 Task: Create a PowerPoint presentation on the principles of sustainable urban planning and design, including relevant images and text.
Action: Mouse moved to (21, 94)
Screenshot: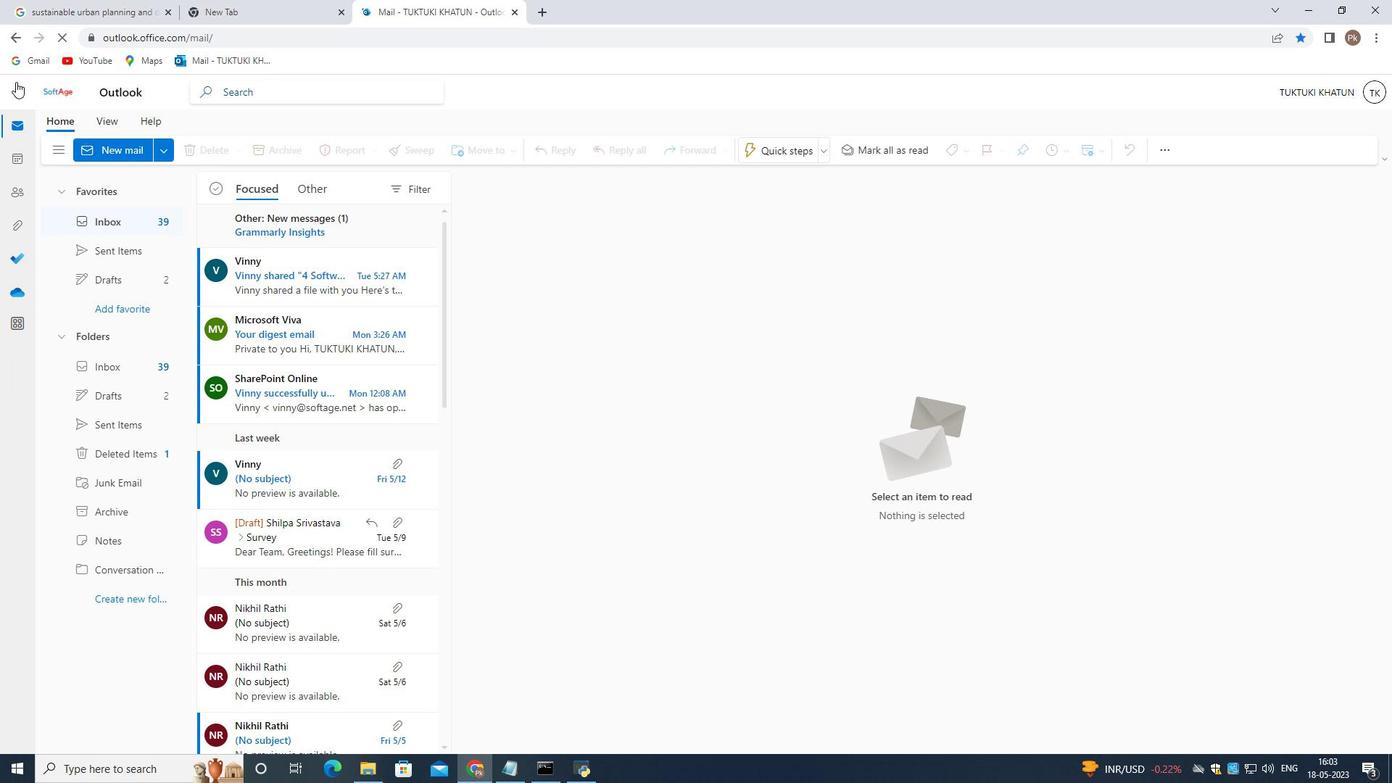 
Action: Mouse pressed left at (21, 94)
Screenshot: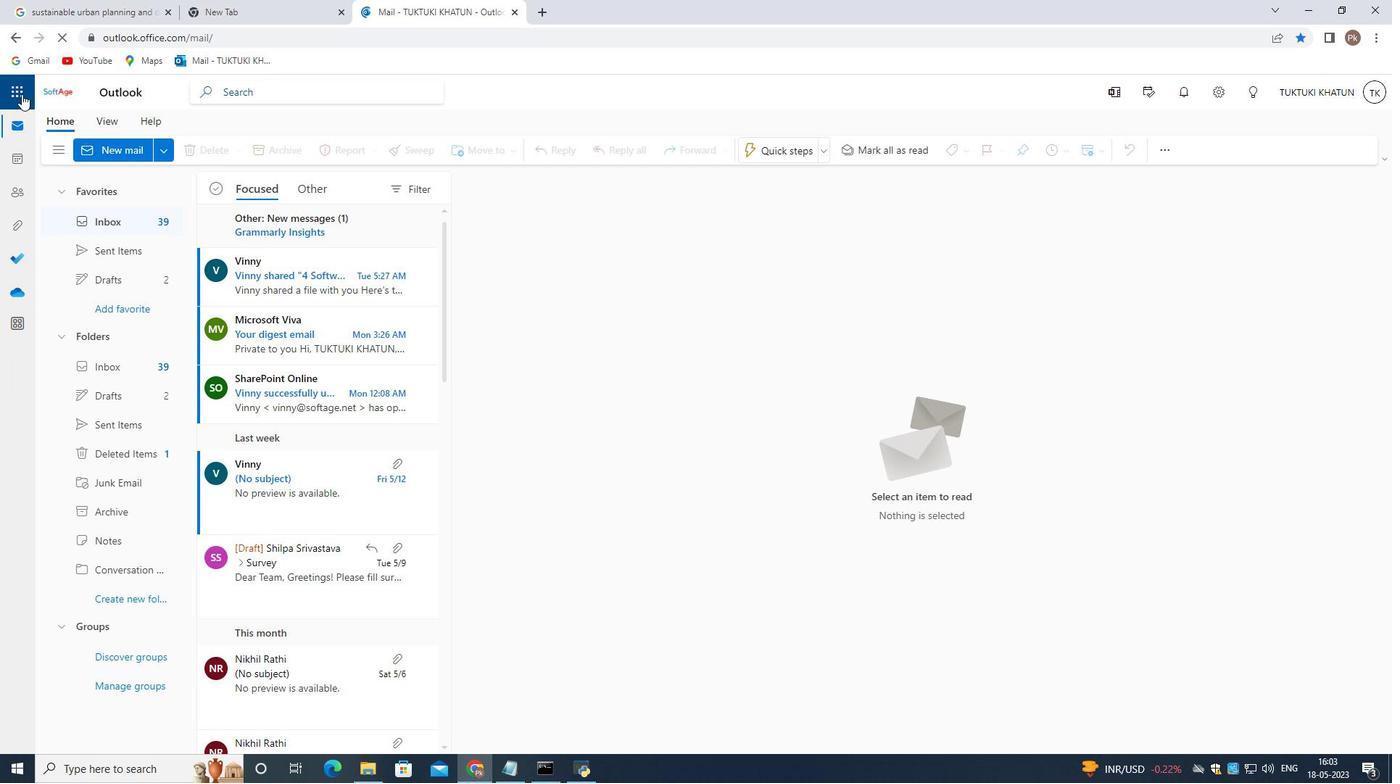 
Action: Mouse moved to (84, 255)
Screenshot: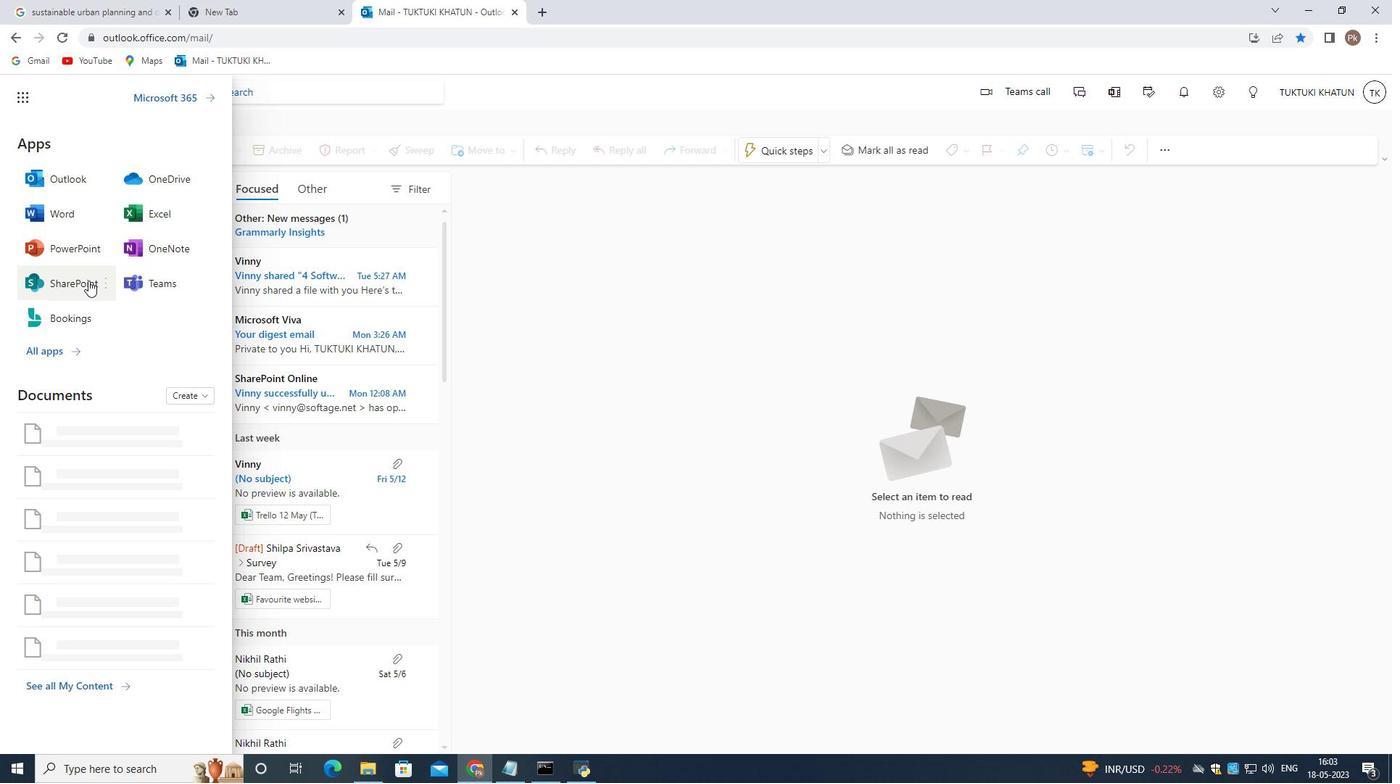 
Action: Mouse pressed left at (84, 255)
Screenshot: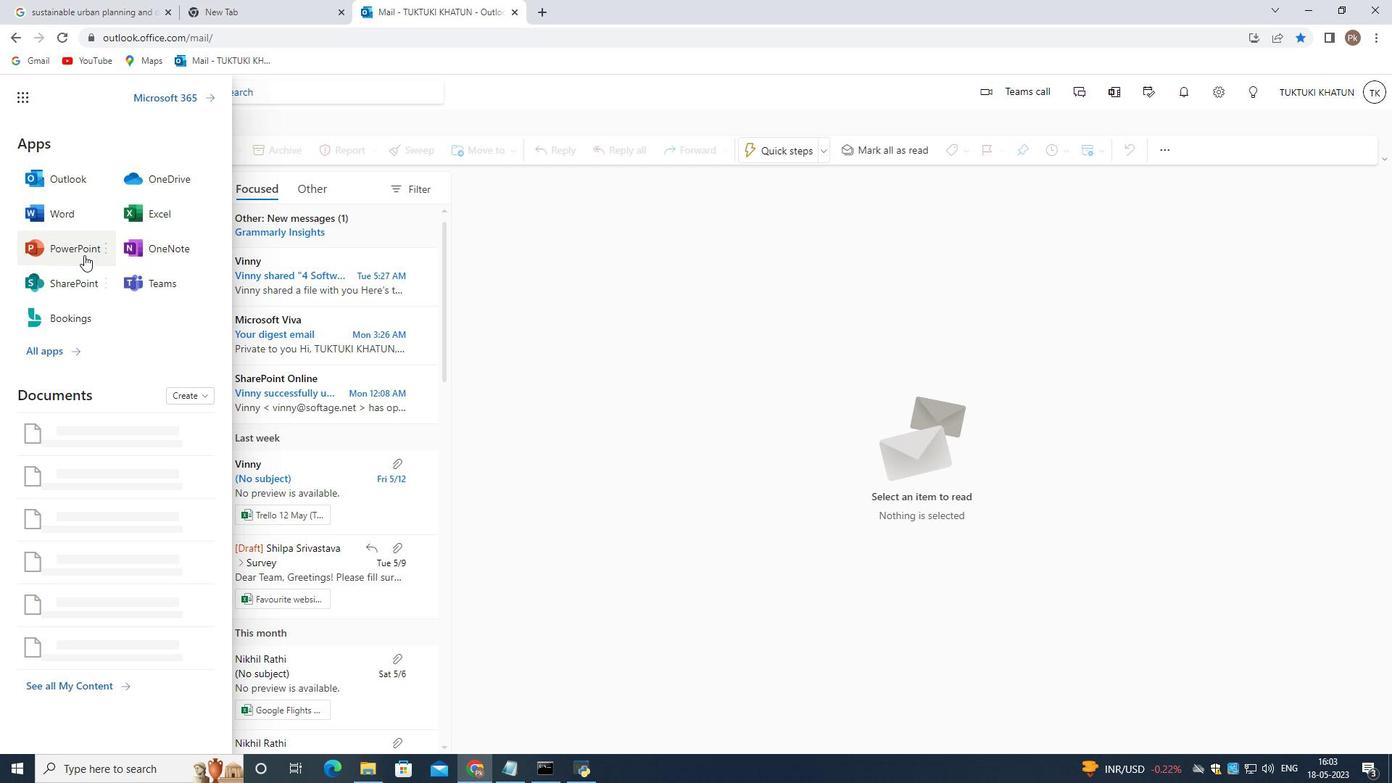 
Action: Mouse moved to (154, 259)
Screenshot: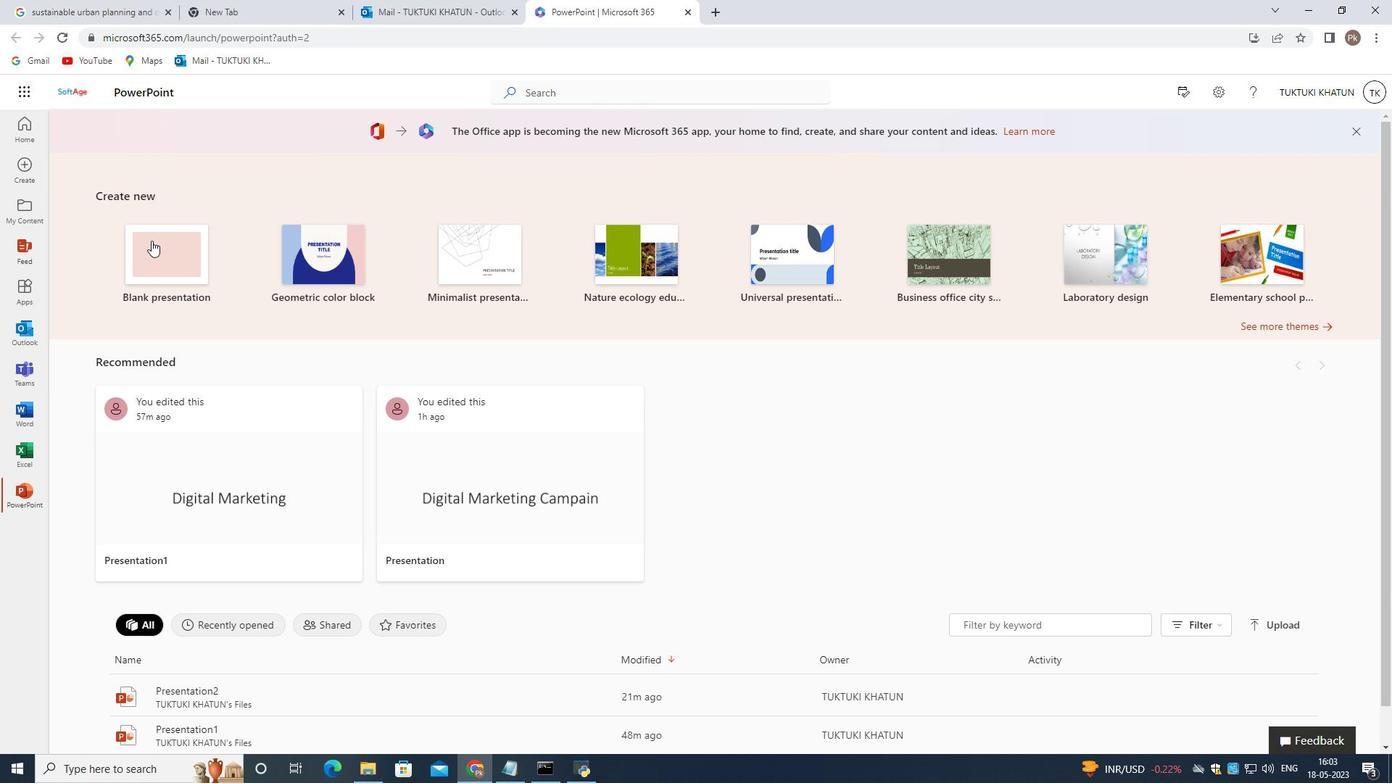 
Action: Mouse pressed left at (154, 259)
Screenshot: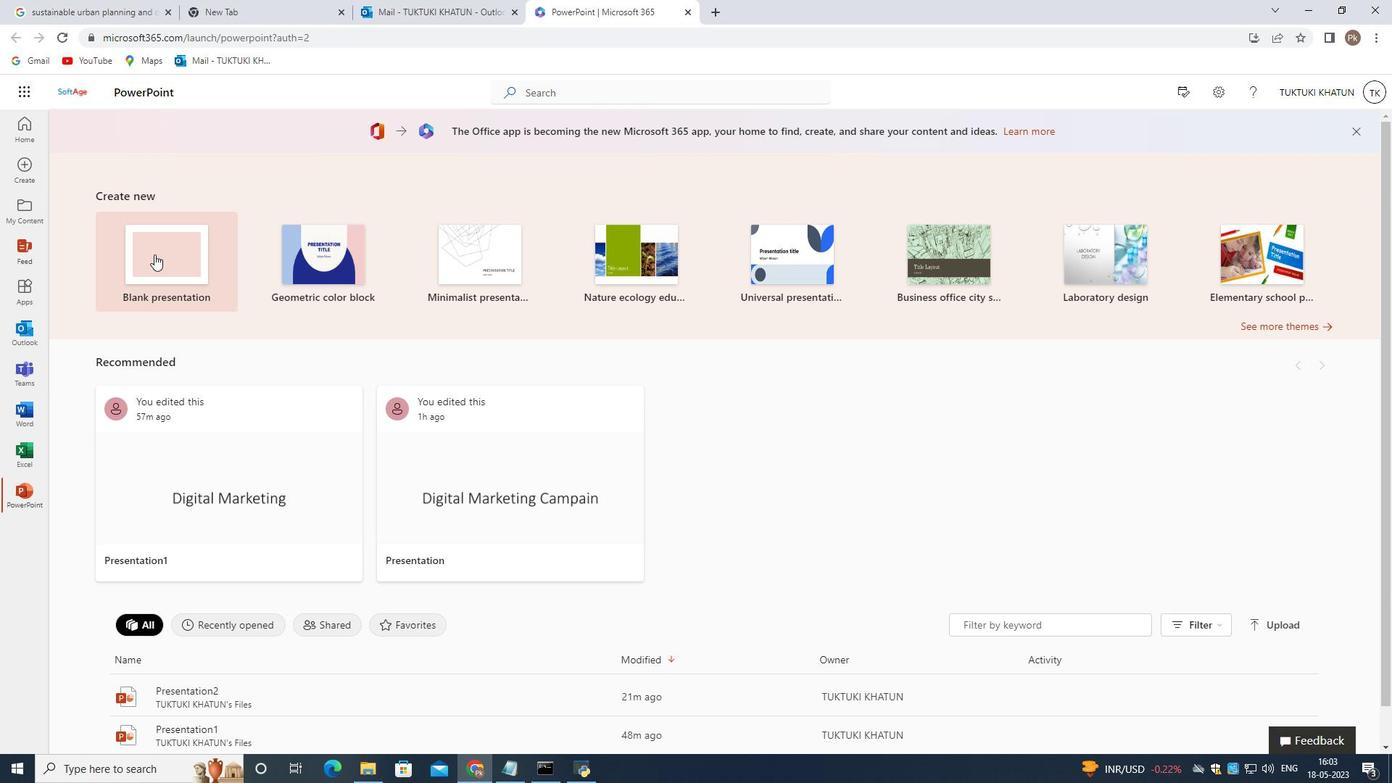 
Action: Mouse moved to (556, 332)
Screenshot: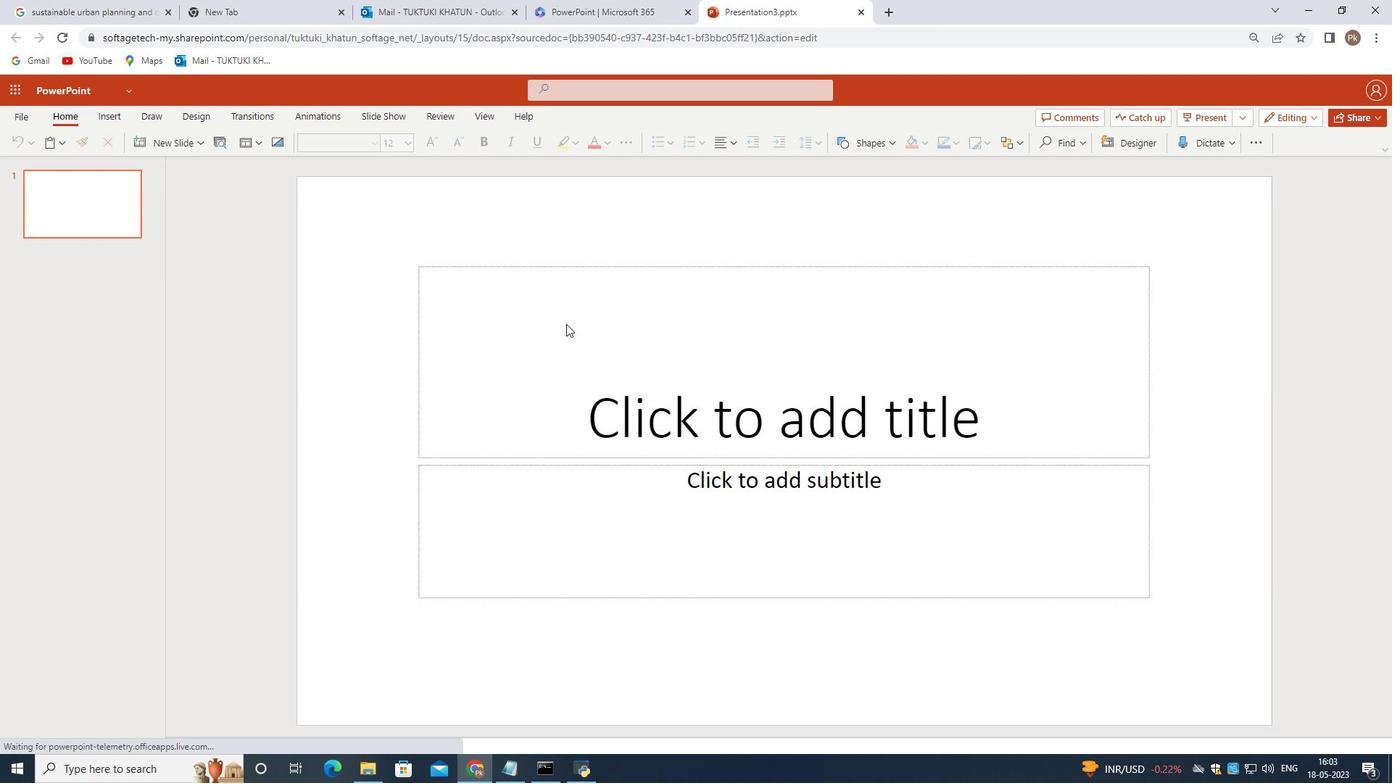 
Action: Mouse pressed left at (556, 332)
Screenshot: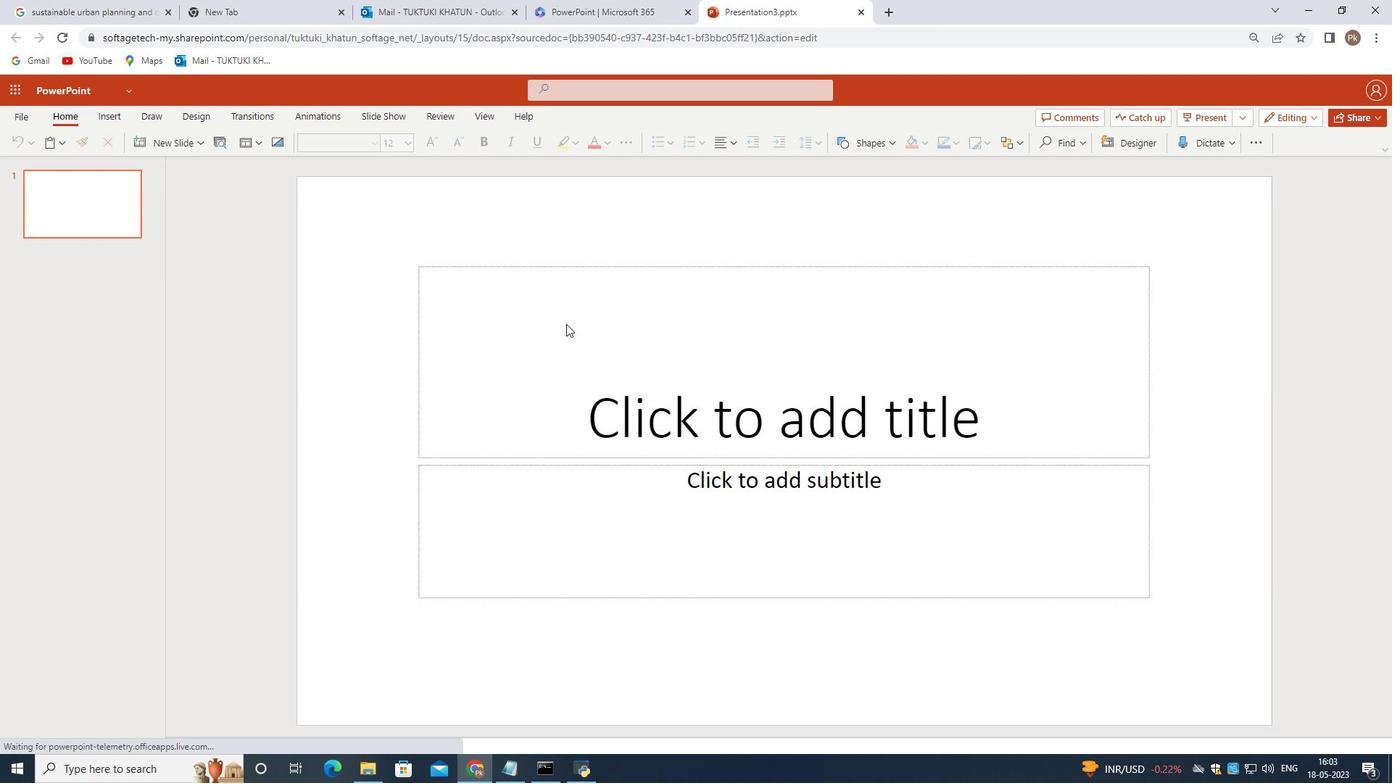 
Action: Mouse moved to (525, 342)
Screenshot: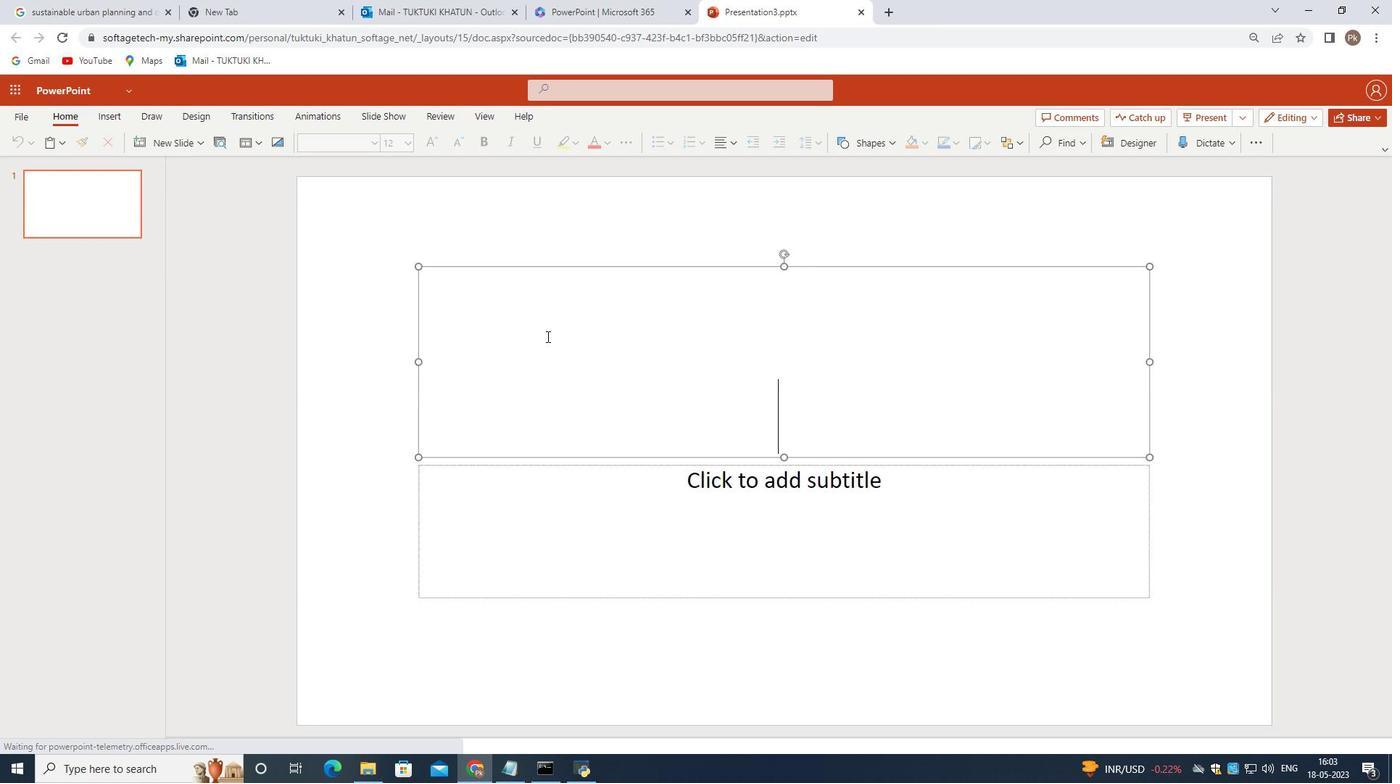
Action: Key pressed <Key.shift><Key.shift><Key.shift><Key.shift><Key.shift><Key.shift><Key.shift><Key.shift><Key.shift><Key.shift>Principl
Screenshot: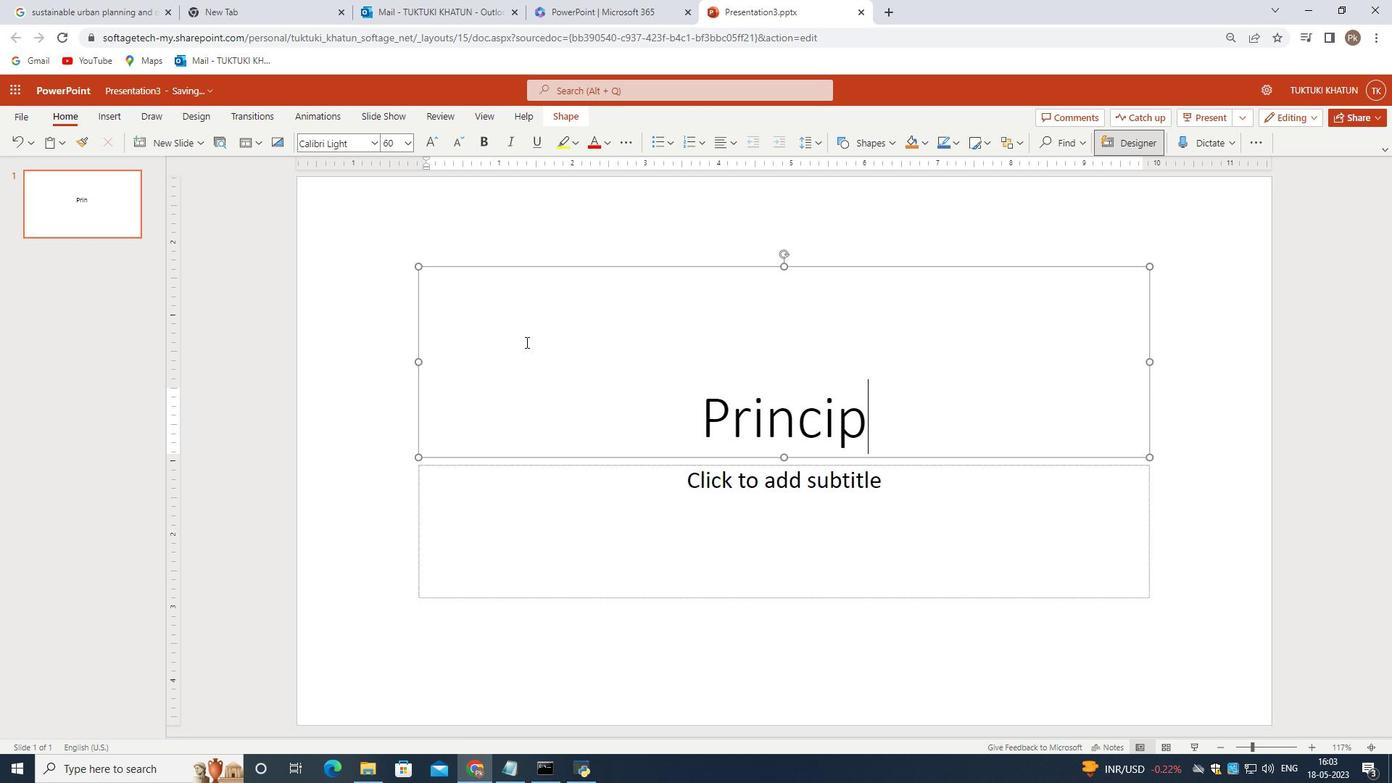 
Action: Mouse moved to (524, 342)
Screenshot: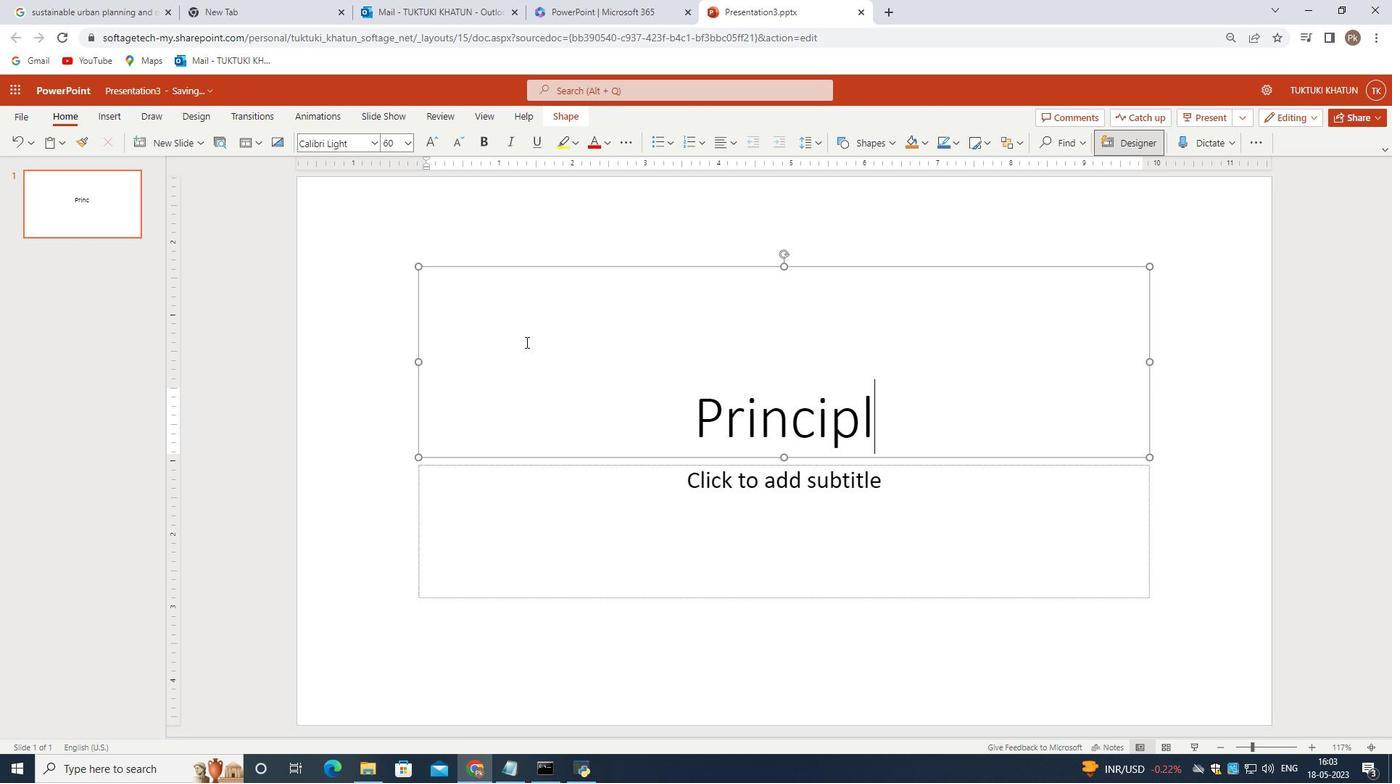 
Action: Key pressed es<Key.space><Key.space>of<Key.space>sustainable<Key.space>planning<Key.space>and<Key.space>design
Screenshot: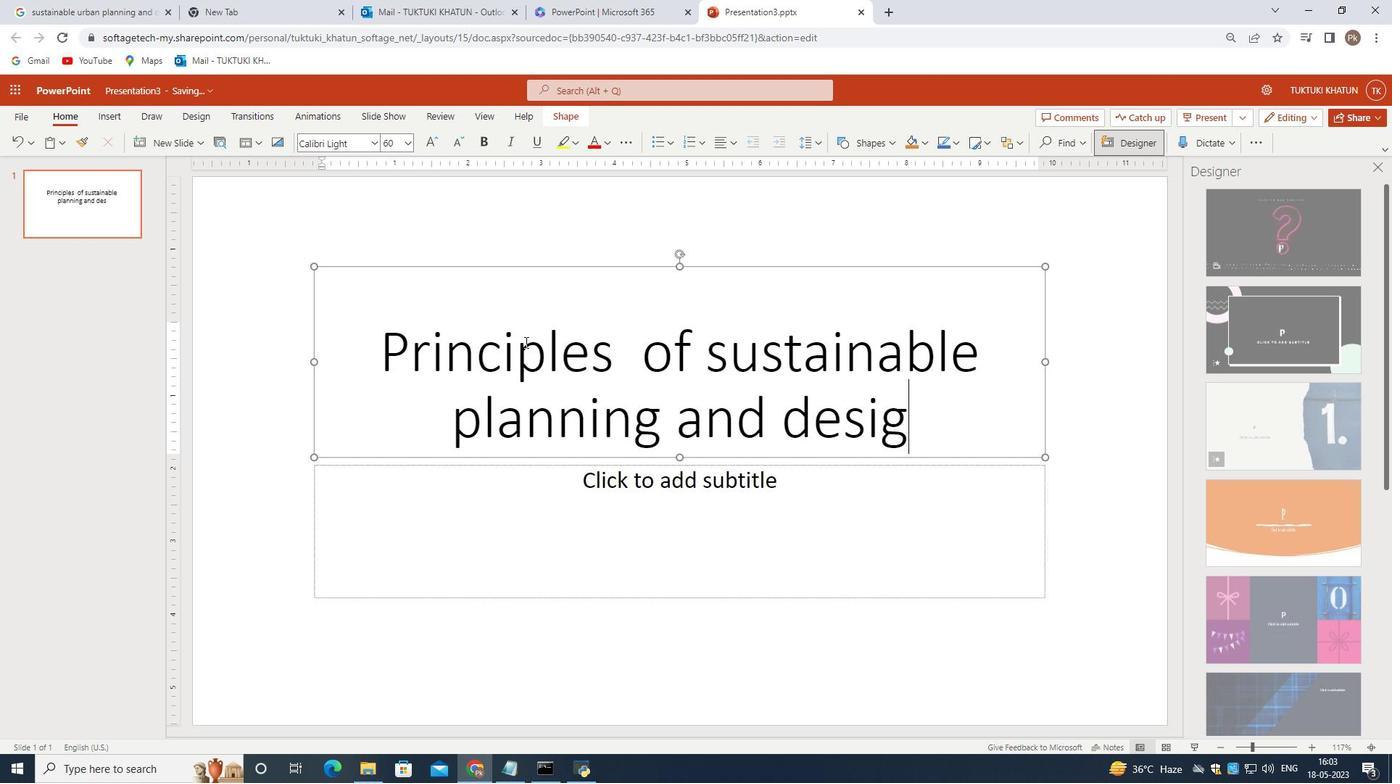 
Action: Mouse moved to (163, 144)
Screenshot: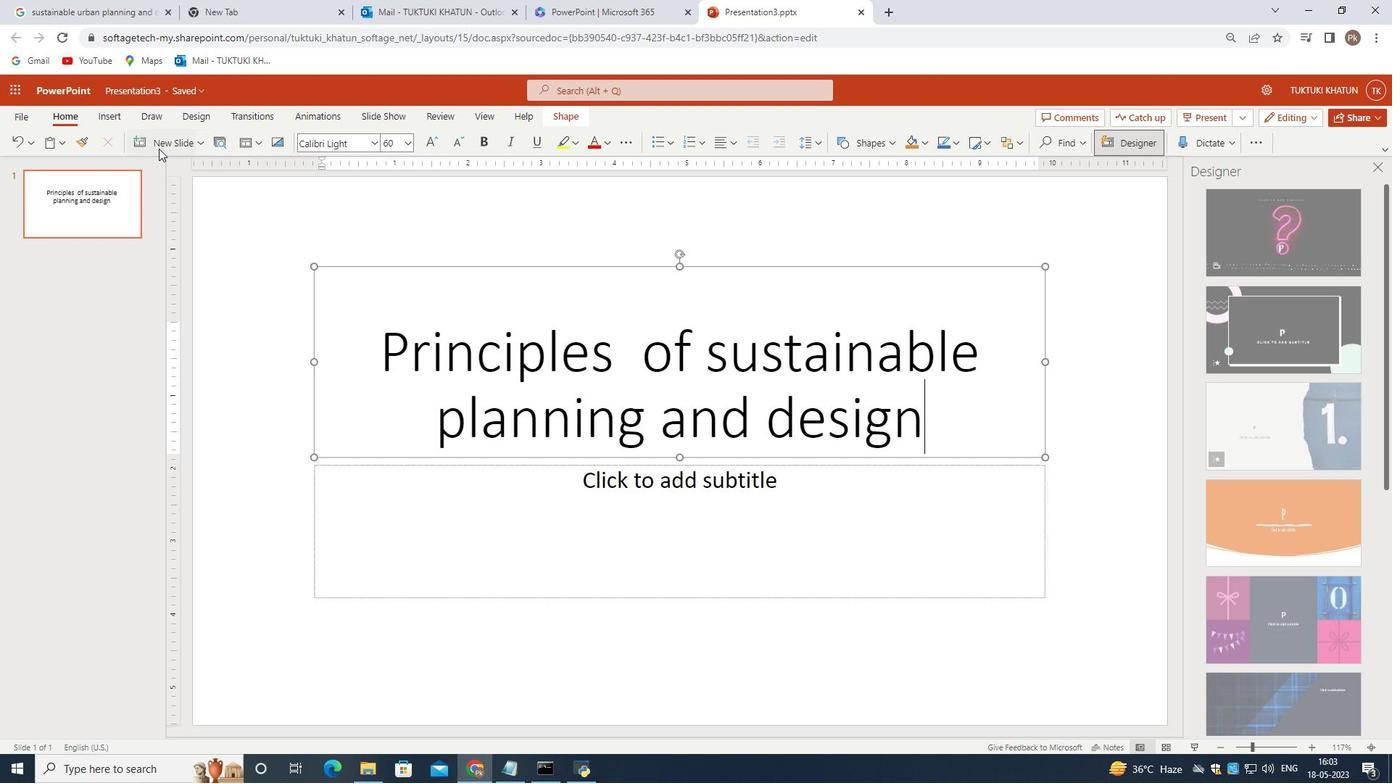 
Action: Mouse pressed left at (163, 144)
Screenshot: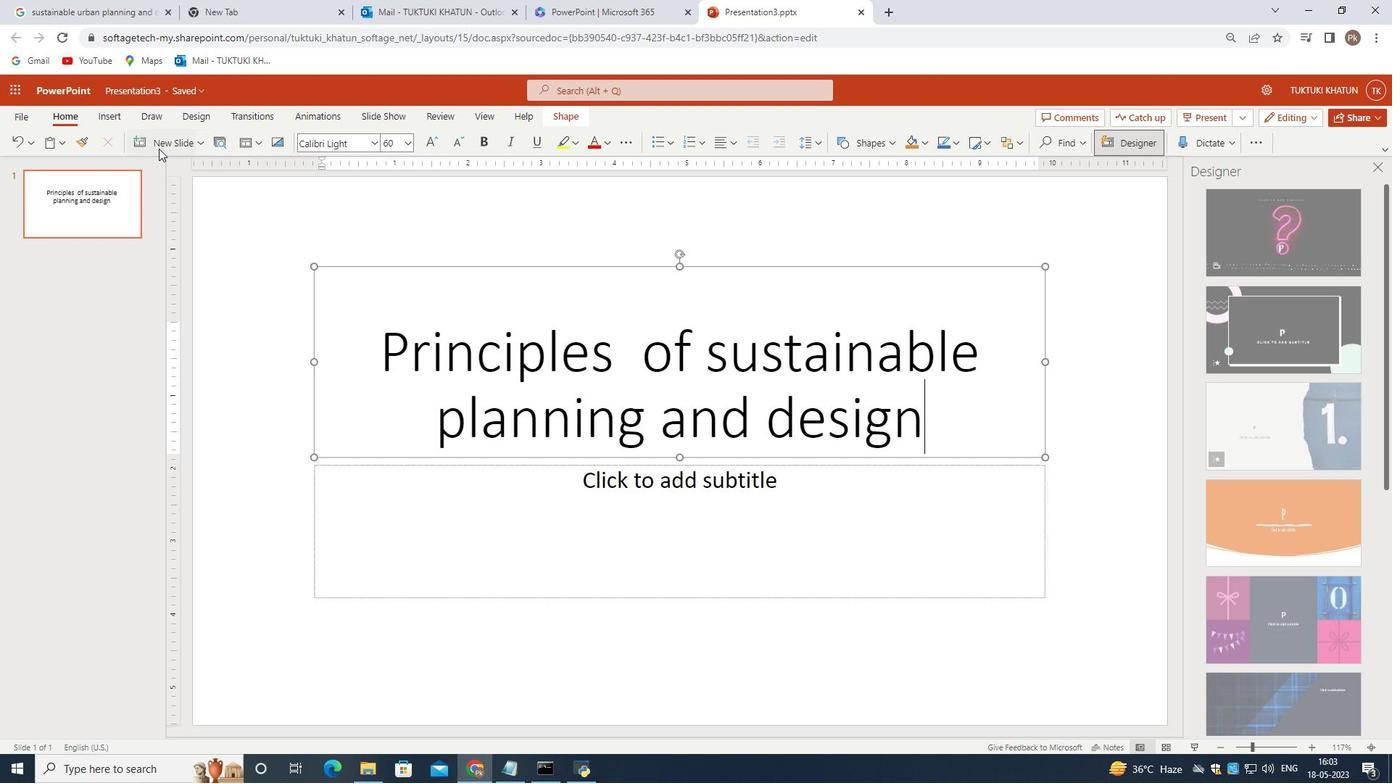 
Action: Mouse moved to (387, 447)
Screenshot: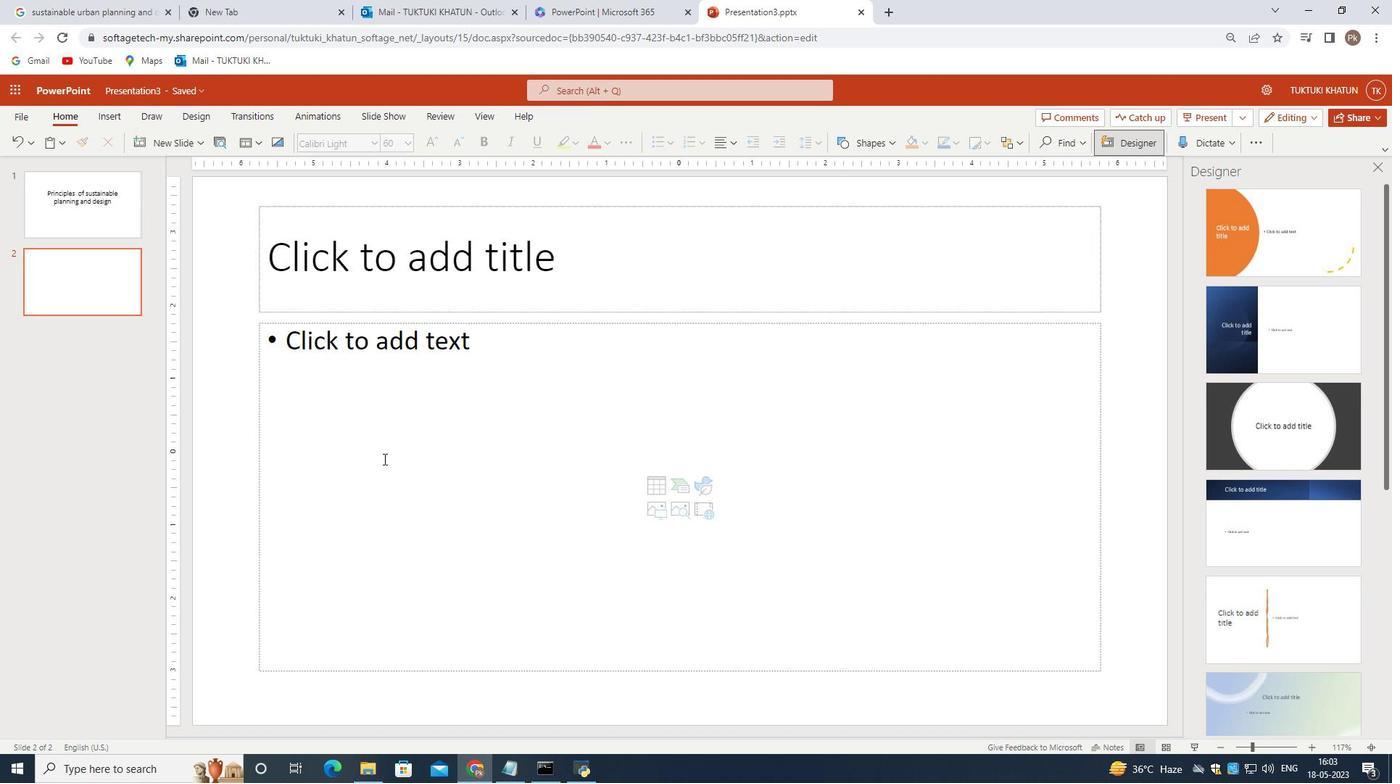 
Action: Mouse pressed left at (387, 447)
Screenshot: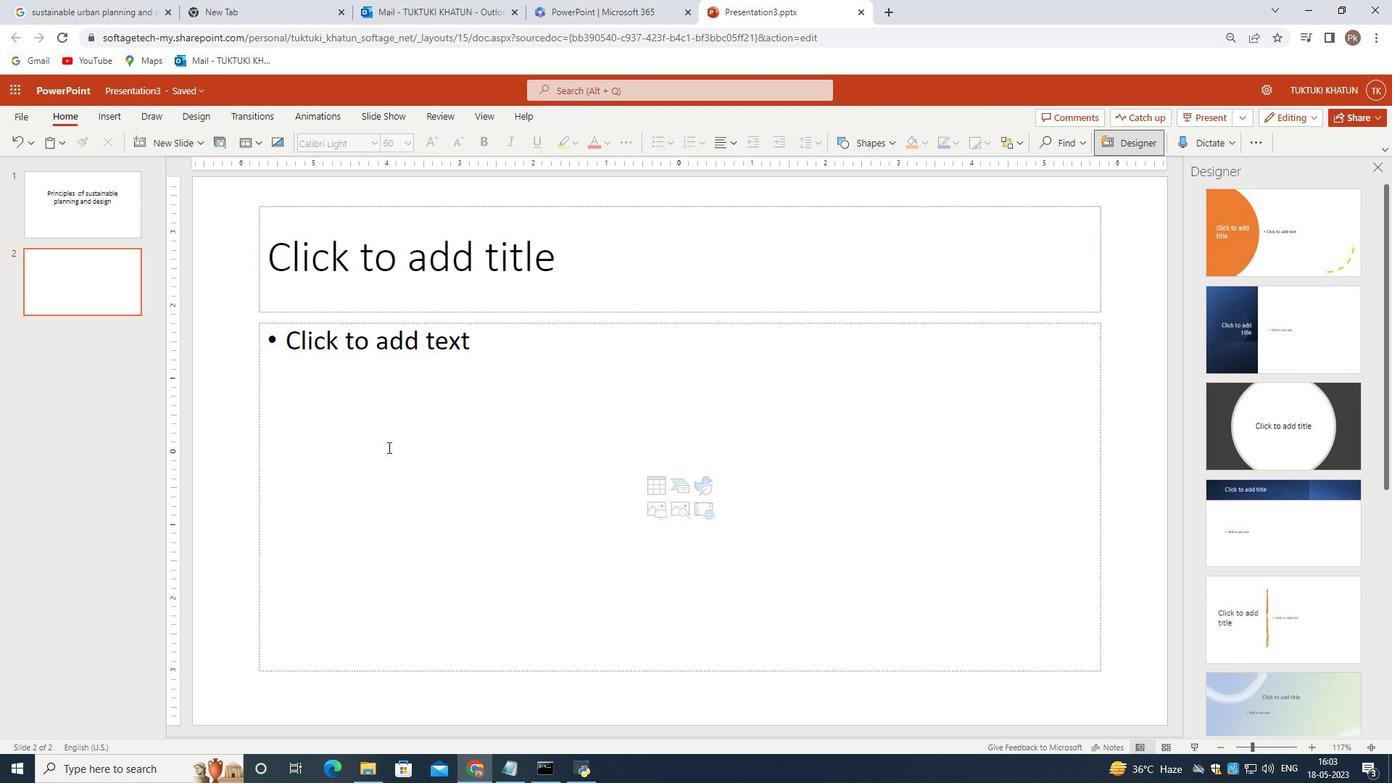 
Action: Mouse moved to (114, 119)
Screenshot: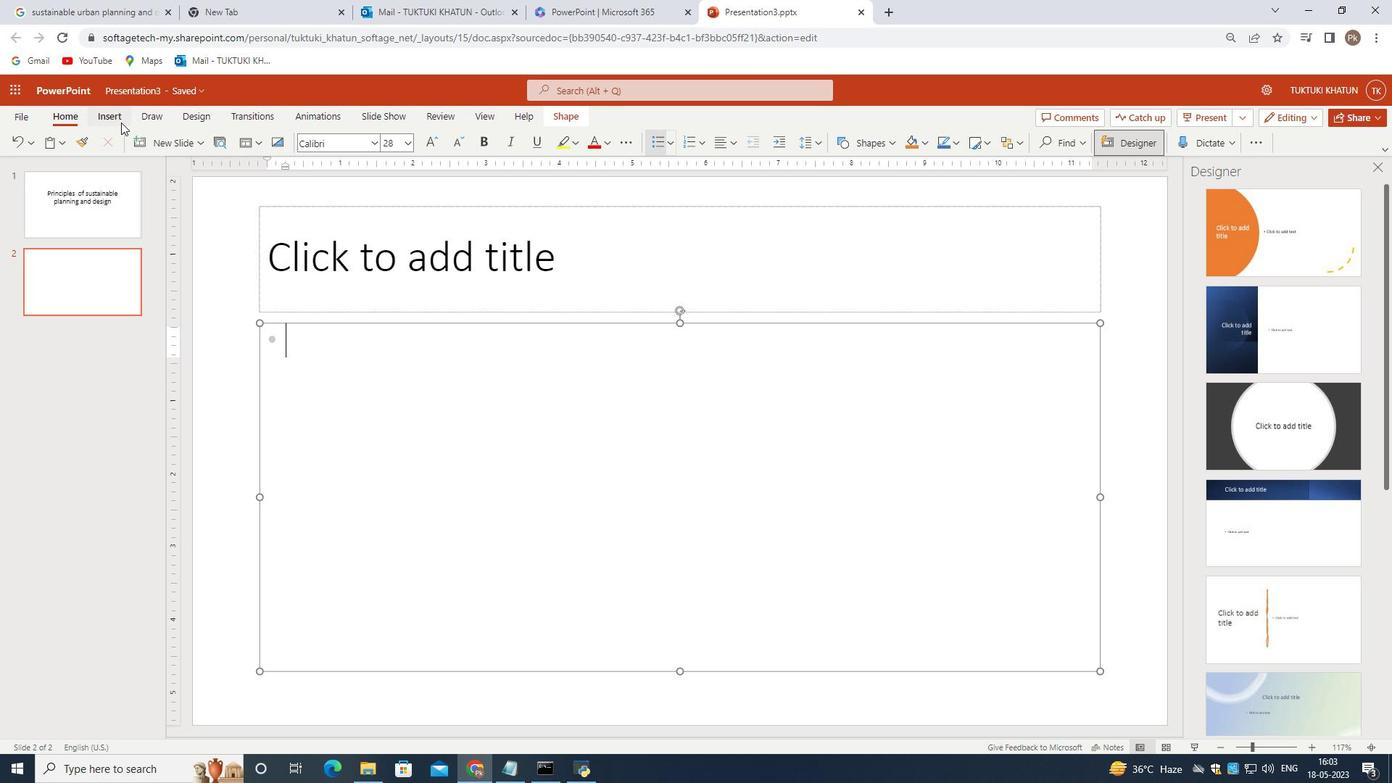 
Action: Mouse pressed left at (114, 119)
Screenshot: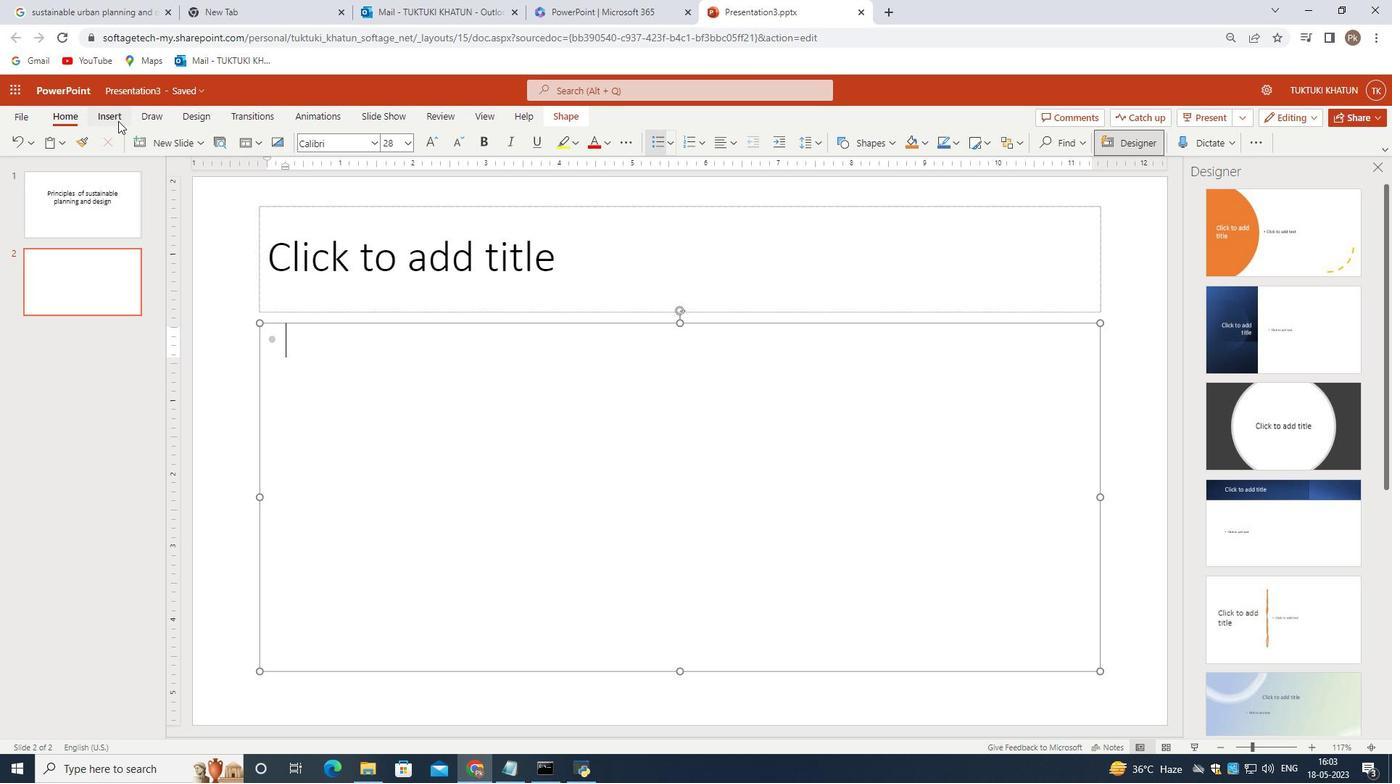 
Action: Mouse moved to (284, 144)
Screenshot: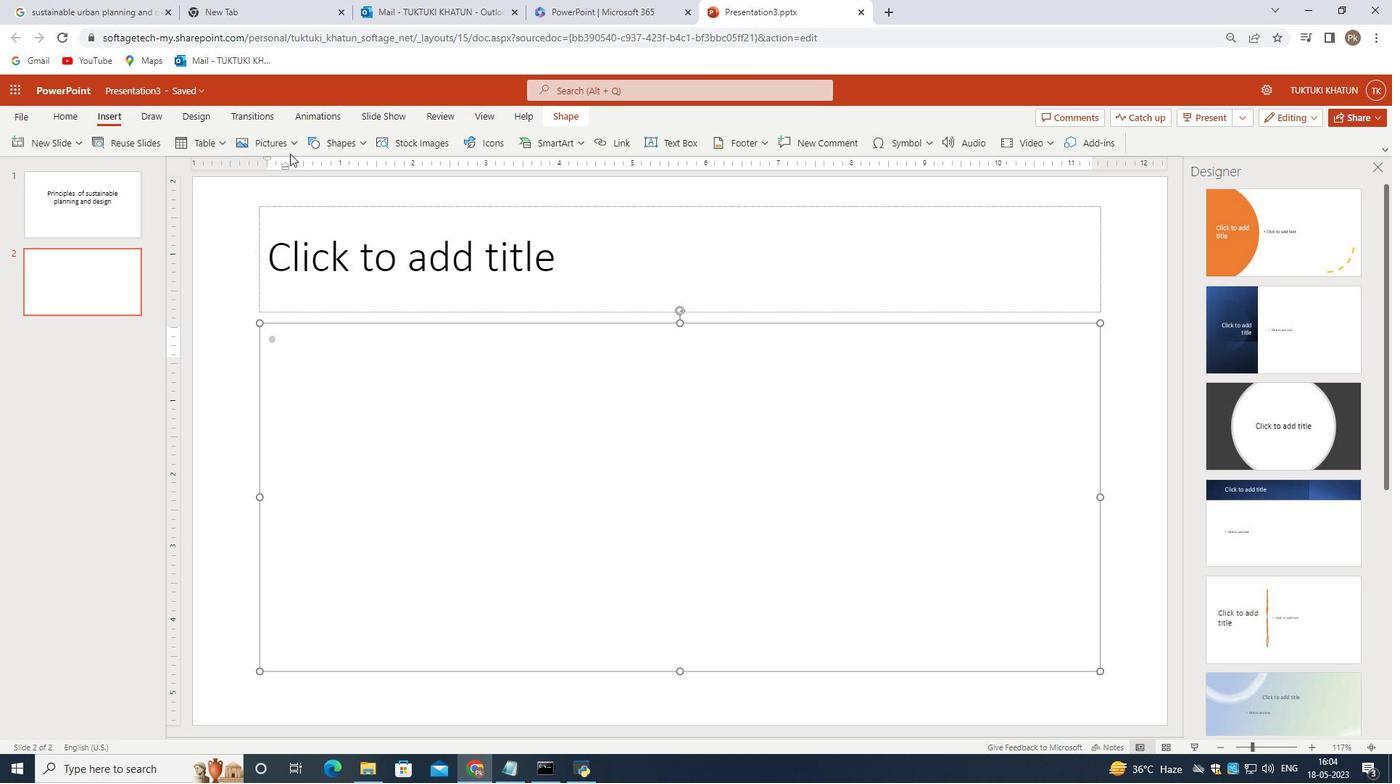 
Action: Mouse pressed left at (284, 144)
Screenshot: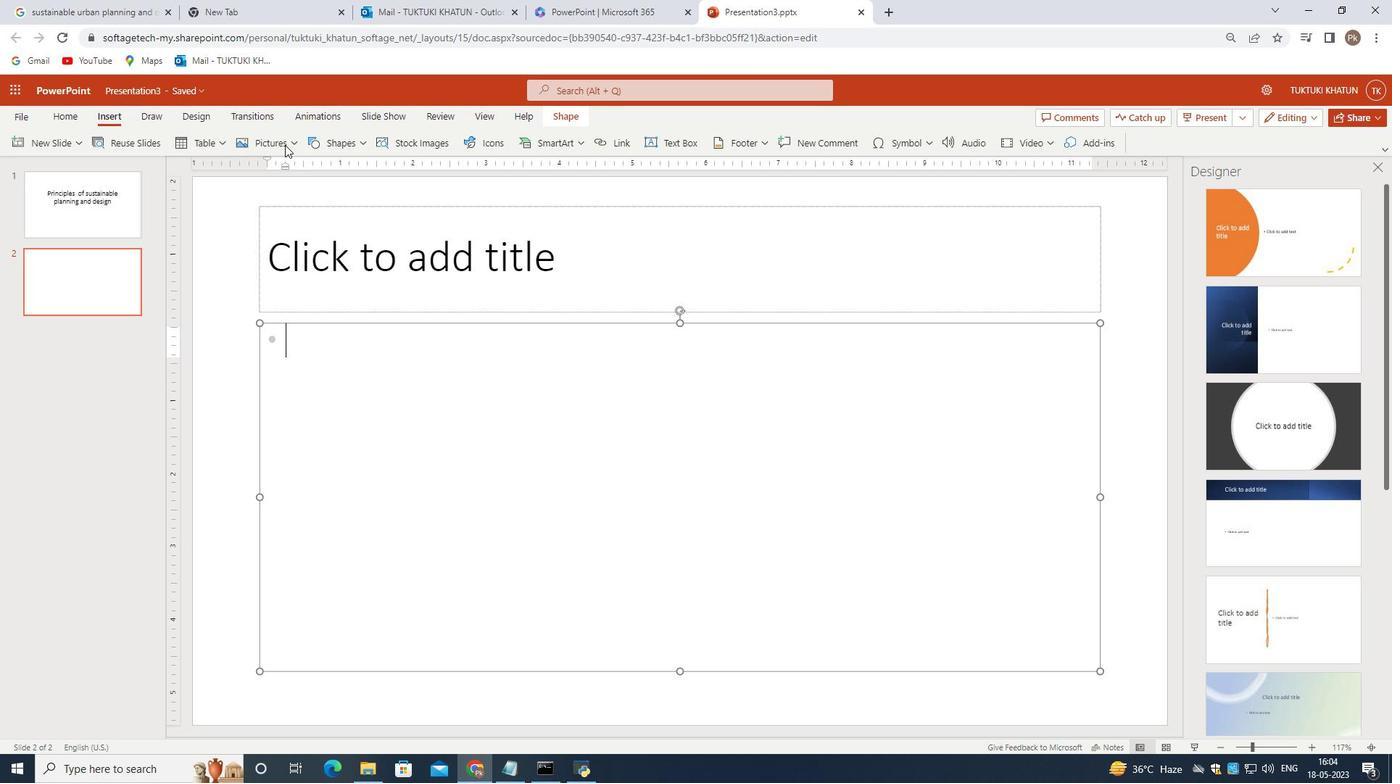 
Action: Mouse moved to (274, 271)
Screenshot: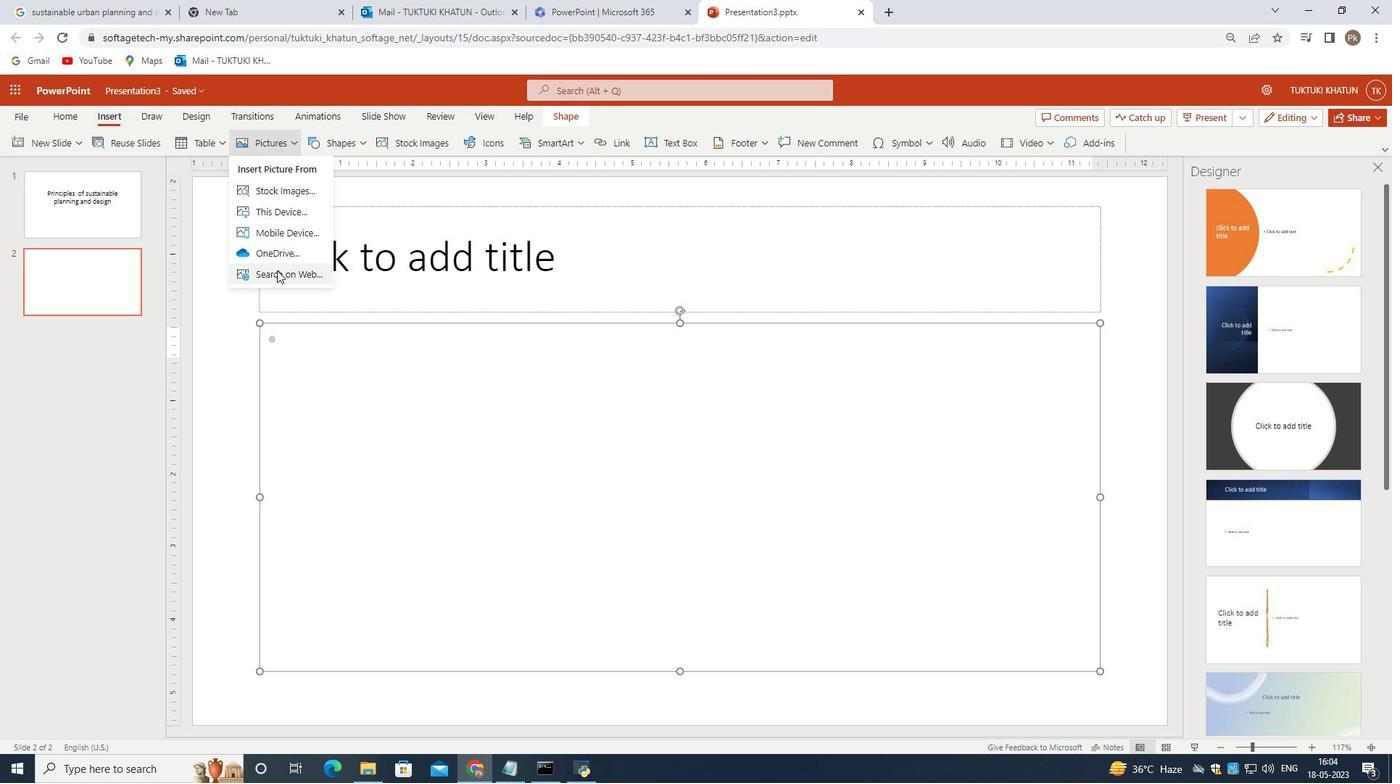 
Action: Mouse pressed left at (274, 271)
Screenshot: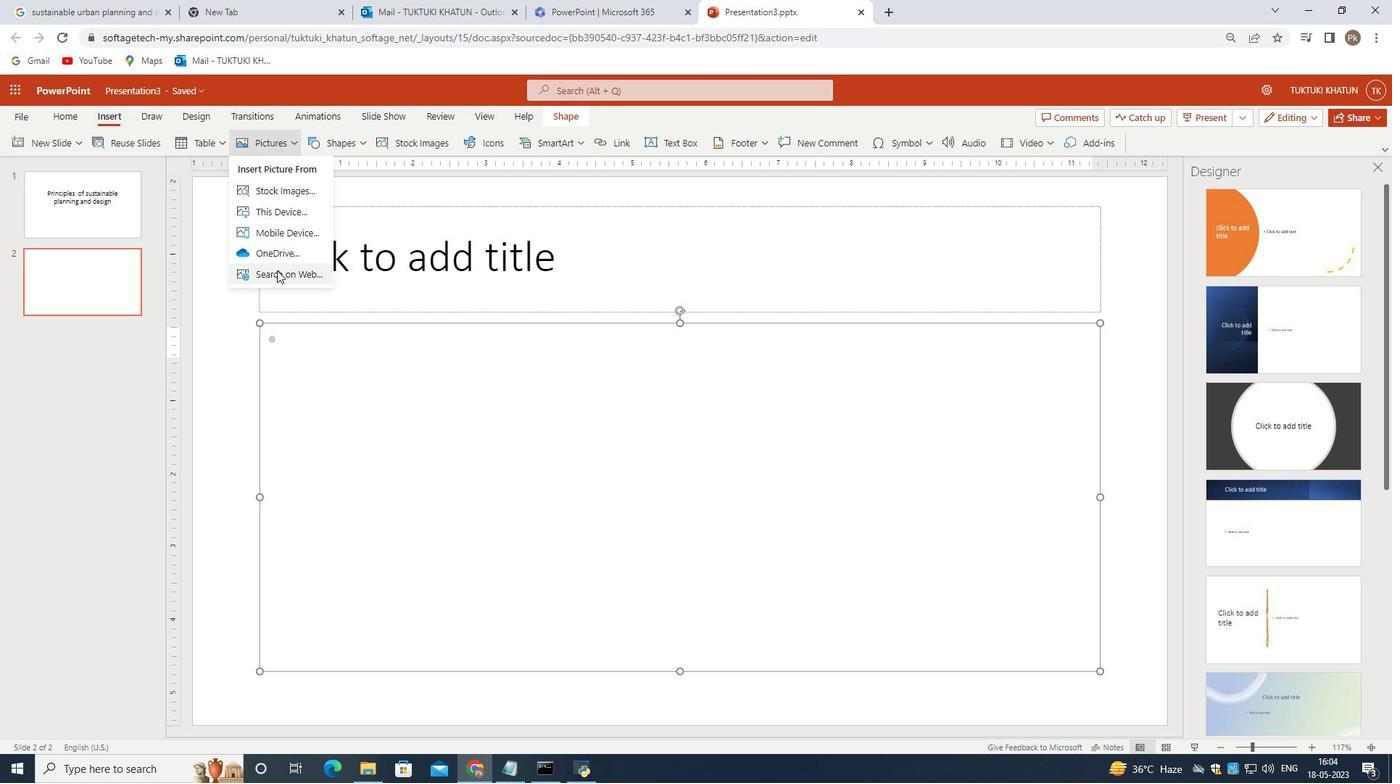 
Action: Mouse moved to (487, 289)
Screenshot: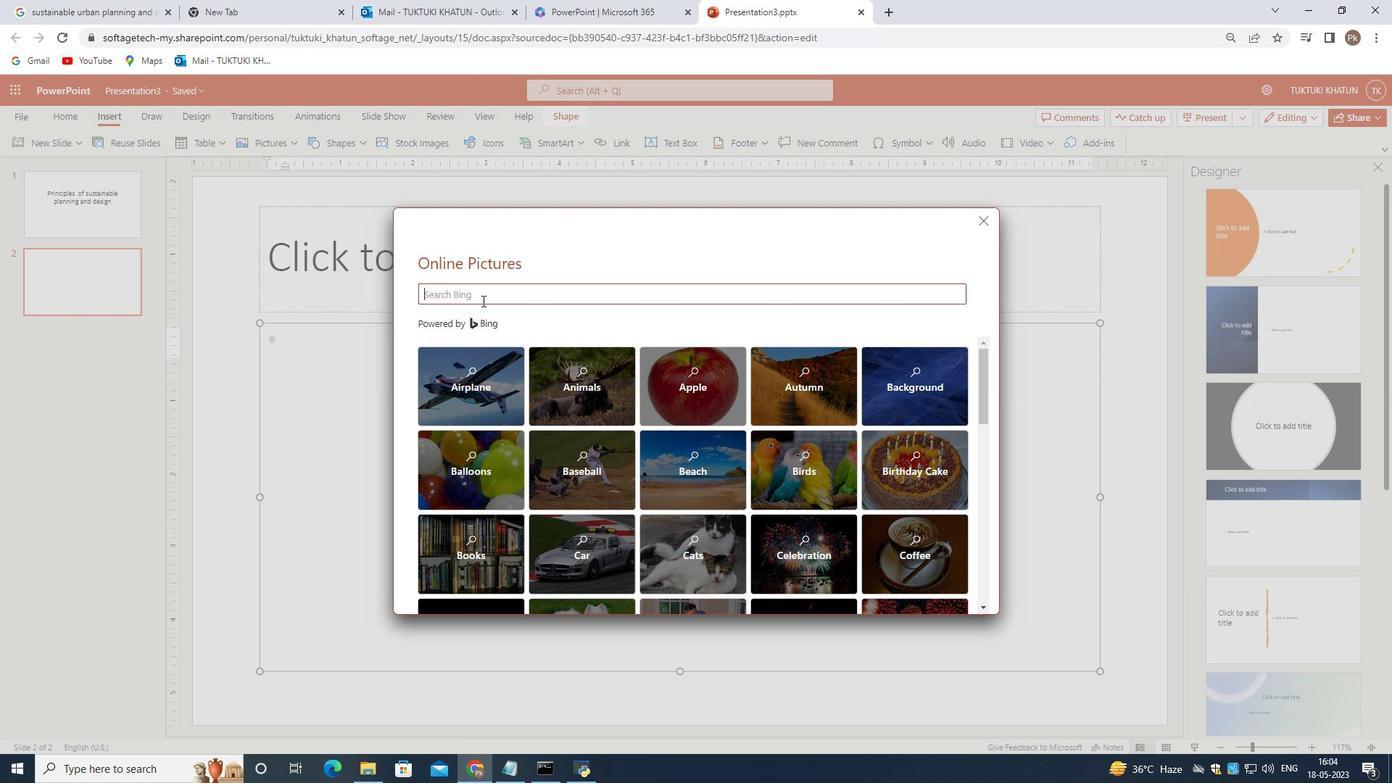 
Action: Mouse pressed left at (487, 289)
Screenshot: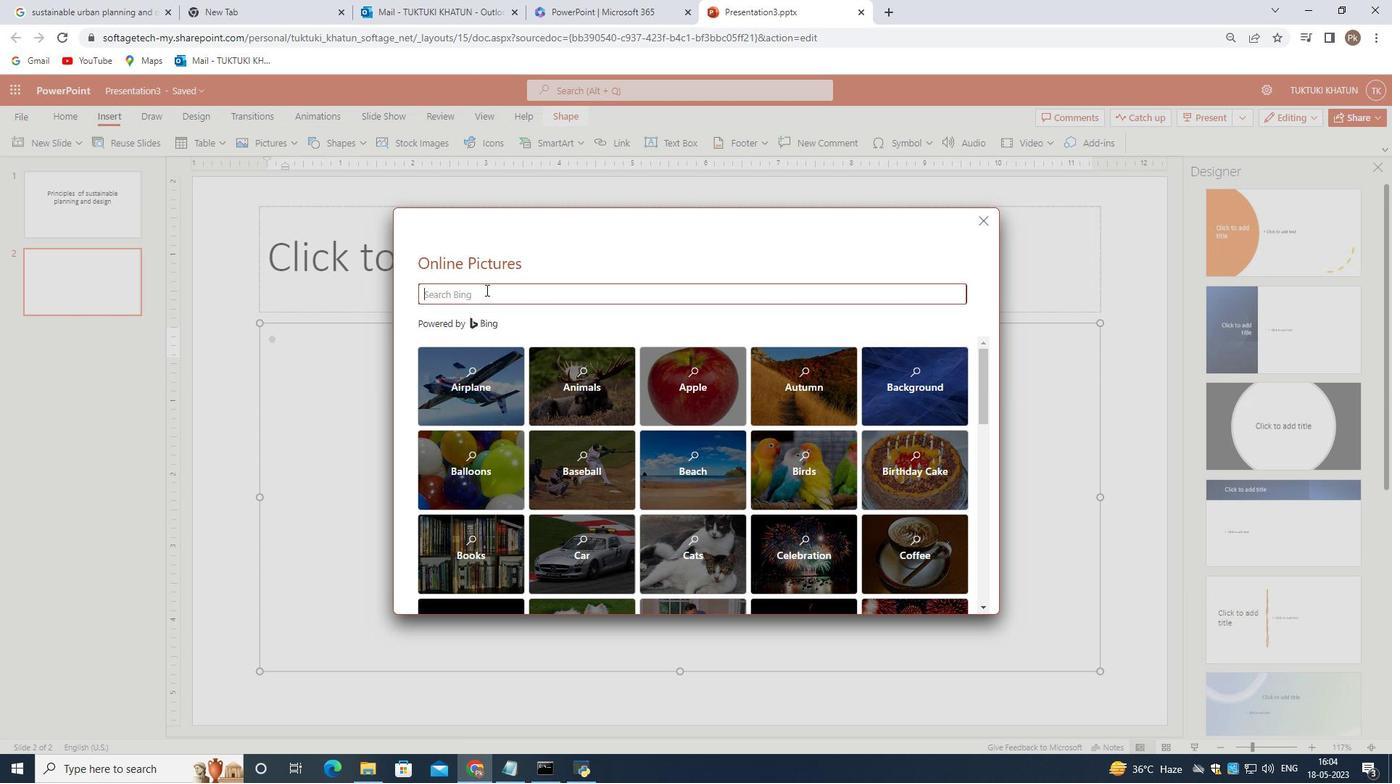 
Action: Mouse moved to (487, 289)
Screenshot: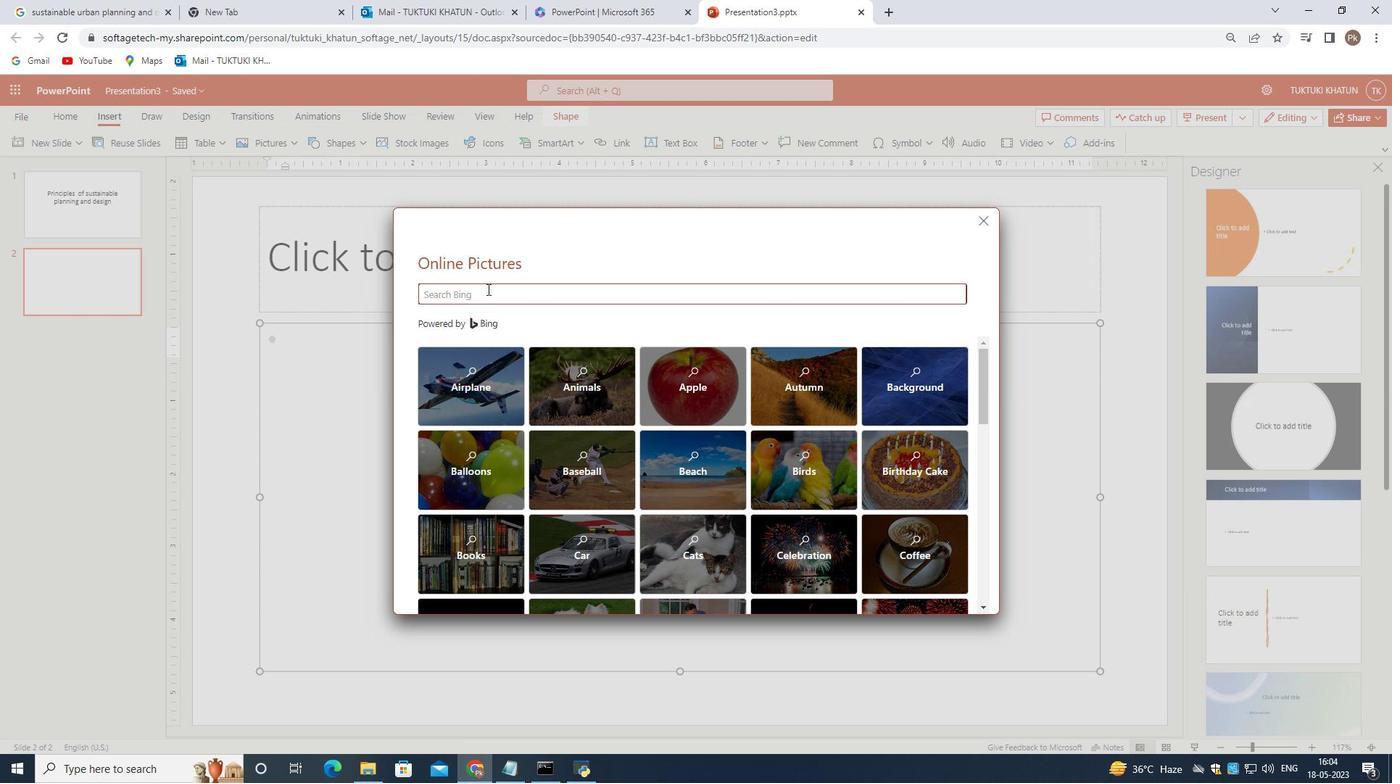 
Action: Key pressed <Key.shift><Key.shift><Key.shift><Key.shift><Key.shift><Key.shift><Key.shift><Key.shift><Key.shift><Key.shift><Key.shift><Key.shift><Key.shift><Key.shift><Key.shift><Key.shift><Key.shift><Key.shift><Key.shift><Key.shift><Key.shift><Key.shift>SUstainable<Key.space>urban<Key.space>planning<Key.enter>
Screenshot: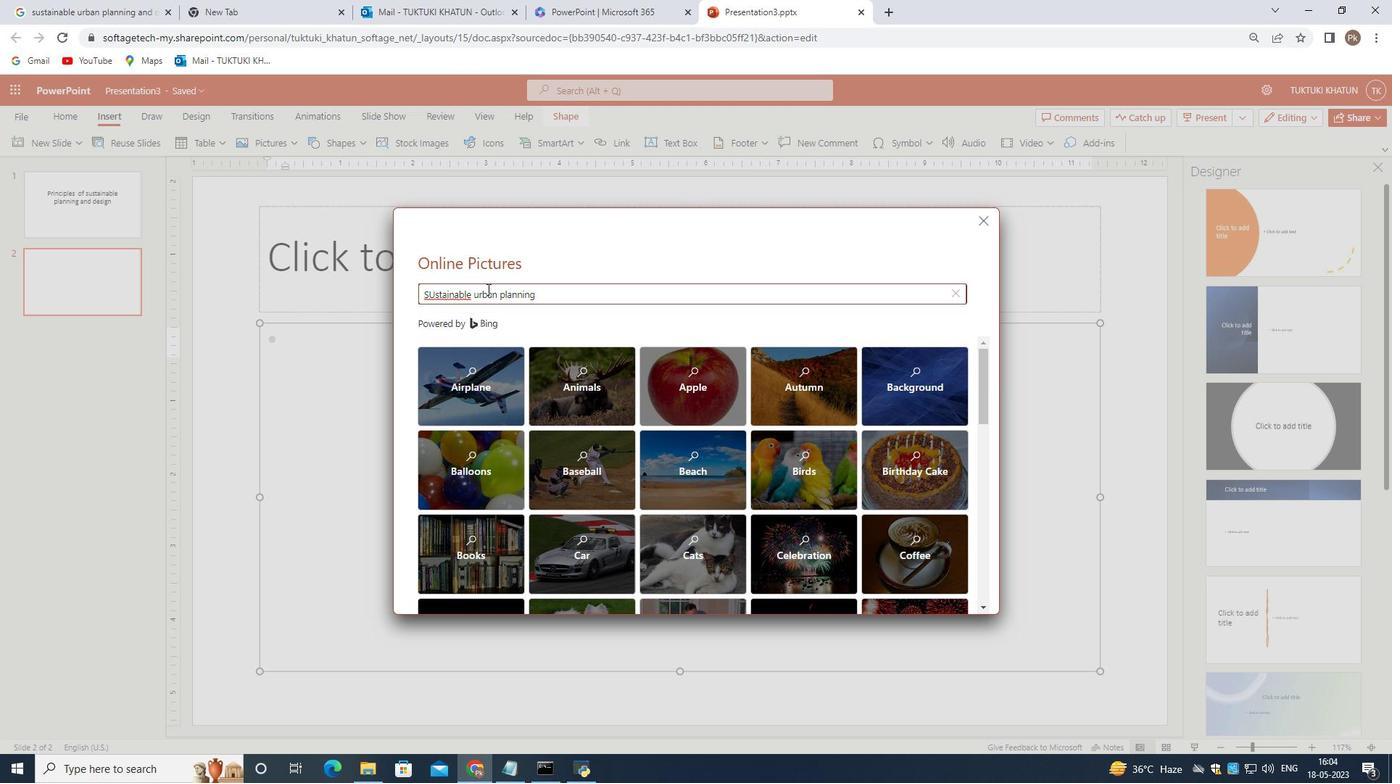 
Action: Mouse moved to (917, 512)
Screenshot: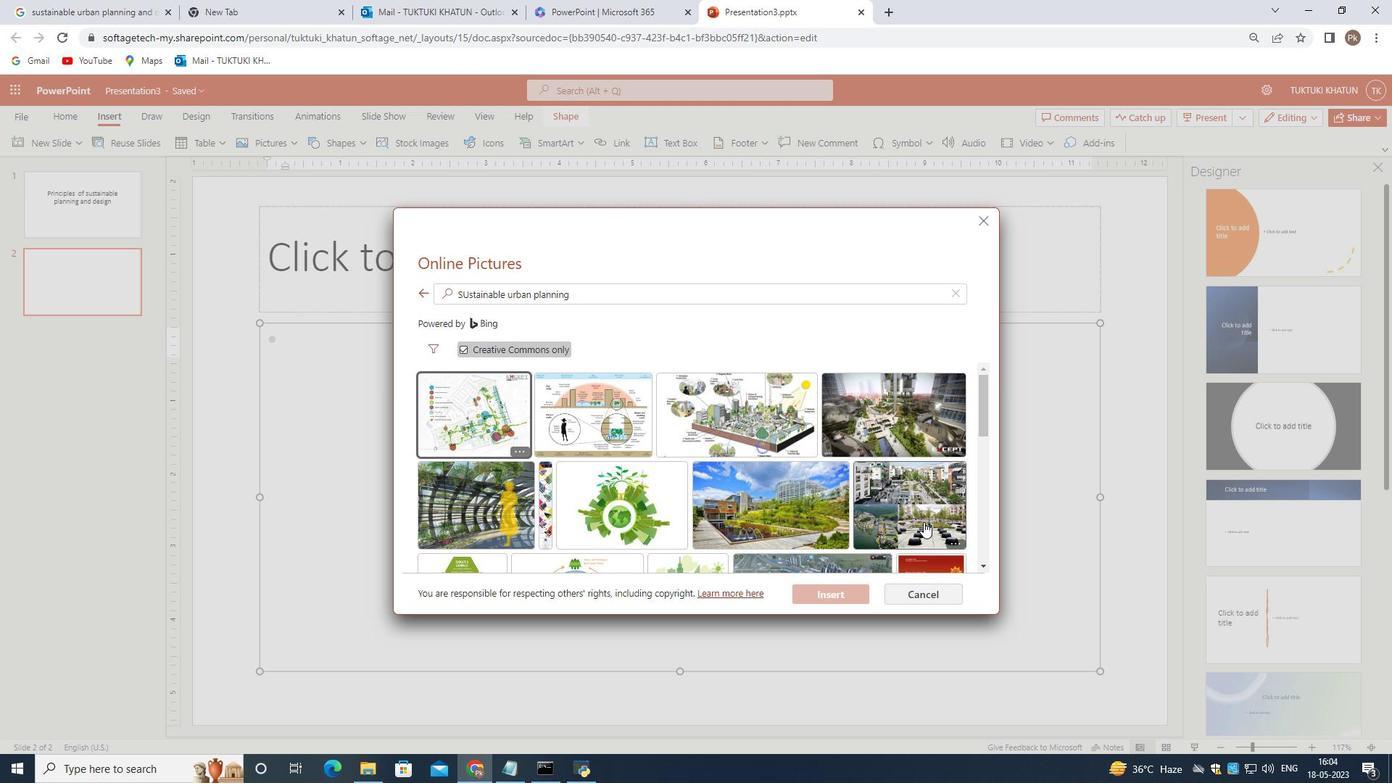 
Action: Mouse pressed left at (917, 512)
Screenshot: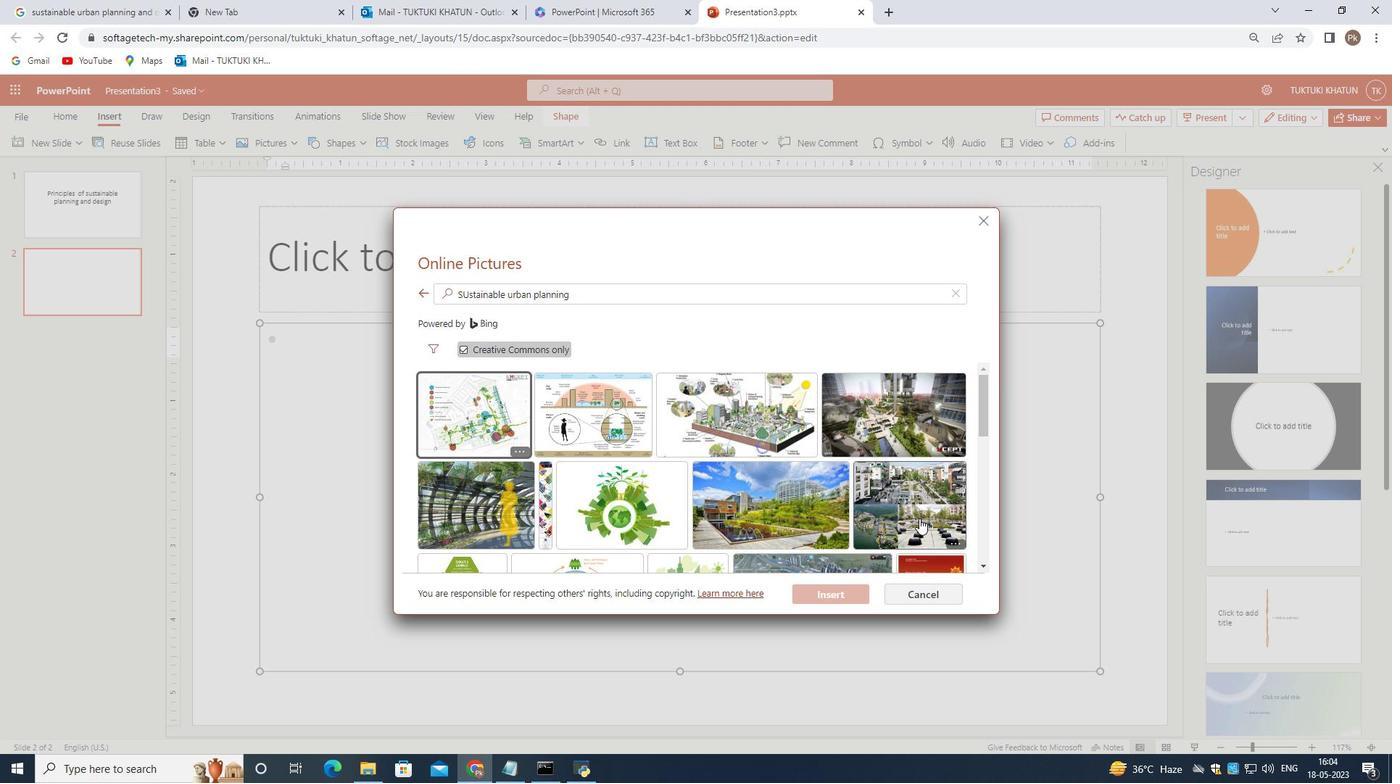 
Action: Mouse moved to (812, 598)
Screenshot: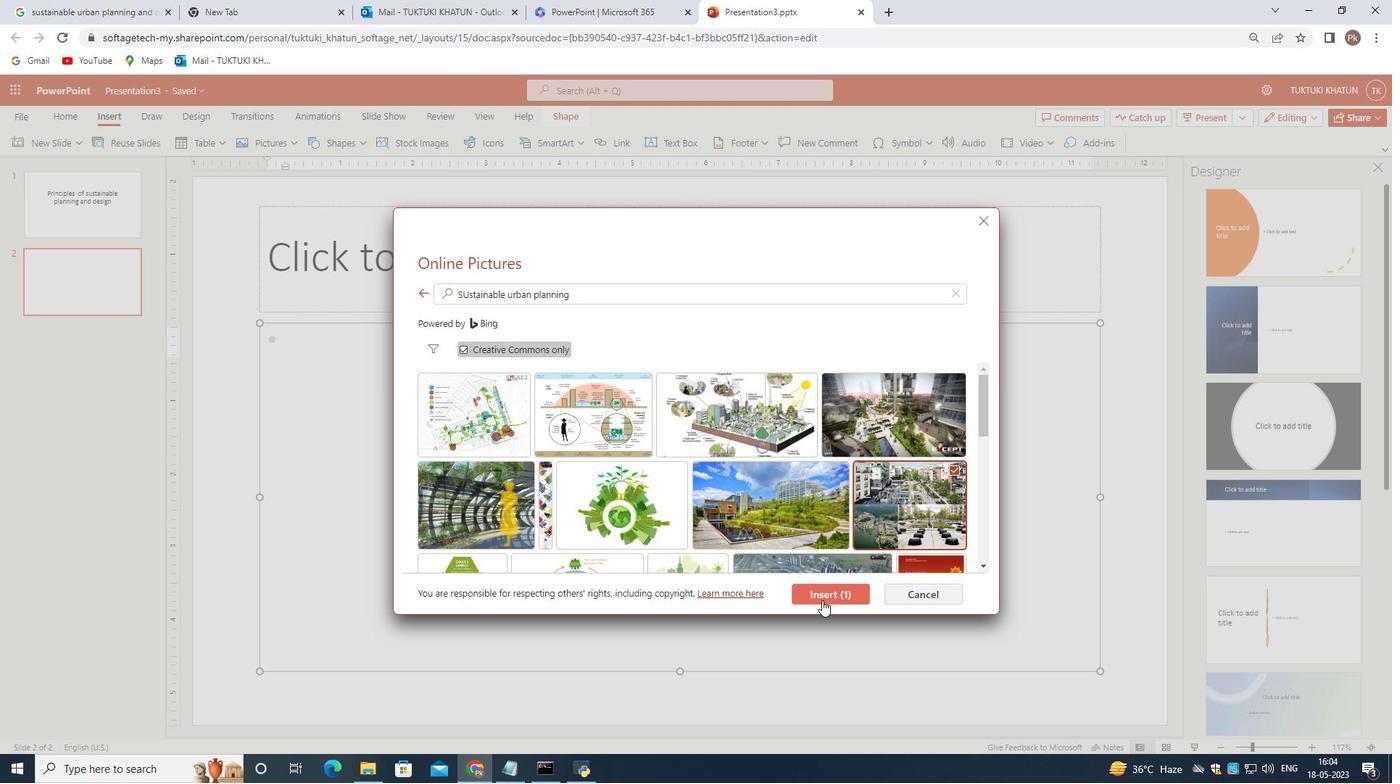 
Action: Mouse pressed left at (812, 598)
Screenshot: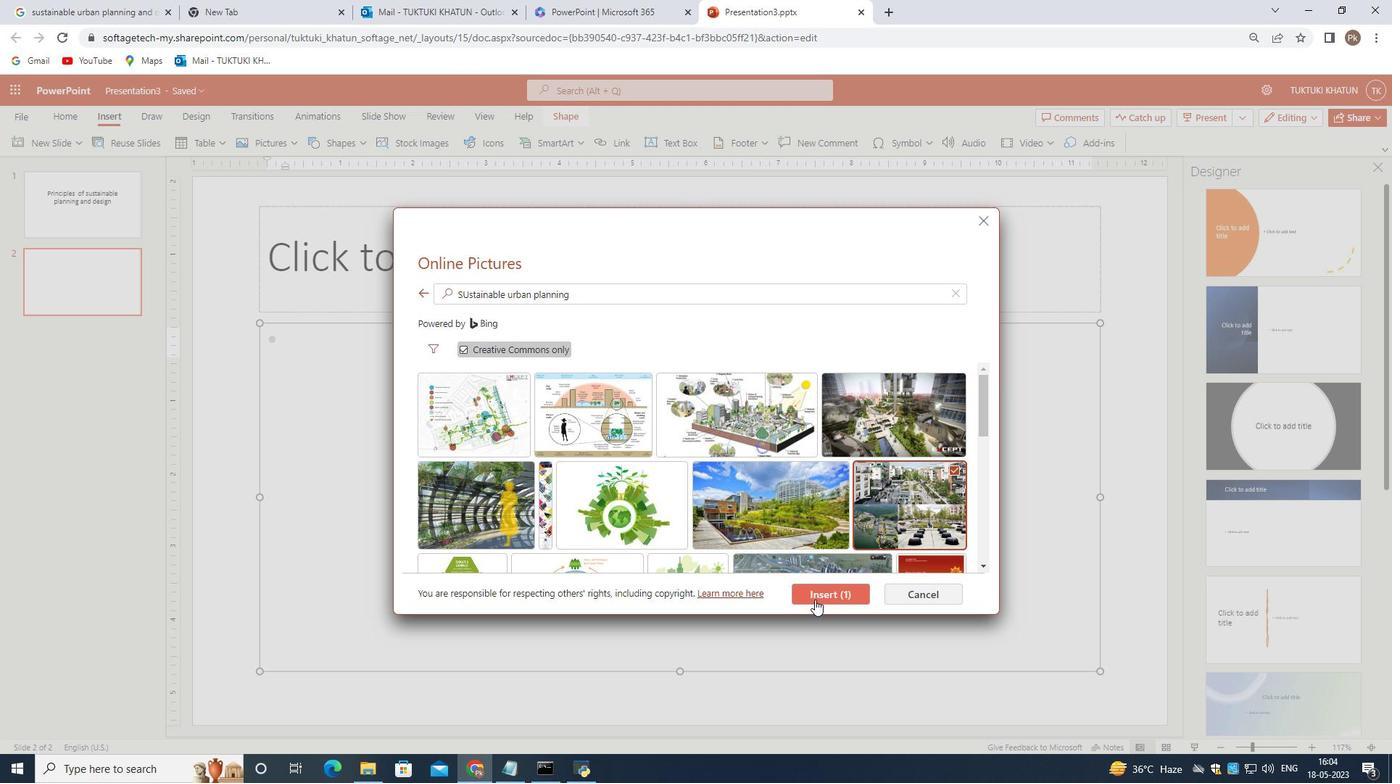 
Action: Mouse moved to (756, 523)
Screenshot: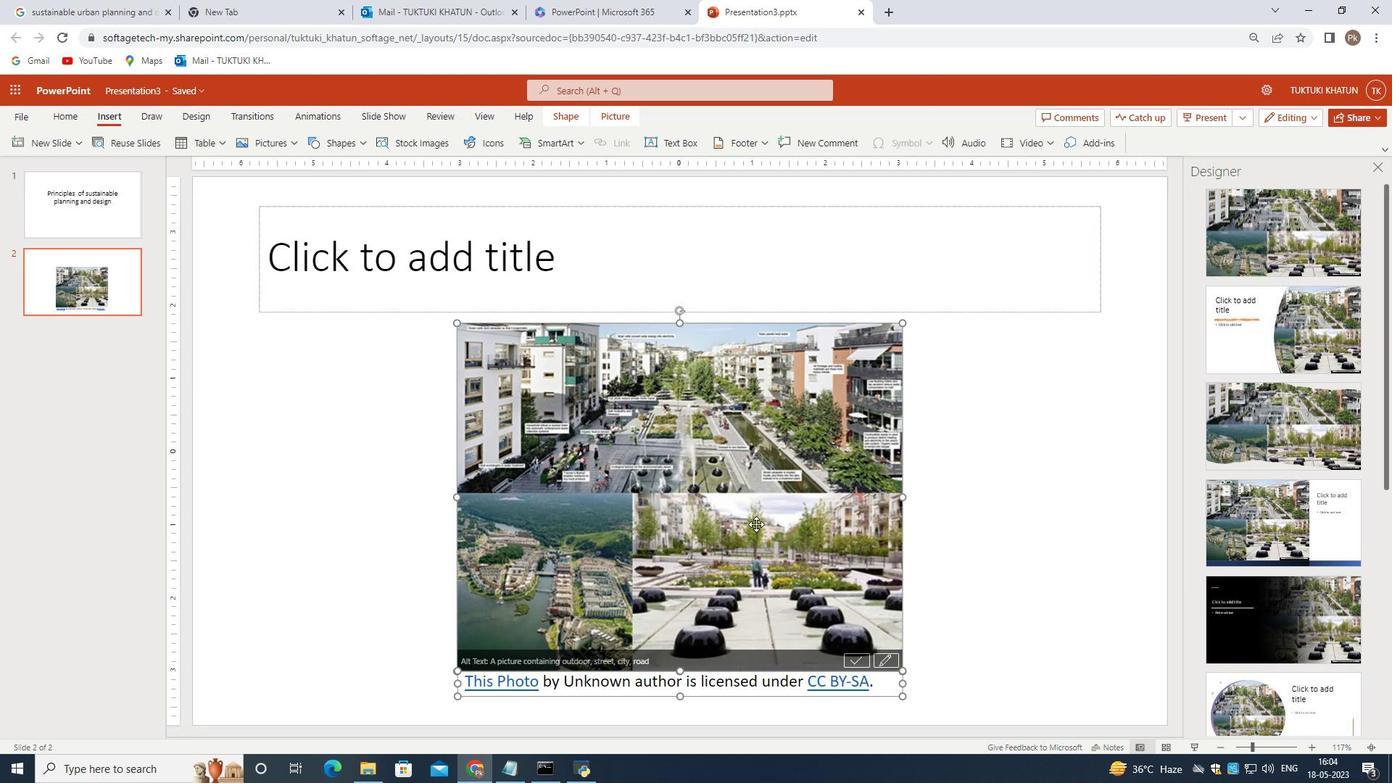 
Action: Mouse scrolled (756, 522) with delta (0, 0)
Screenshot: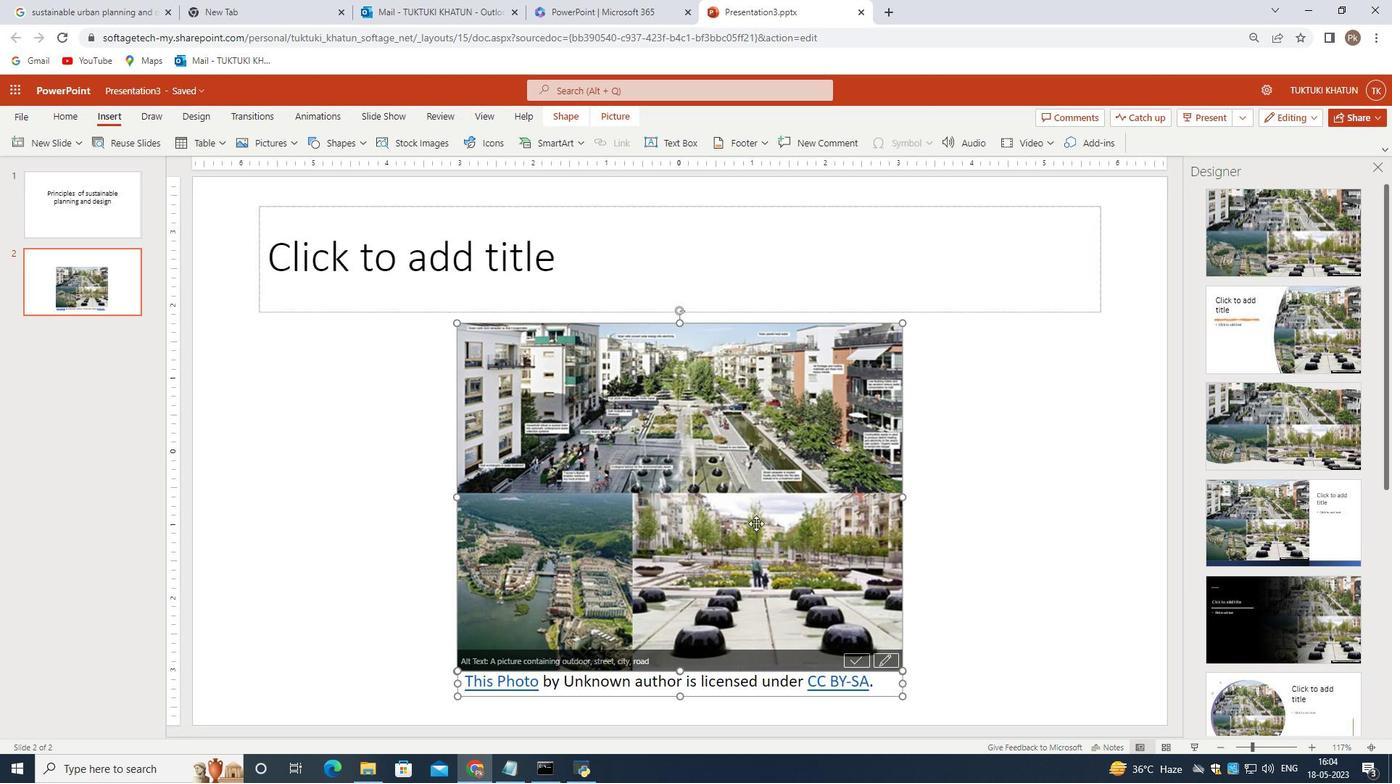
Action: Mouse moved to (905, 697)
Screenshot: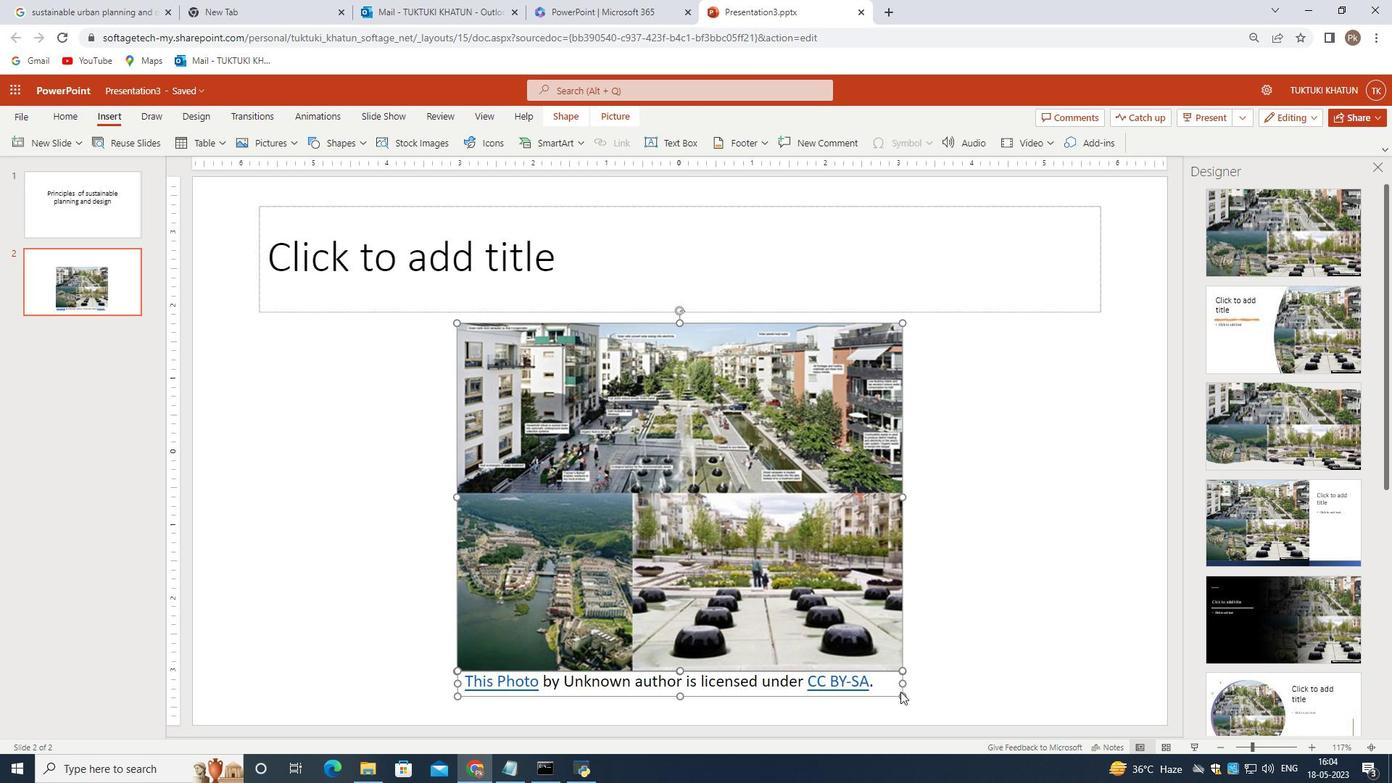 
Action: Mouse pressed left at (905, 697)
Screenshot: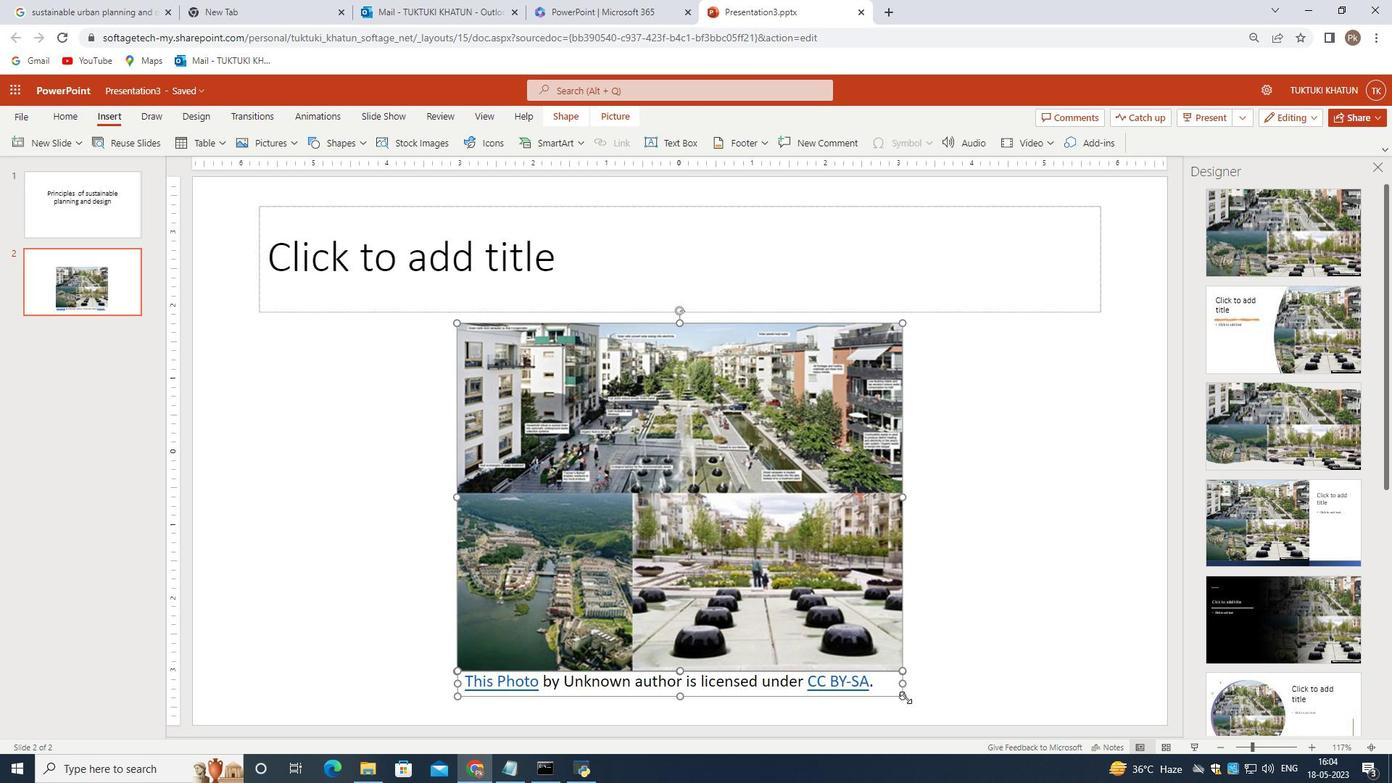 
Action: Mouse moved to (837, 573)
Screenshot: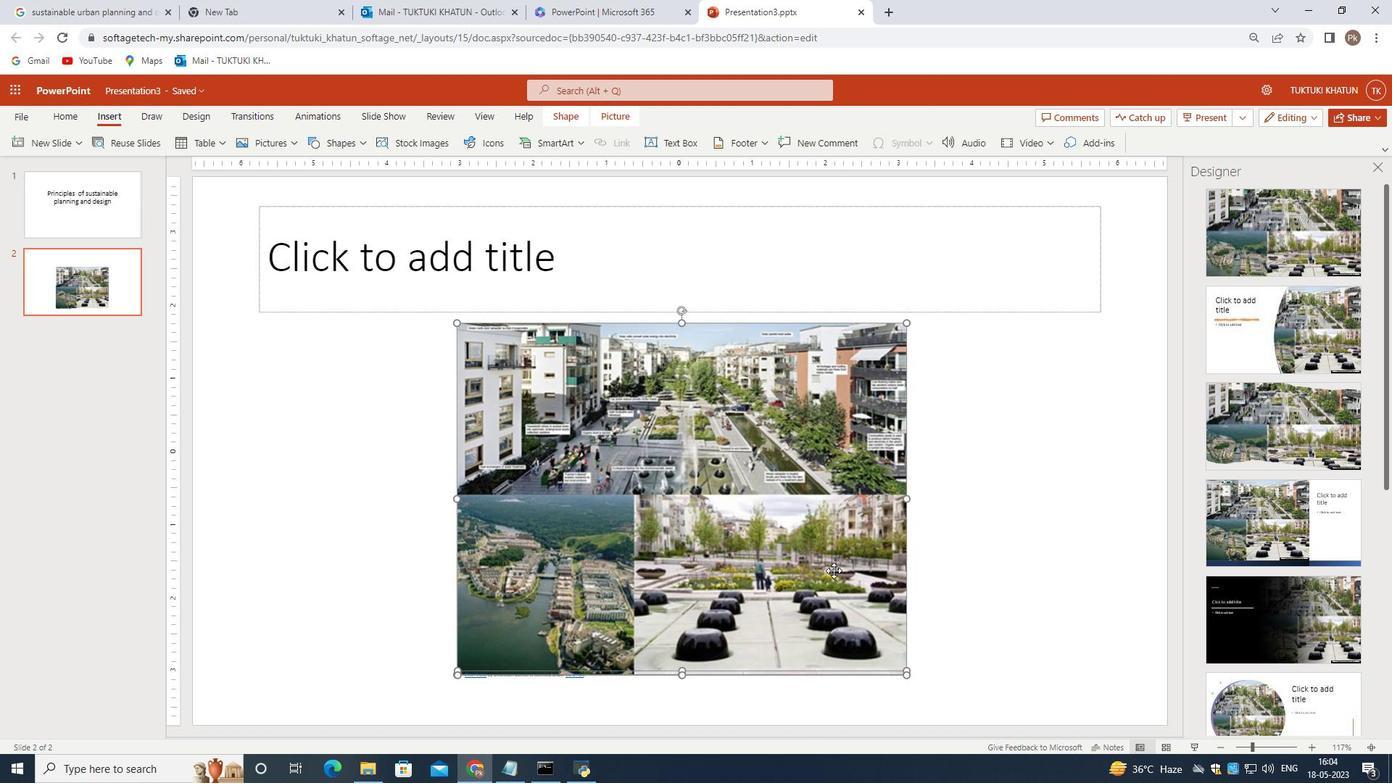 
Action: Mouse scrolled (837, 574) with delta (0, 0)
Screenshot: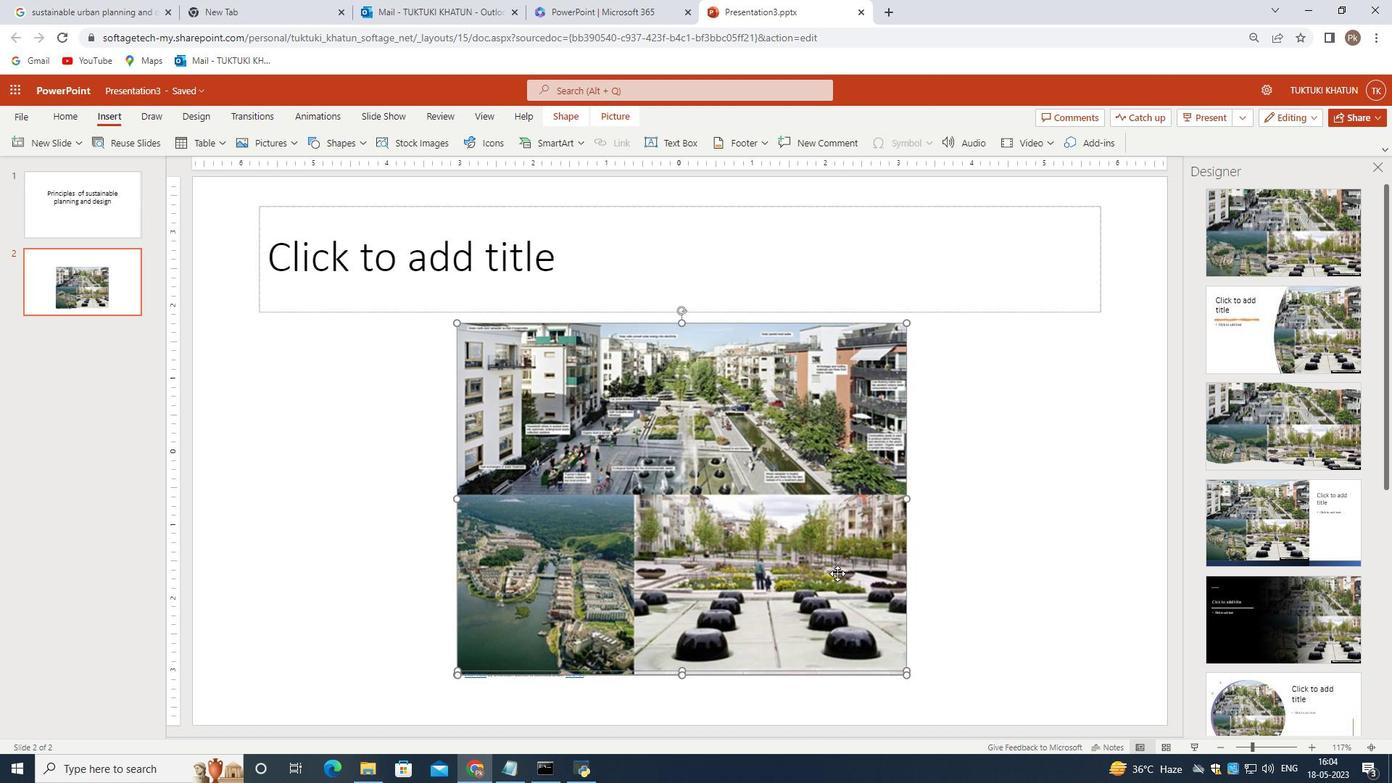 
Action: Mouse moved to (458, 331)
Screenshot: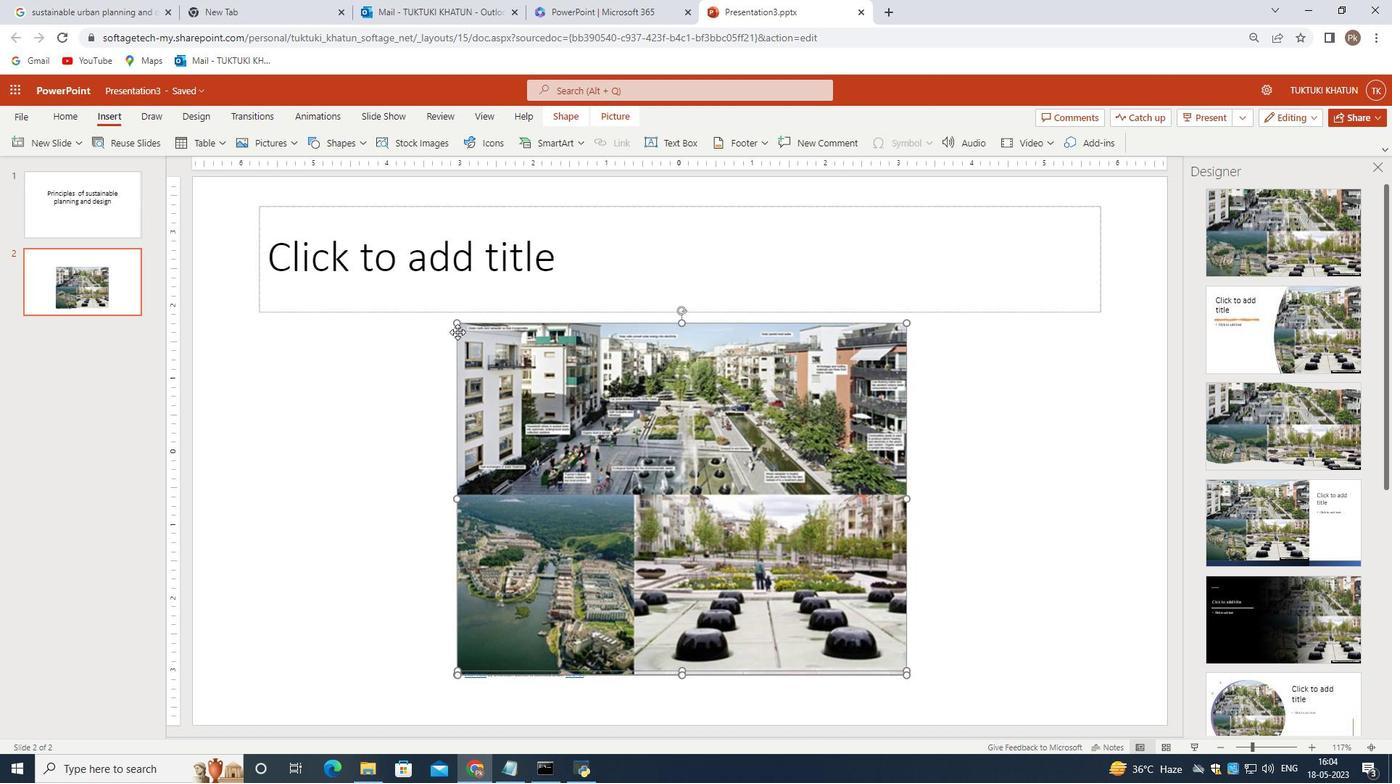 
Action: Mouse pressed left at (458, 331)
Screenshot: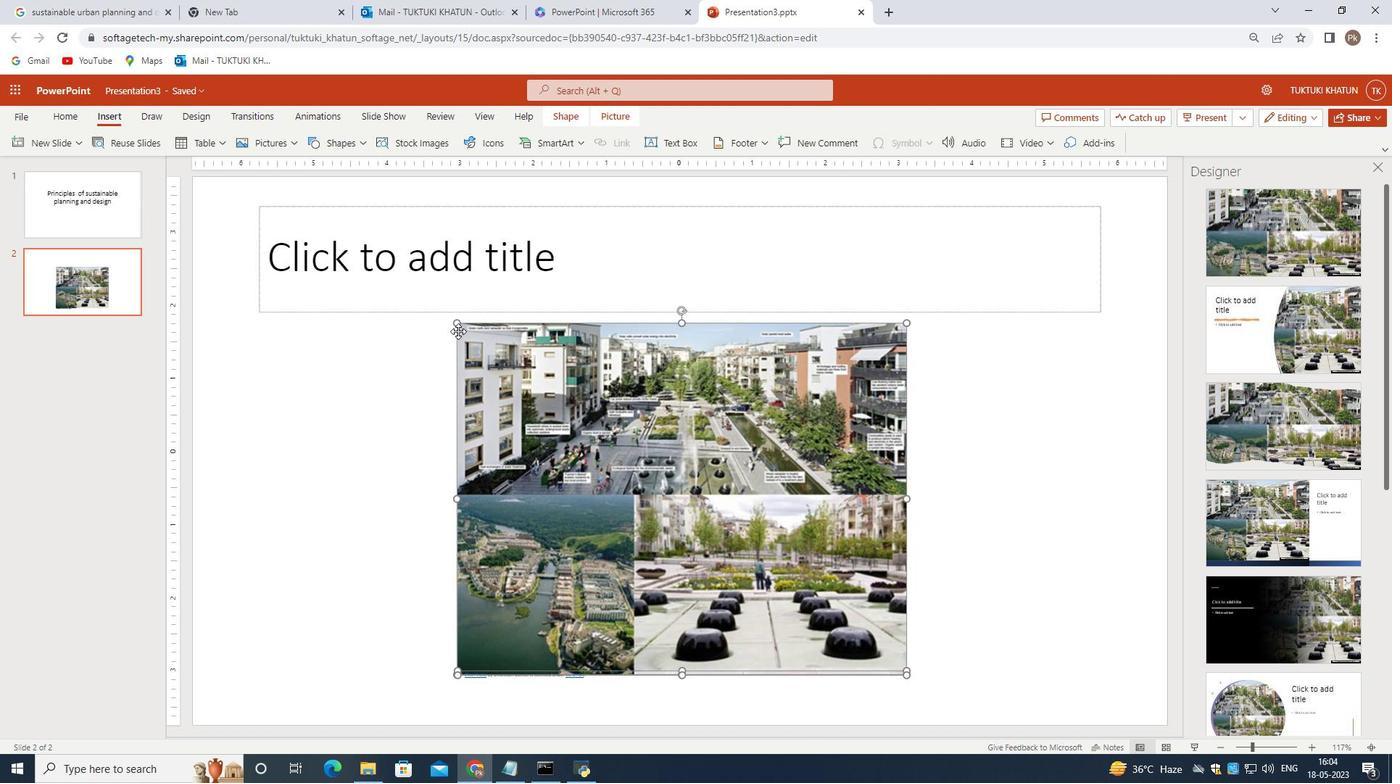 
Action: Mouse moved to (269, 142)
Screenshot: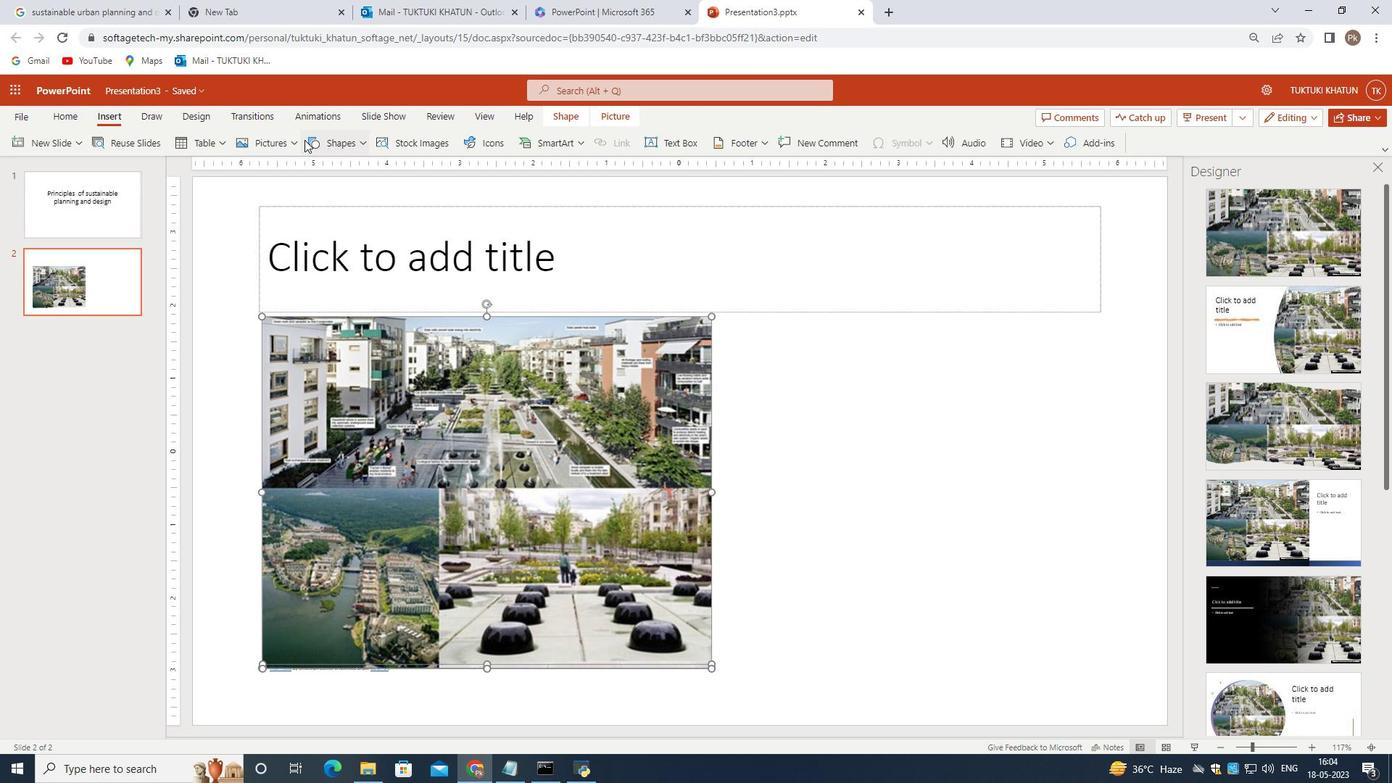 
Action: Mouse pressed left at (269, 142)
Screenshot: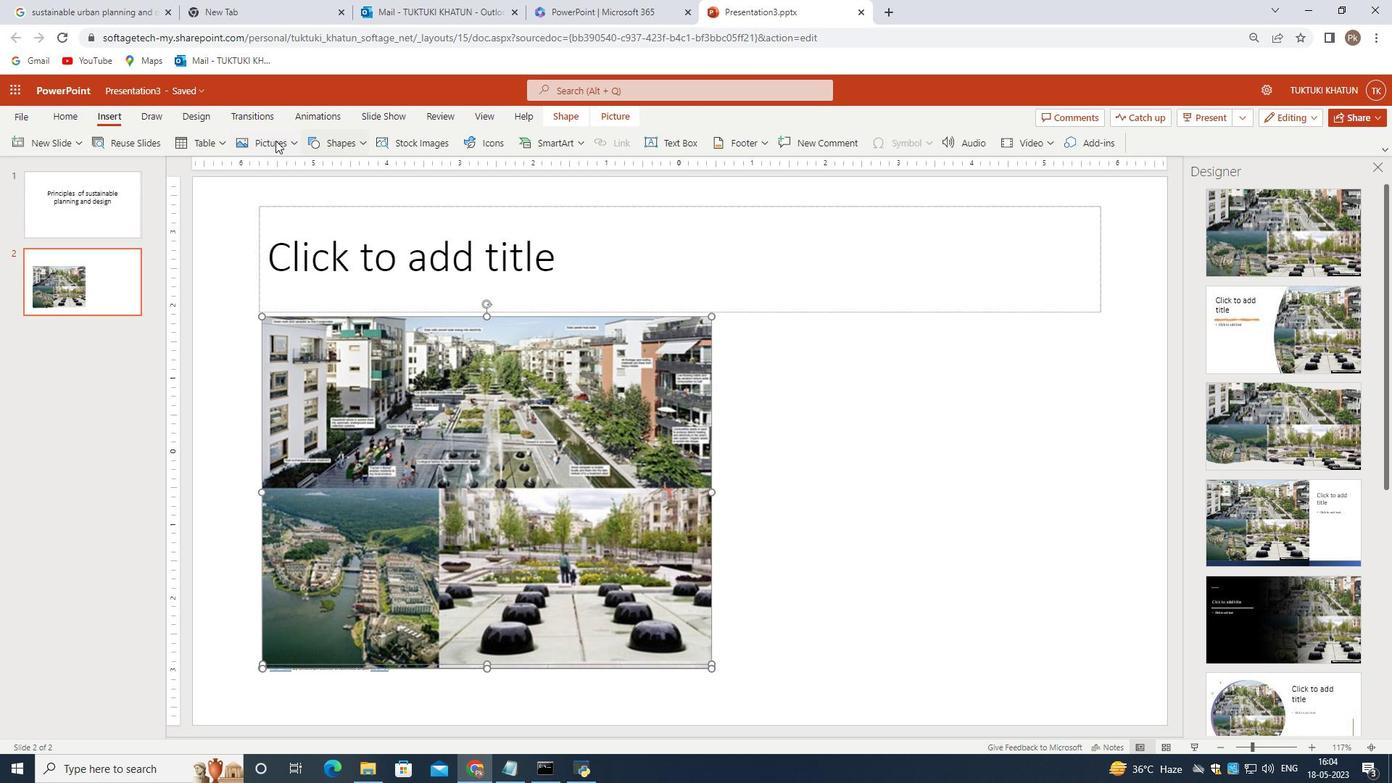 
Action: Mouse moved to (284, 271)
Screenshot: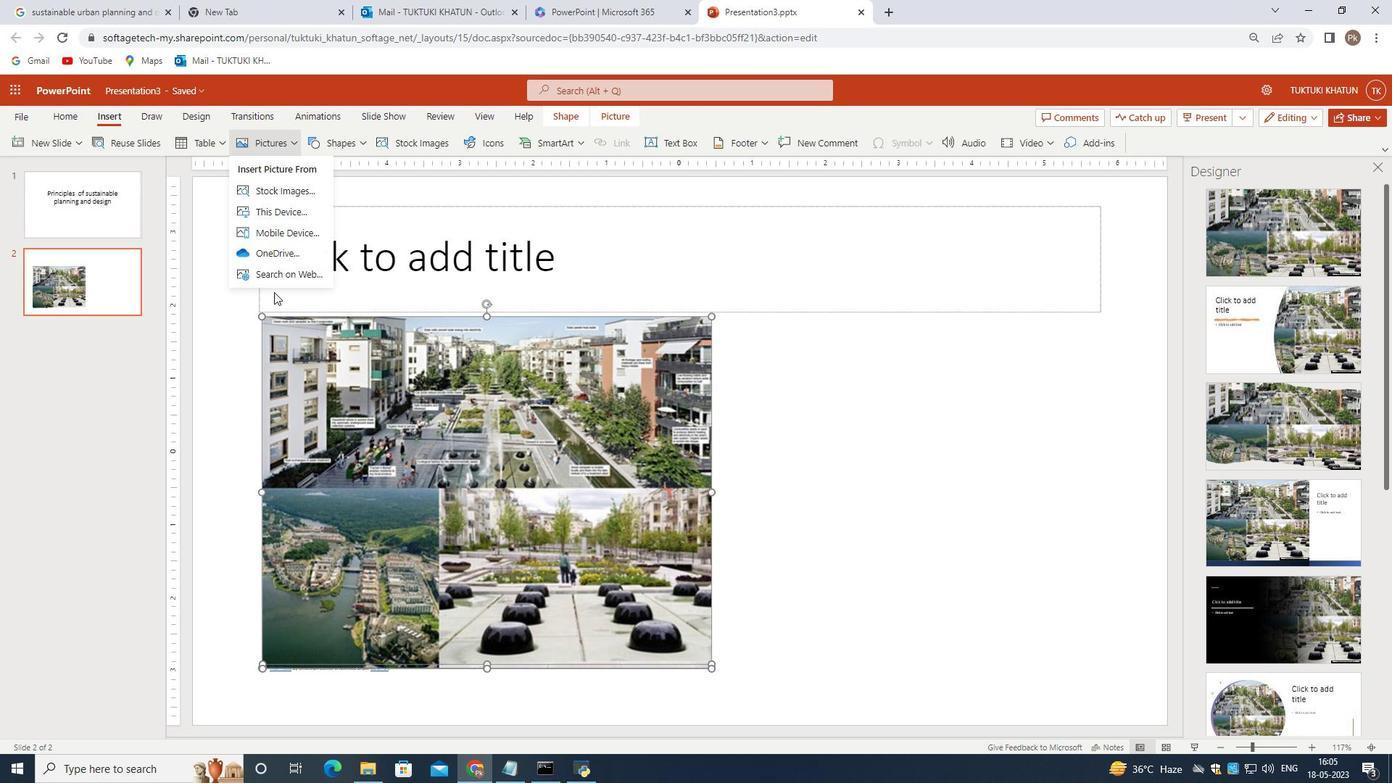 
Action: Mouse pressed left at (284, 271)
Screenshot: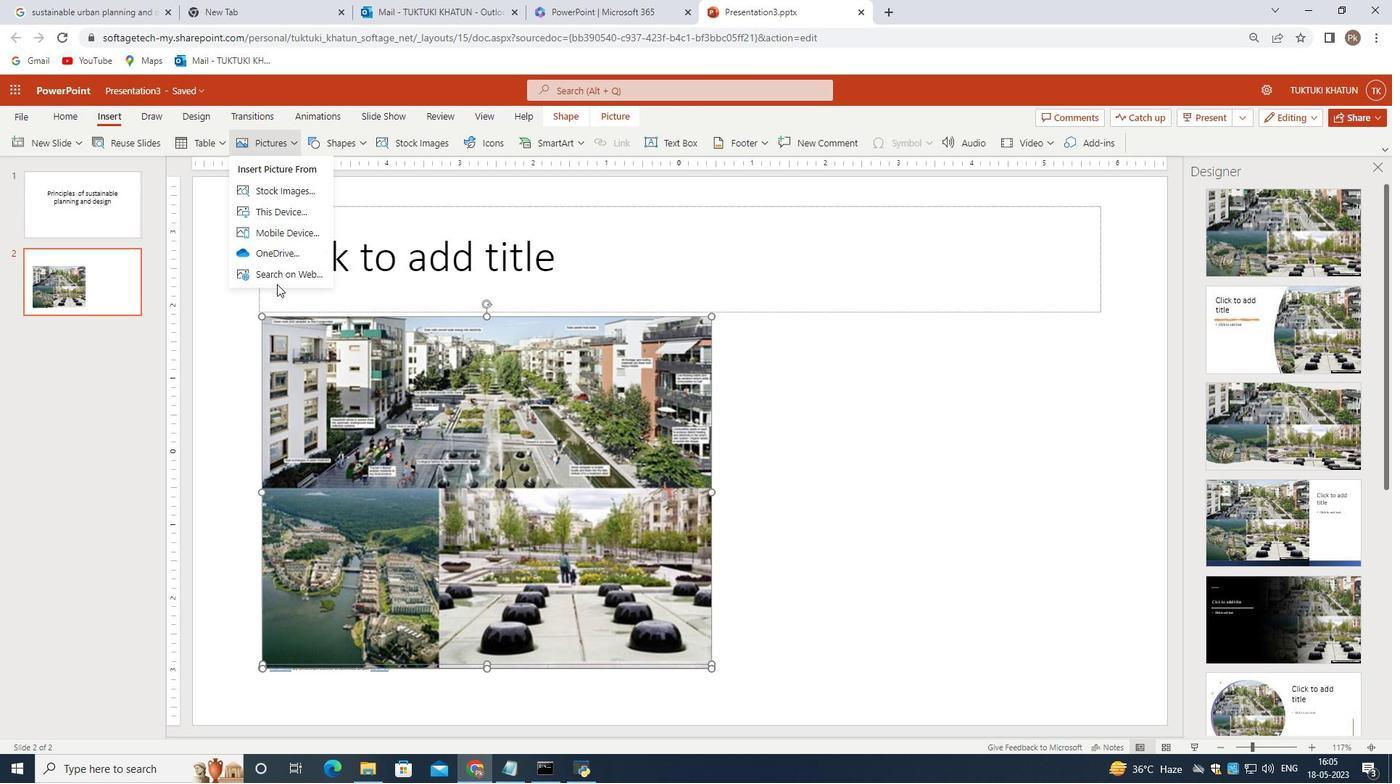
Action: Mouse moved to (532, 292)
Screenshot: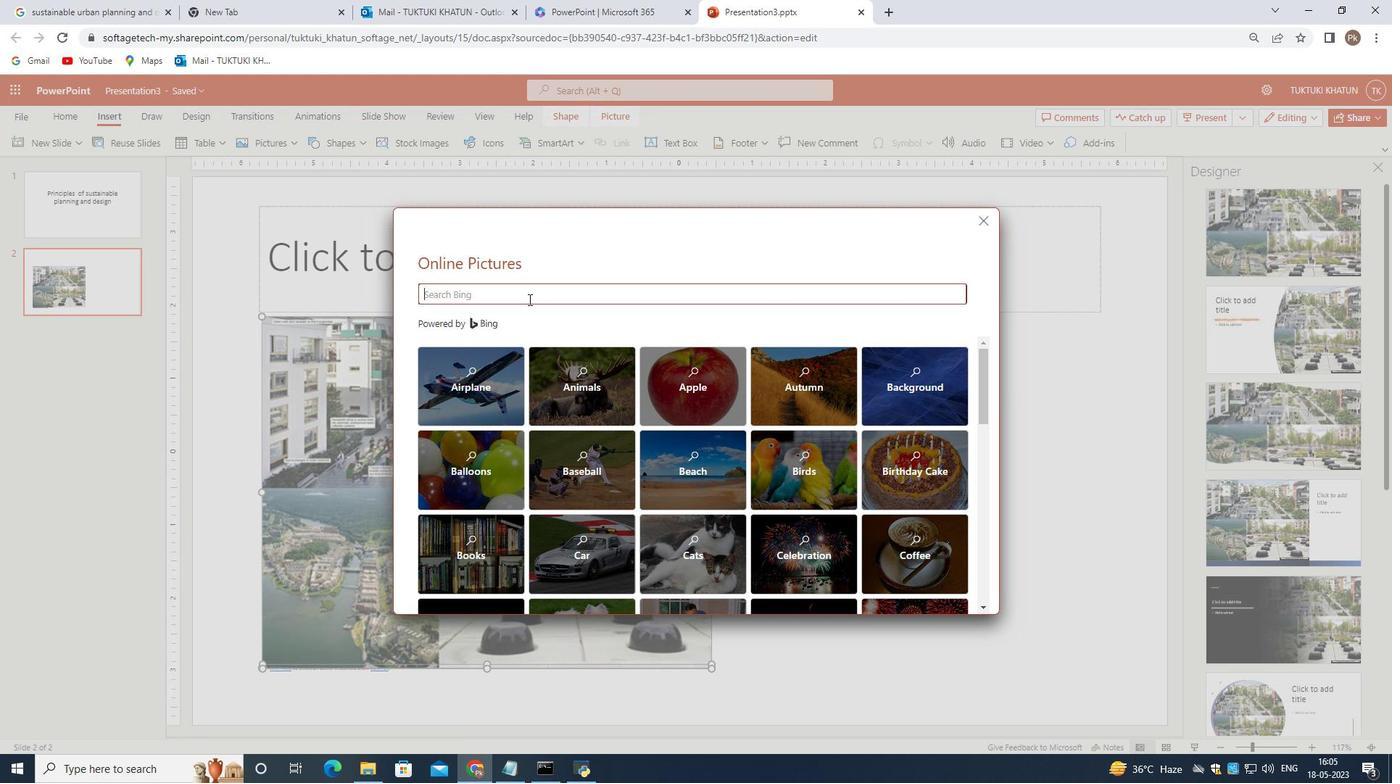 
Action: Mouse pressed left at (532, 292)
Screenshot: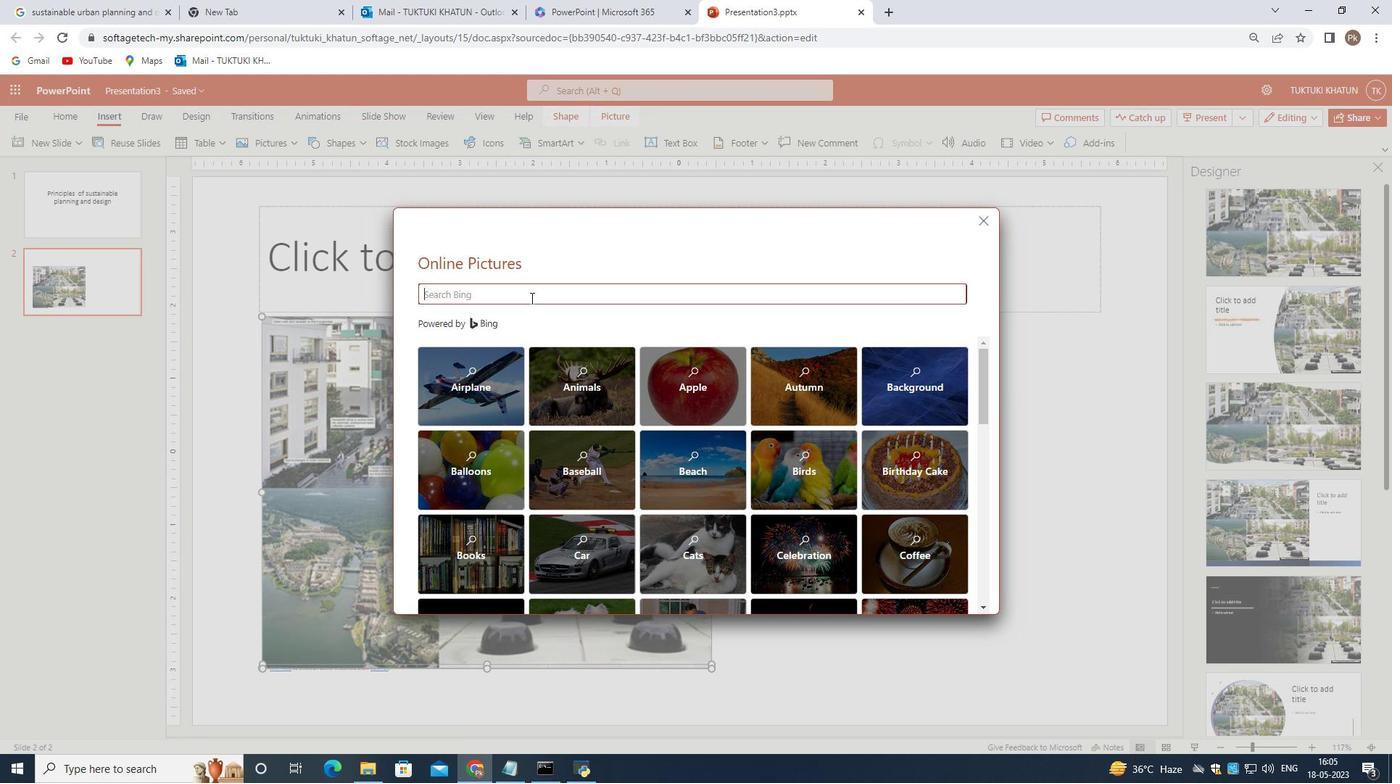 
Action: Mouse moved to (532, 292)
Screenshot: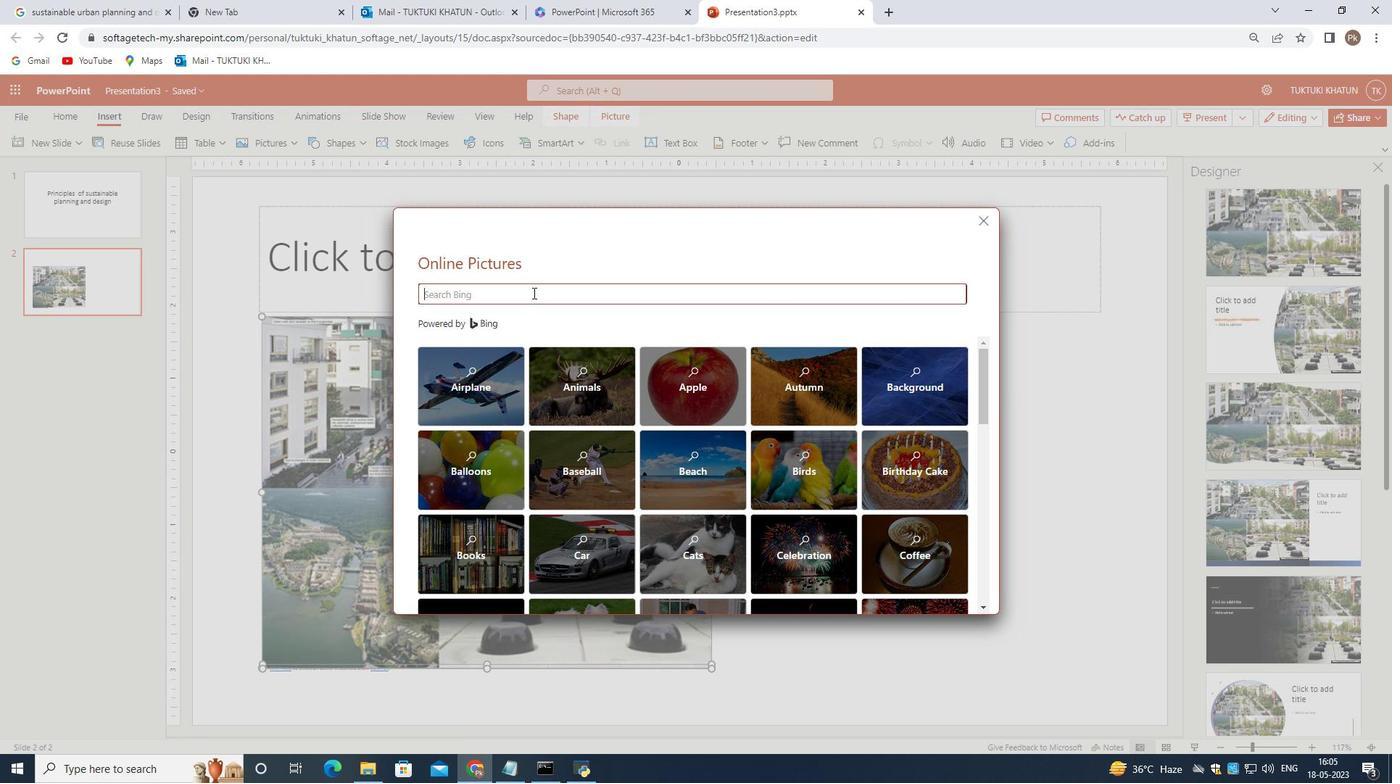 
Action: Key pressed sustainable<Key.space>urban<Key.space>planning<Key.enter>
Screenshot: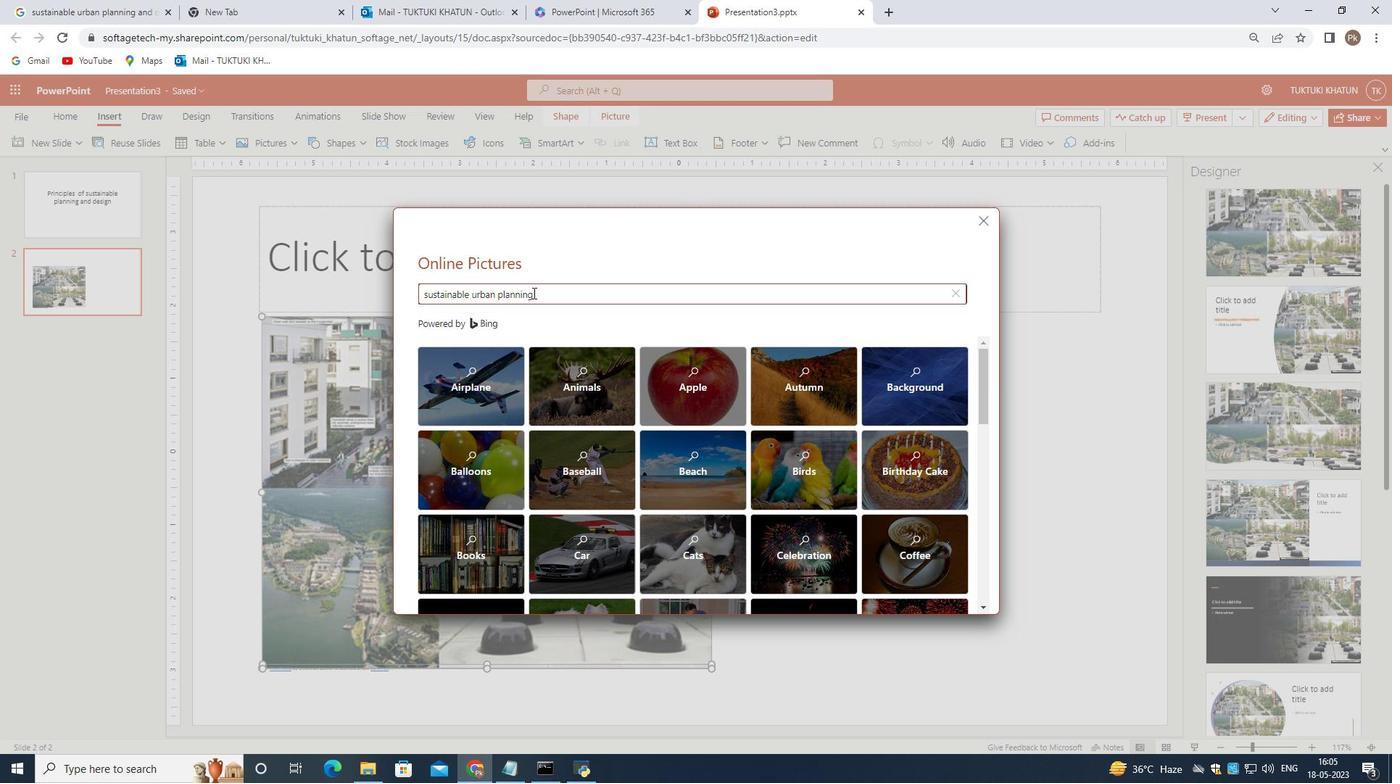 
Action: Mouse moved to (655, 489)
Screenshot: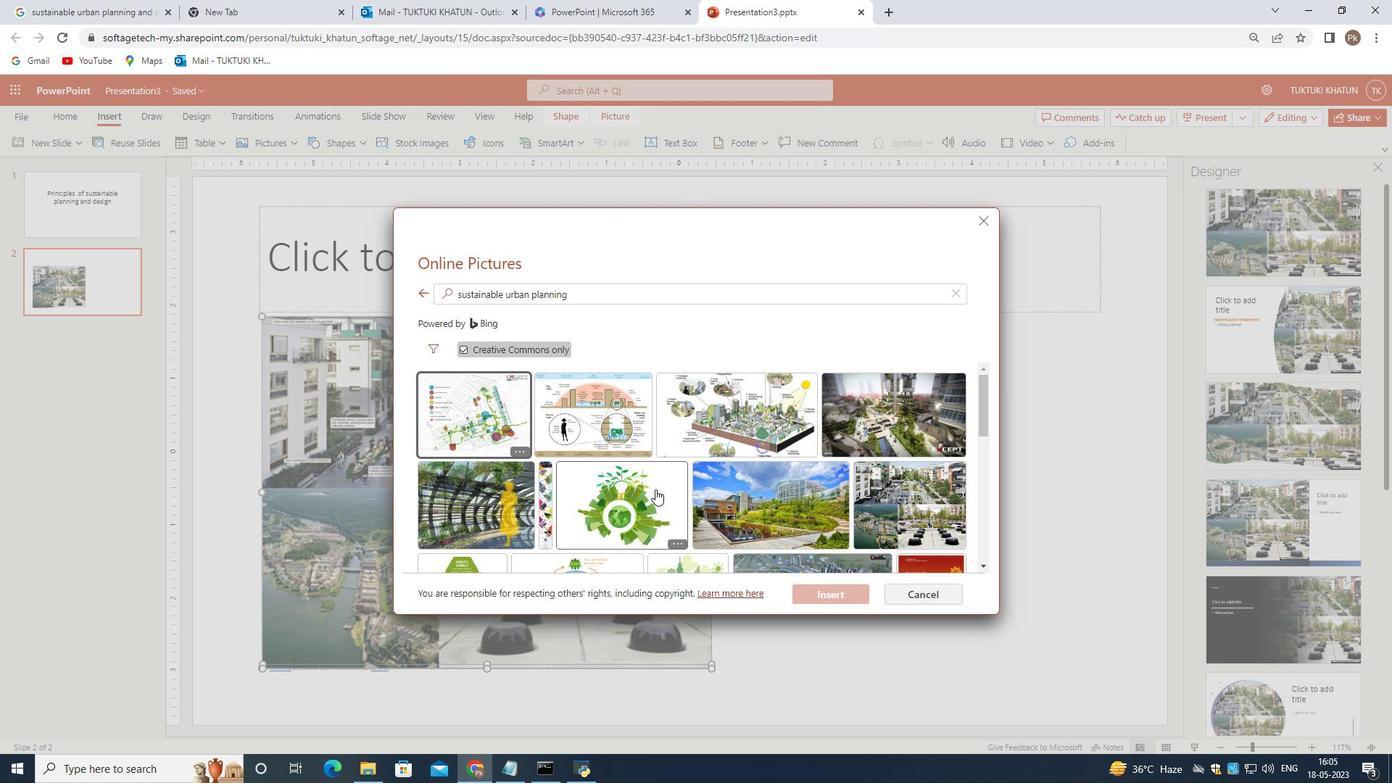
Action: Mouse scrolled (655, 488) with delta (0, 0)
Screenshot: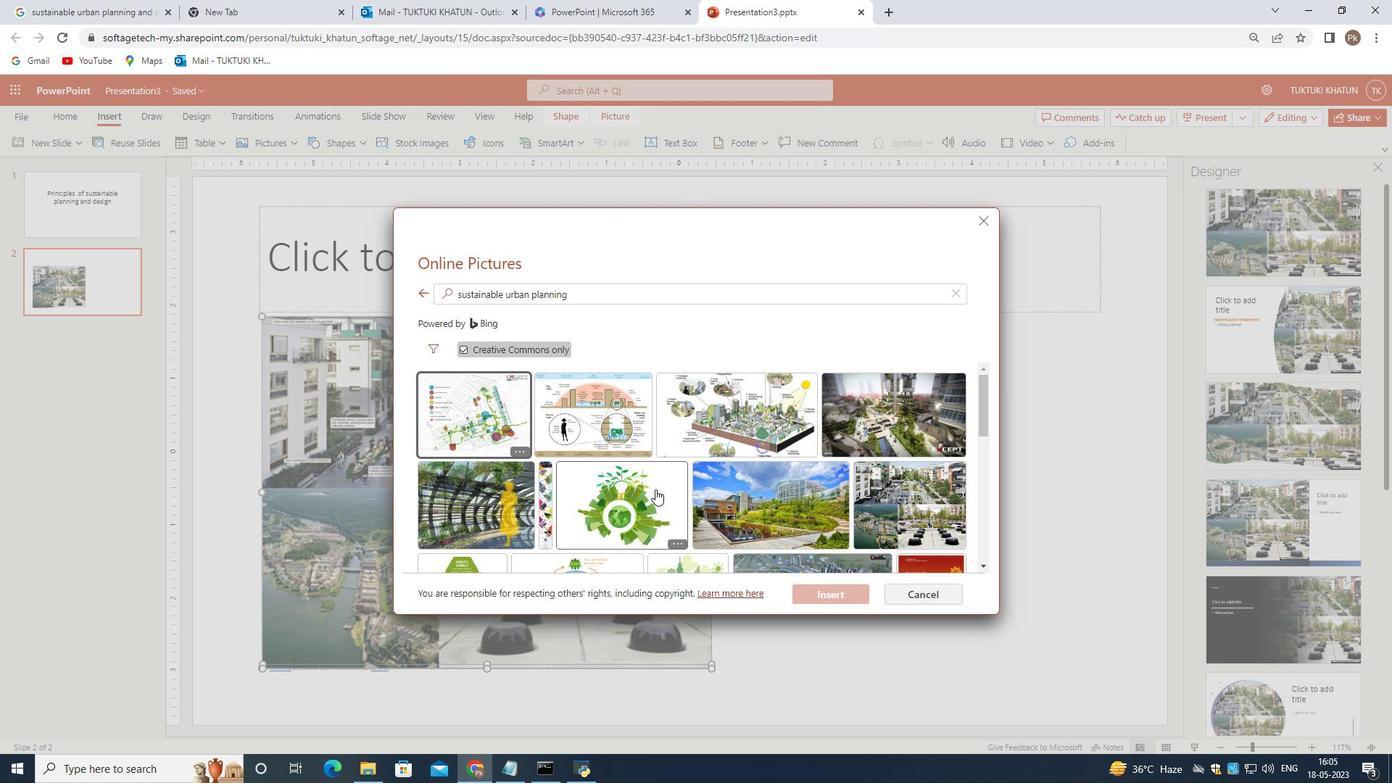 
Action: Mouse scrolled (655, 488) with delta (0, 0)
Screenshot: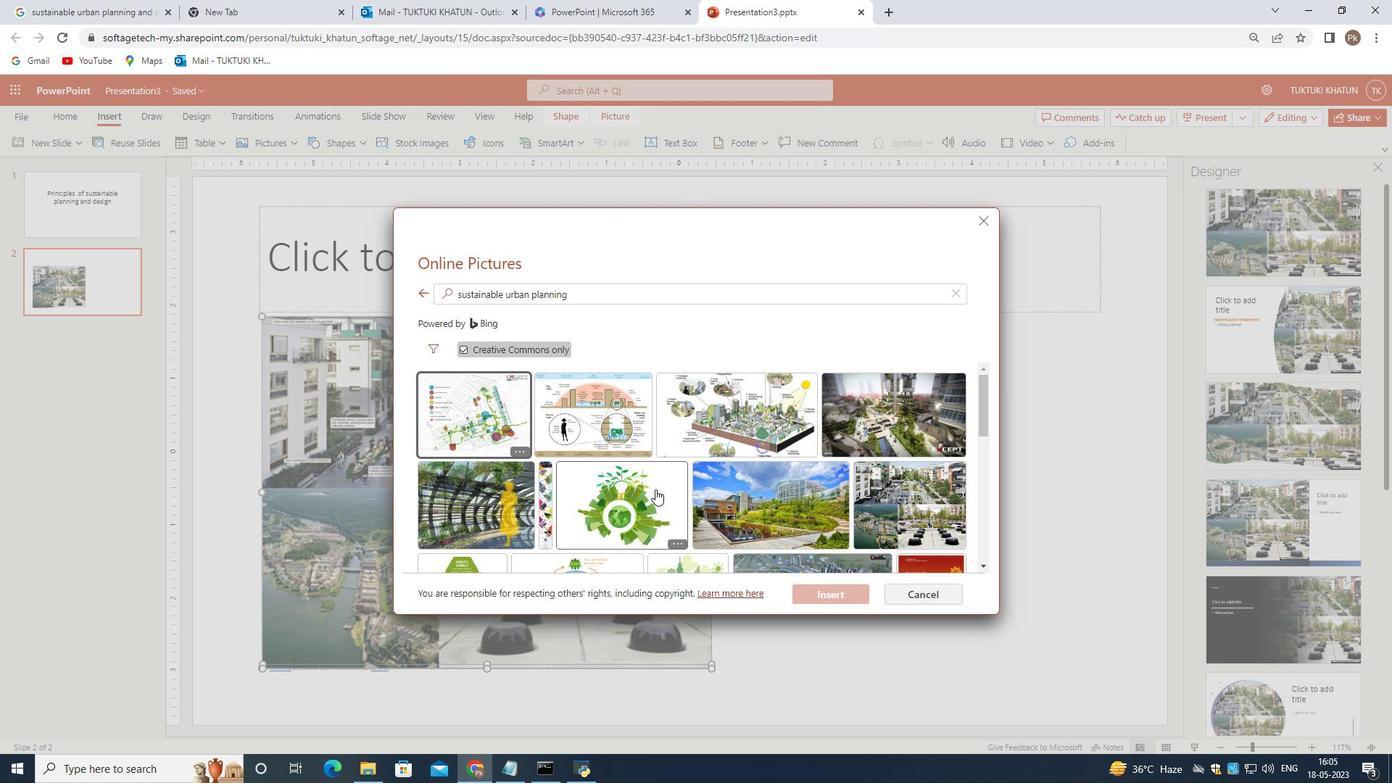 
Action: Mouse moved to (801, 448)
Screenshot: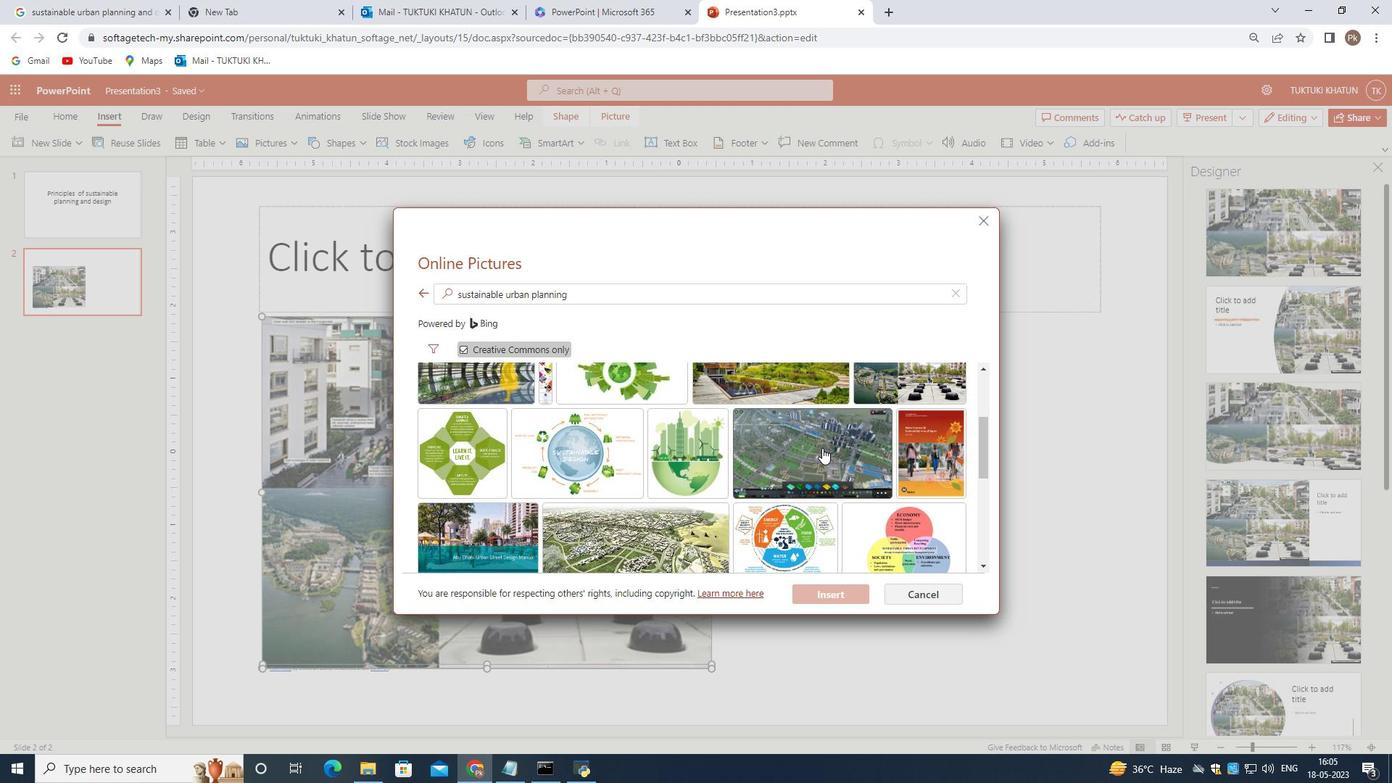 
Action: Mouse pressed left at (801, 448)
Screenshot: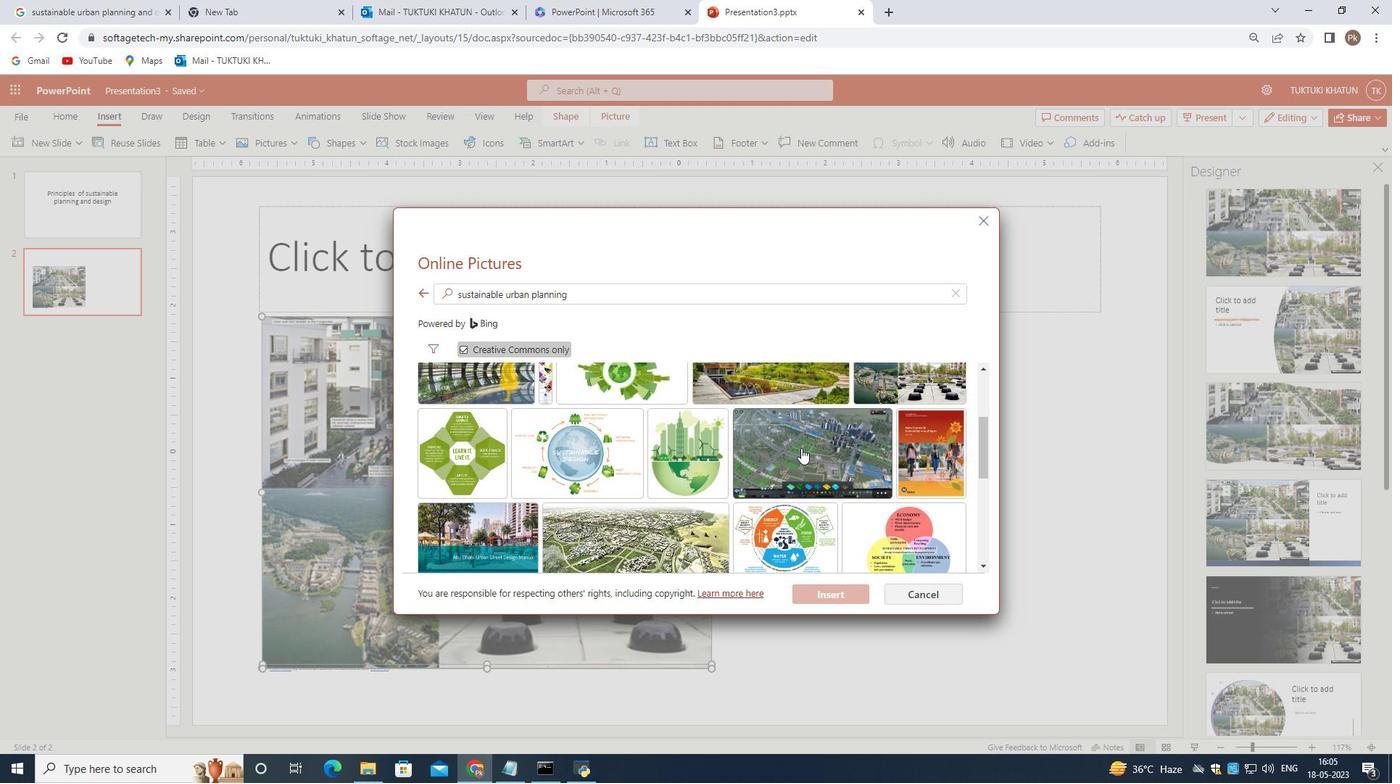 
Action: Mouse moved to (806, 518)
Screenshot: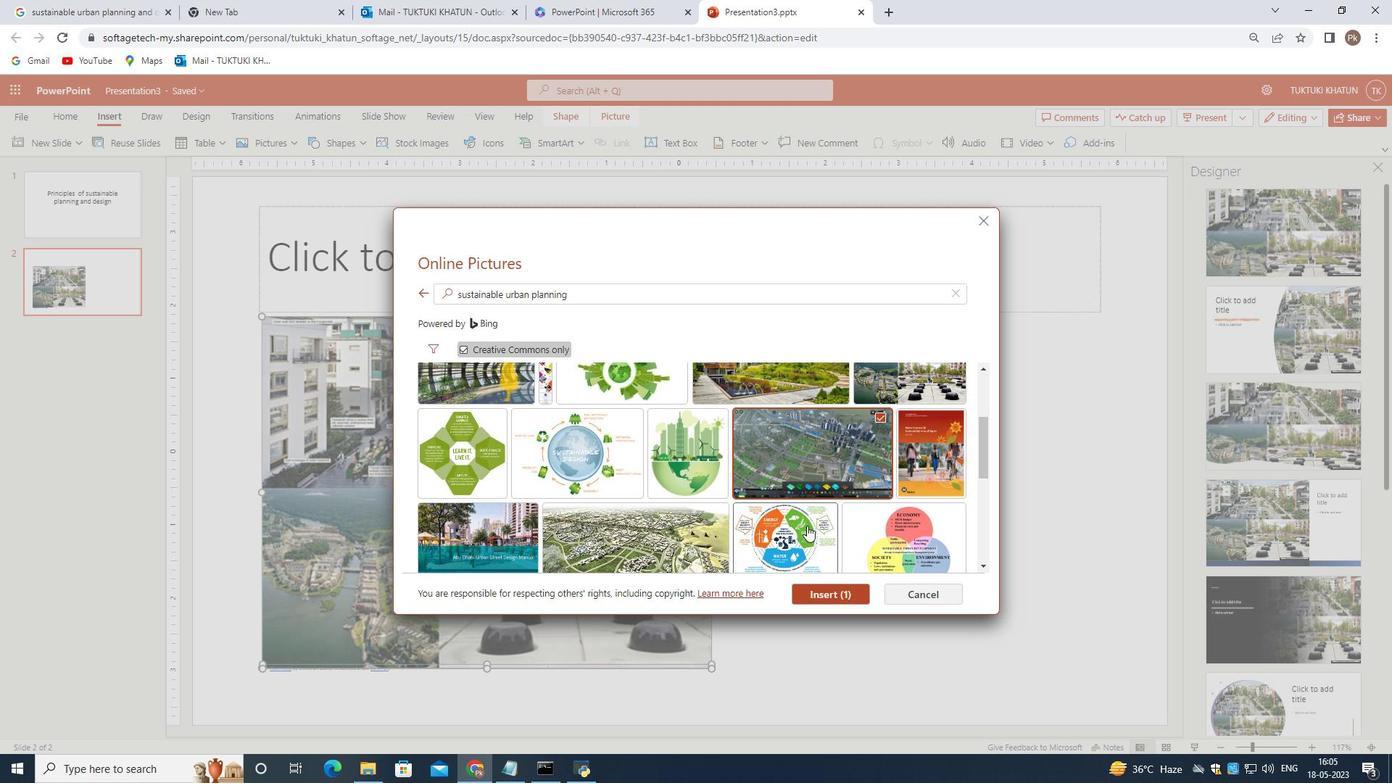 
Action: Mouse scrolled (806, 517) with delta (0, 0)
Screenshot: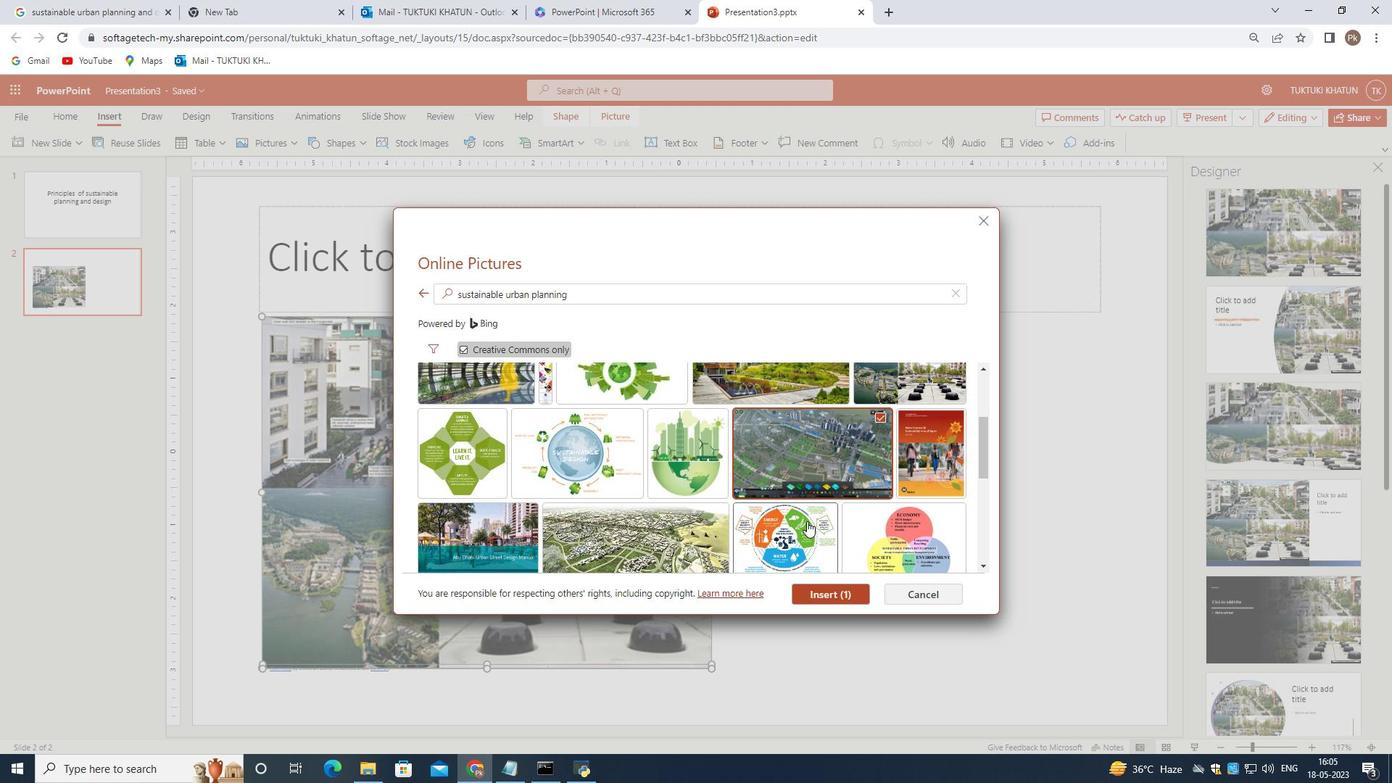 
Action: Mouse scrolled (806, 517) with delta (0, 0)
Screenshot: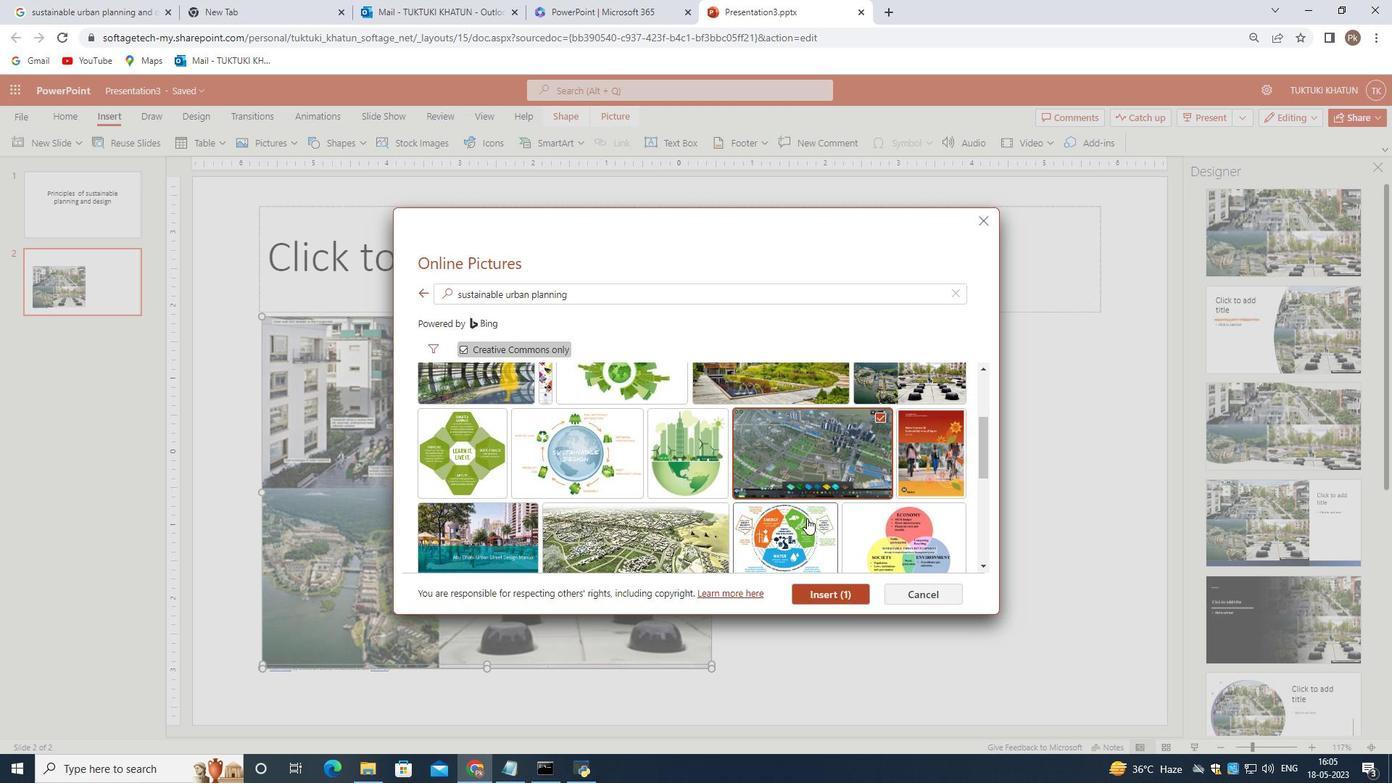 
Action: Mouse moved to (630, 413)
Screenshot: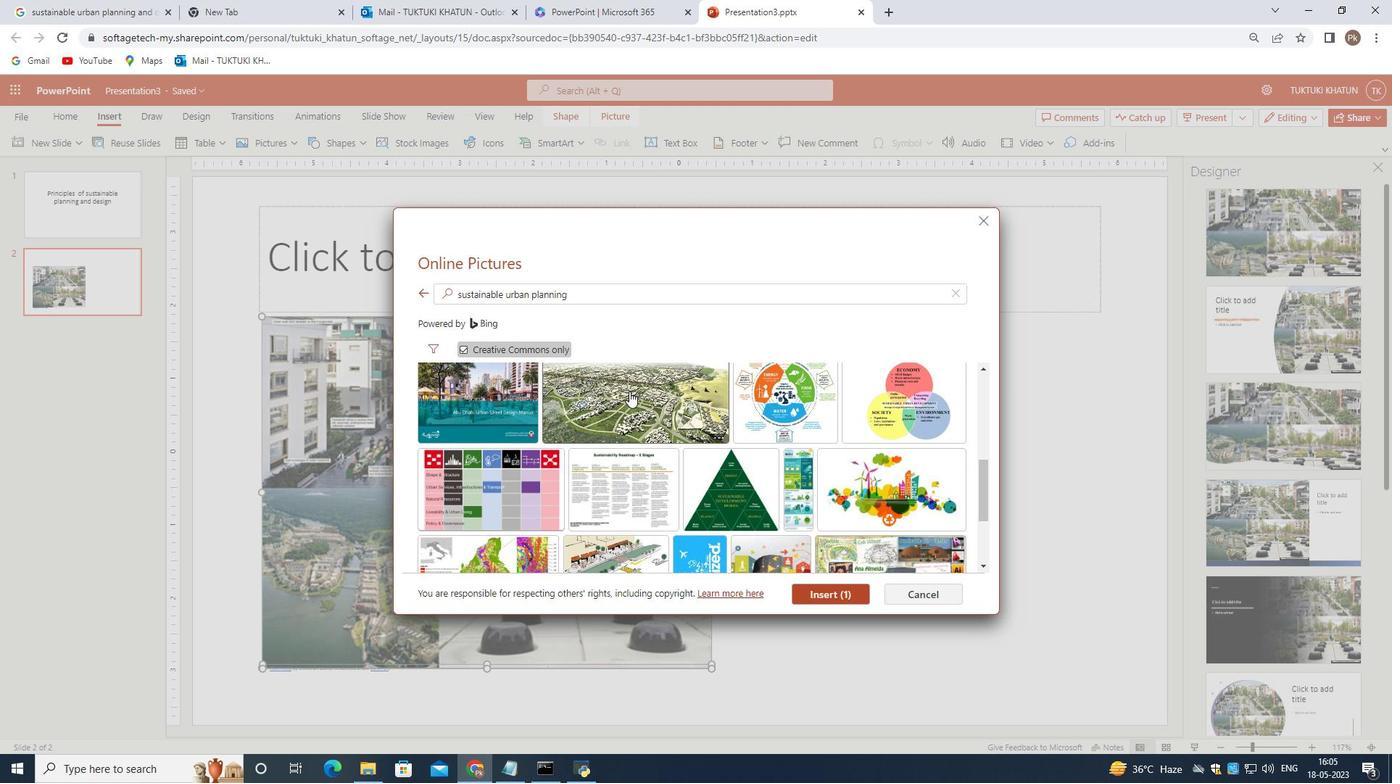 
Action: Mouse scrolled (630, 414) with delta (0, 0)
Screenshot: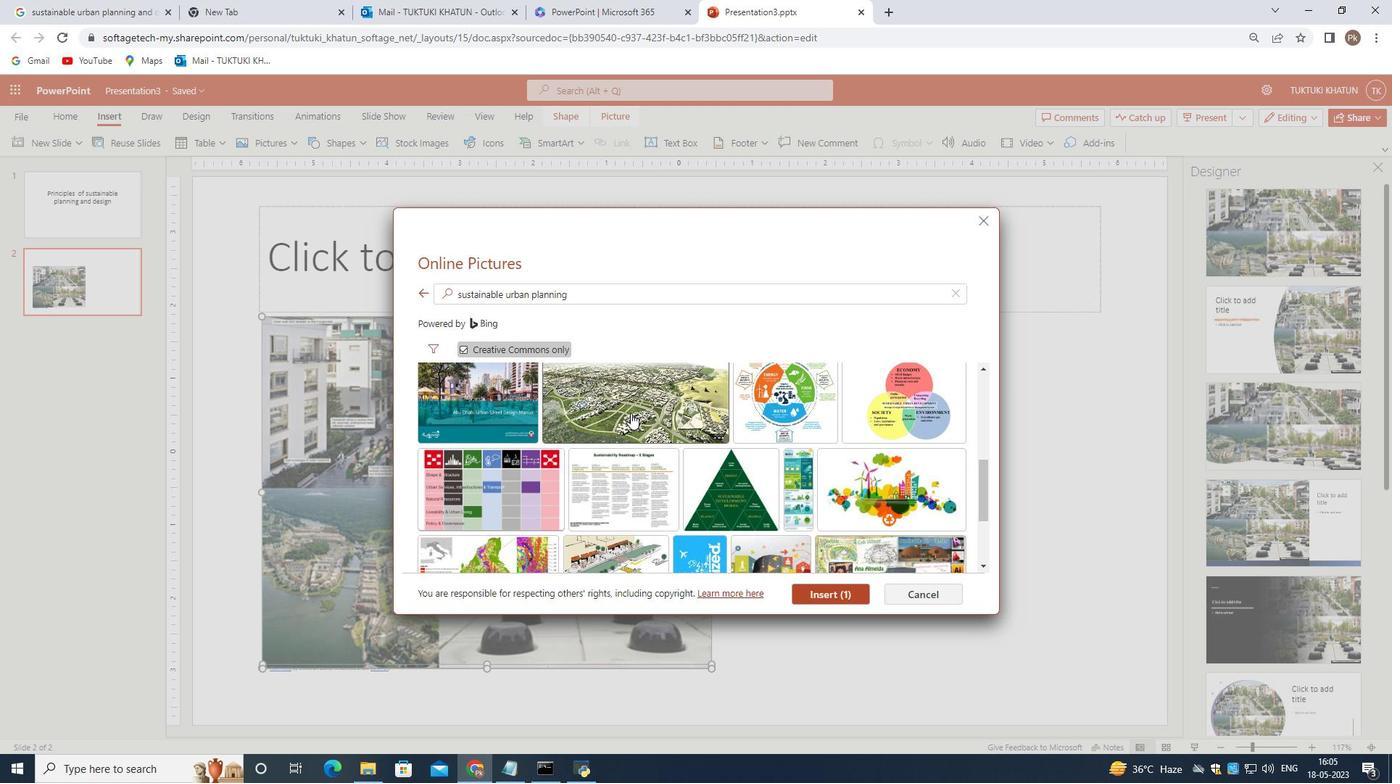 
Action: Mouse moved to (627, 474)
Screenshot: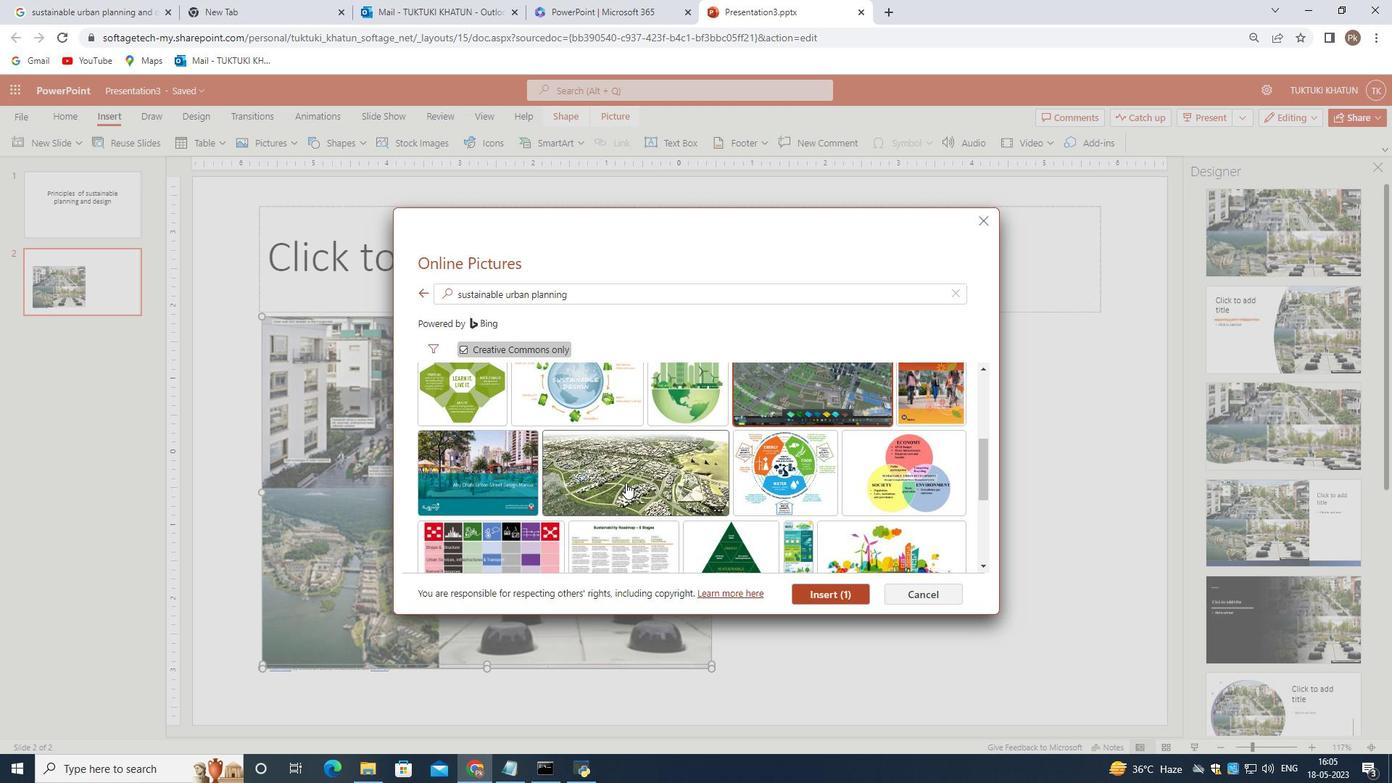 
Action: Mouse pressed left at (627, 474)
Screenshot: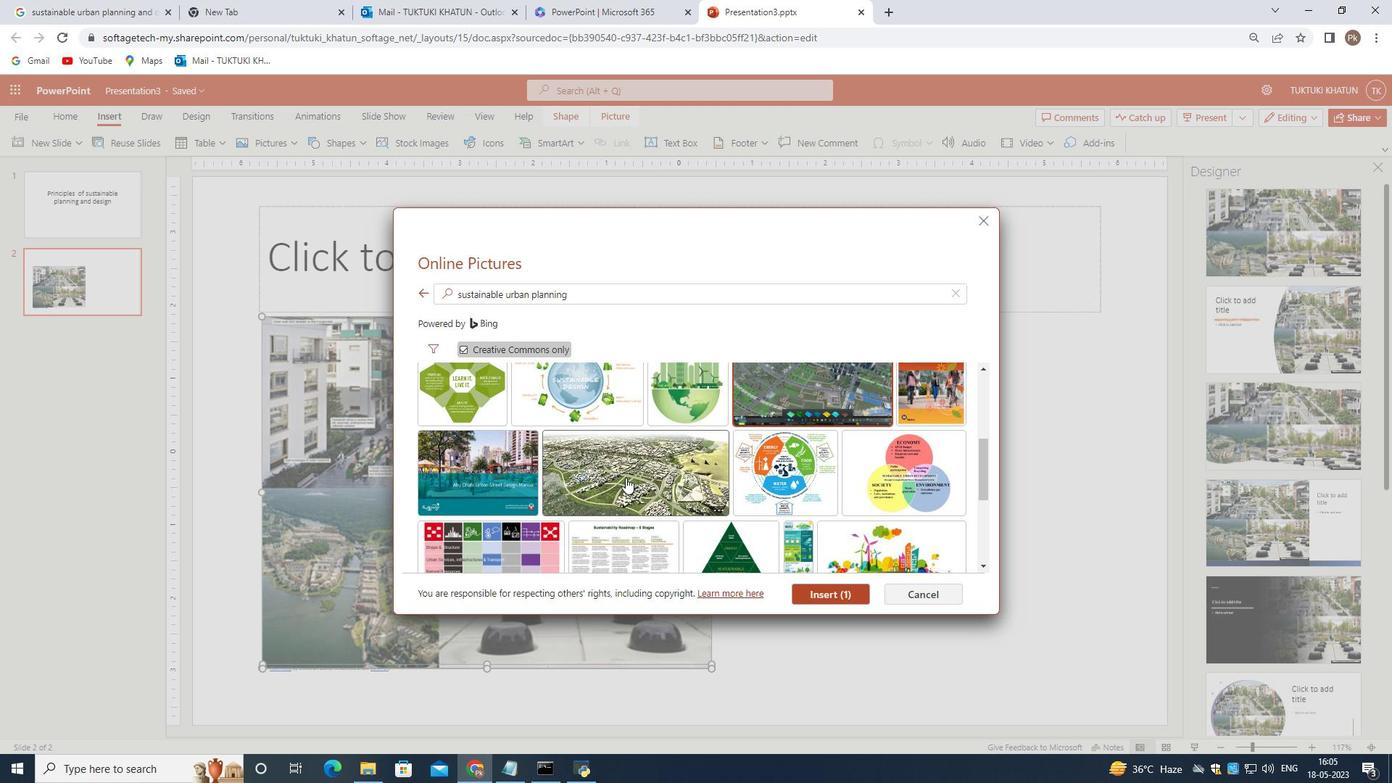 
Action: Mouse moved to (817, 592)
Screenshot: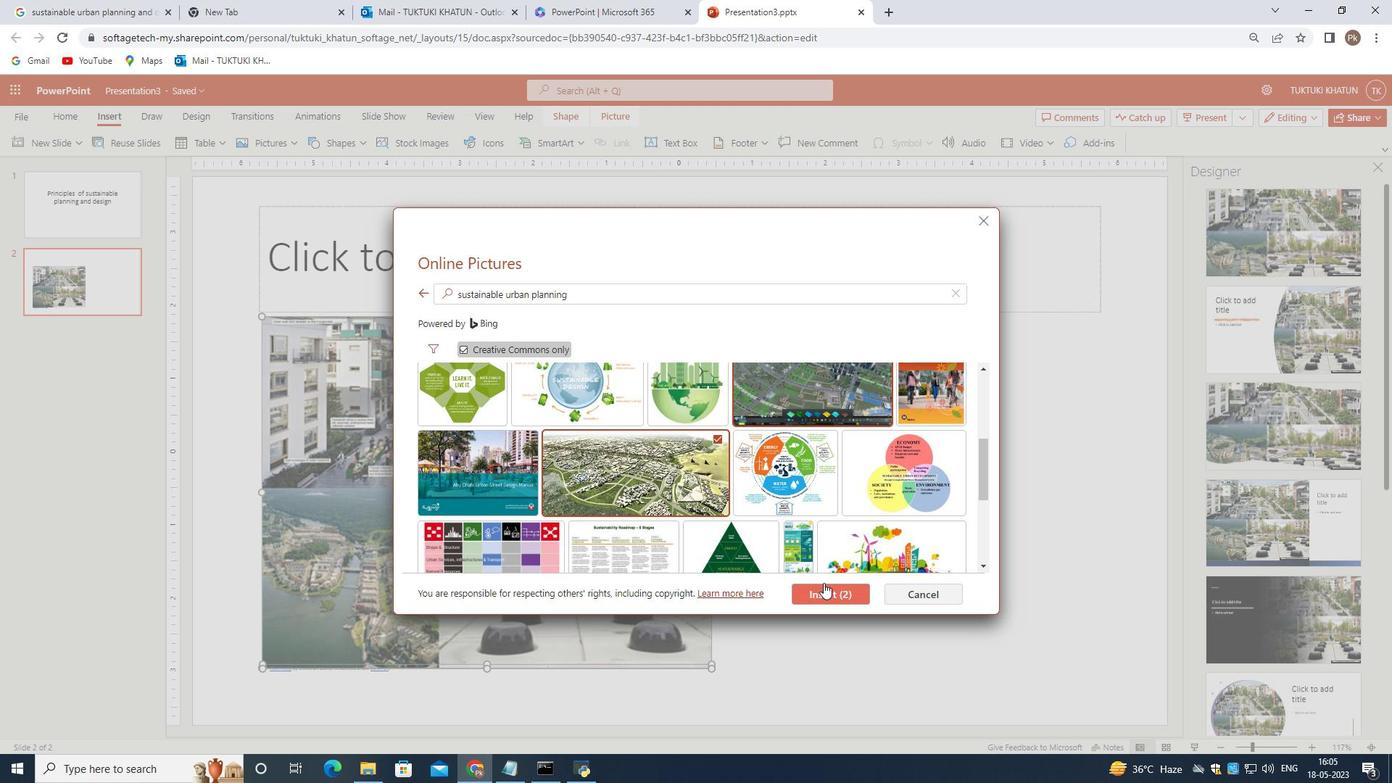 
Action: Mouse pressed left at (817, 592)
Screenshot: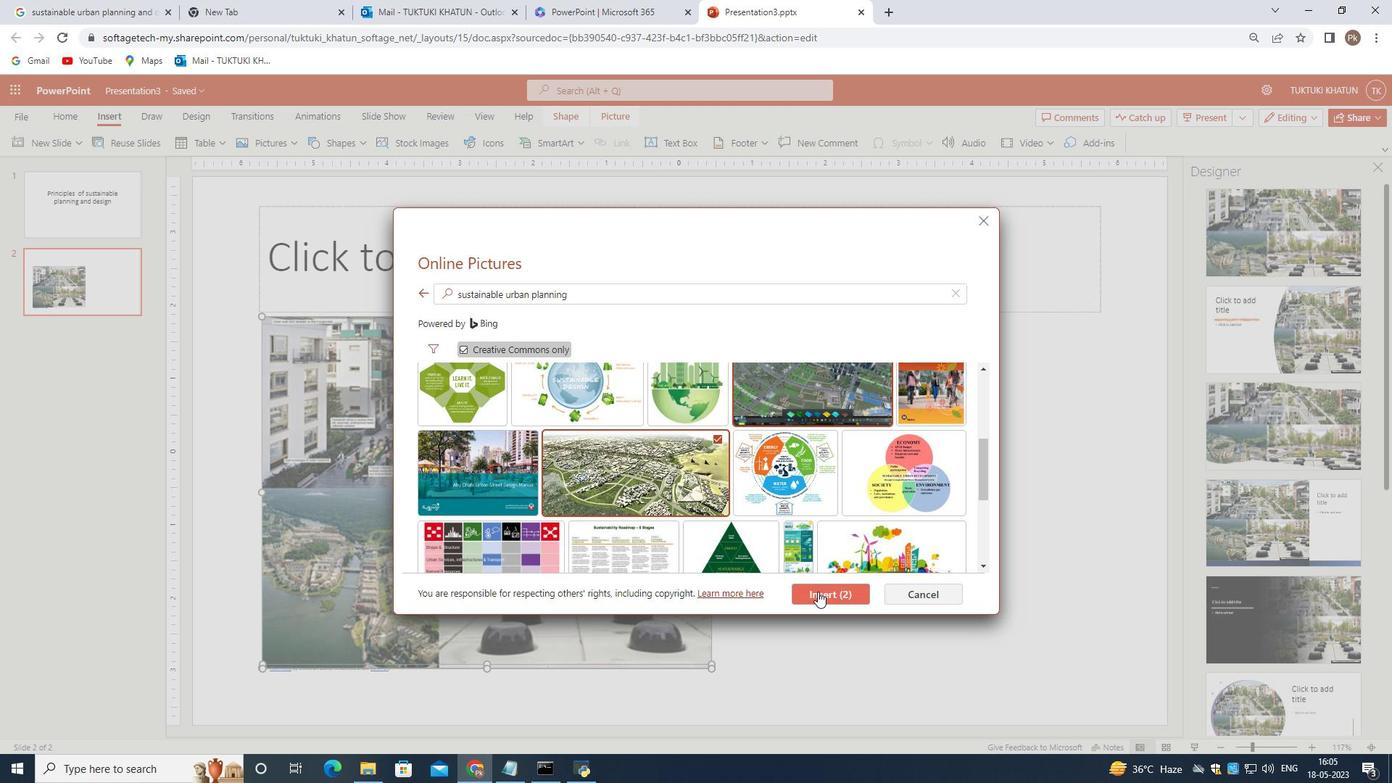 
Action: Mouse moved to (761, 424)
Screenshot: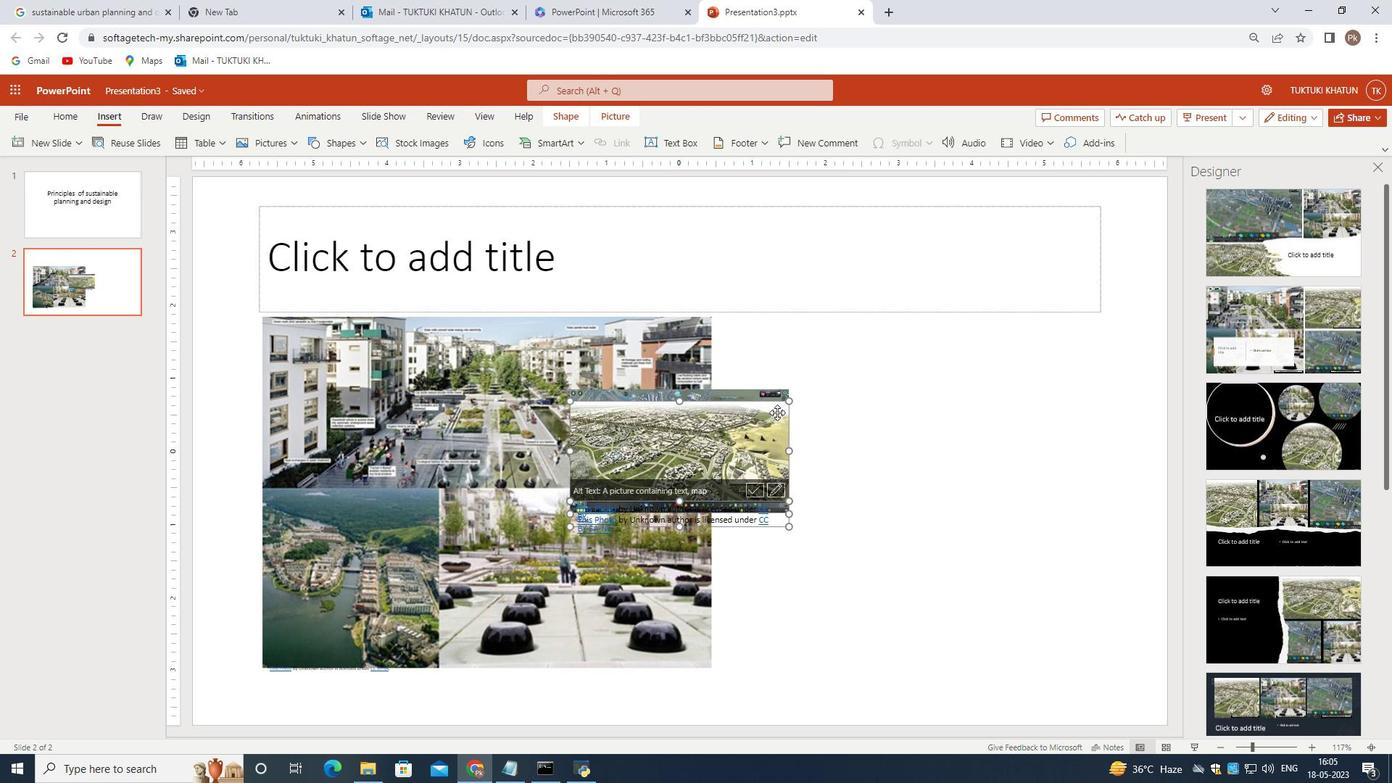 
Action: Mouse pressed right at (761, 424)
Screenshot: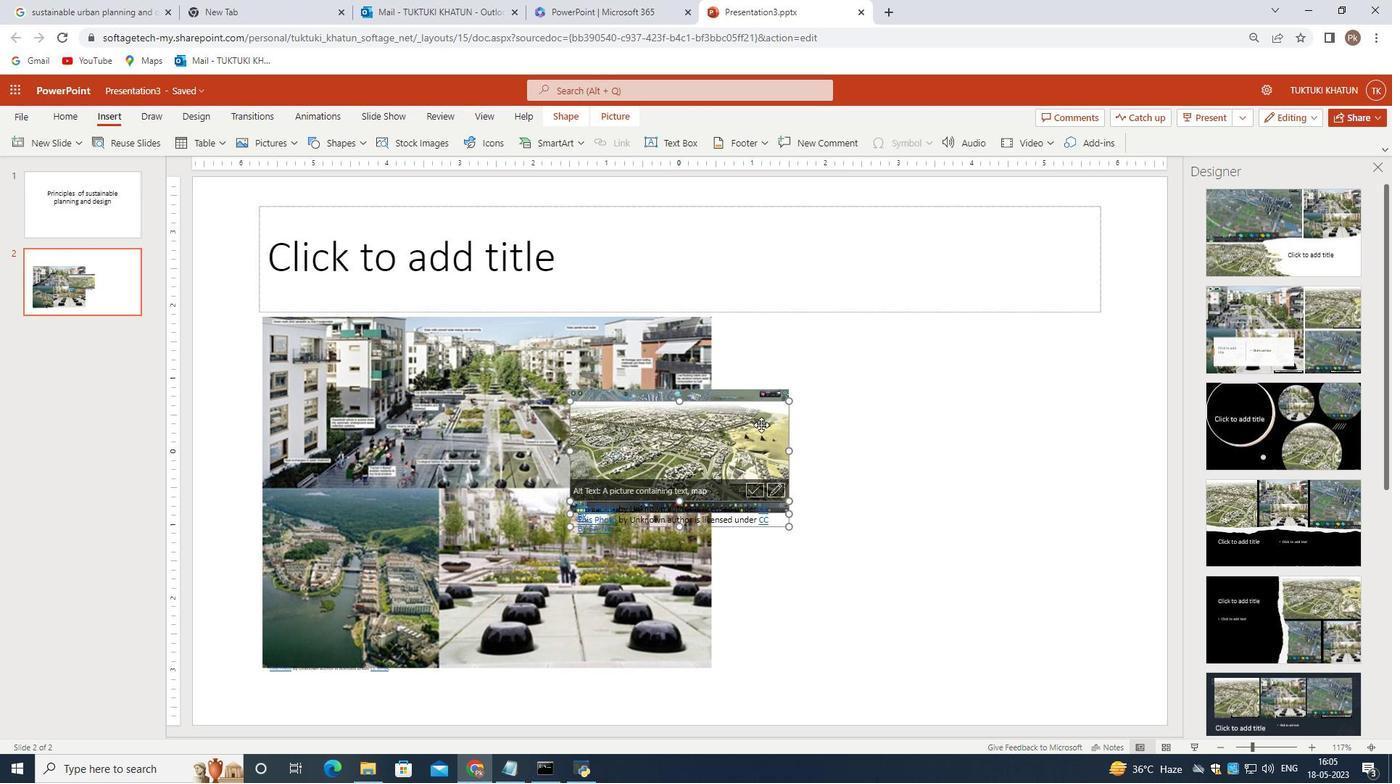 
Action: Mouse moved to (814, 466)
Screenshot: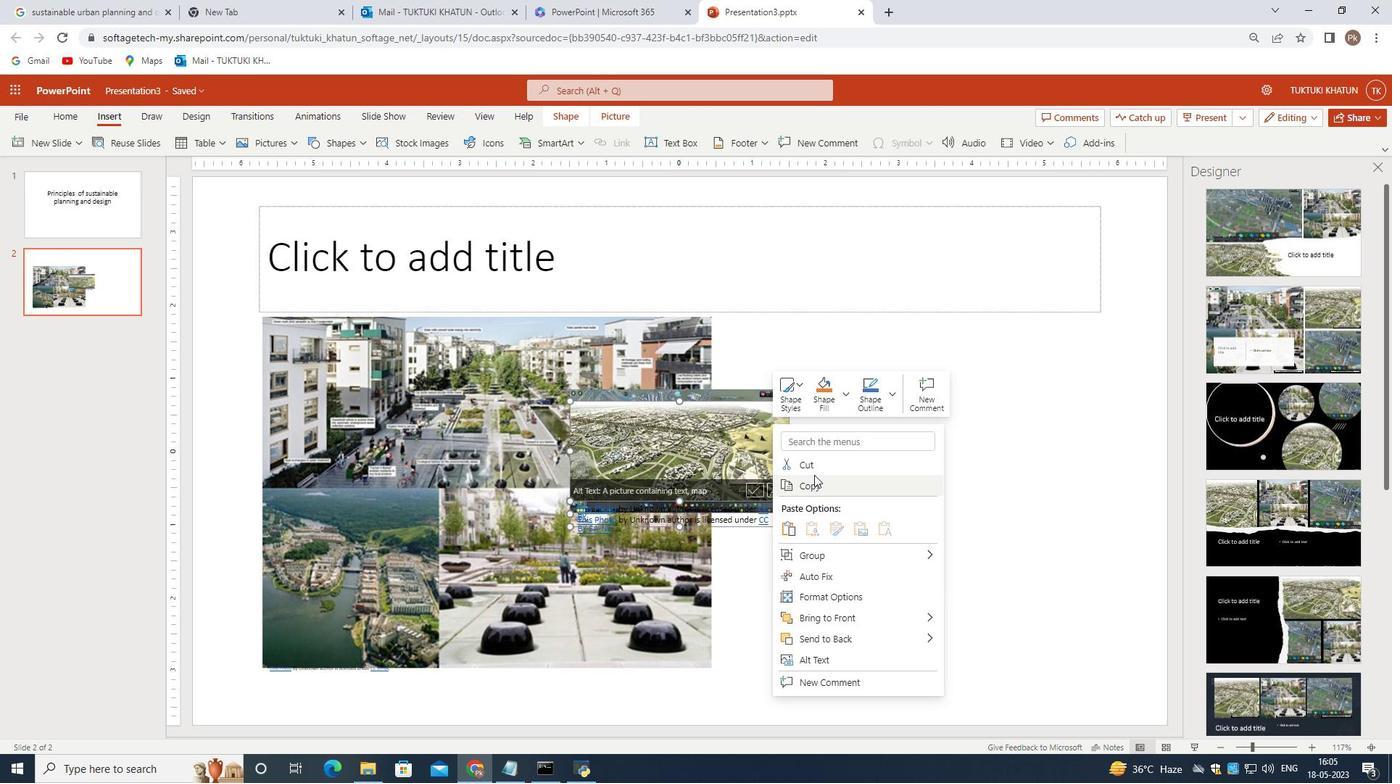 
Action: Mouse pressed left at (814, 466)
Screenshot: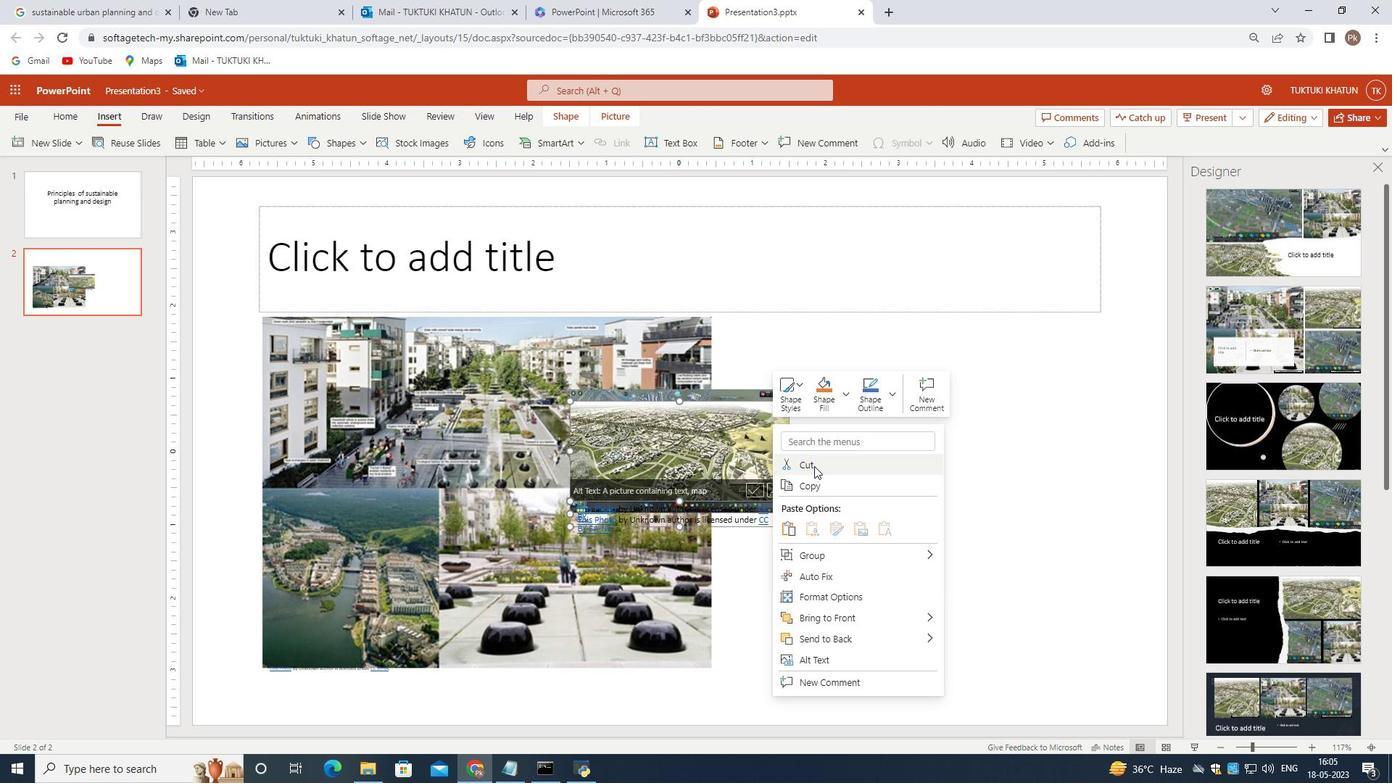 
Action: Mouse moved to (675, 456)
Screenshot: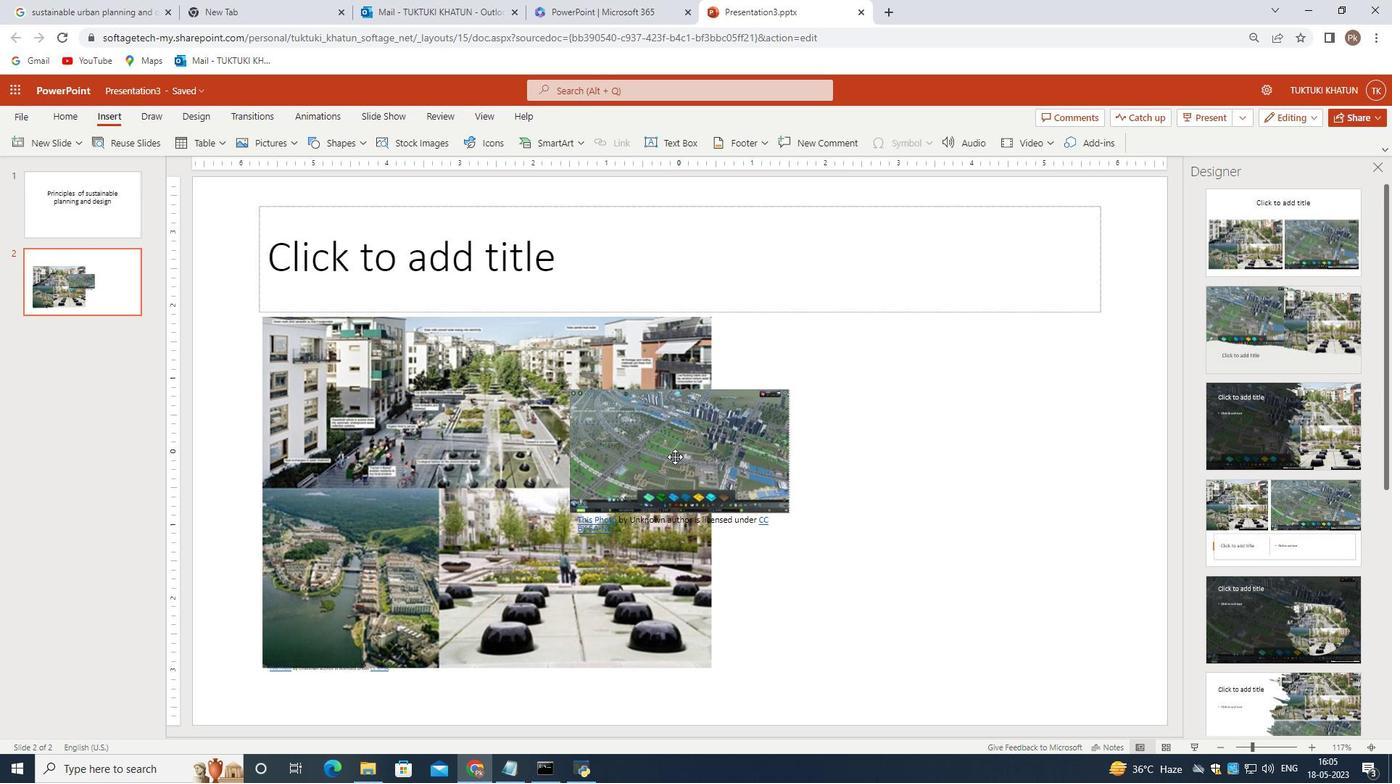
Action: Mouse pressed left at (675, 456)
Screenshot: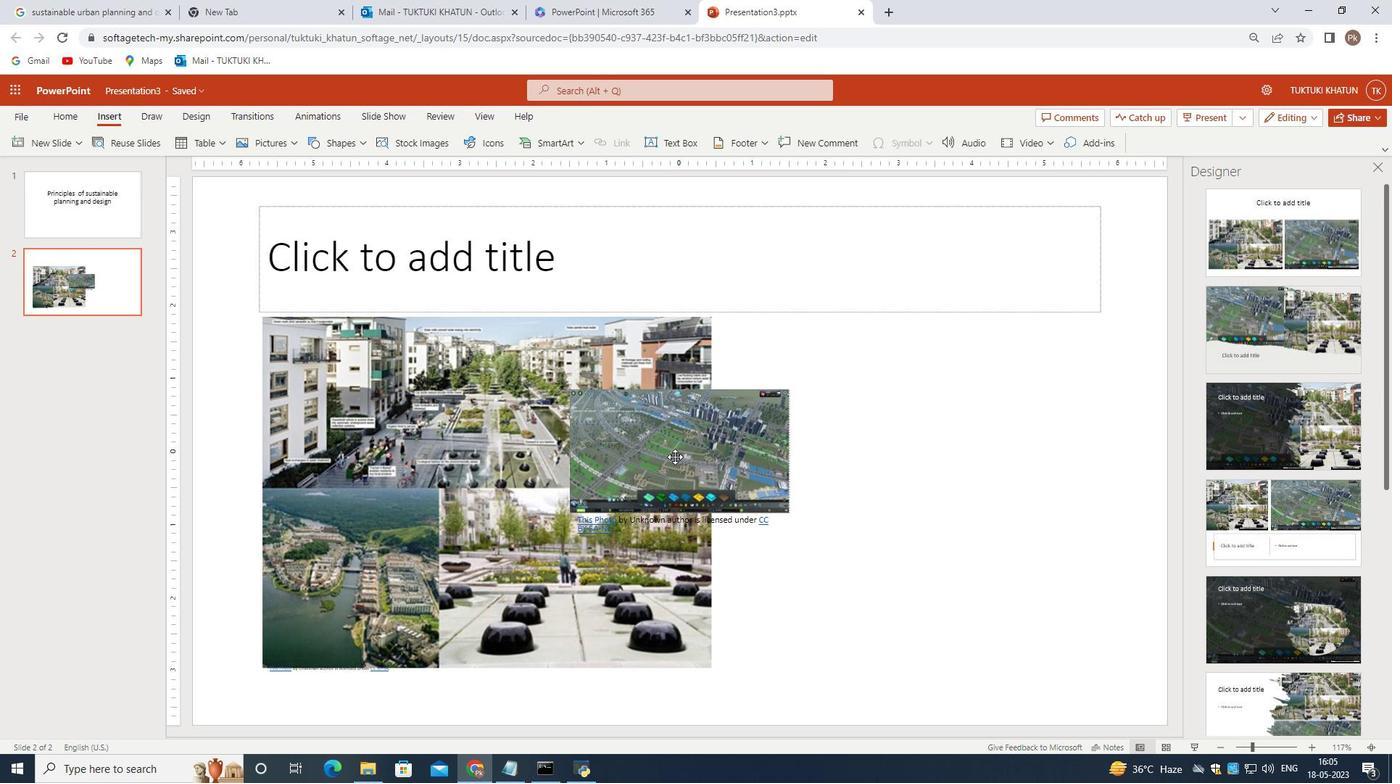 
Action: Mouse moved to (677, 427)
Screenshot: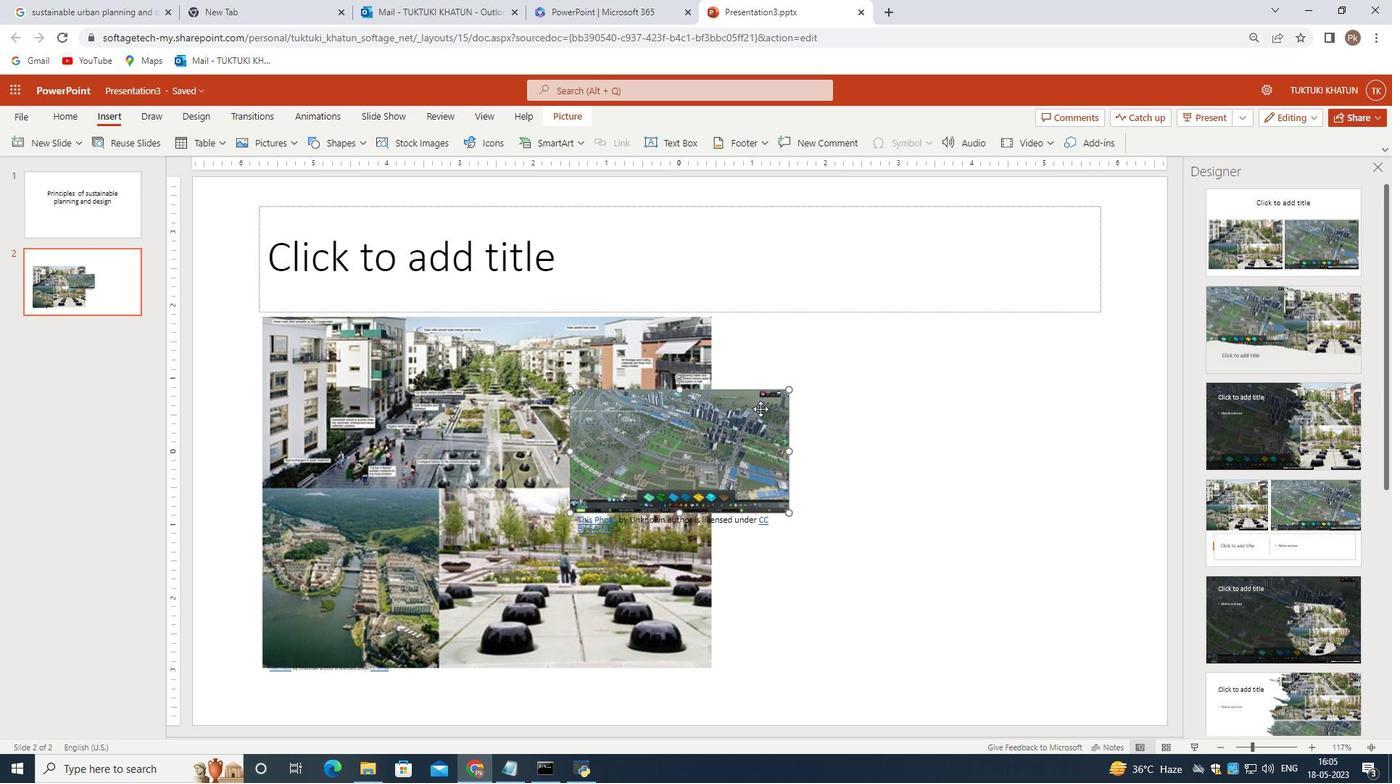 
Action: Mouse pressed left at (677, 427)
Screenshot: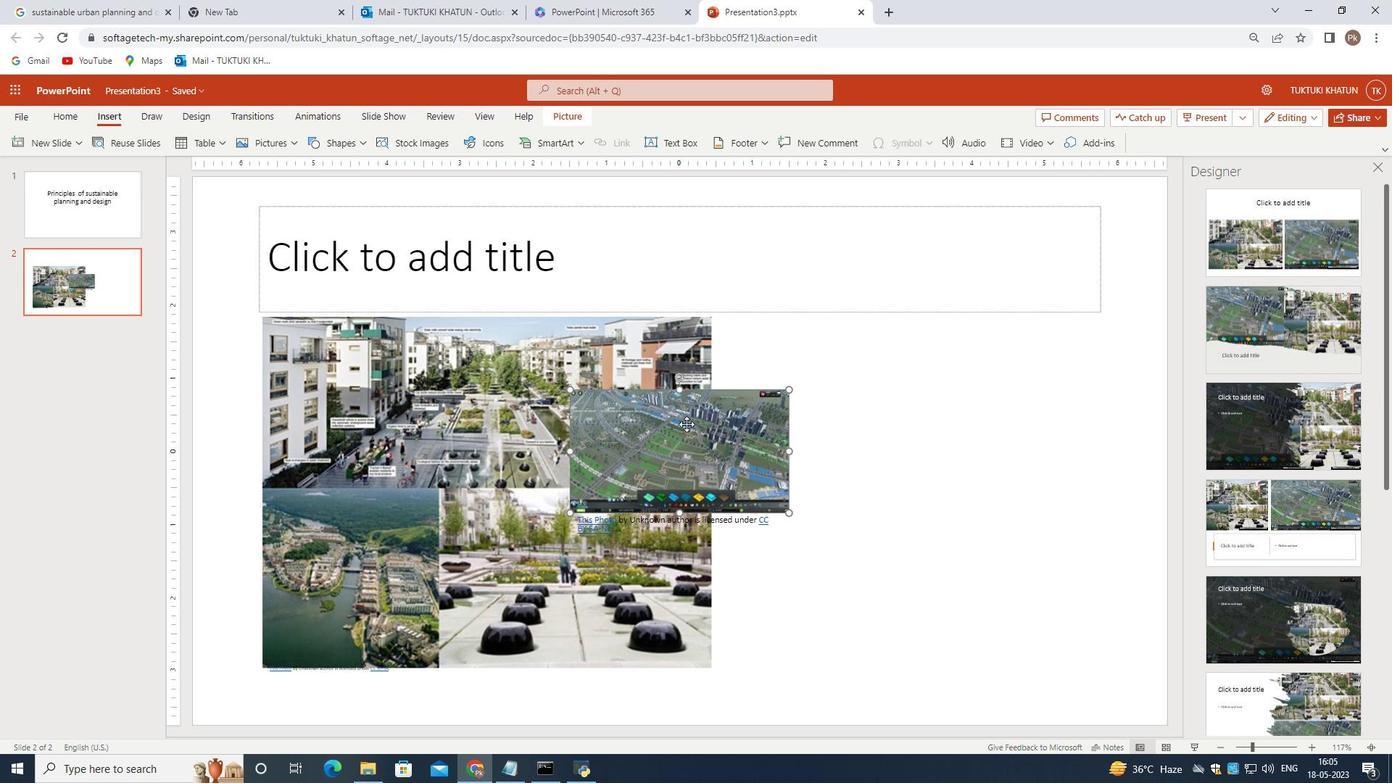 
Action: Mouse moved to (837, 364)
Screenshot: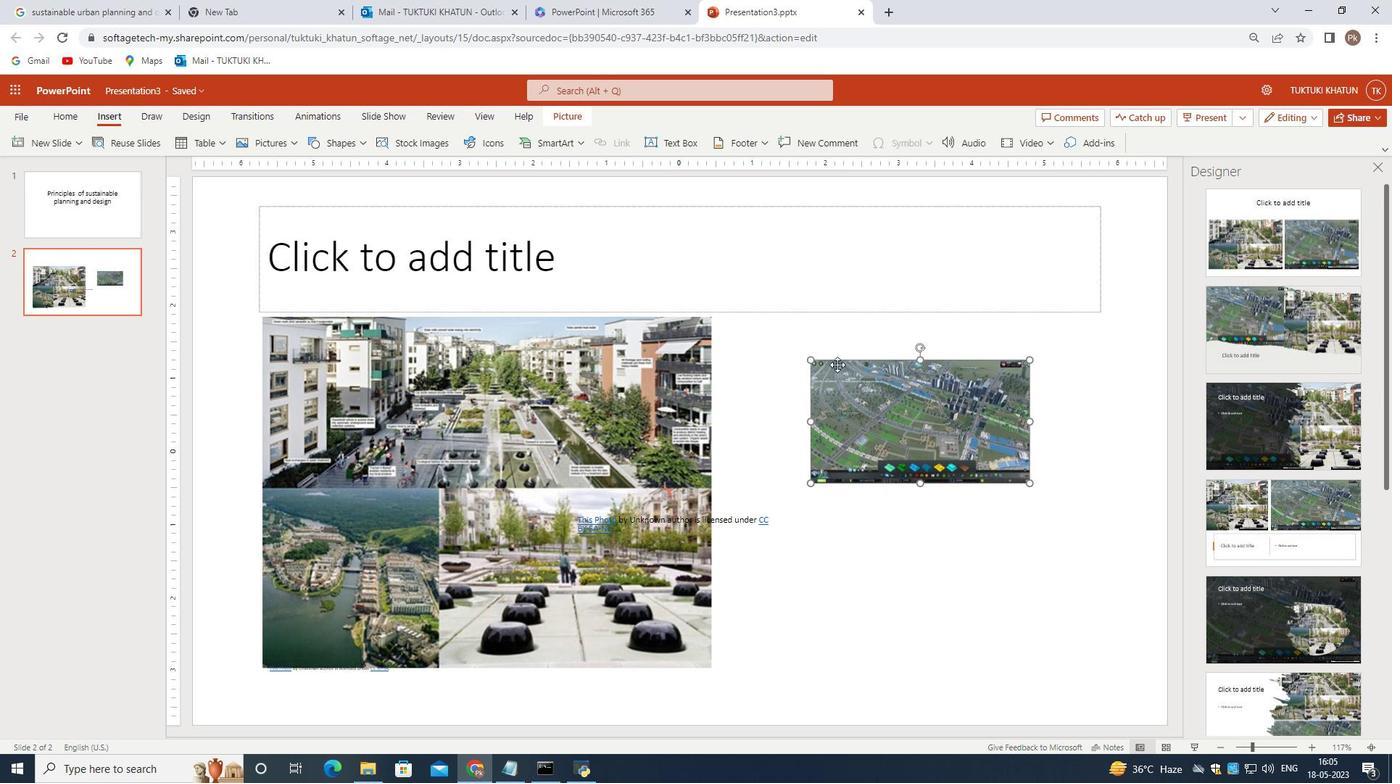 
Action: Mouse pressed left at (837, 364)
Screenshot: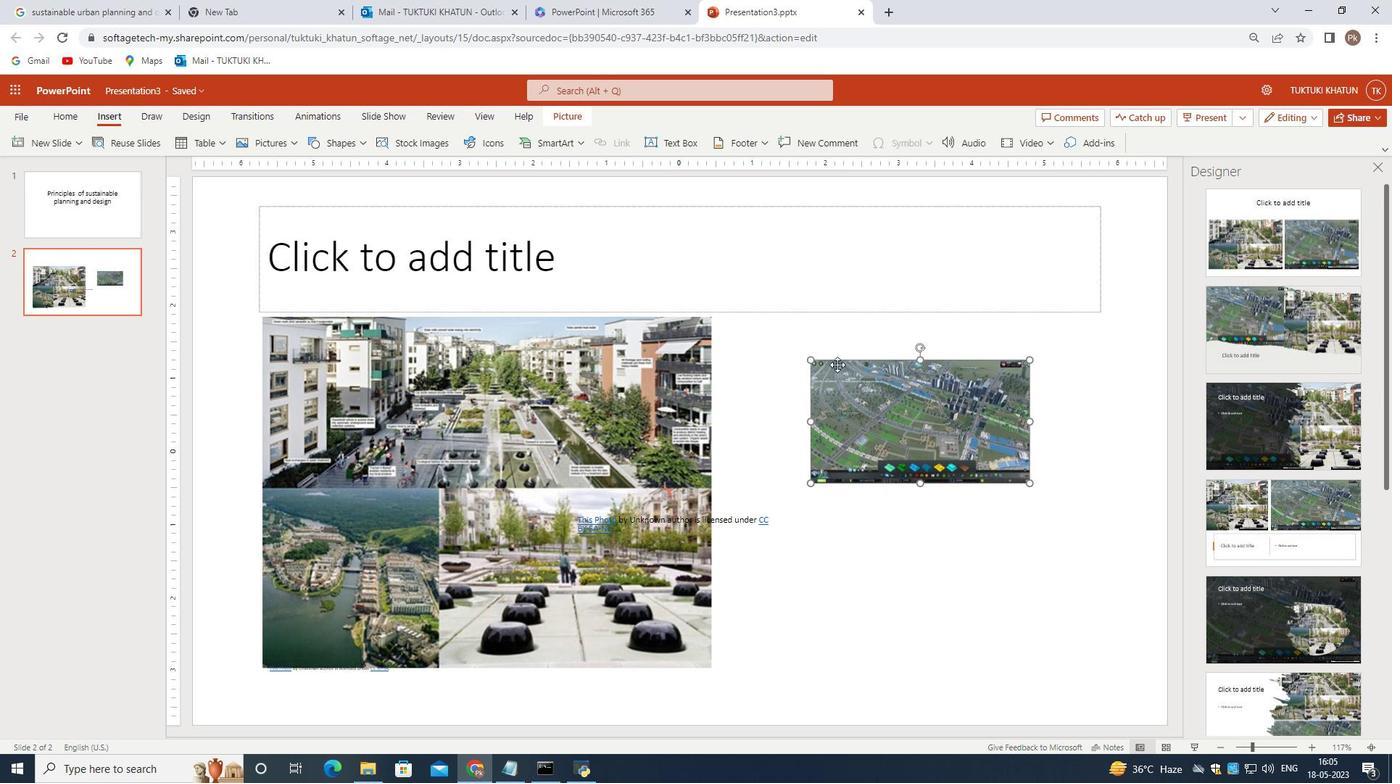 
Action: Mouse moved to (883, 427)
Screenshot: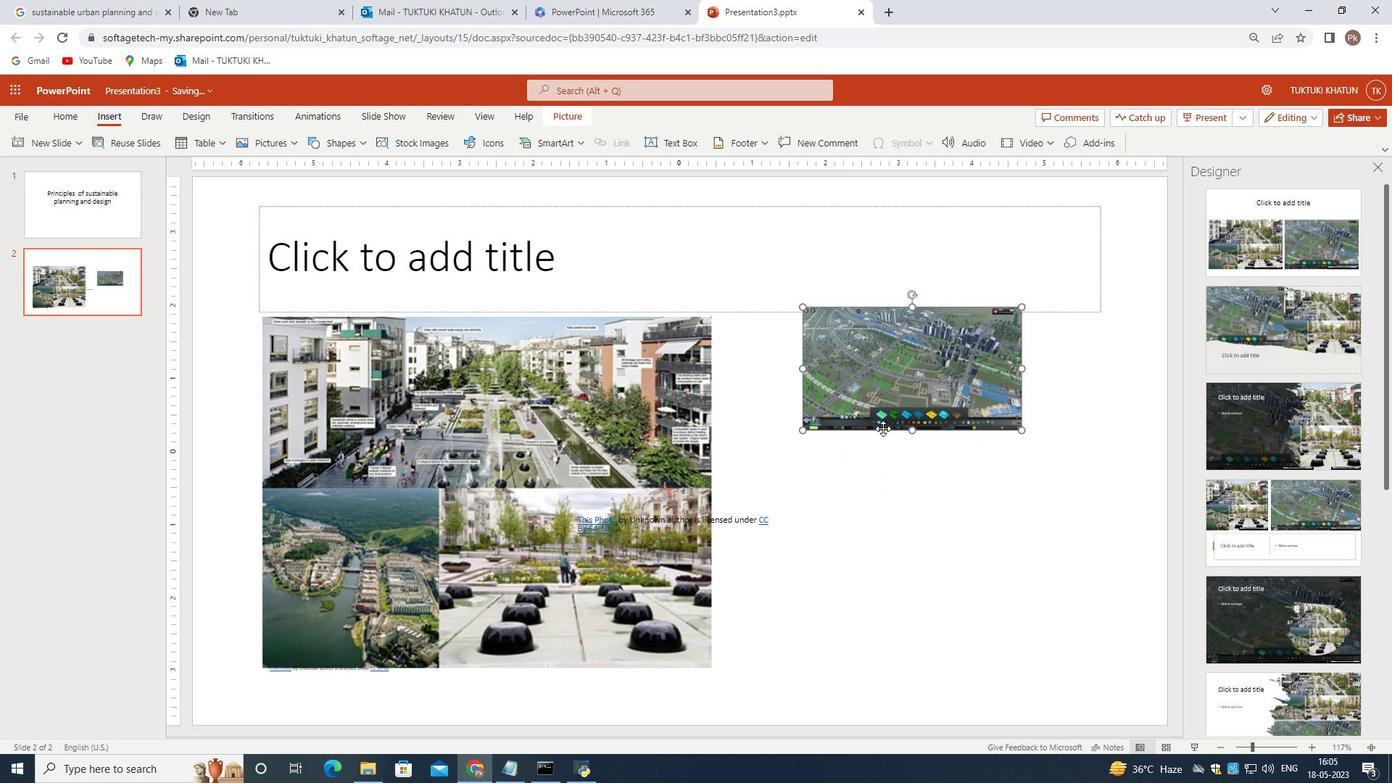 
Action: Mouse pressed left at (883, 427)
Screenshot: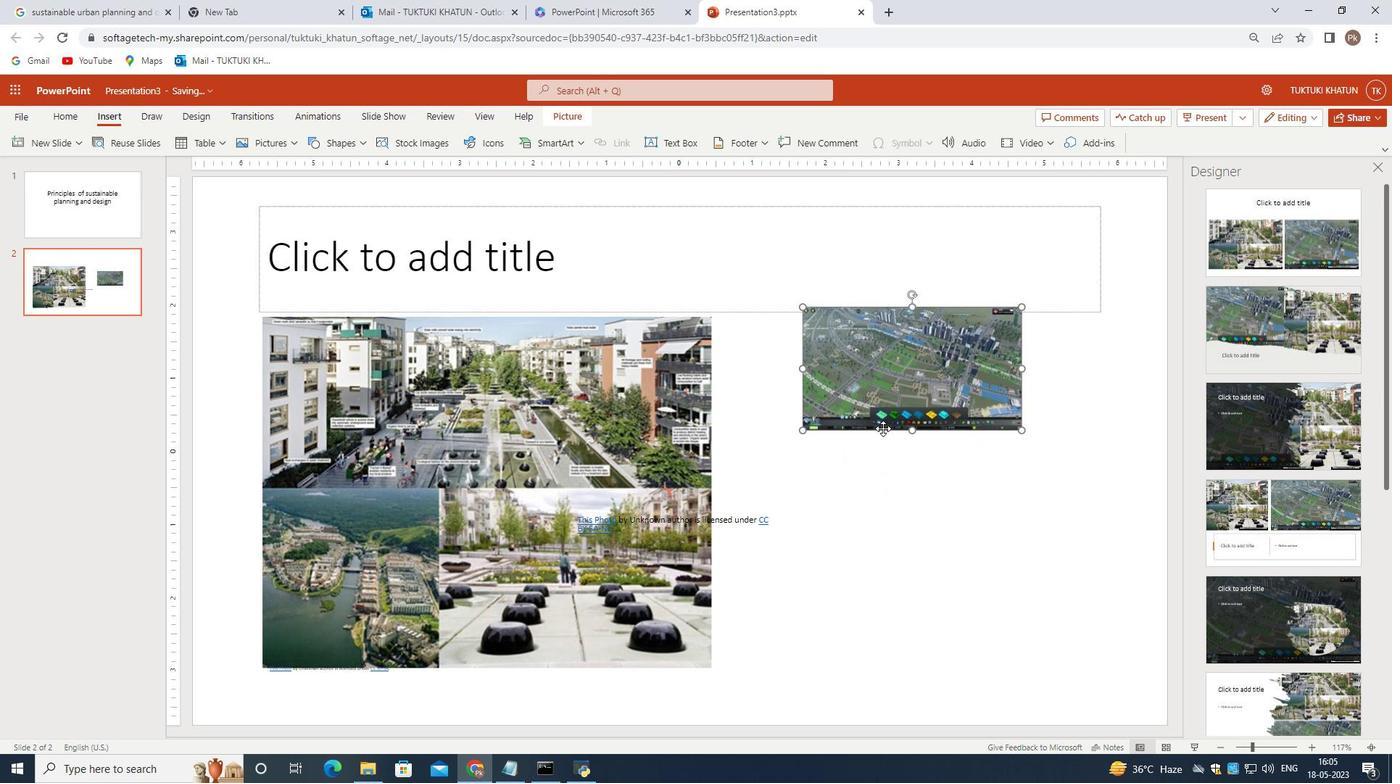 
Action: Mouse moved to (944, 500)
Screenshot: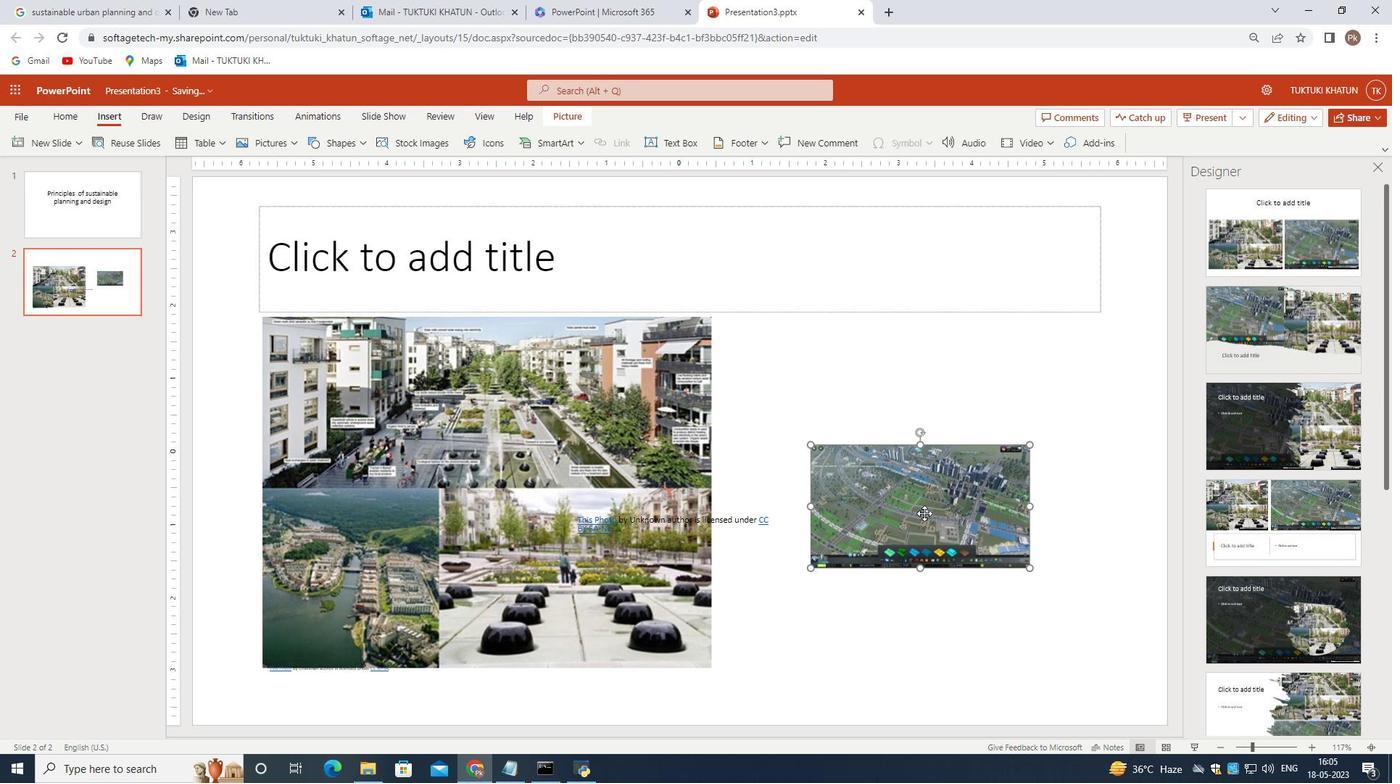 
Action: Mouse pressed left at (944, 500)
Screenshot: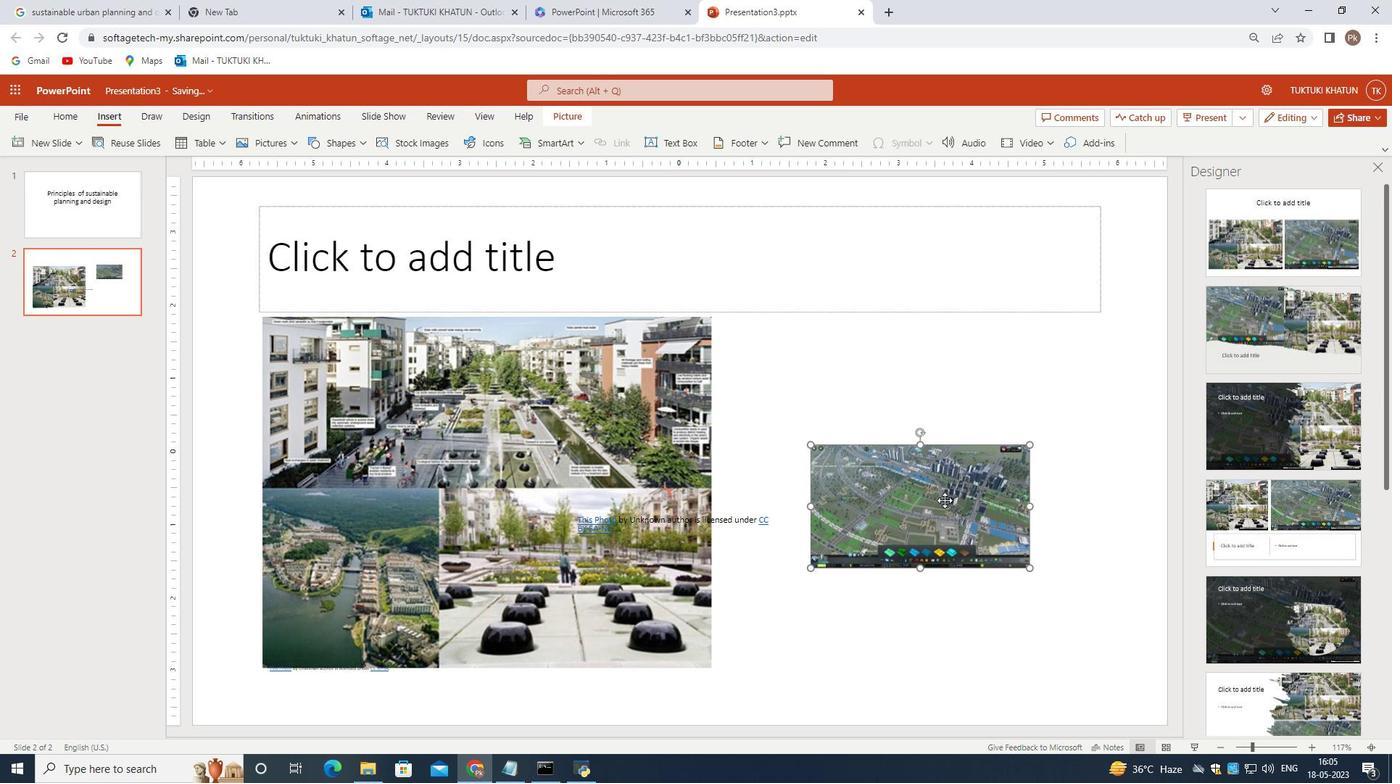 
Action: Mouse moved to (952, 519)
Screenshot: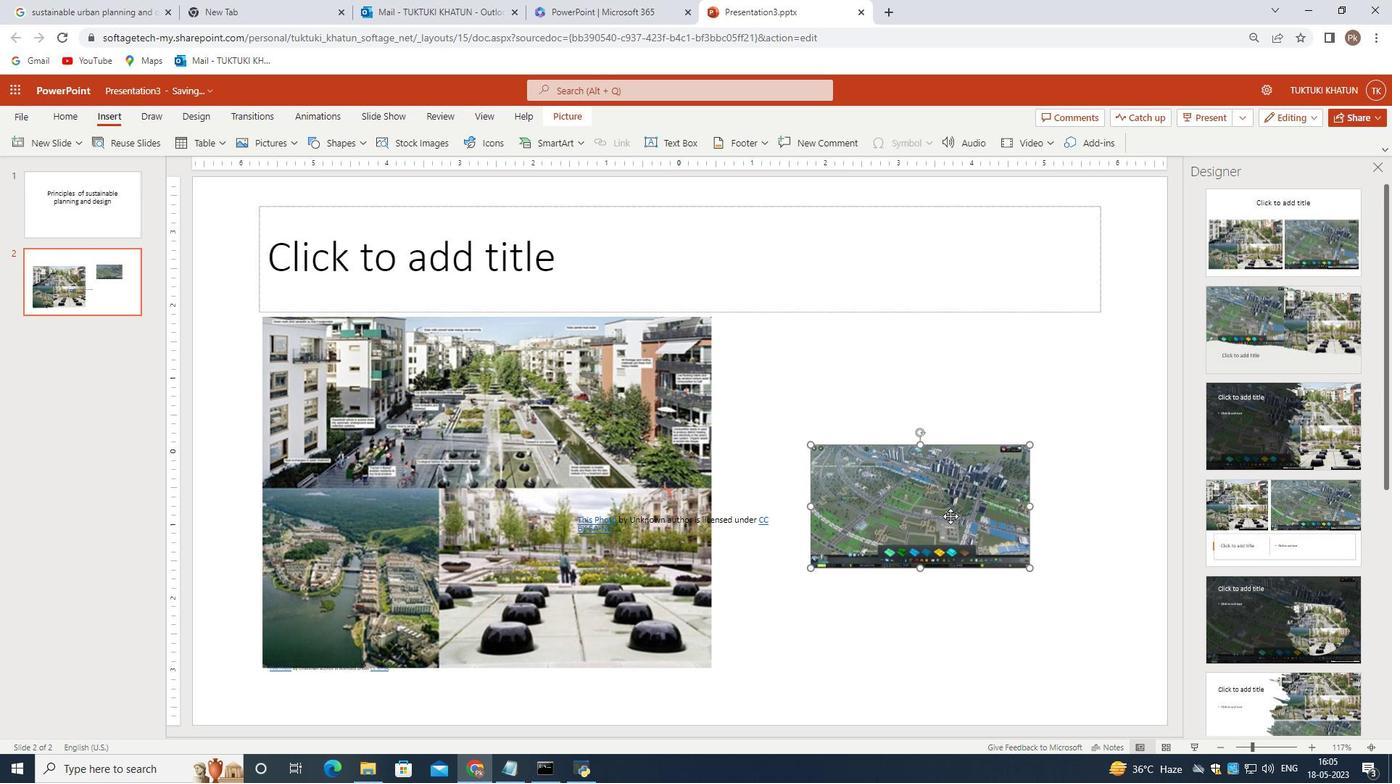 
Action: Mouse pressed right at (952, 519)
Screenshot: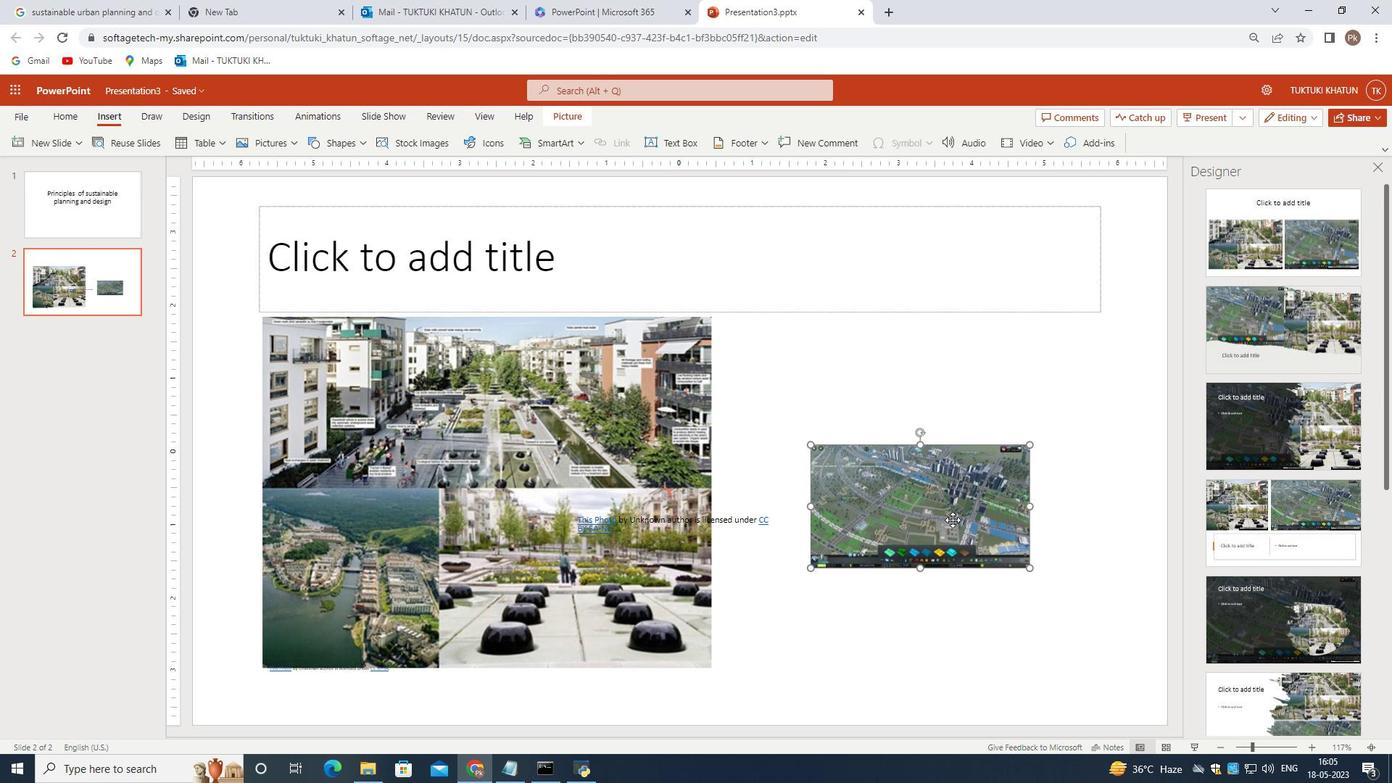 
Action: Mouse moved to (1002, 221)
Screenshot: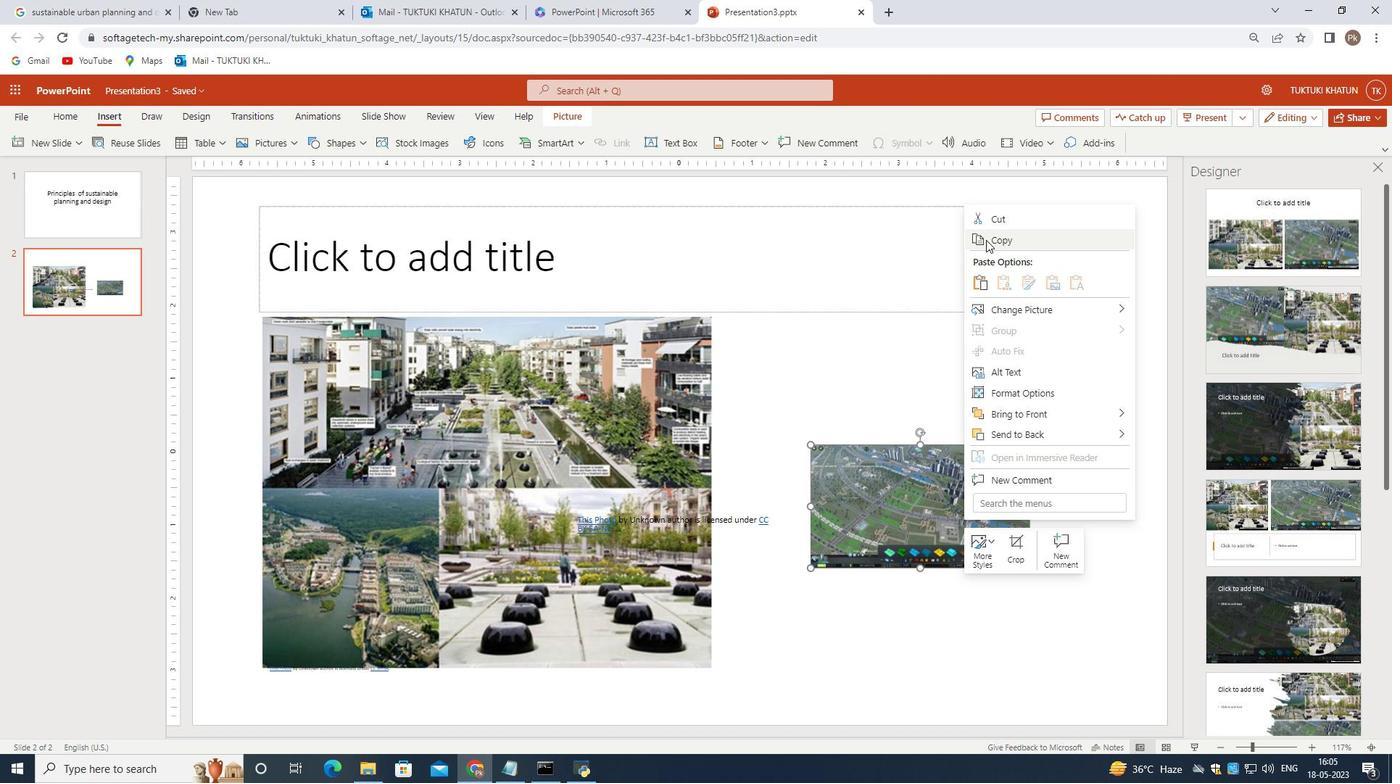 
Action: Mouse pressed left at (1002, 221)
Screenshot: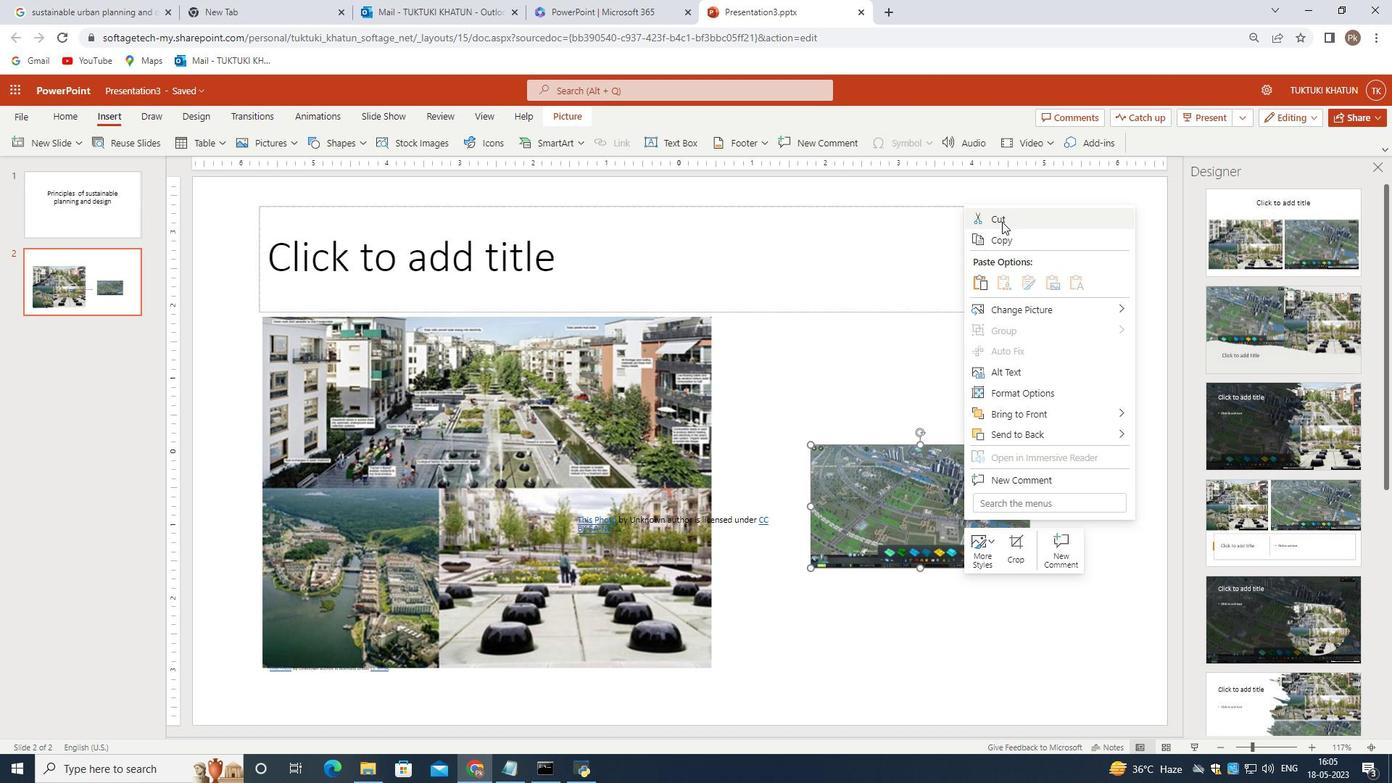 
Action: Mouse moved to (265, 140)
Screenshot: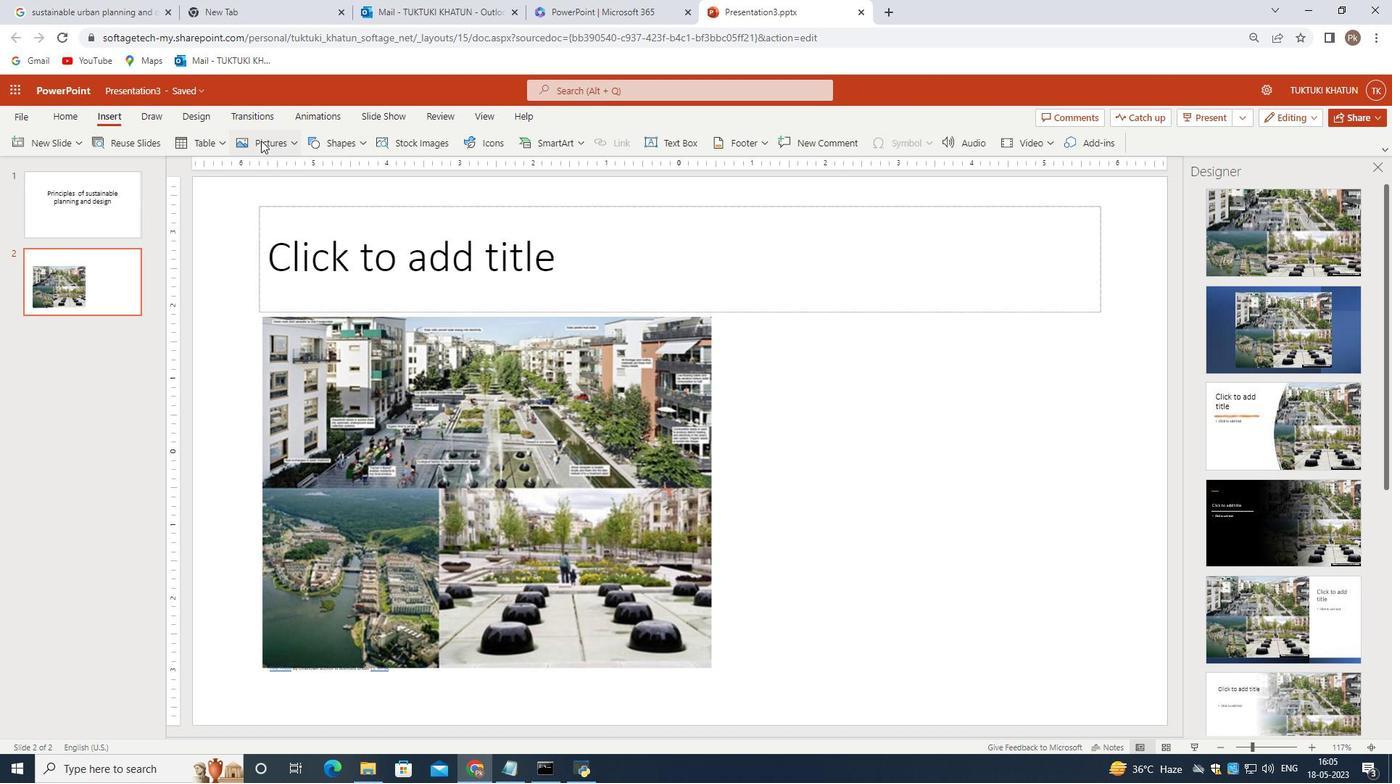 
Action: Mouse pressed left at (265, 140)
Screenshot: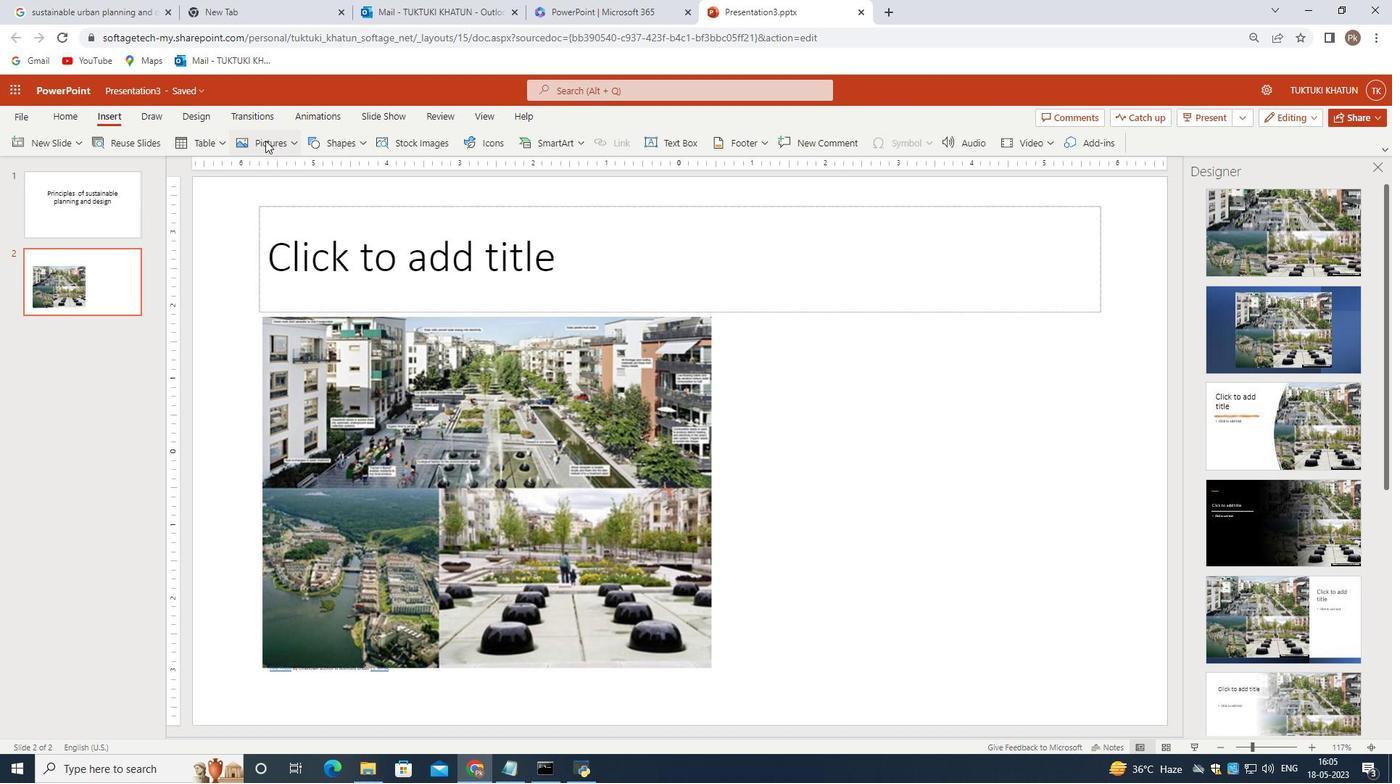 
Action: Mouse moved to (284, 275)
Screenshot: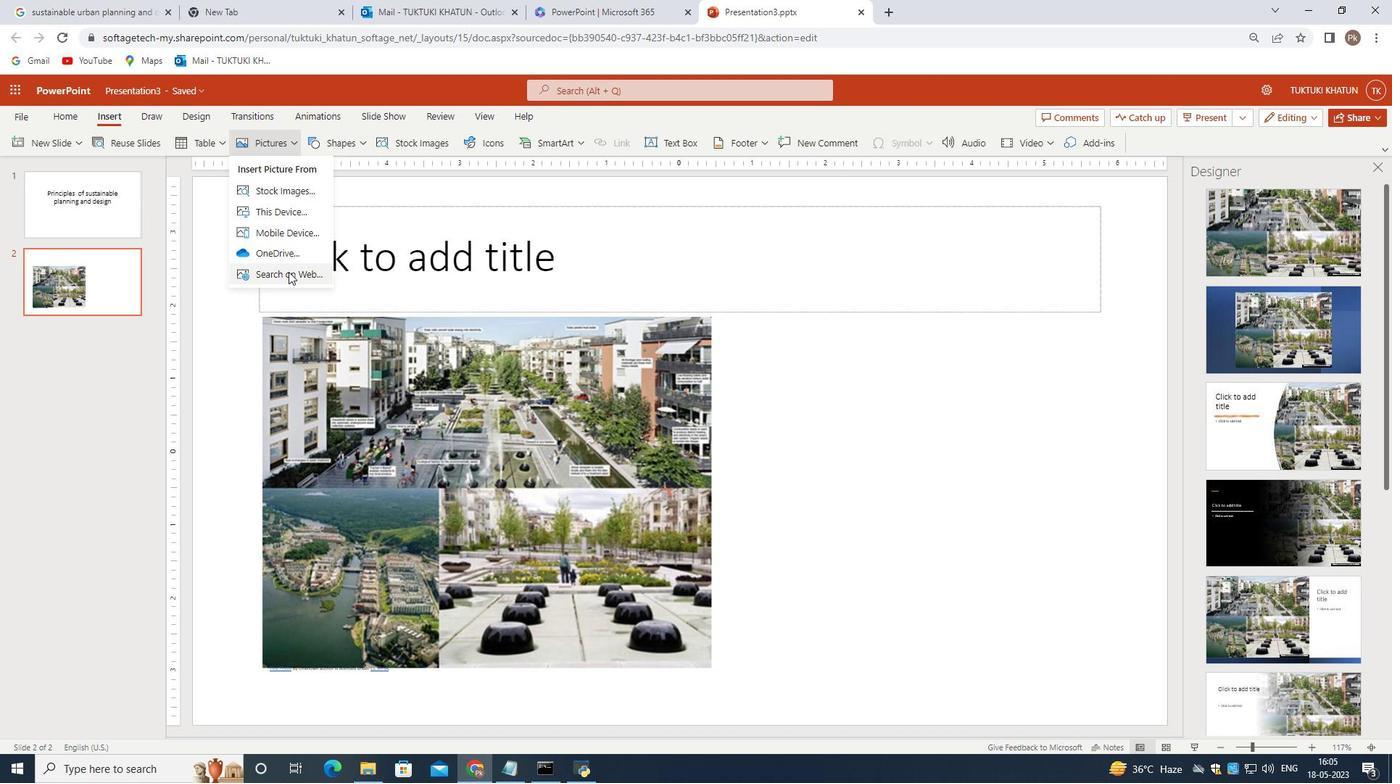 
Action: Mouse pressed left at (284, 275)
Screenshot: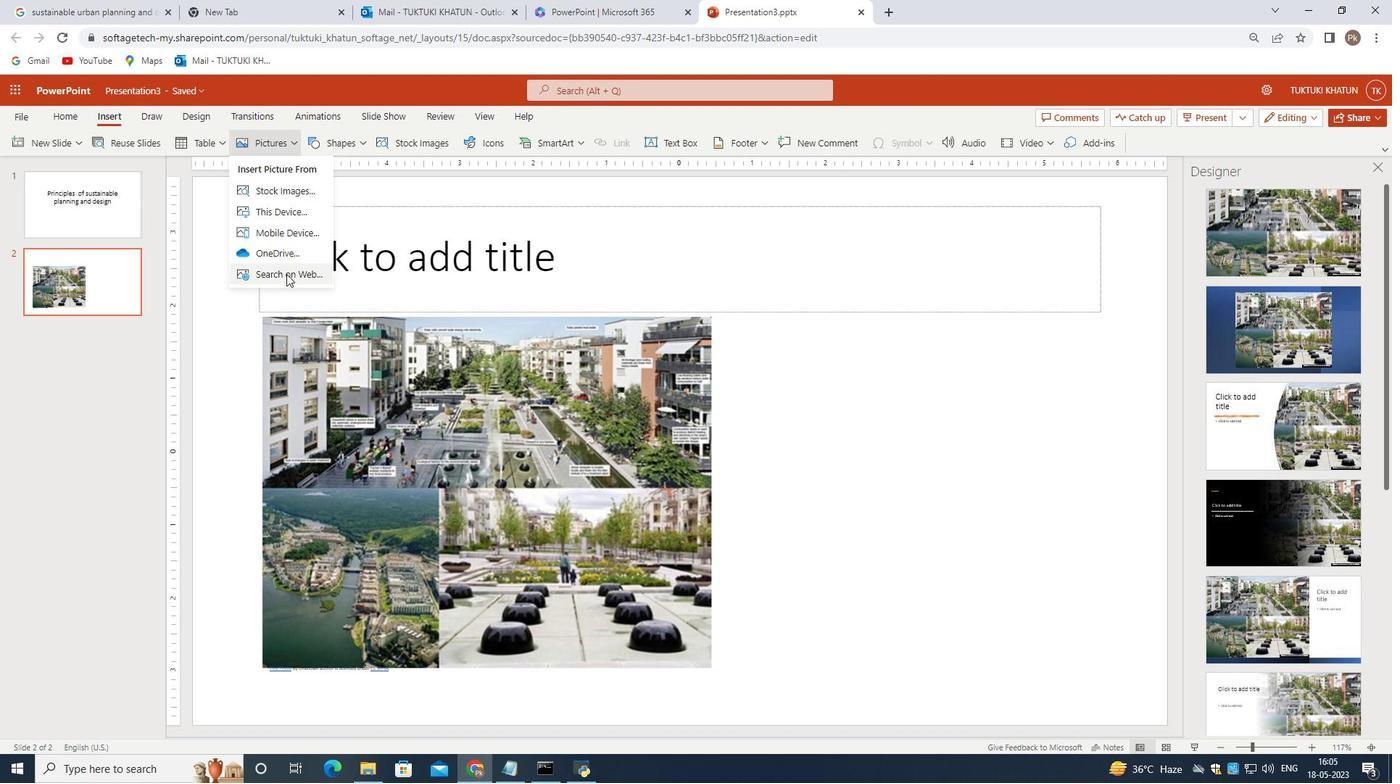 
Action: Mouse moved to (456, 285)
Screenshot: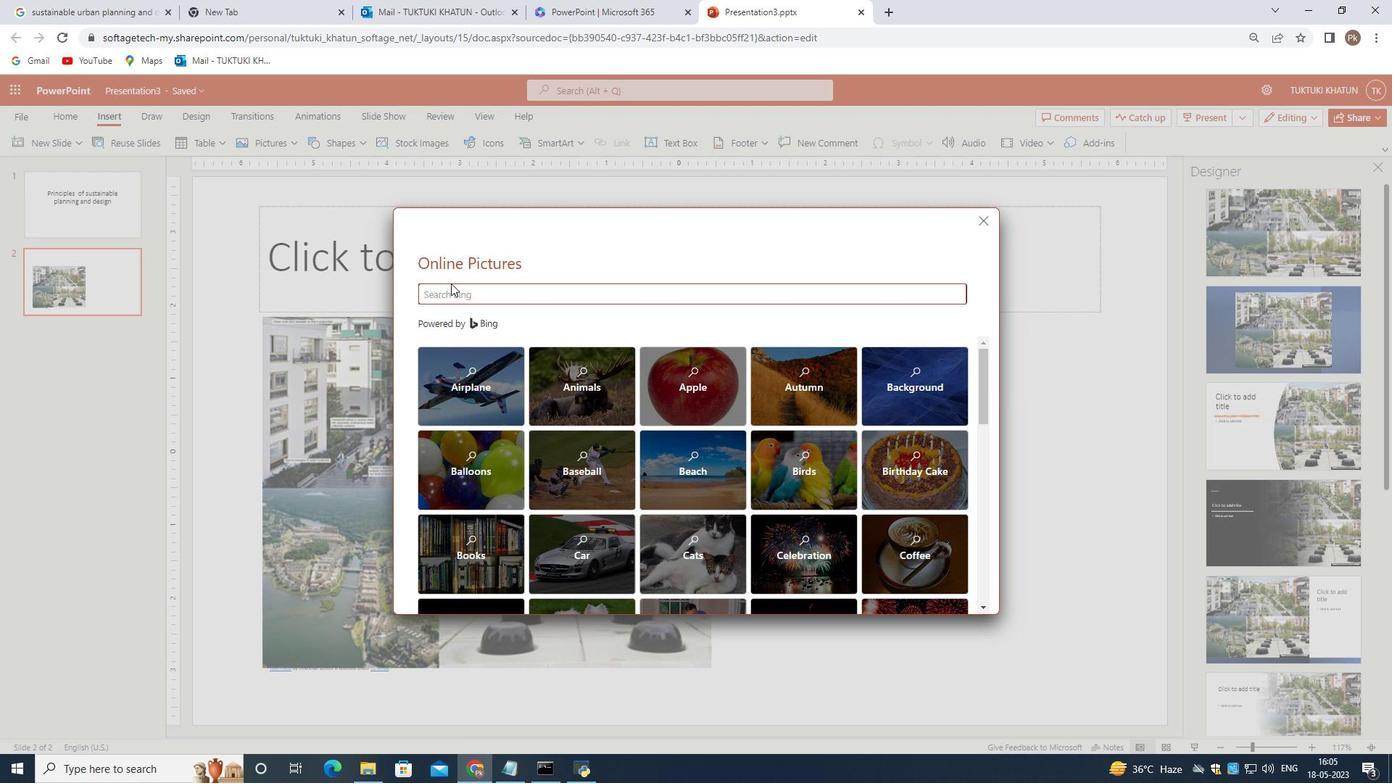 
Action: Mouse pressed left at (456, 285)
Screenshot: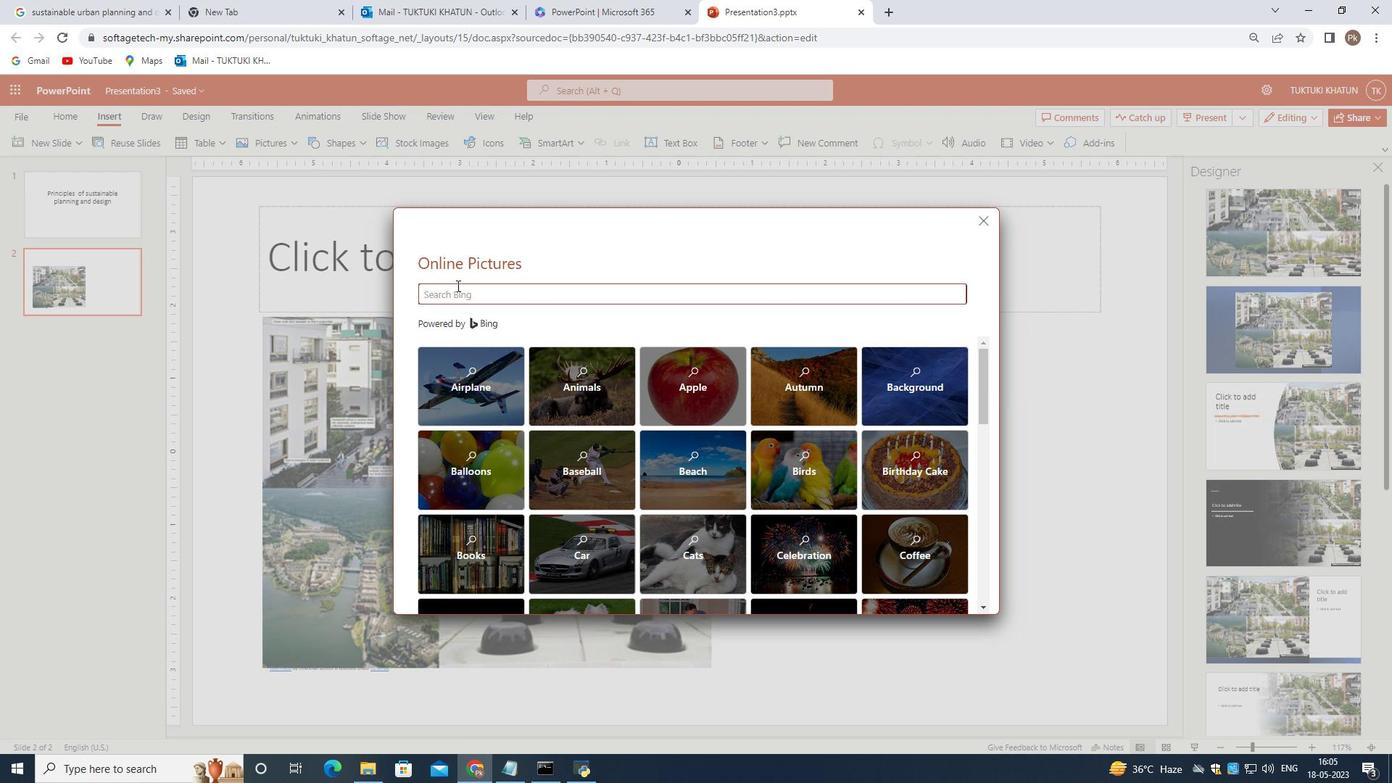 
Action: Mouse moved to (457, 285)
Screenshot: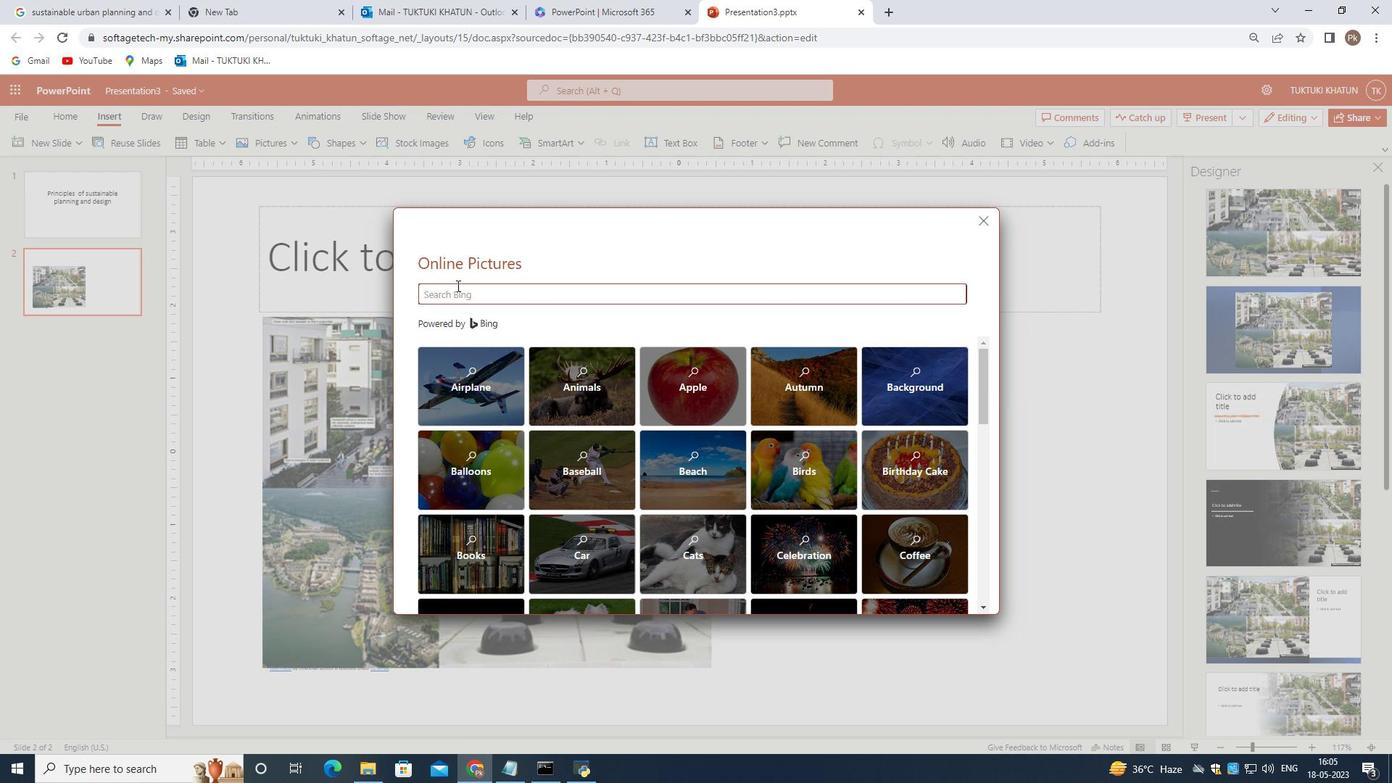
Action: Key pressed <Key.shift>Su
Screenshot: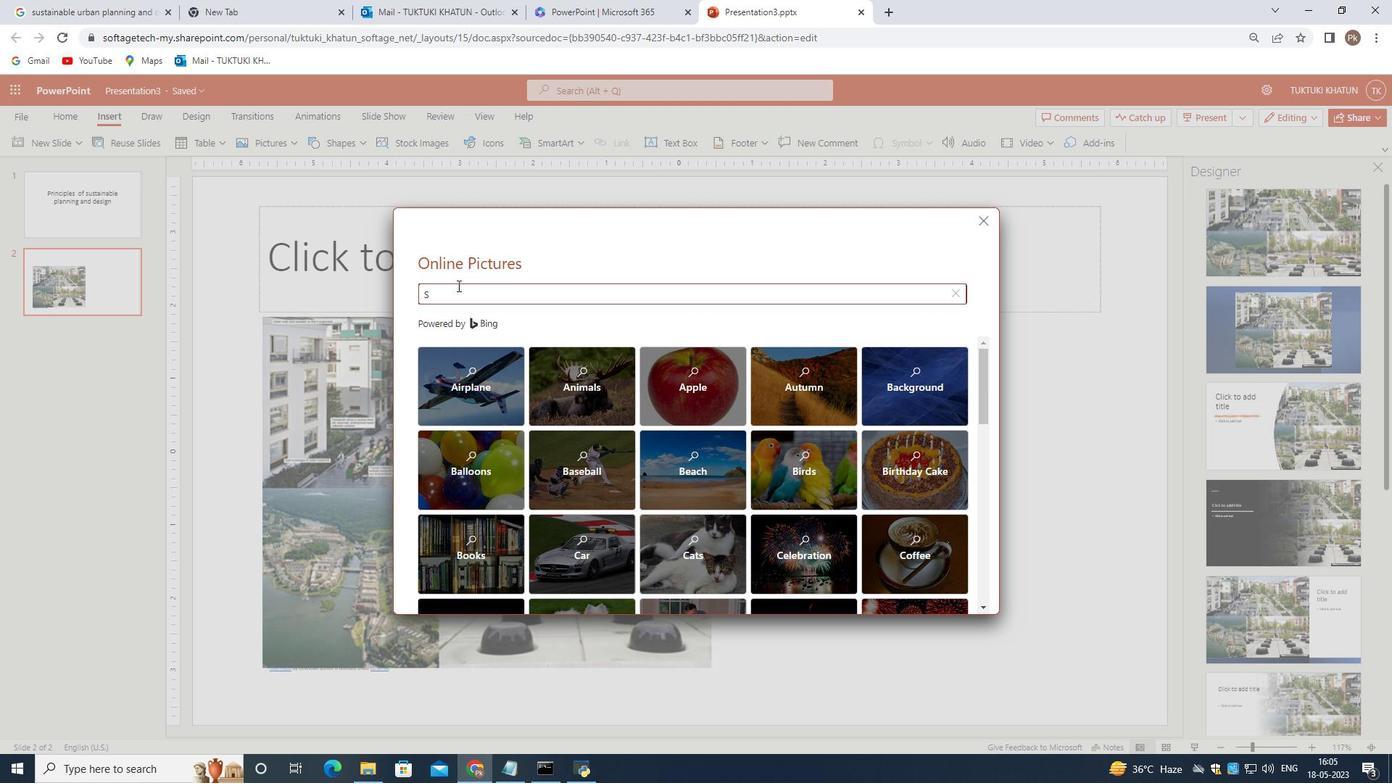 
Action: Mouse moved to (458, 285)
Screenshot: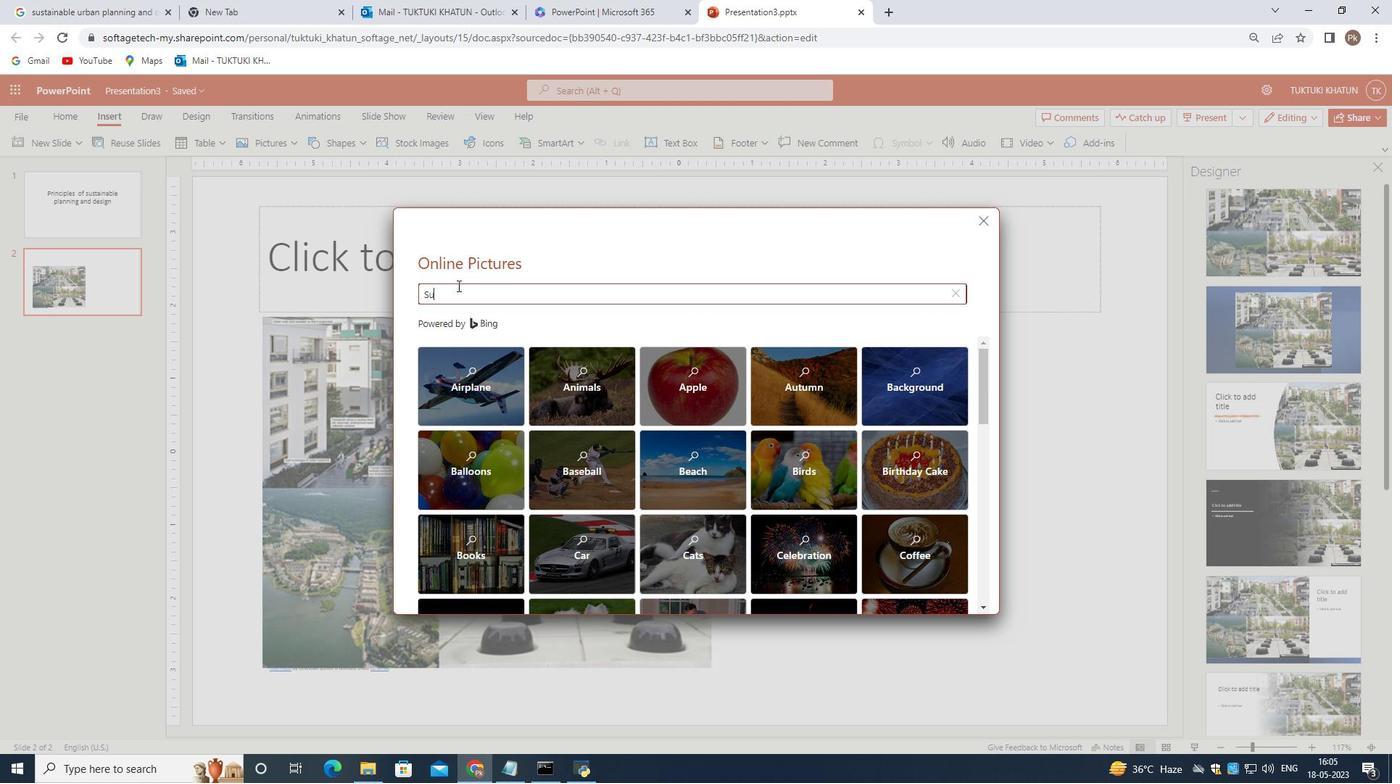 
Action: Key pressed stainable<Key.space>urban<Key.space>planning<Key.enter>
Screenshot: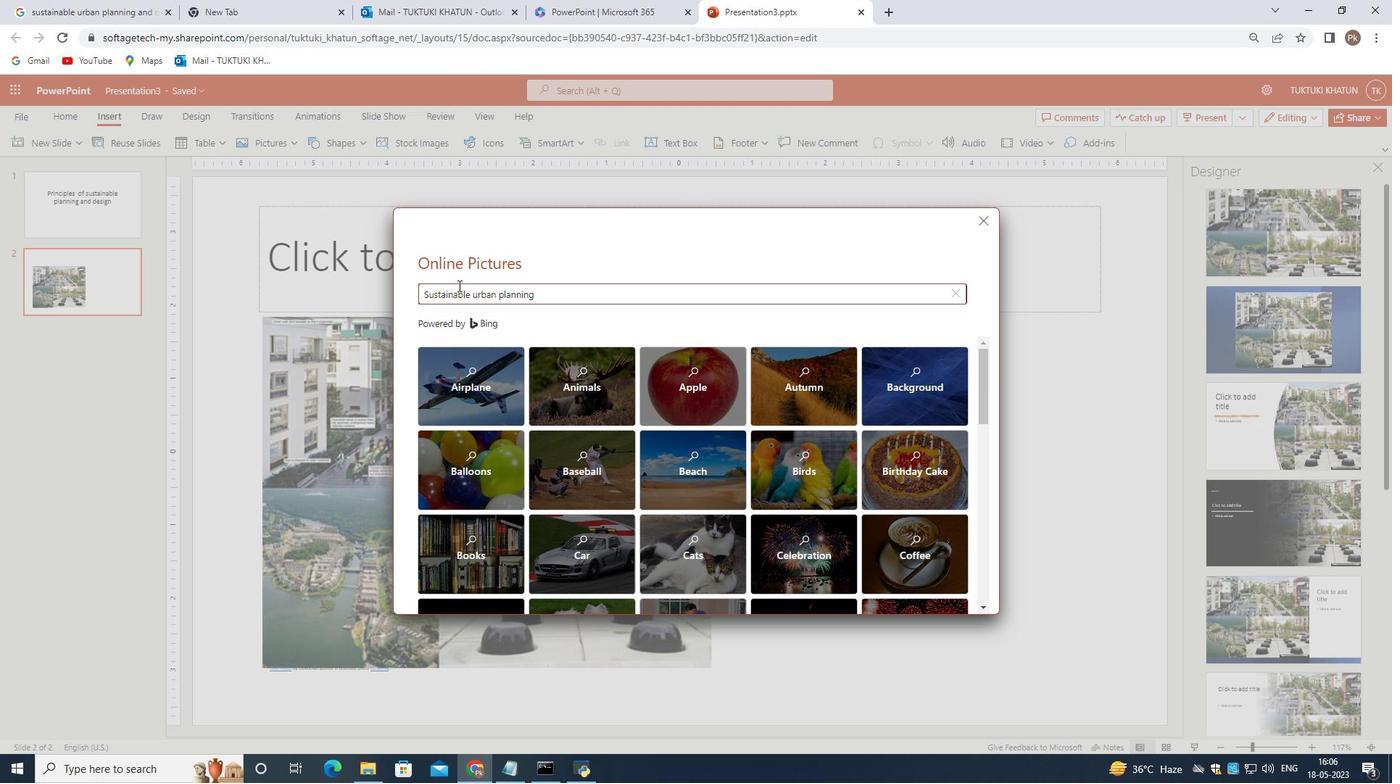 
Action: Mouse moved to (638, 435)
Screenshot: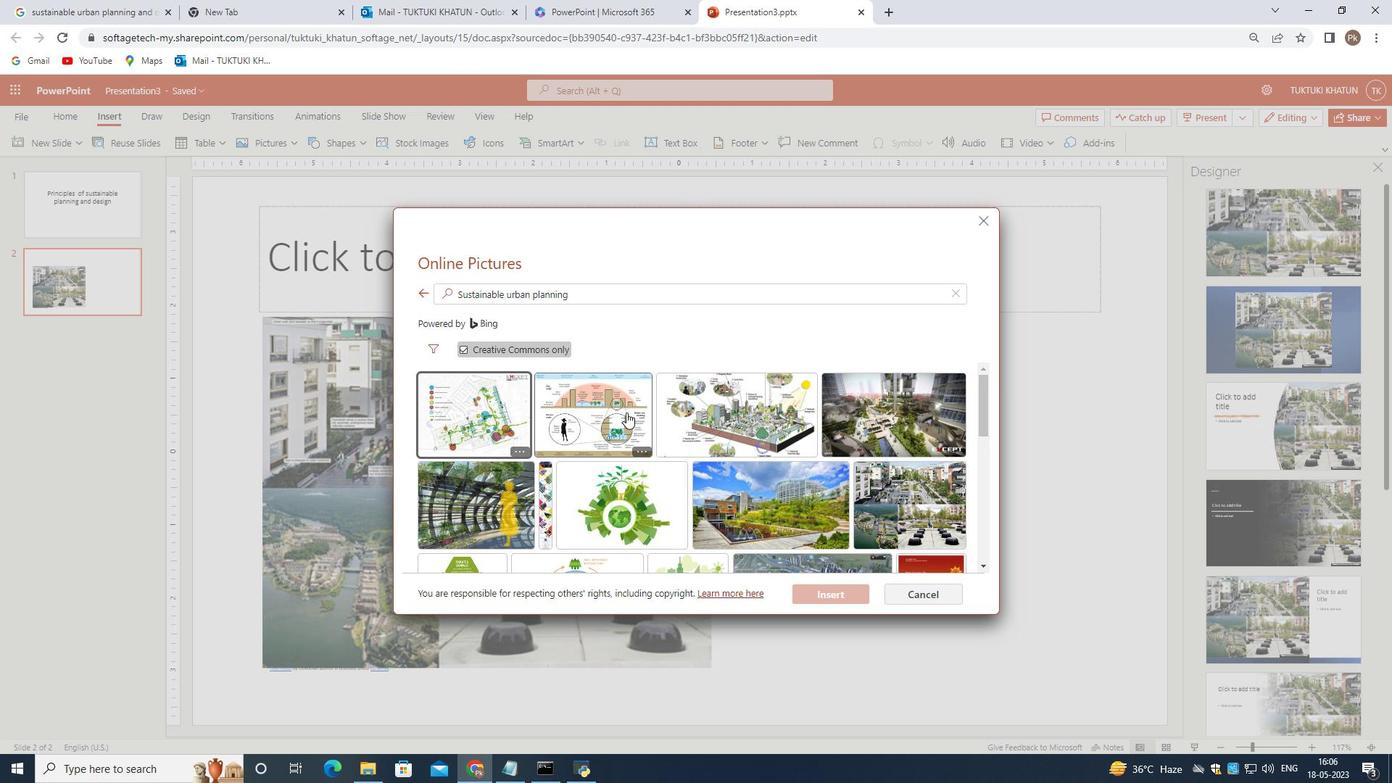 
Action: Mouse scrolled (638, 434) with delta (0, 0)
Screenshot: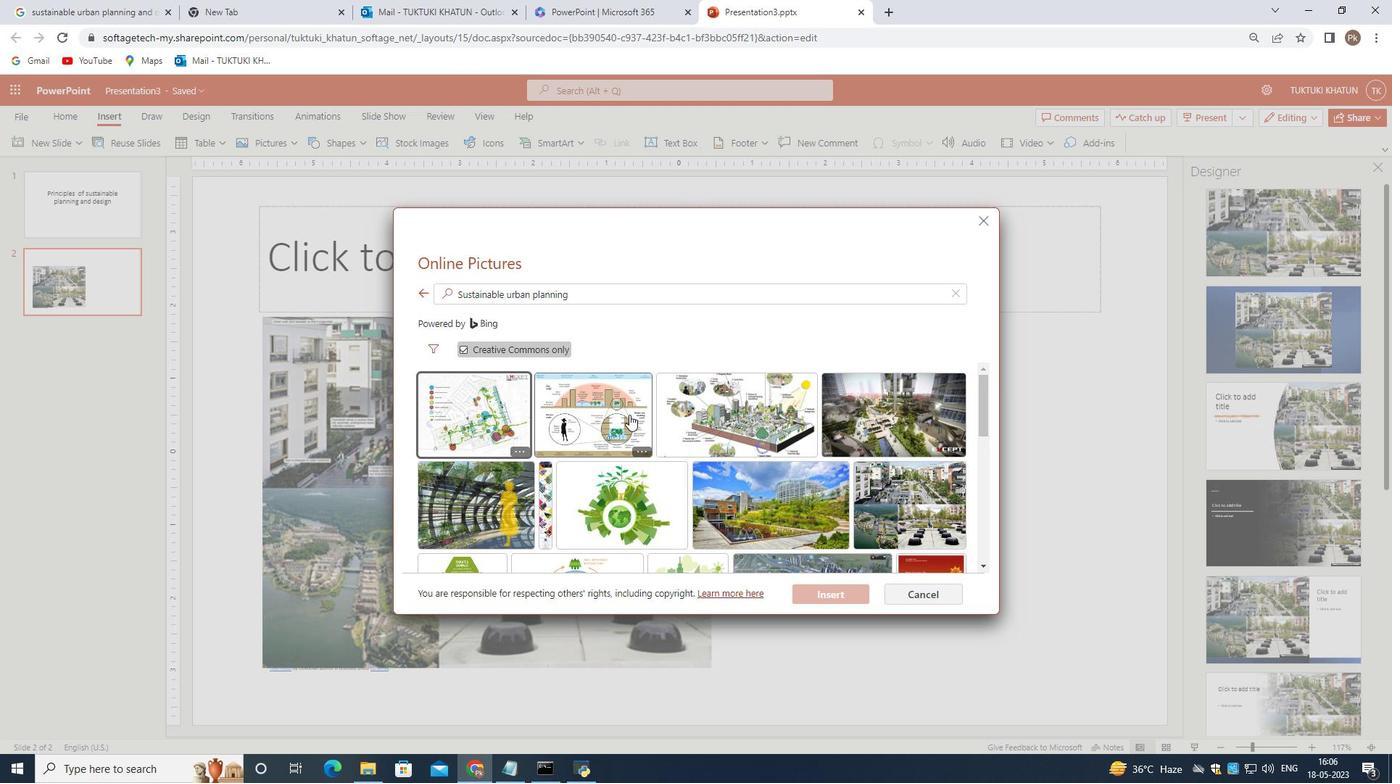 
Action: Mouse moved to (638, 437)
Screenshot: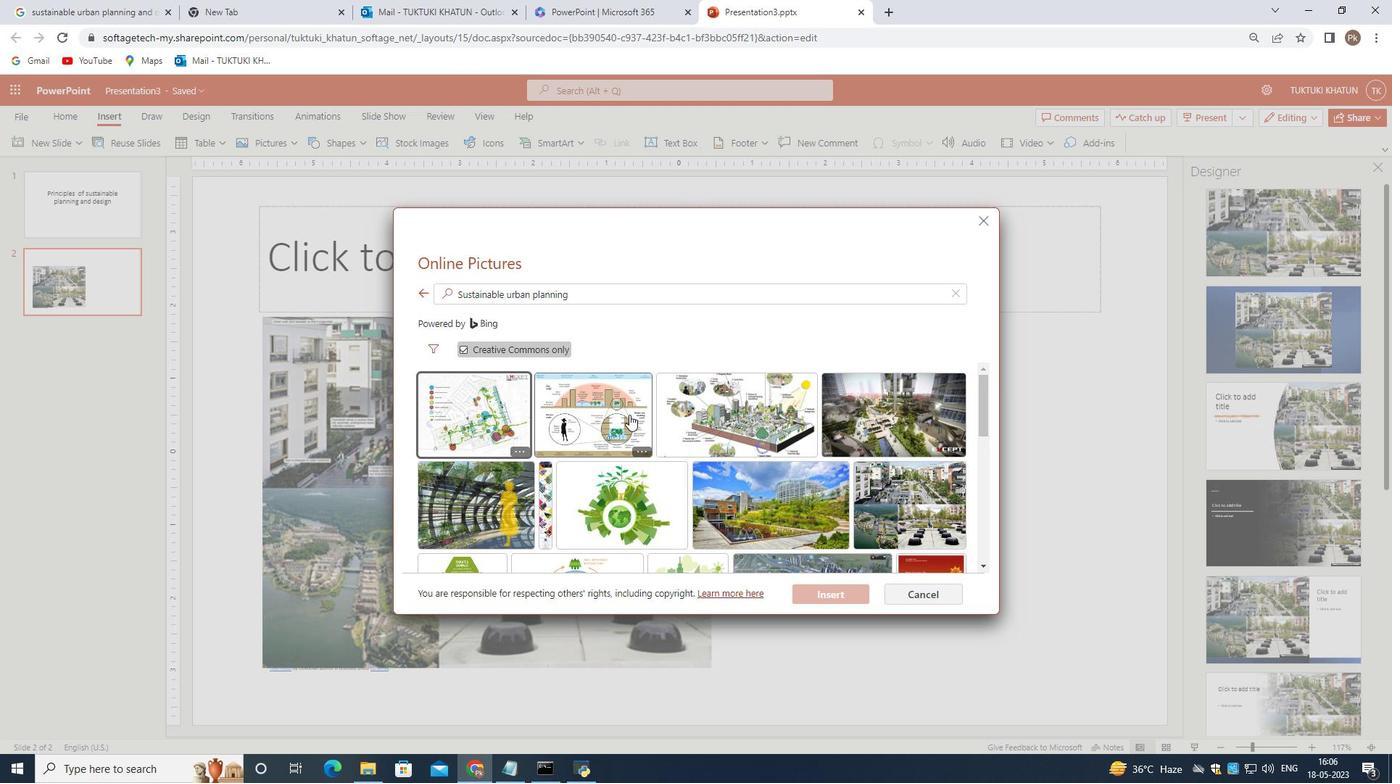 
Action: Mouse scrolled (638, 436) with delta (0, 0)
Screenshot: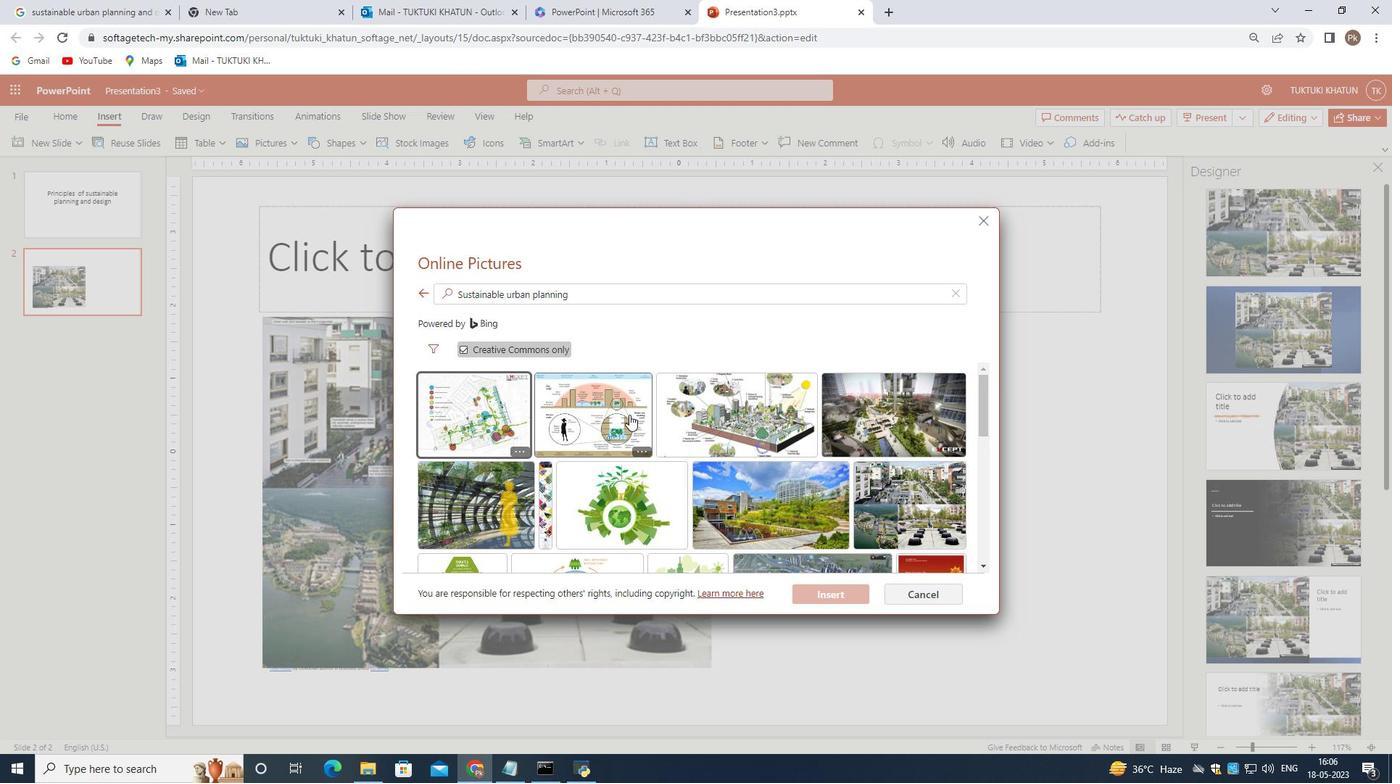 
Action: Mouse moved to (627, 452)
Screenshot: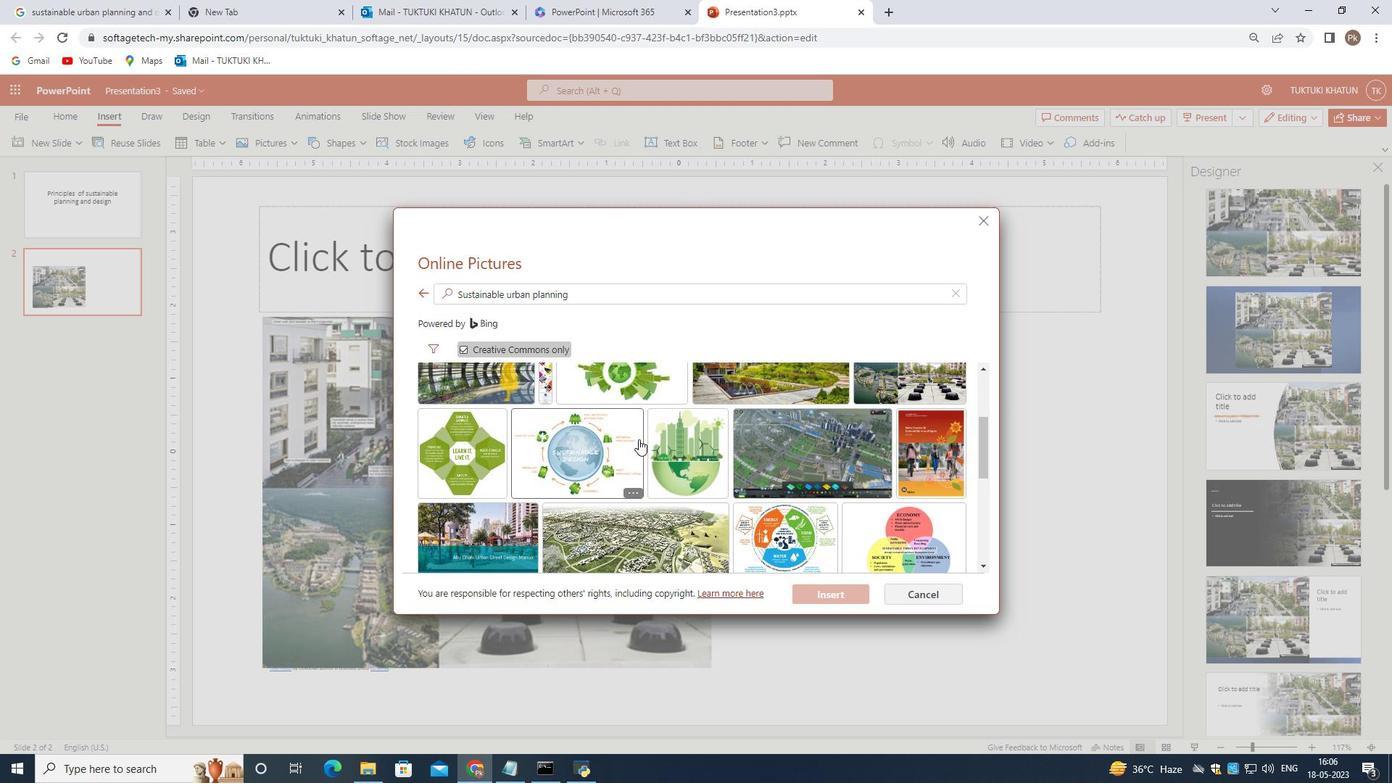 
Action: Mouse scrolled (627, 451) with delta (0, 0)
Screenshot: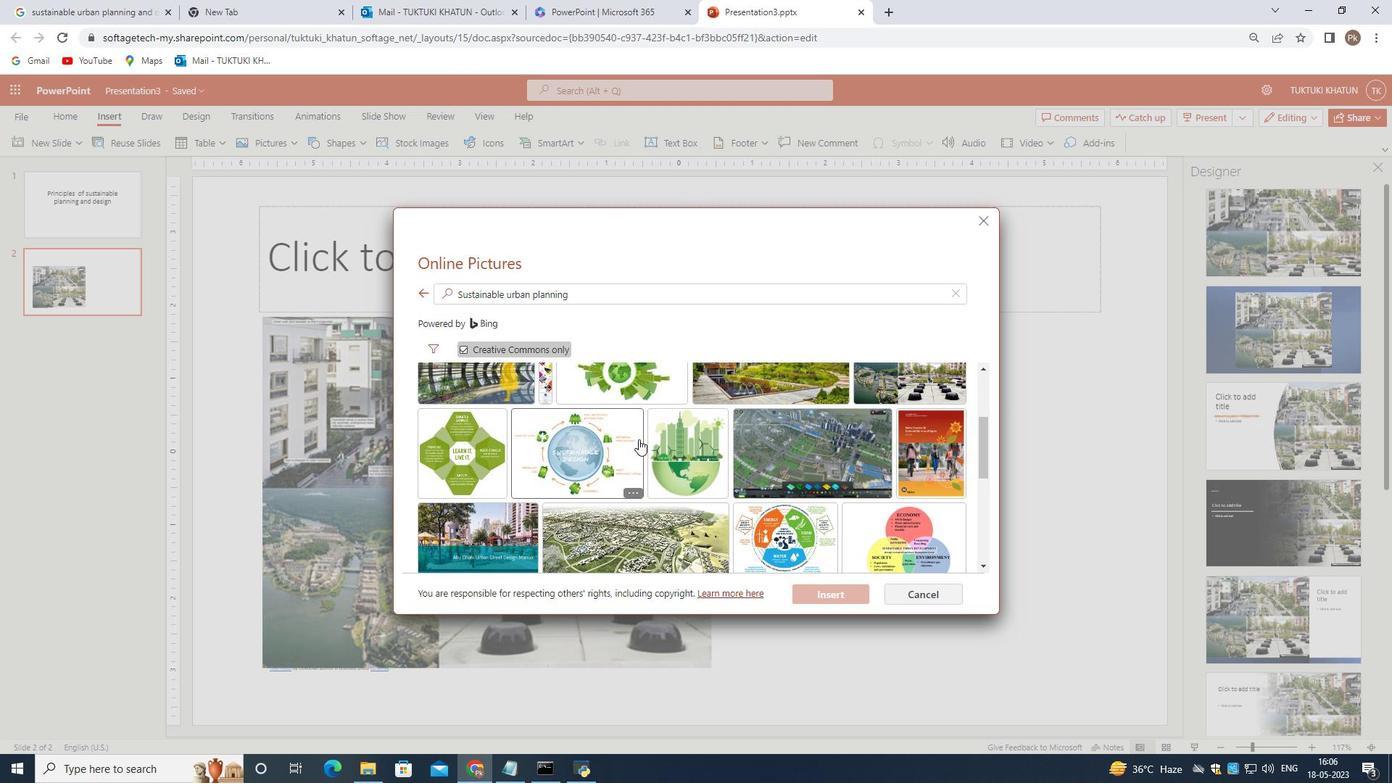 
Action: Mouse moved to (624, 455)
Screenshot: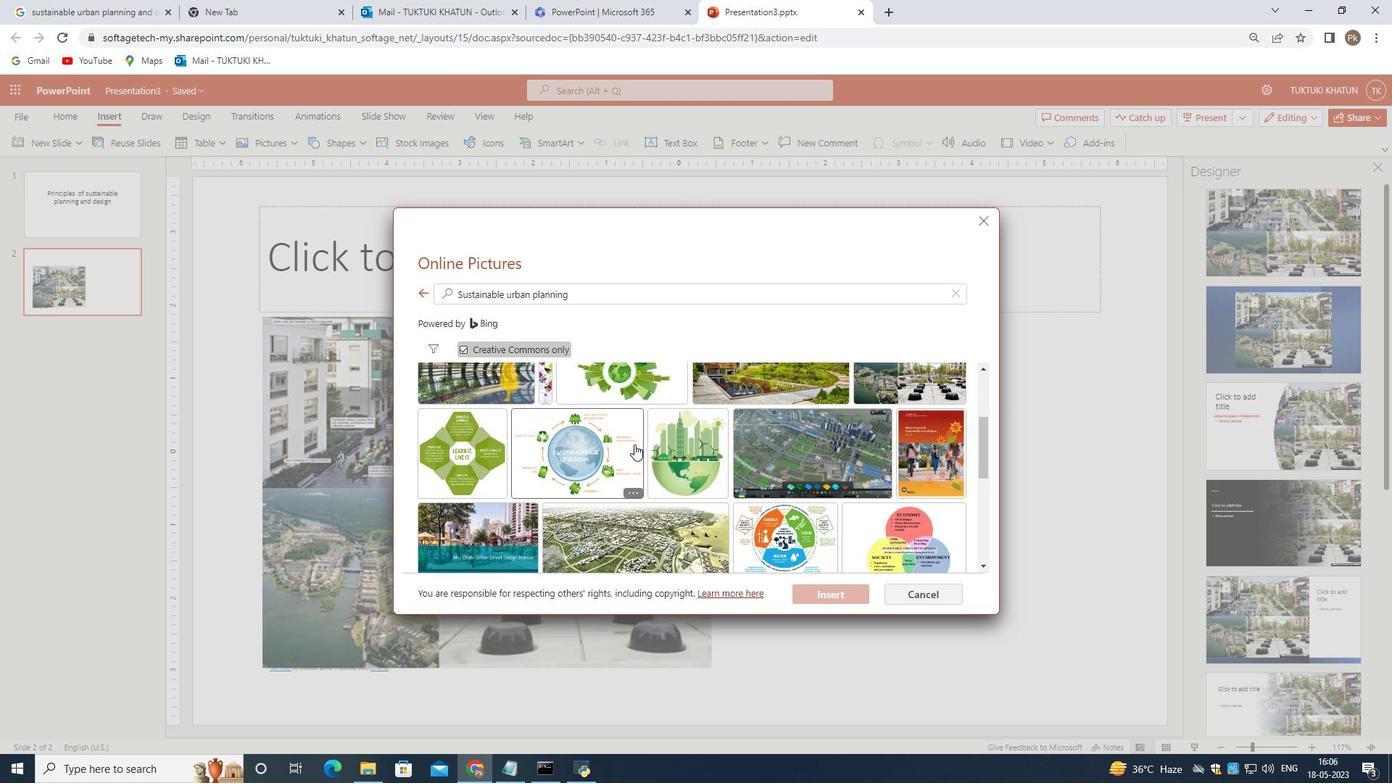 
Action: Mouse scrolled (624, 454) with delta (0, 0)
Screenshot: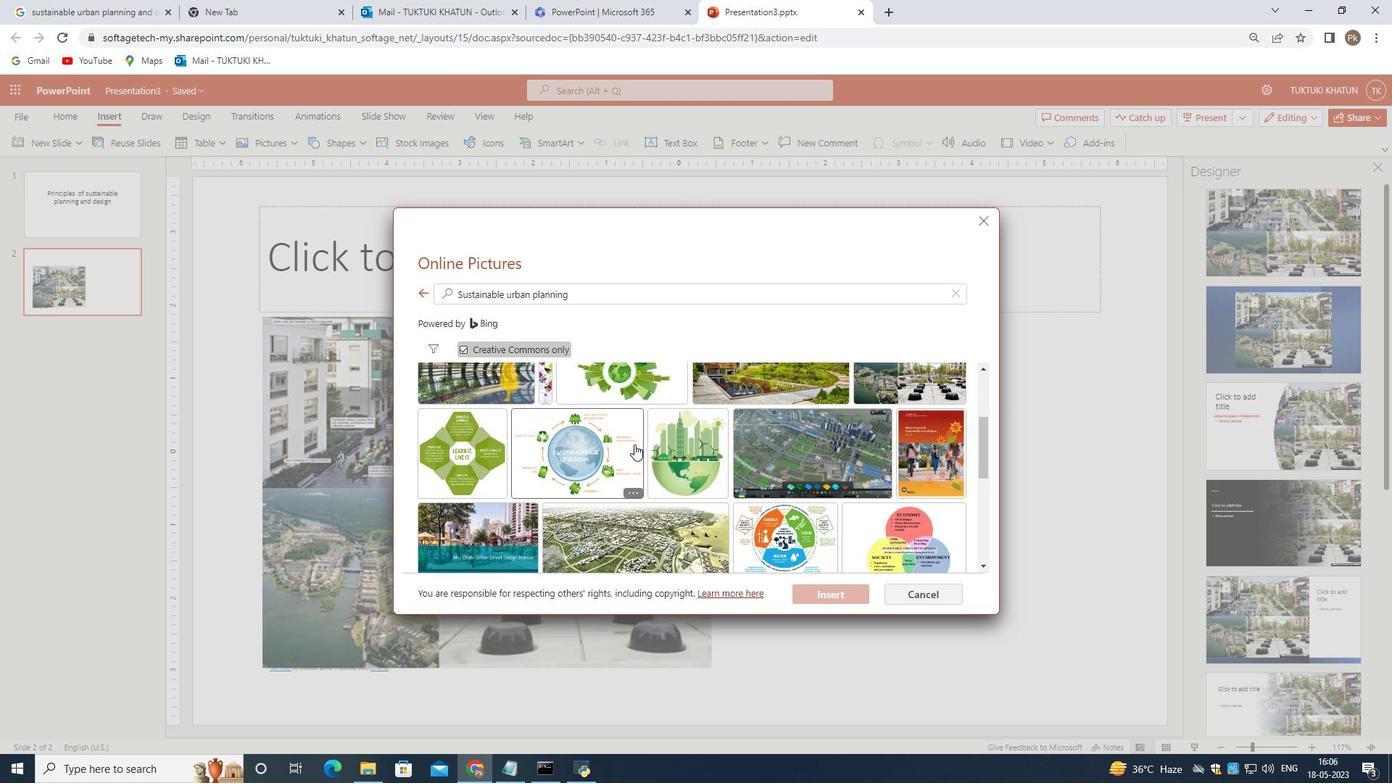 
Action: Mouse moved to (619, 465)
Screenshot: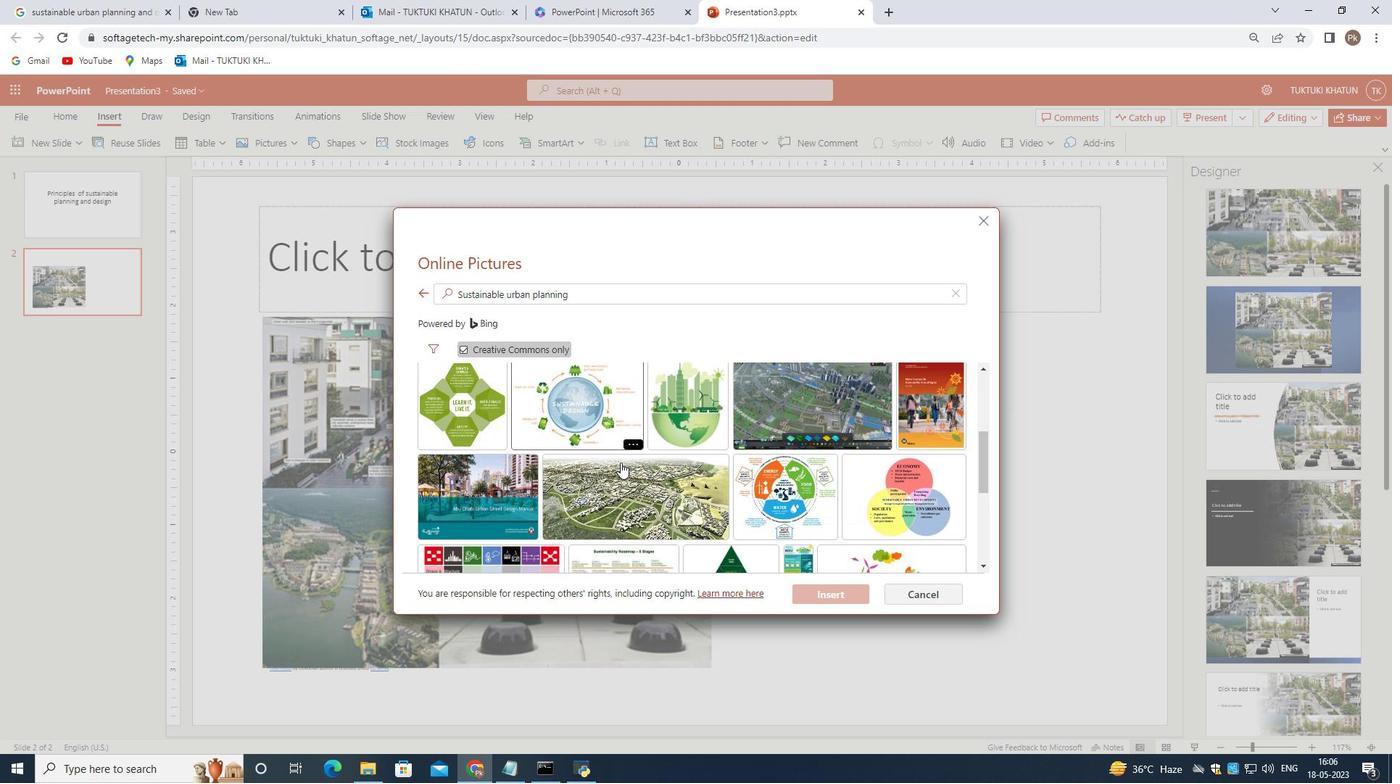 
Action: Mouse scrolled (619, 466) with delta (0, 0)
Screenshot: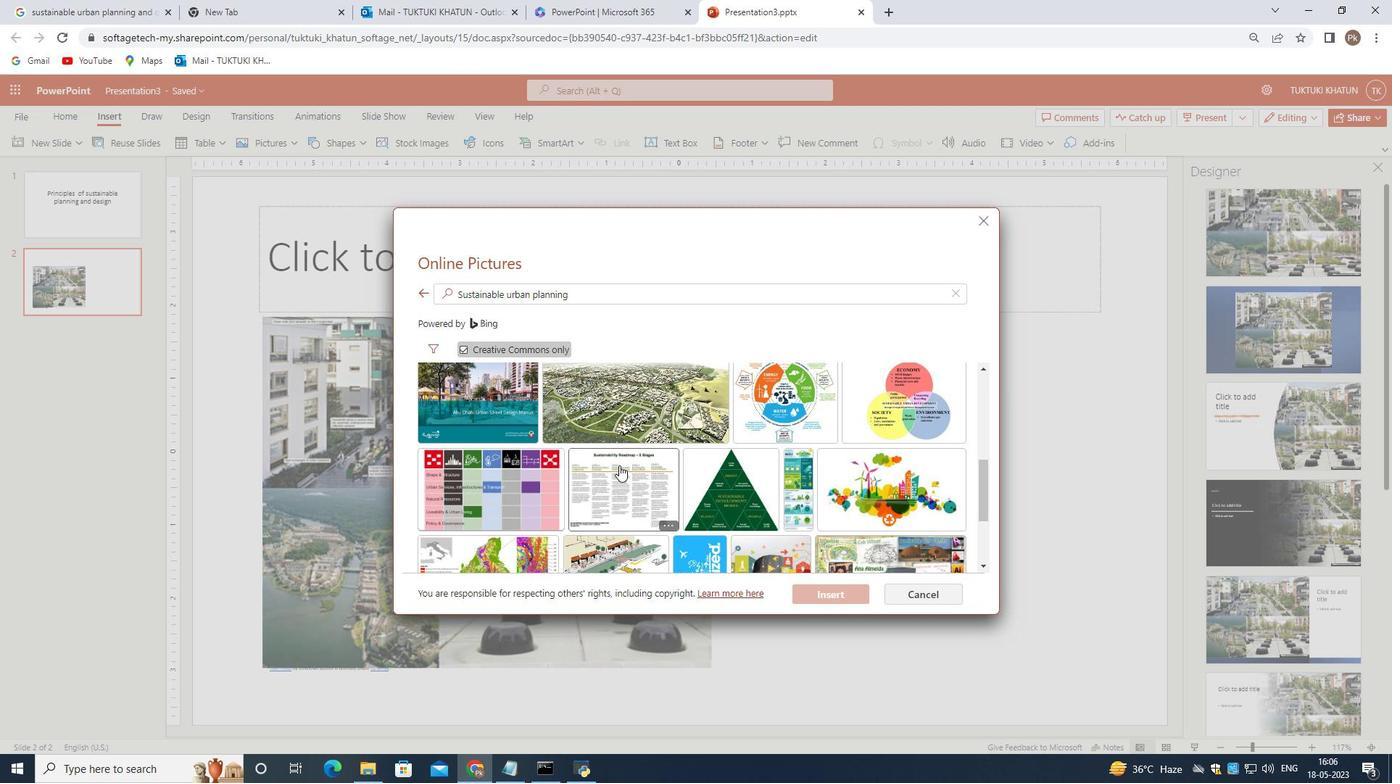
Action: Mouse scrolled (619, 466) with delta (0, 0)
Screenshot: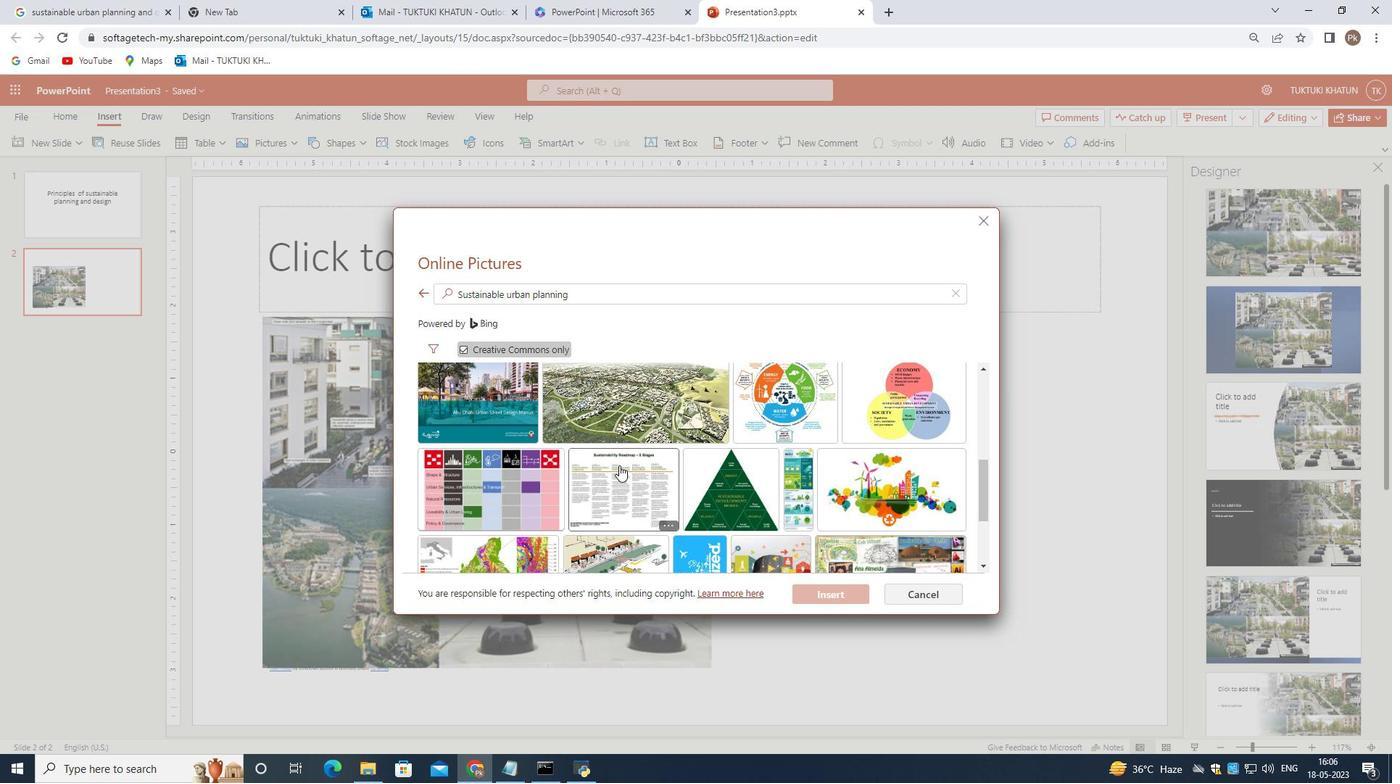 
Action: Mouse moved to (618, 466)
Screenshot: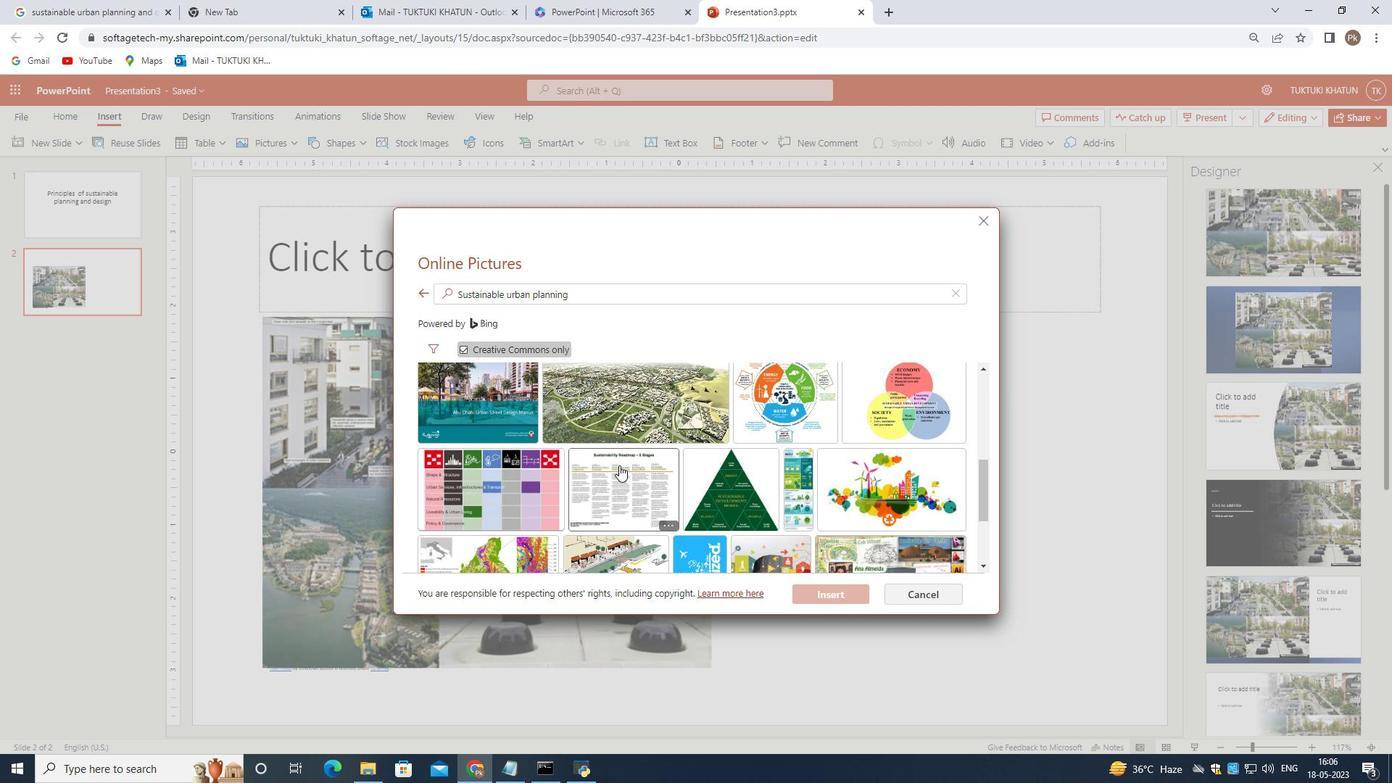 
Action: Mouse scrolled (618, 466) with delta (0, 0)
Screenshot: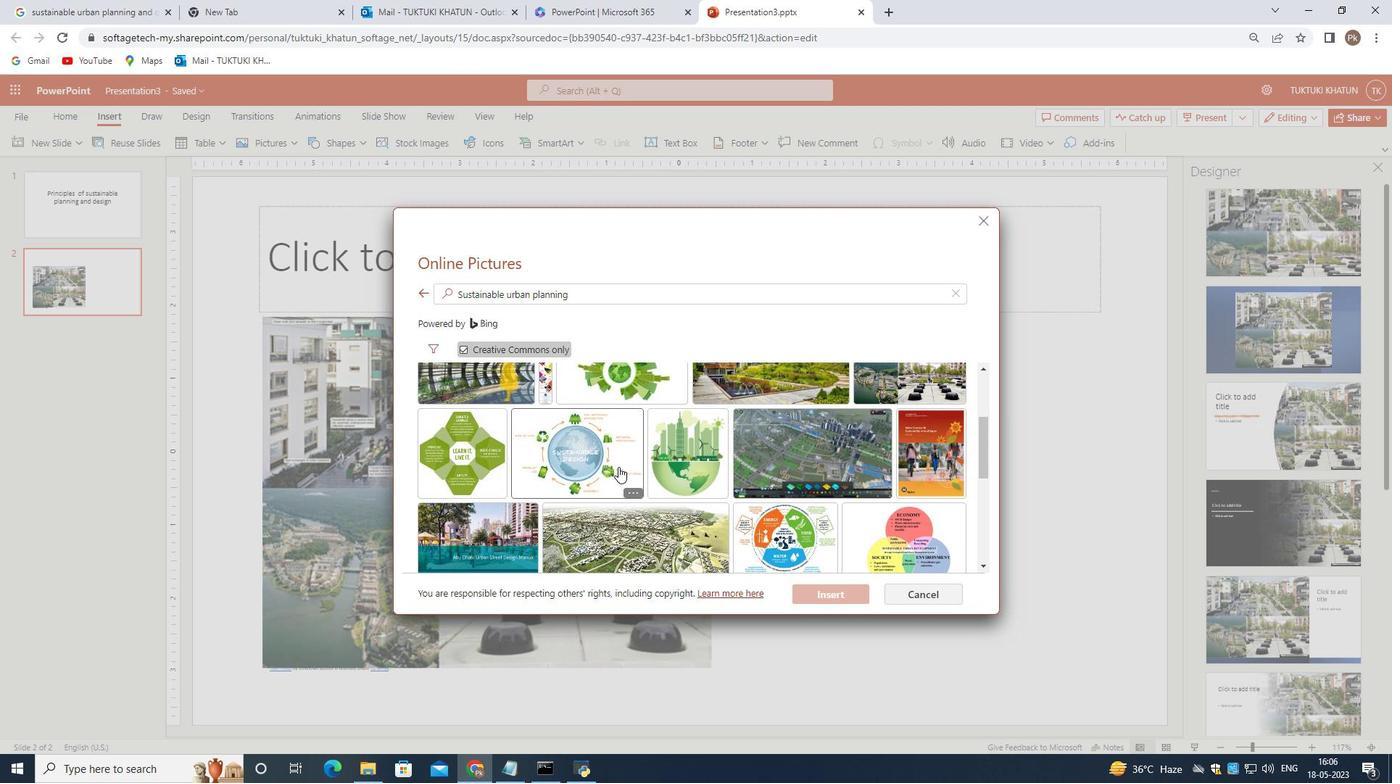 
Action: Mouse scrolled (618, 466) with delta (0, 0)
Screenshot: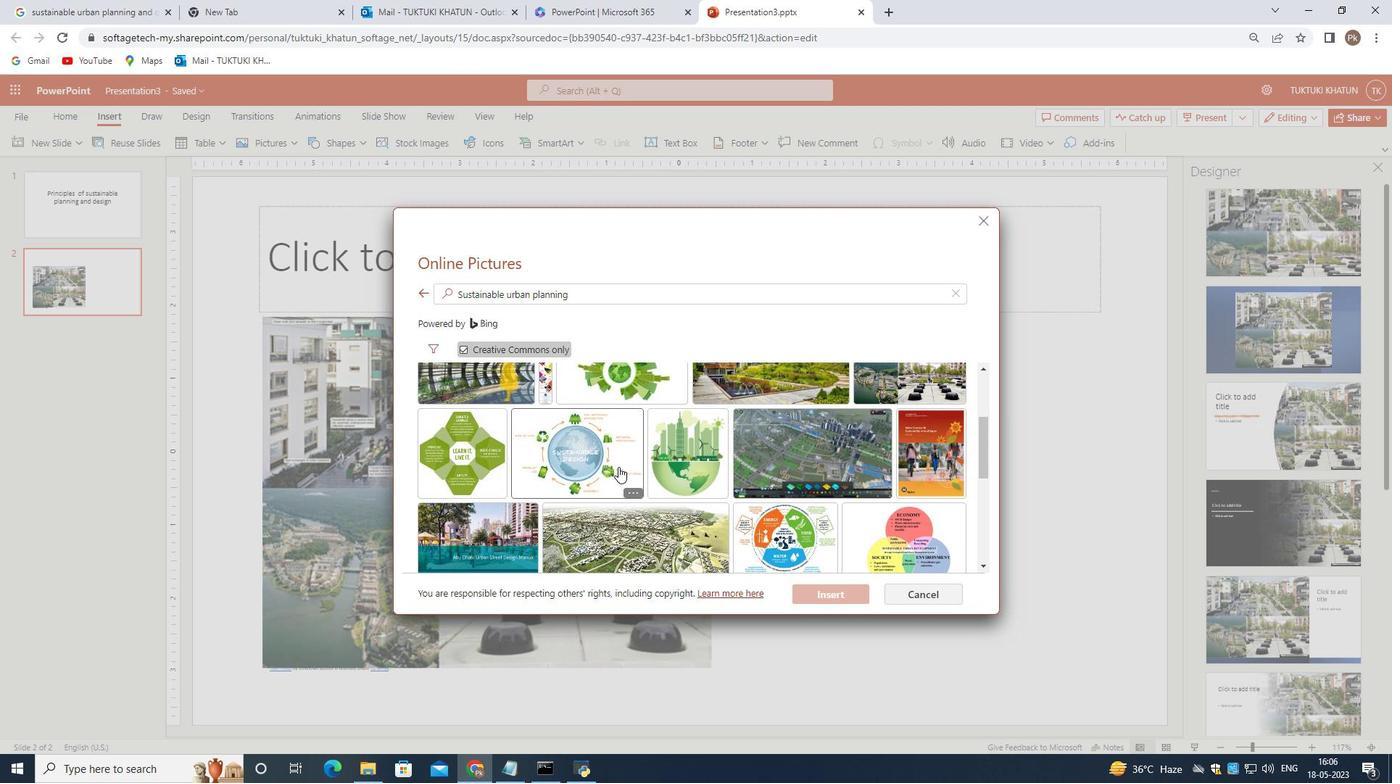 
Action: Mouse scrolled (618, 466) with delta (0, 0)
Screenshot: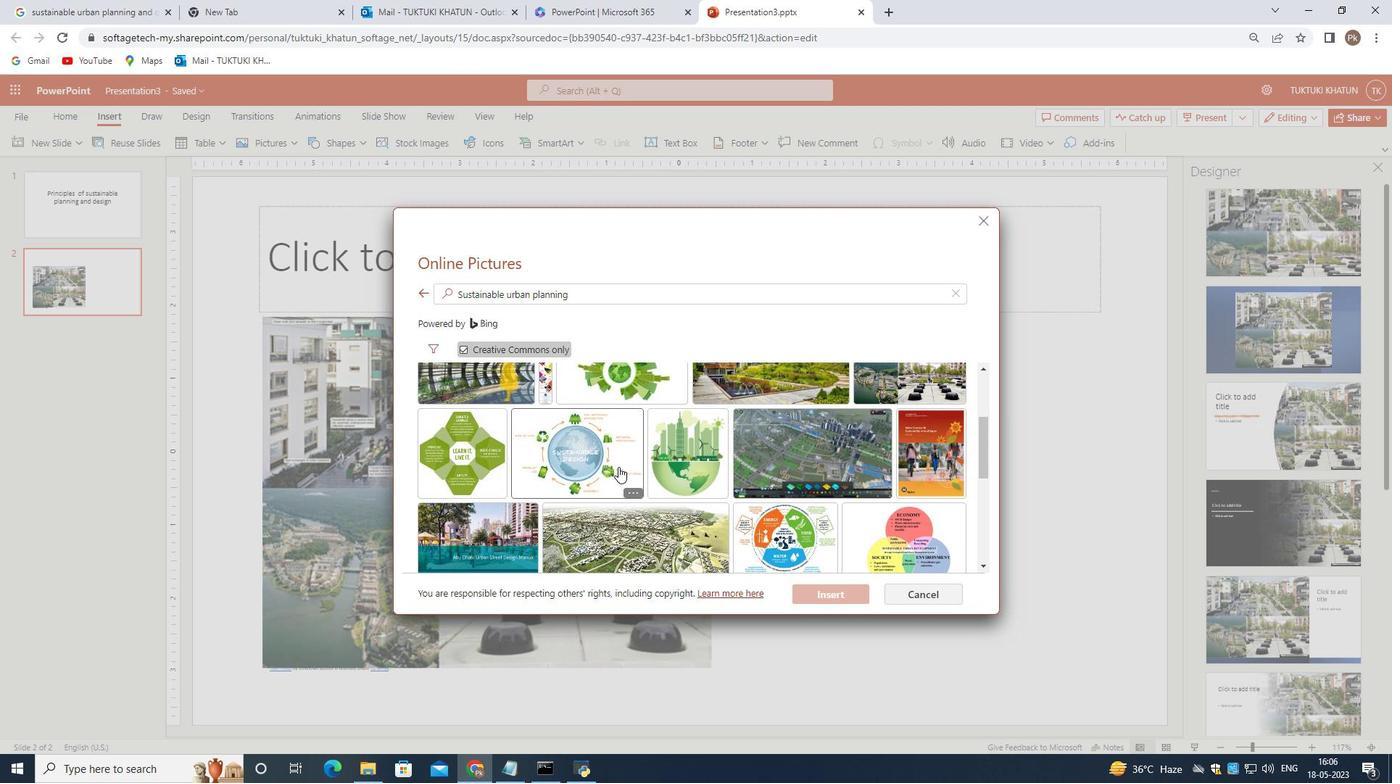 
Action: Mouse moved to (617, 470)
Screenshot: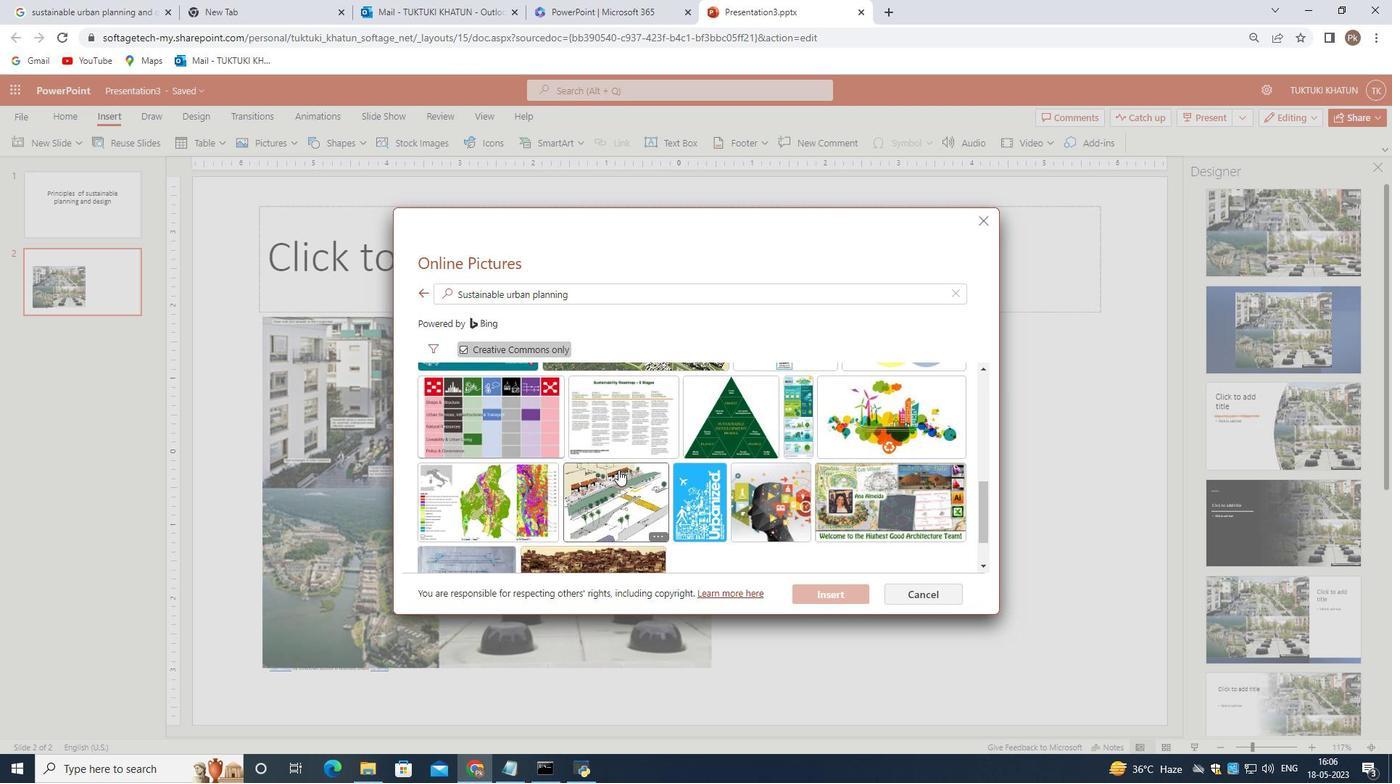 
Action: Mouse scrolled (617, 469) with delta (0, 0)
Screenshot: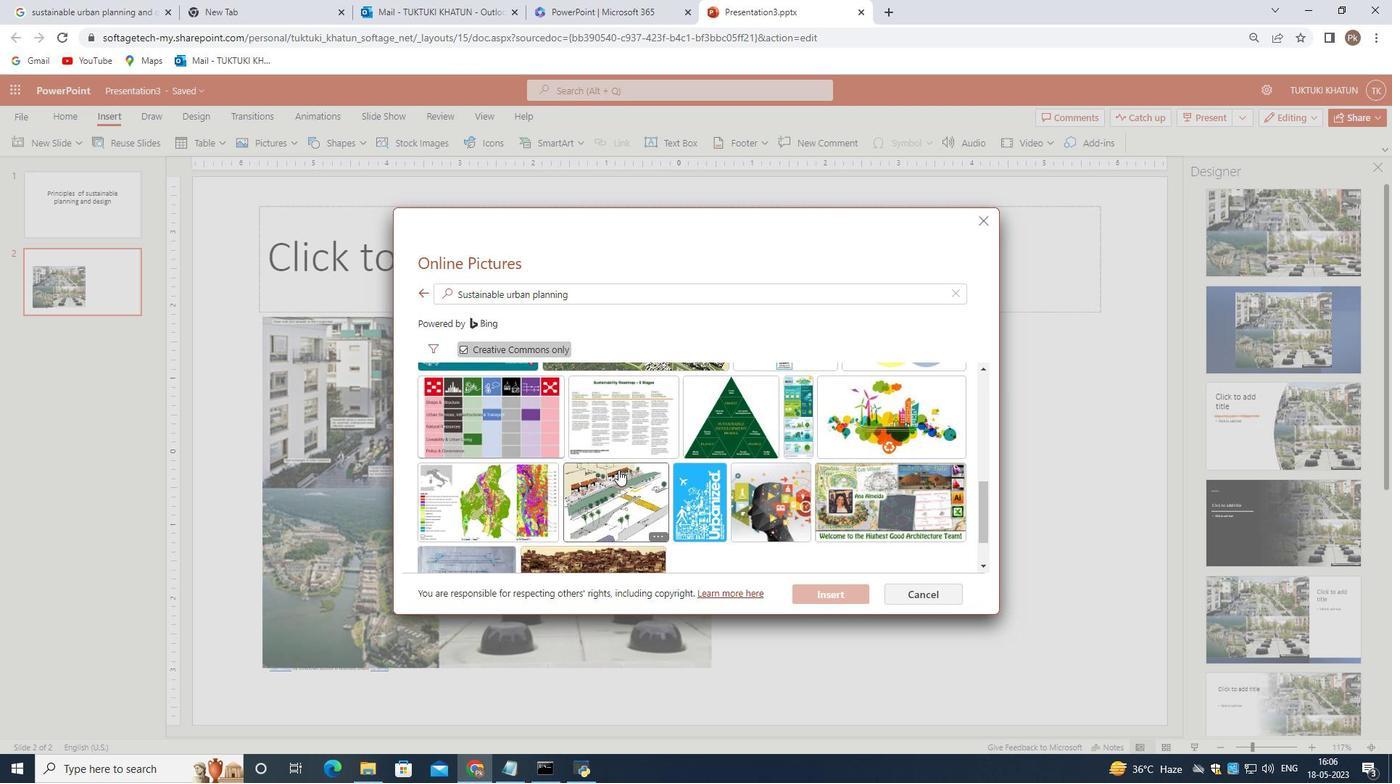 
Action: Mouse moved to (617, 471)
Screenshot: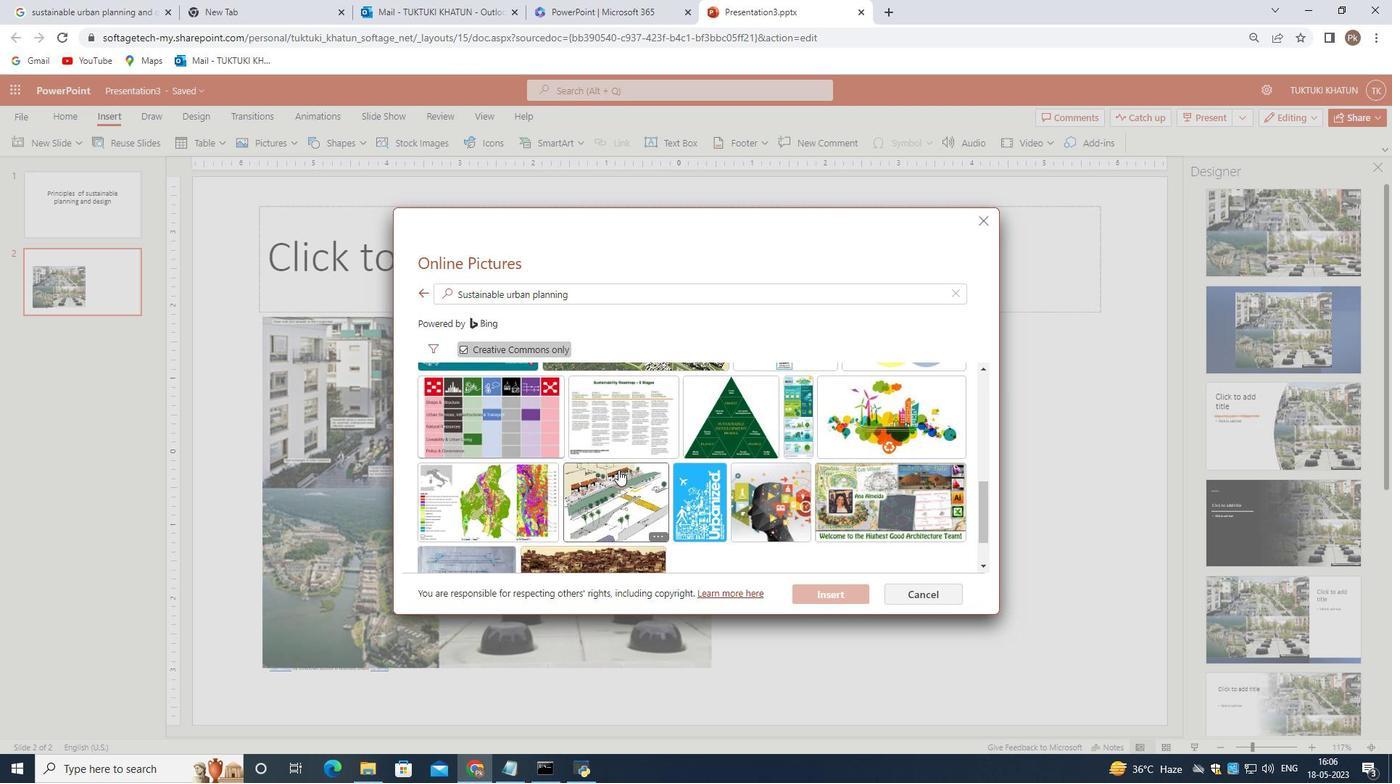 
Action: Mouse scrolled (617, 470) with delta (0, 0)
Screenshot: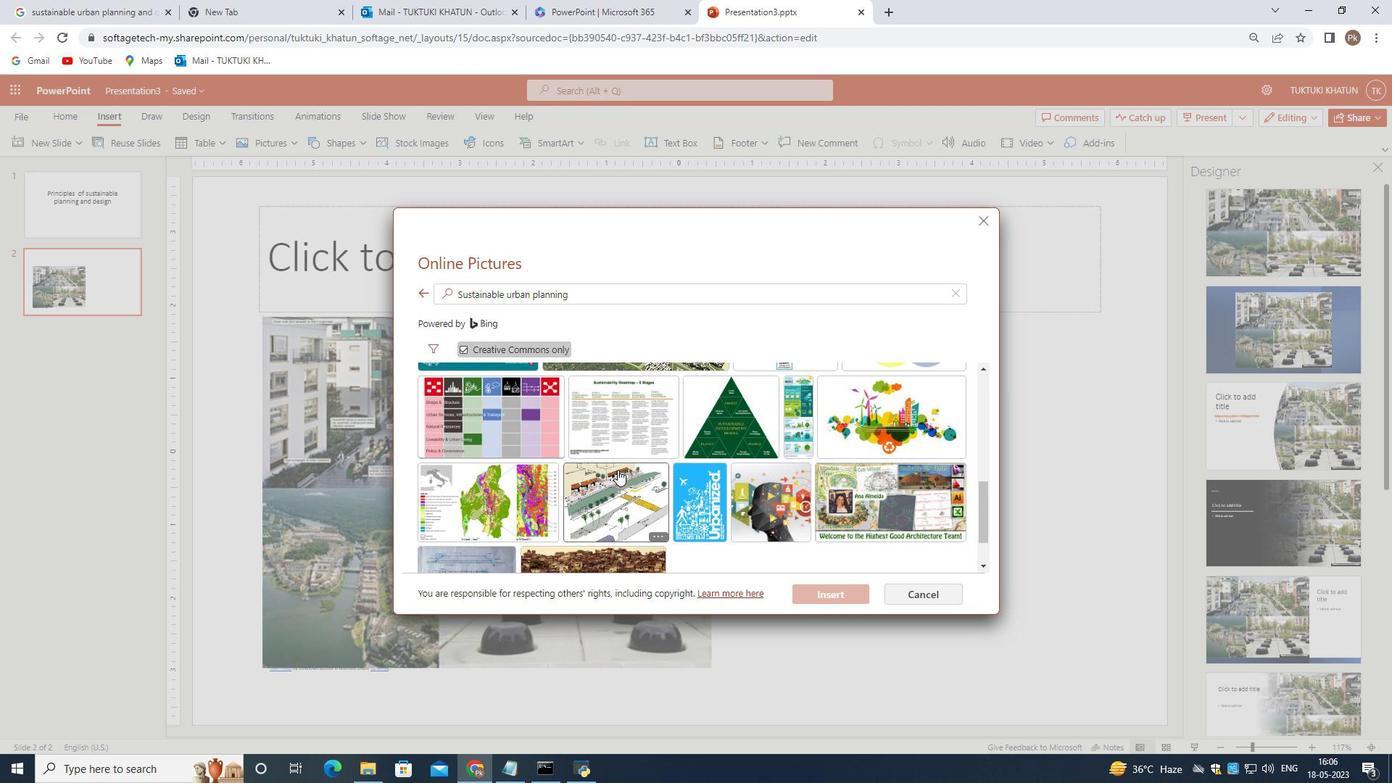 
Action: Mouse scrolled (617, 470) with delta (0, 0)
Screenshot: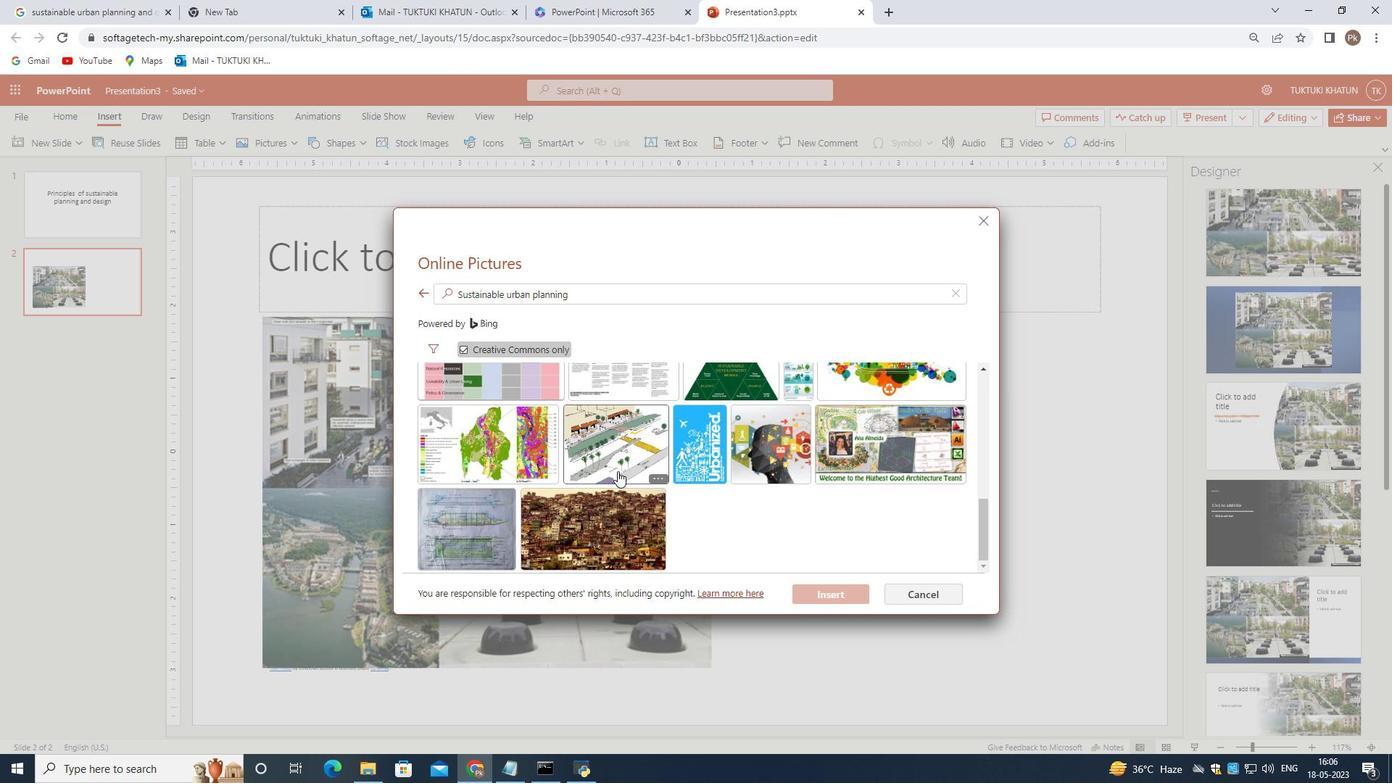 
Action: Mouse scrolled (617, 470) with delta (0, 0)
Screenshot: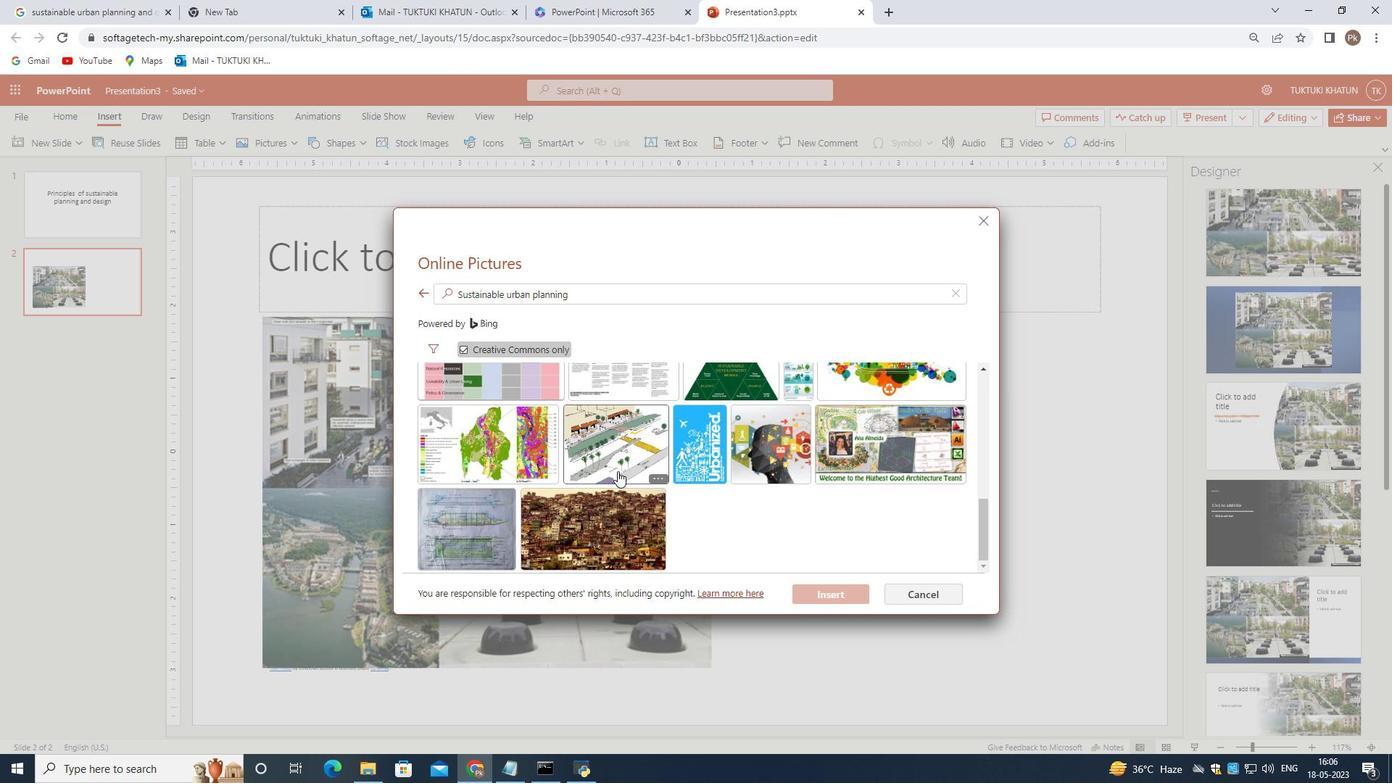 
Action: Mouse moved to (719, 519)
Screenshot: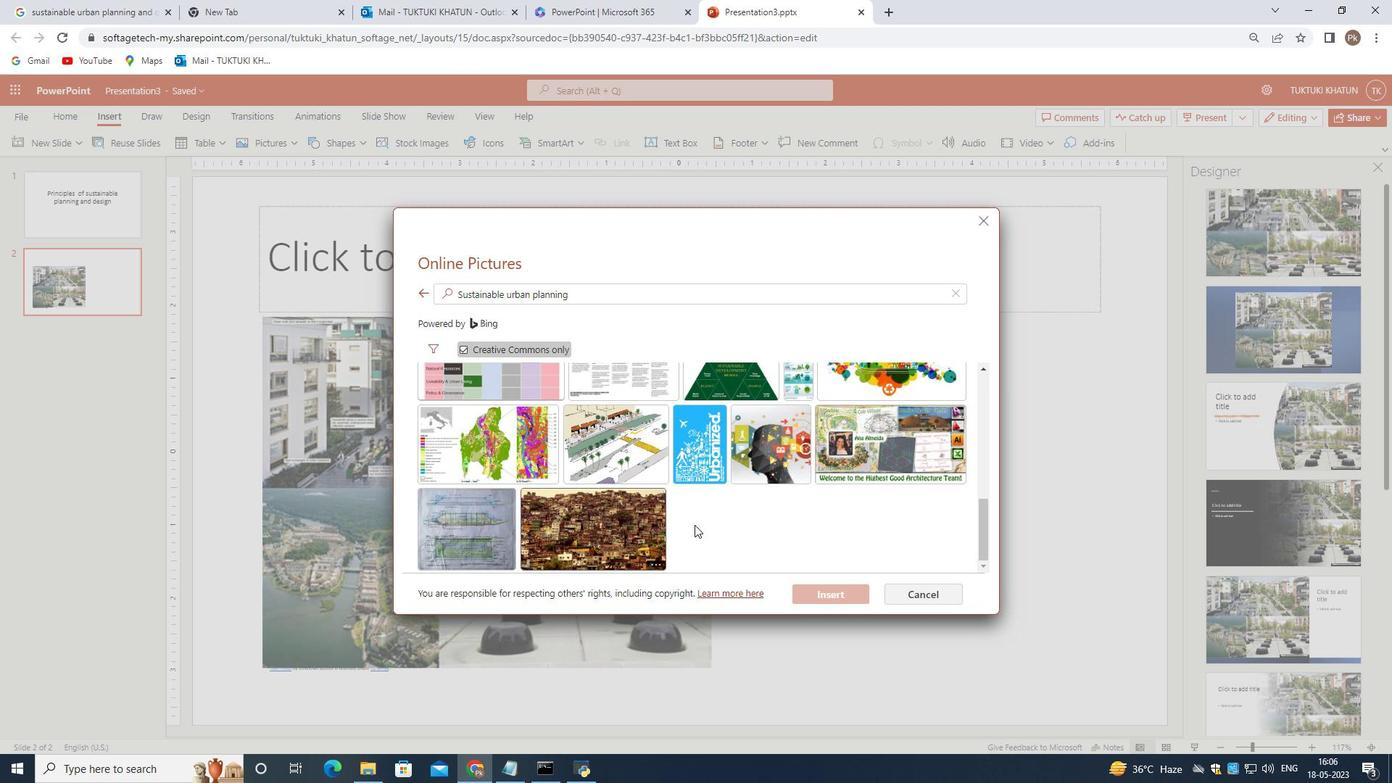 
Action: Mouse scrolled (719, 519) with delta (0, 0)
Screenshot: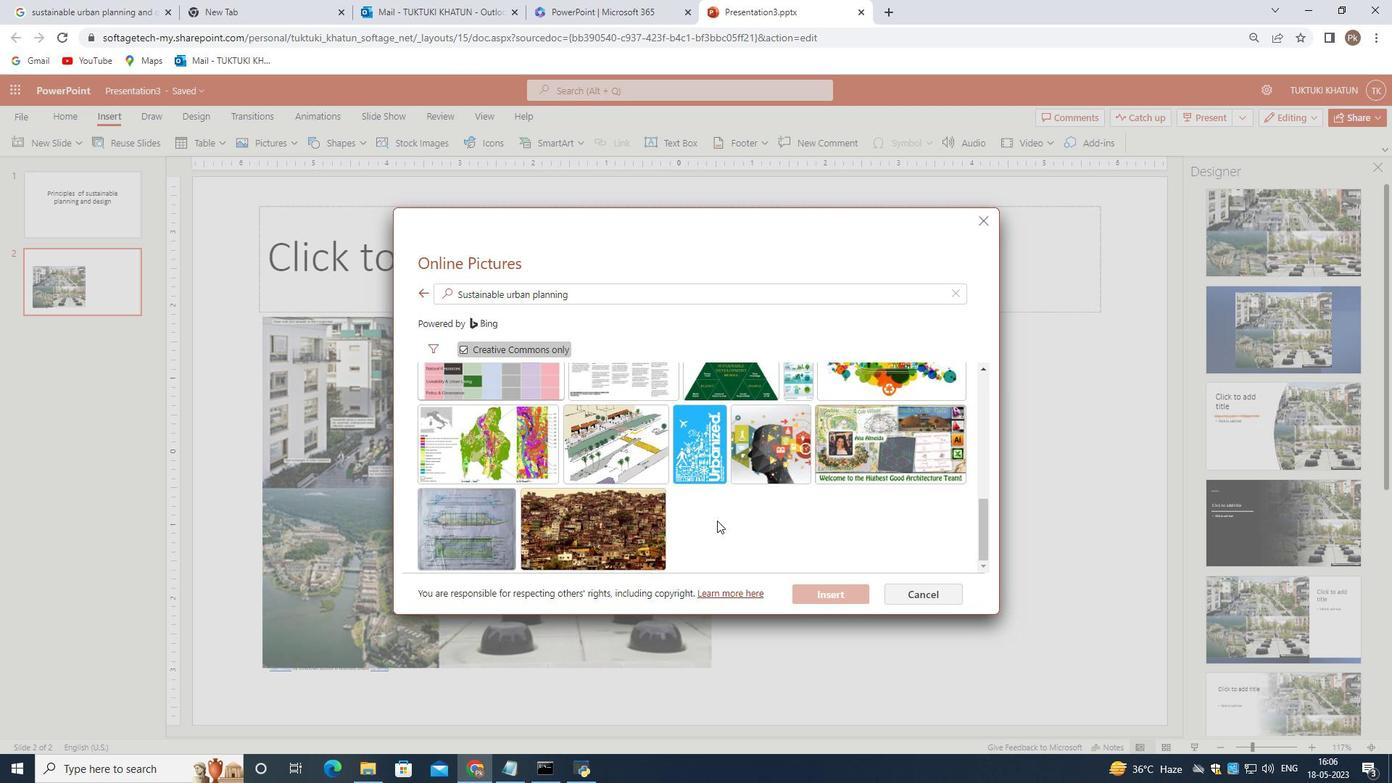 
Action: Mouse scrolled (719, 519) with delta (0, 0)
Screenshot: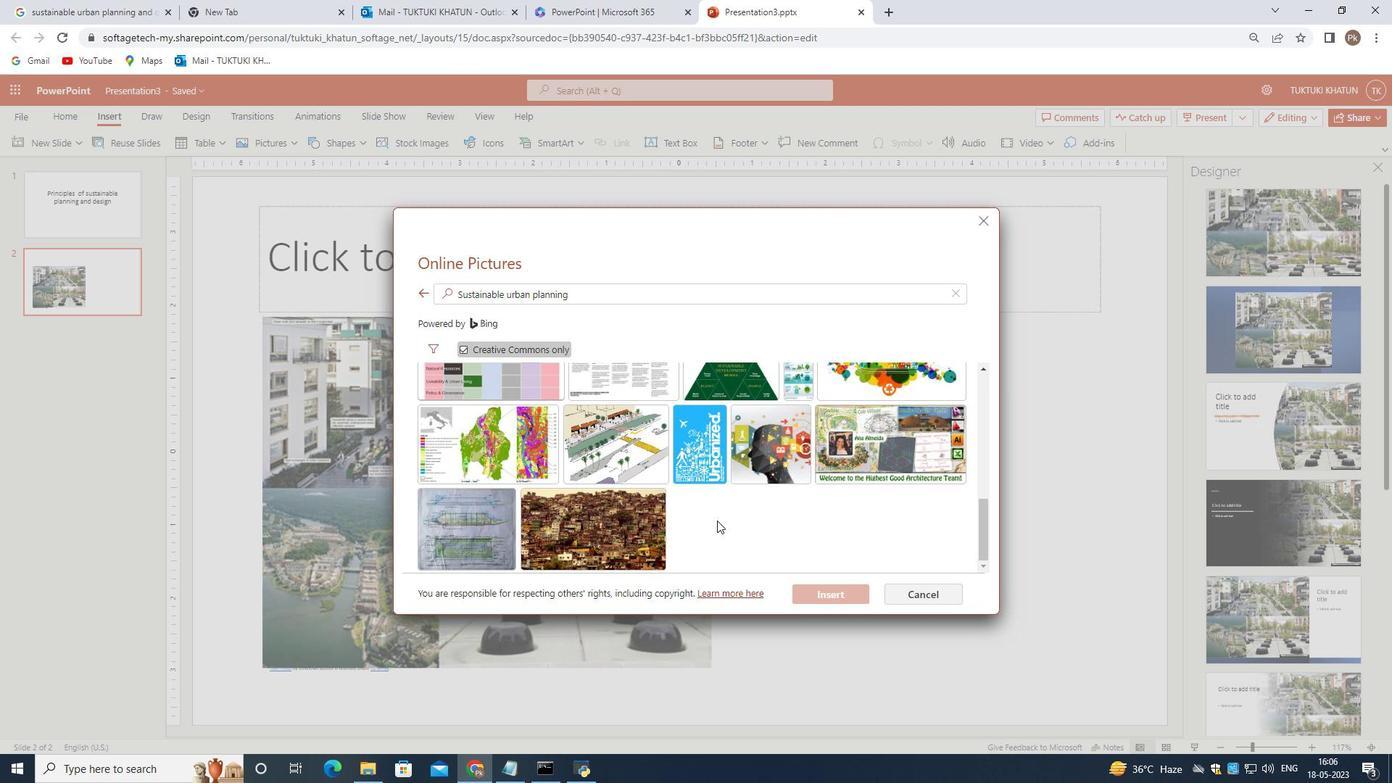 
Action: Mouse moved to (577, 515)
Screenshot: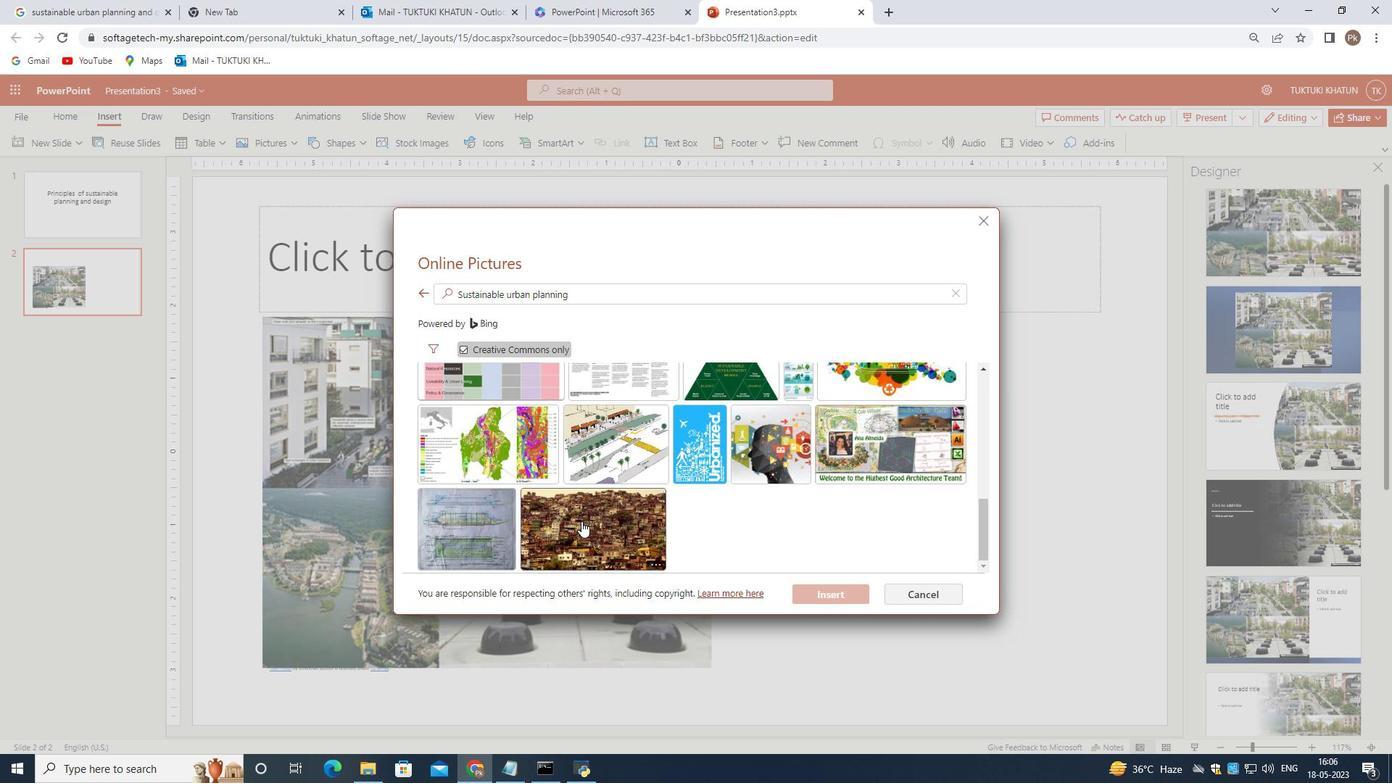 
Action: Mouse scrolled (577, 516) with delta (0, 0)
Screenshot: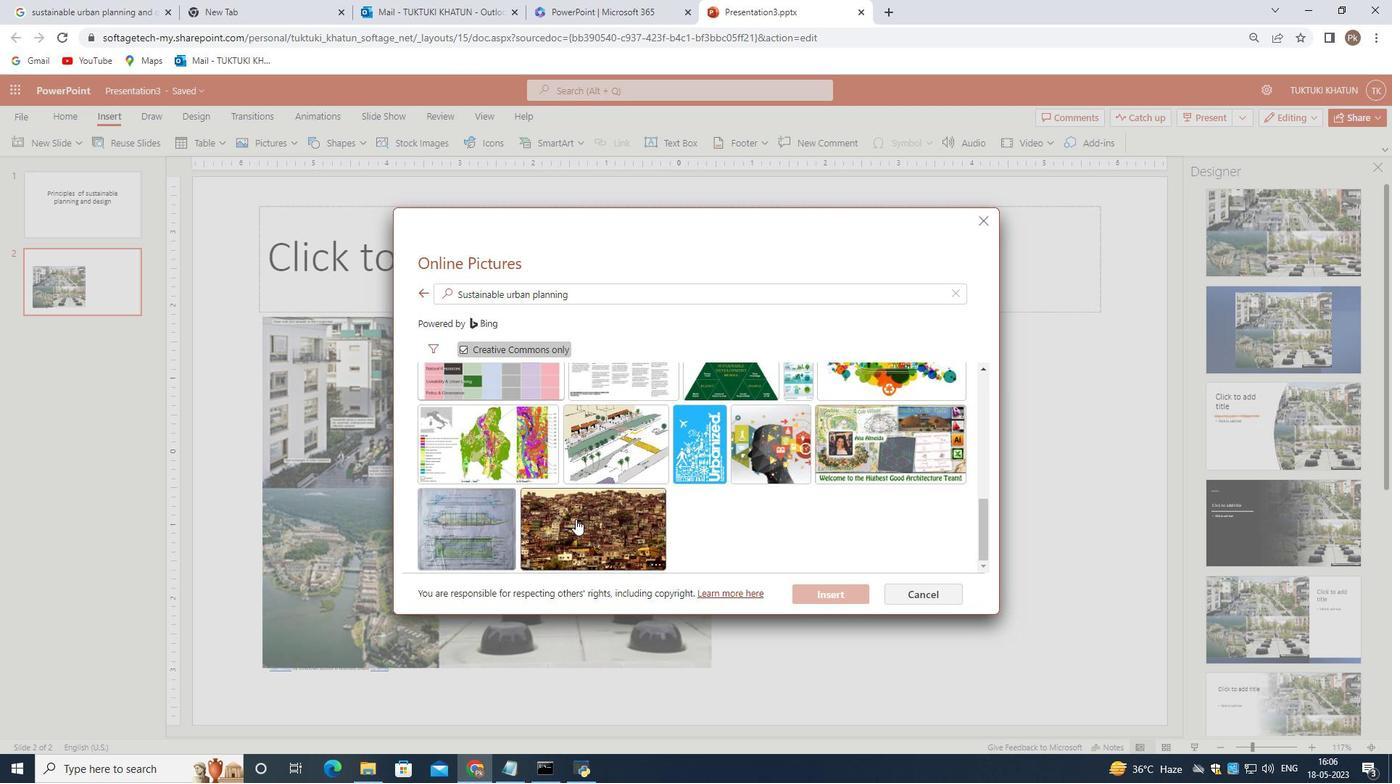 
Action: Mouse moved to (577, 513)
Screenshot: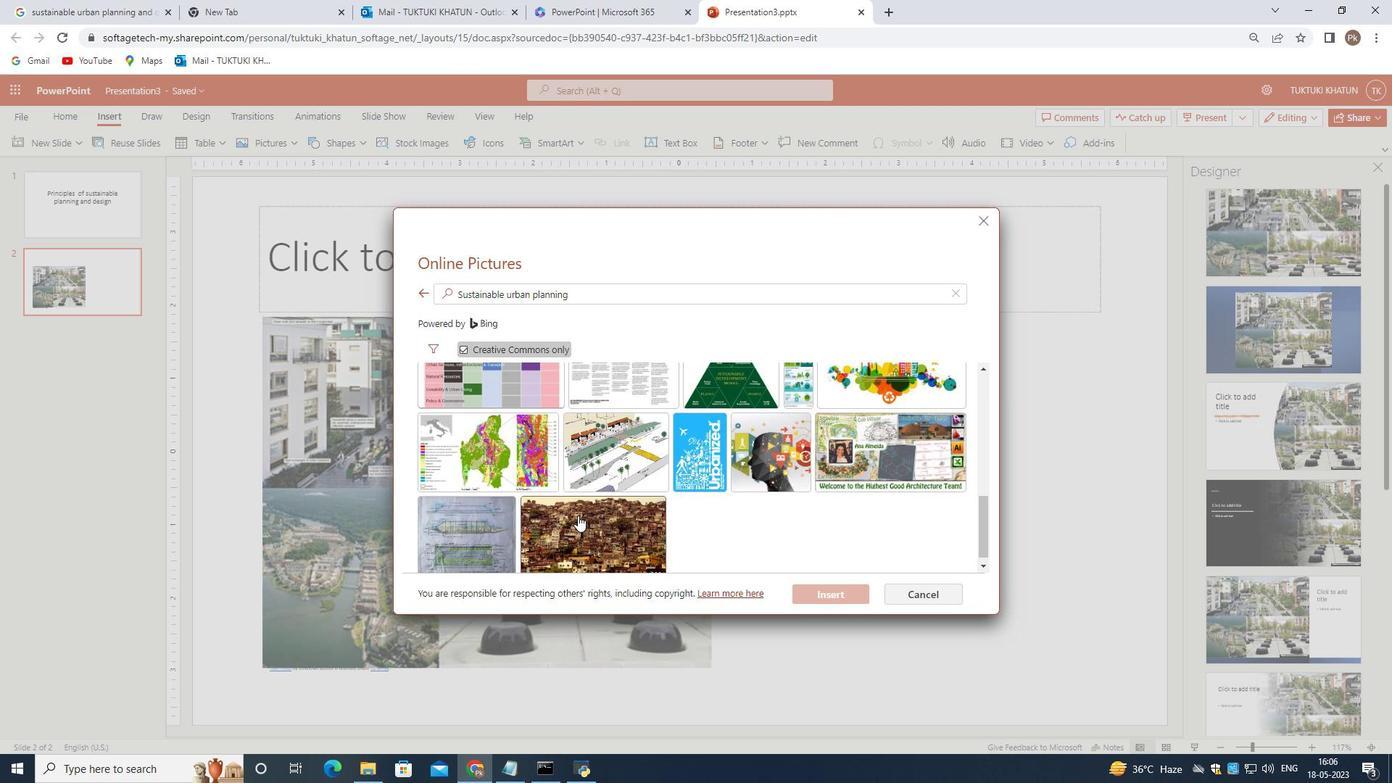 
Action: Mouse scrolled (577, 514) with delta (0, 0)
Screenshot: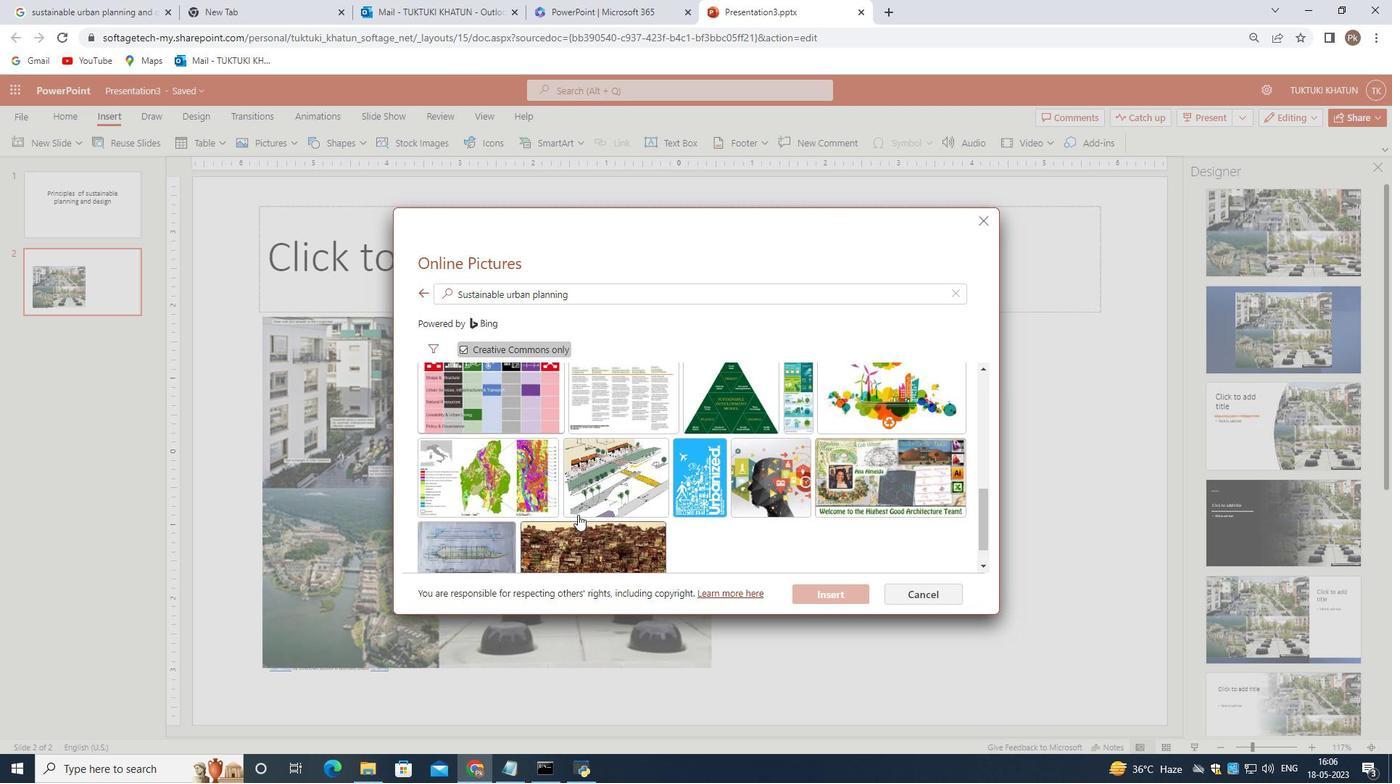 
Action: Mouse moved to (578, 513)
Screenshot: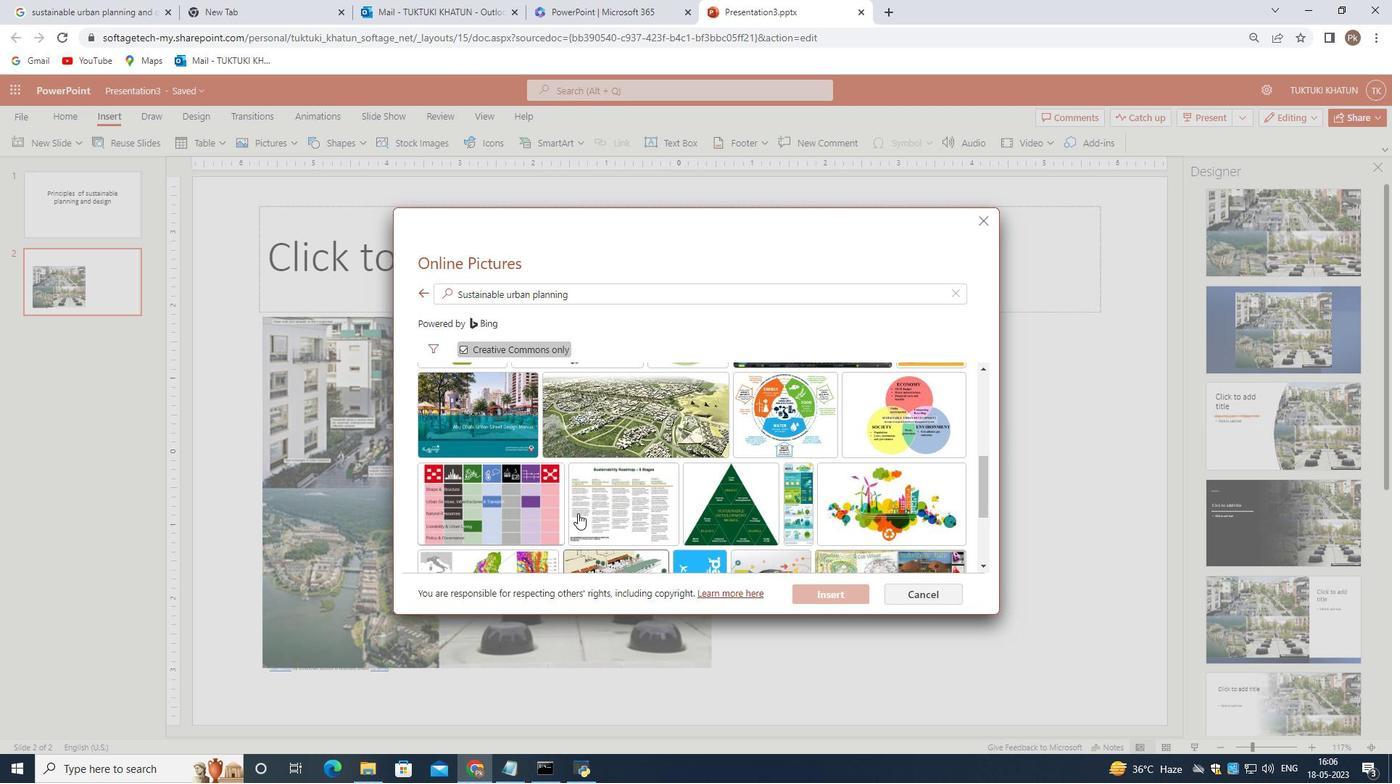 
Action: Mouse scrolled (578, 514) with delta (0, 0)
Screenshot: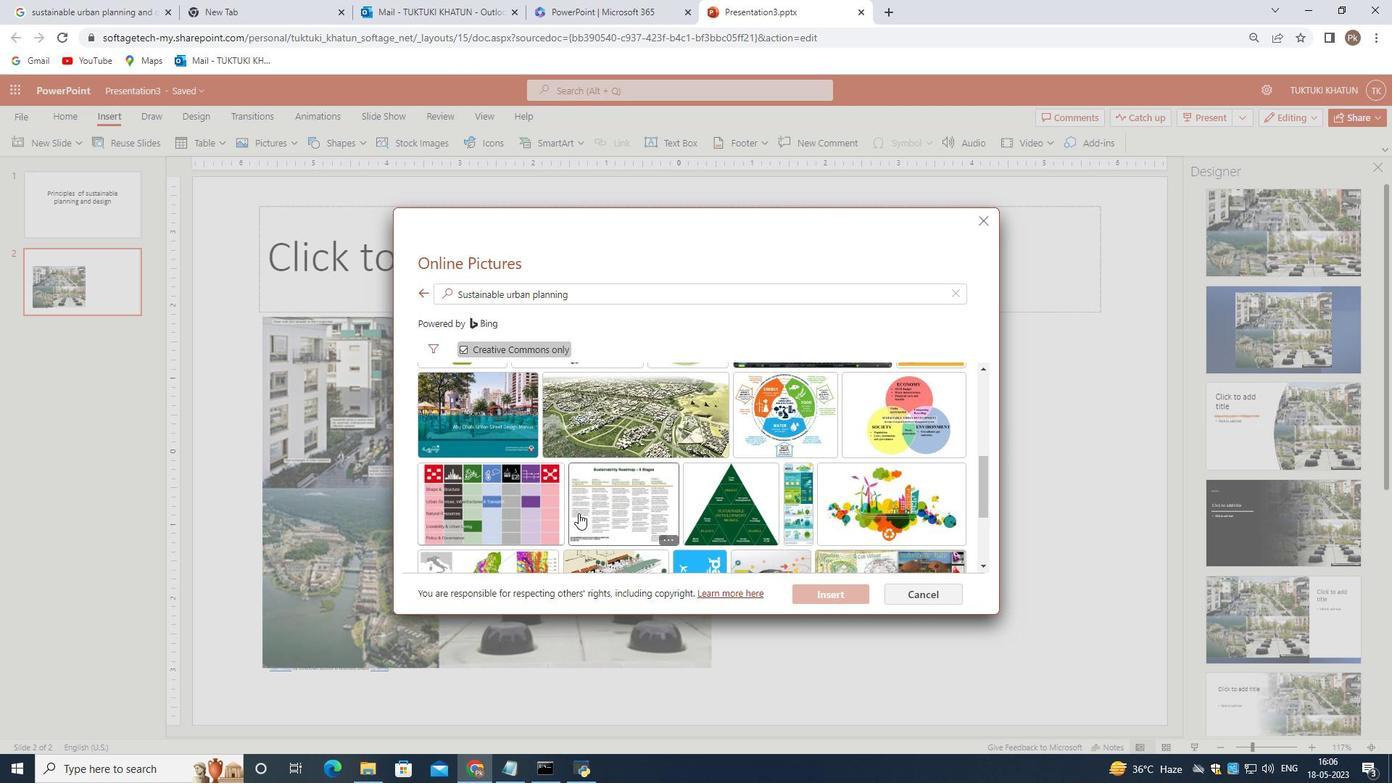 
Action: Mouse scrolled (578, 514) with delta (0, 0)
Screenshot: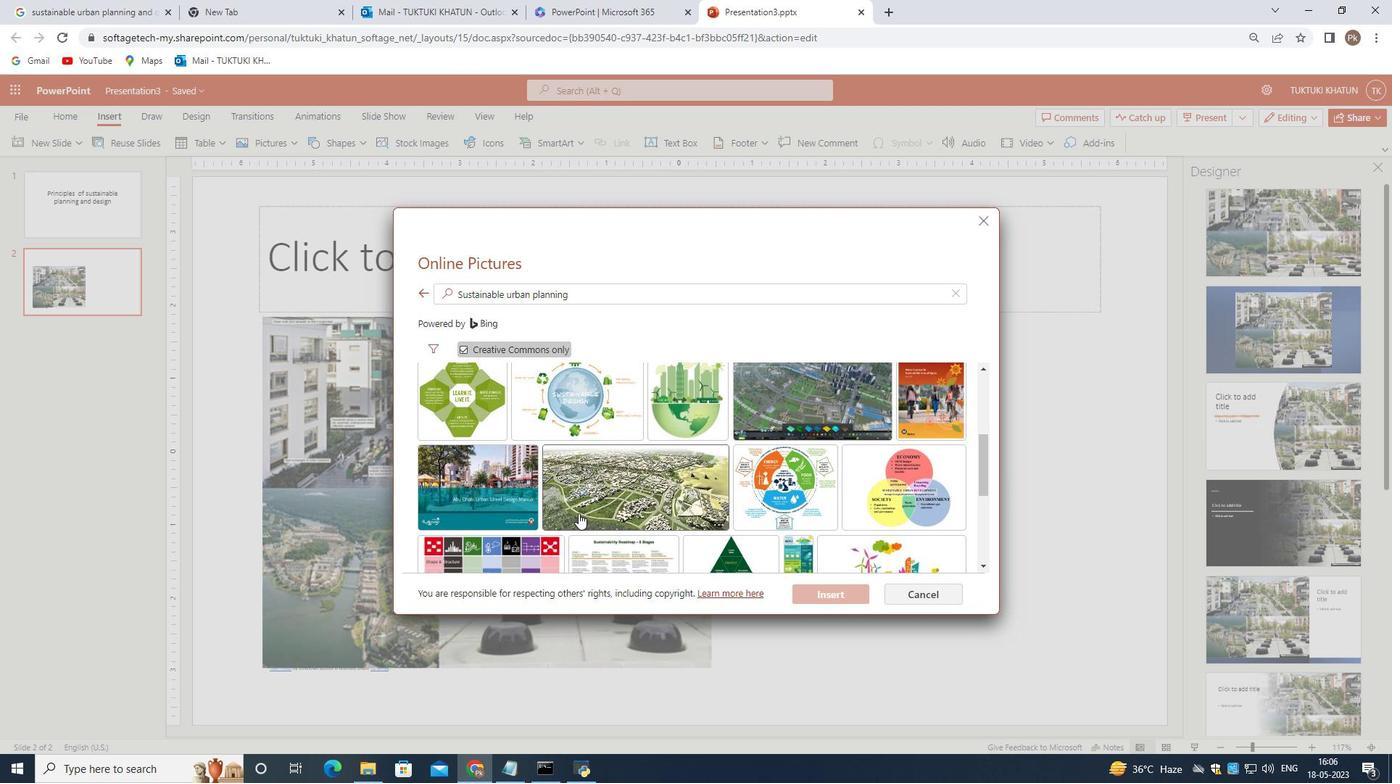 
Action: Mouse scrolled (578, 514) with delta (0, 0)
Screenshot: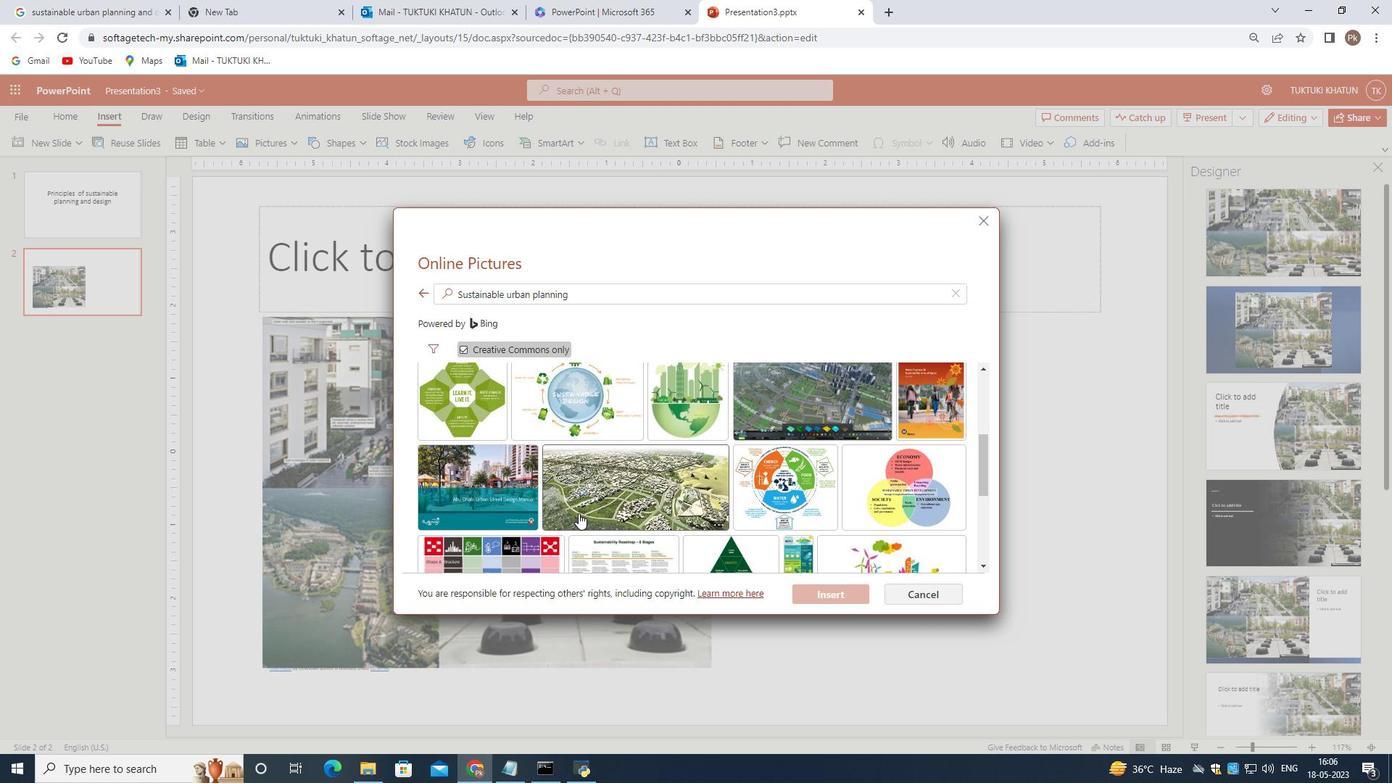 
Action: Mouse moved to (777, 461)
Screenshot: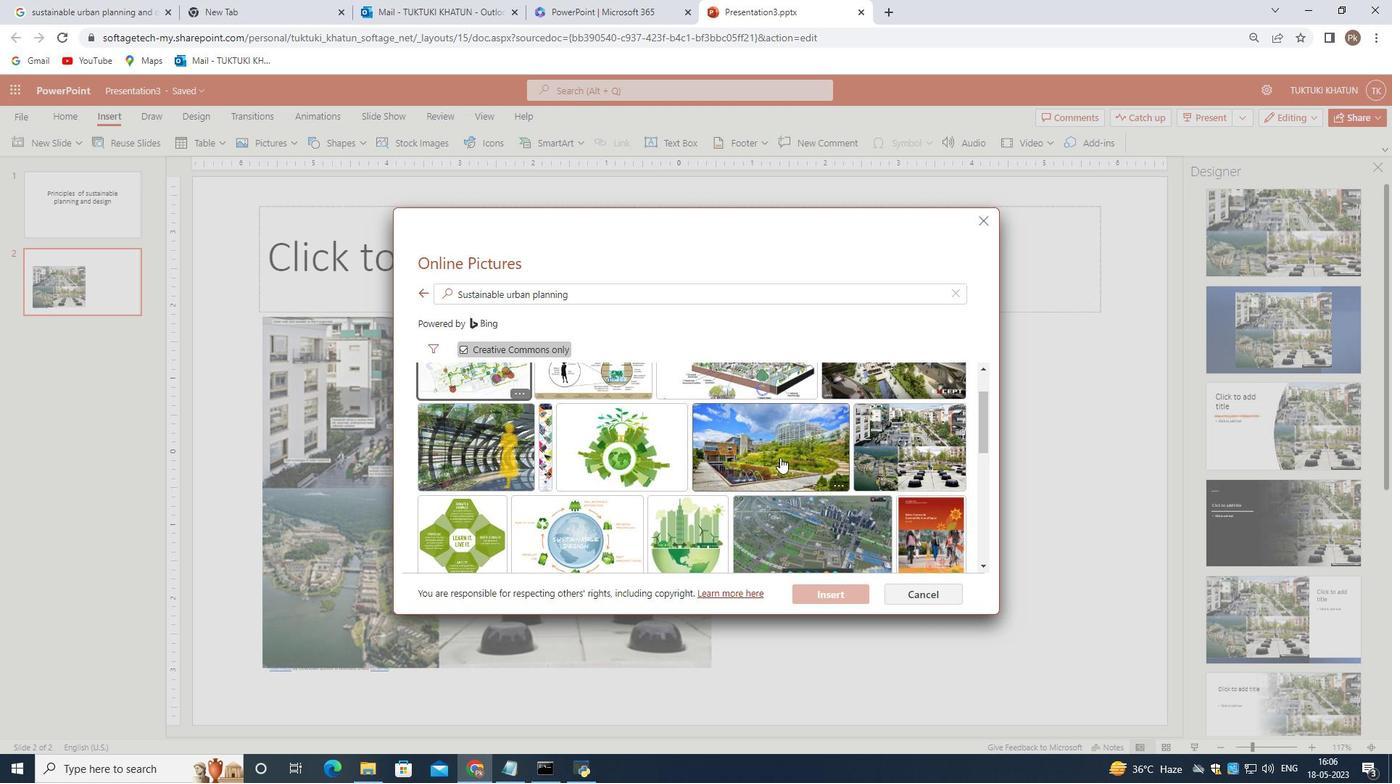 
Action: Mouse scrolled (777, 461) with delta (0, 0)
Screenshot: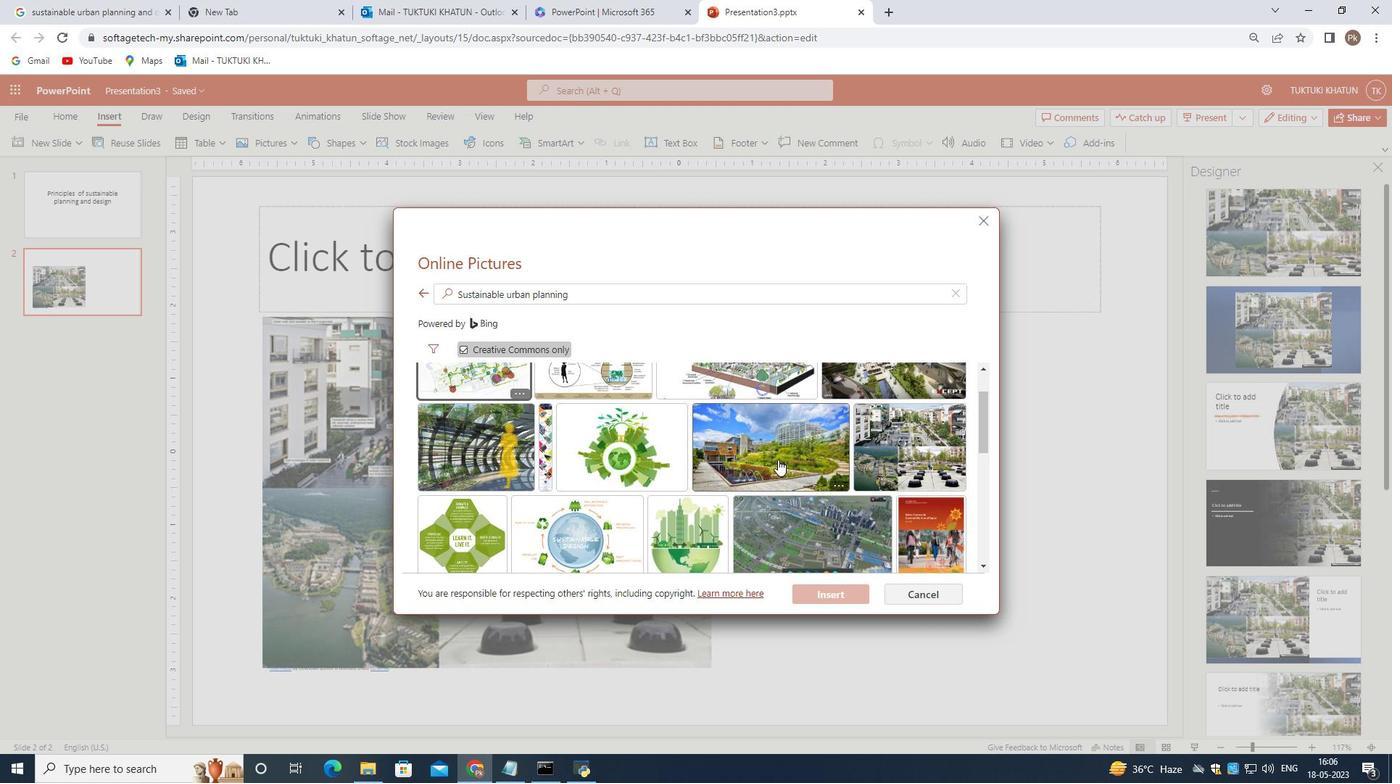 
Action: Mouse scrolled (777, 461) with delta (0, 0)
Screenshot: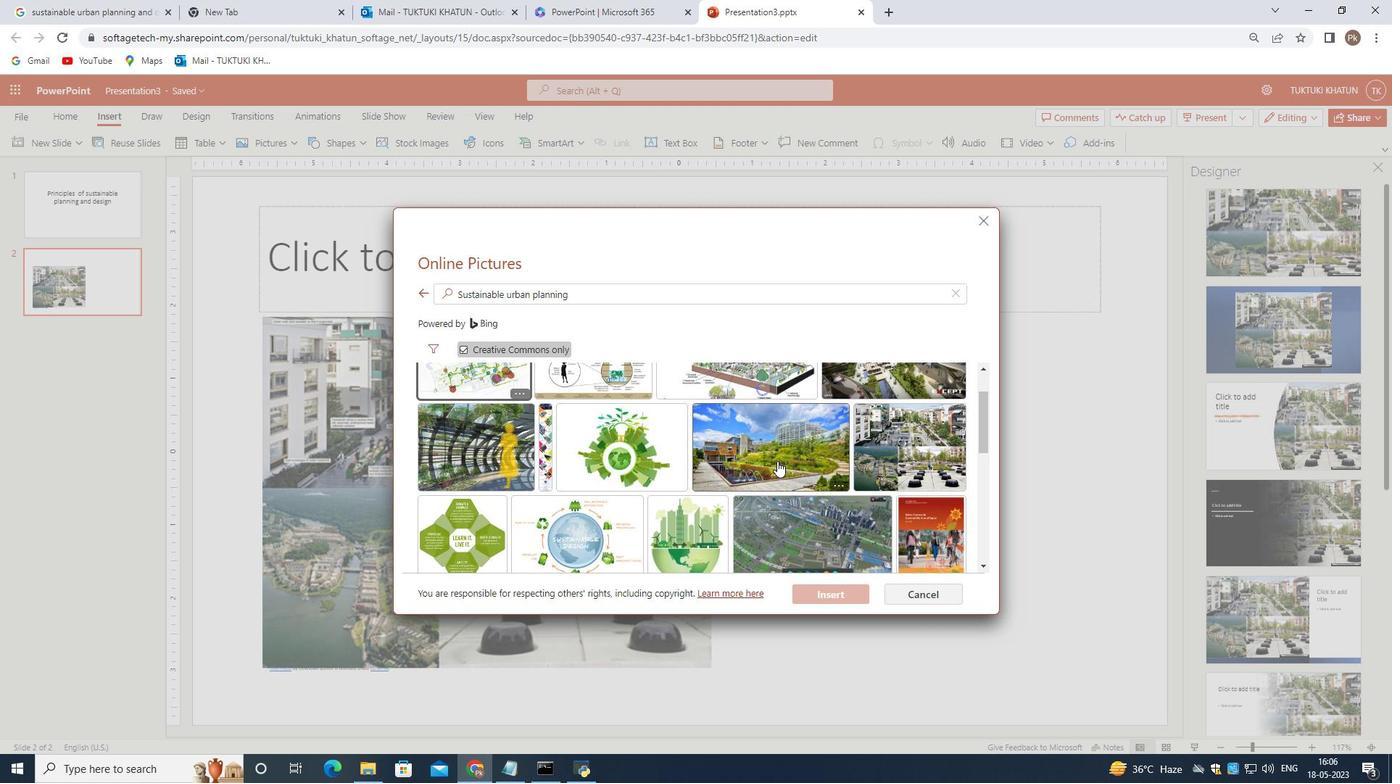 
Action: Mouse moved to (770, 506)
Screenshot: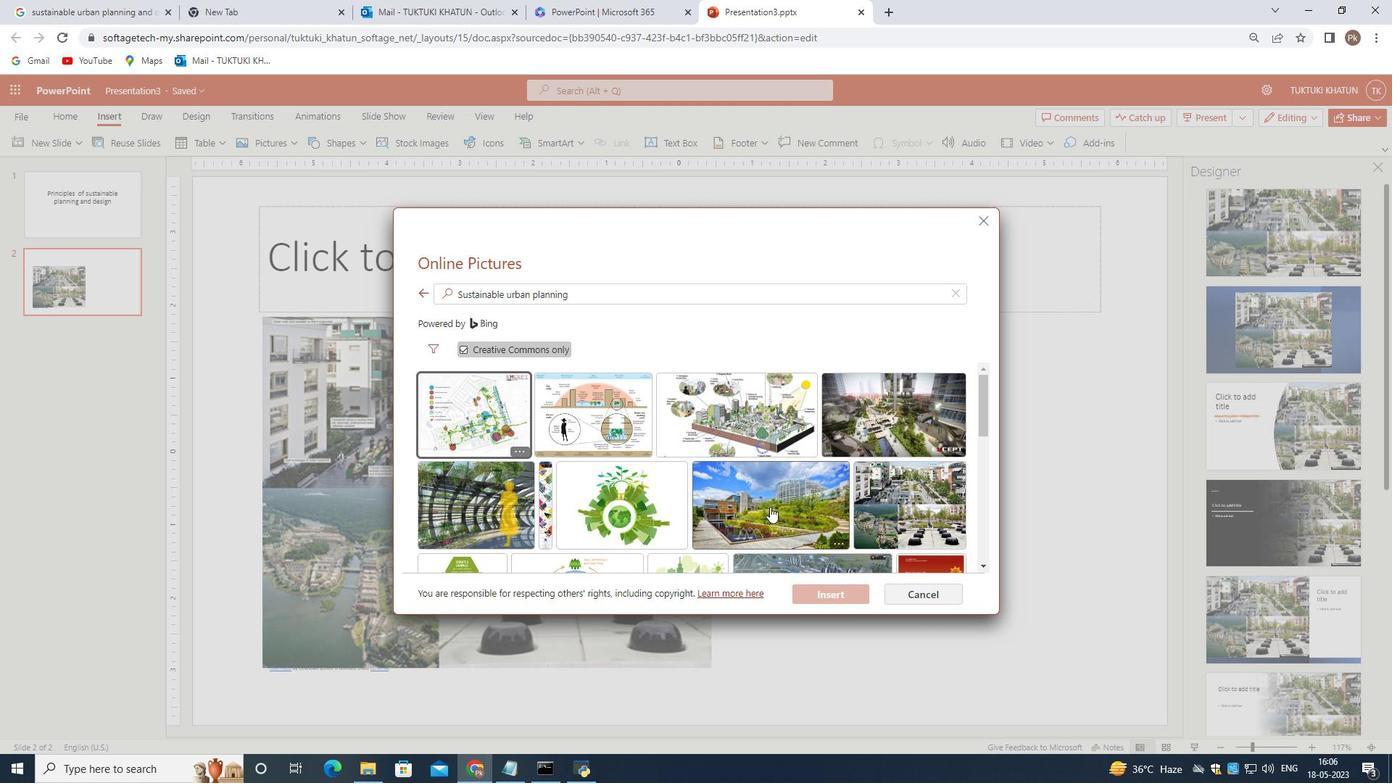 
Action: Mouse pressed left at (770, 506)
Screenshot: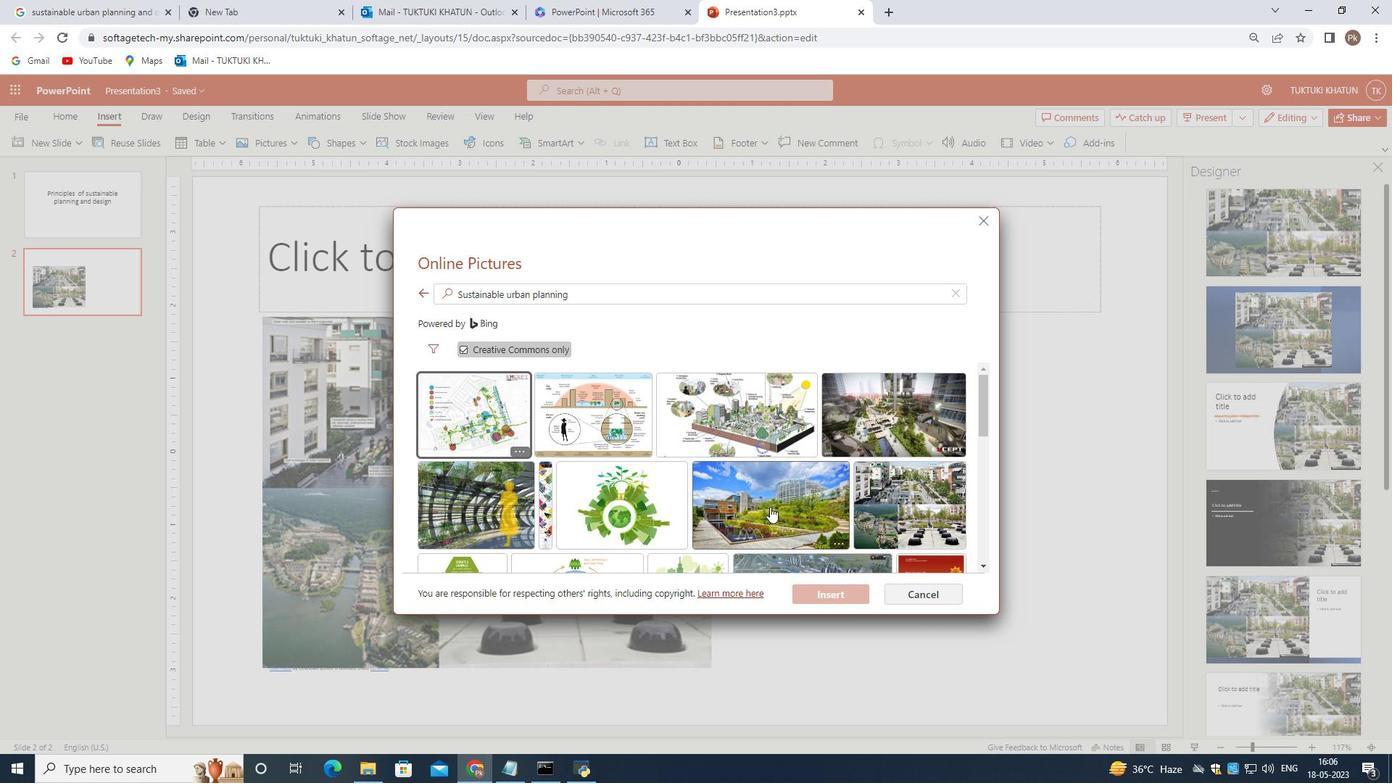 
Action: Mouse moved to (827, 595)
Screenshot: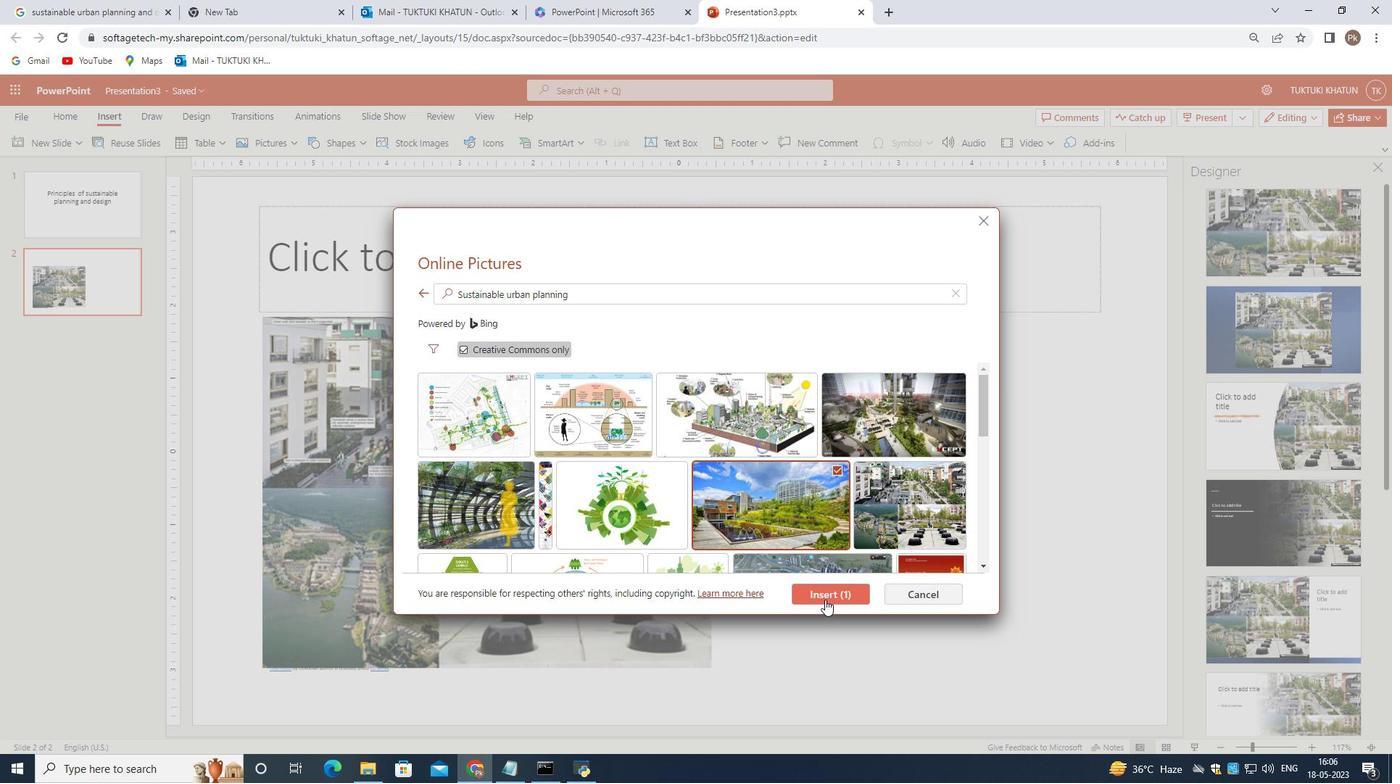 
Action: Mouse pressed left at (827, 595)
Screenshot: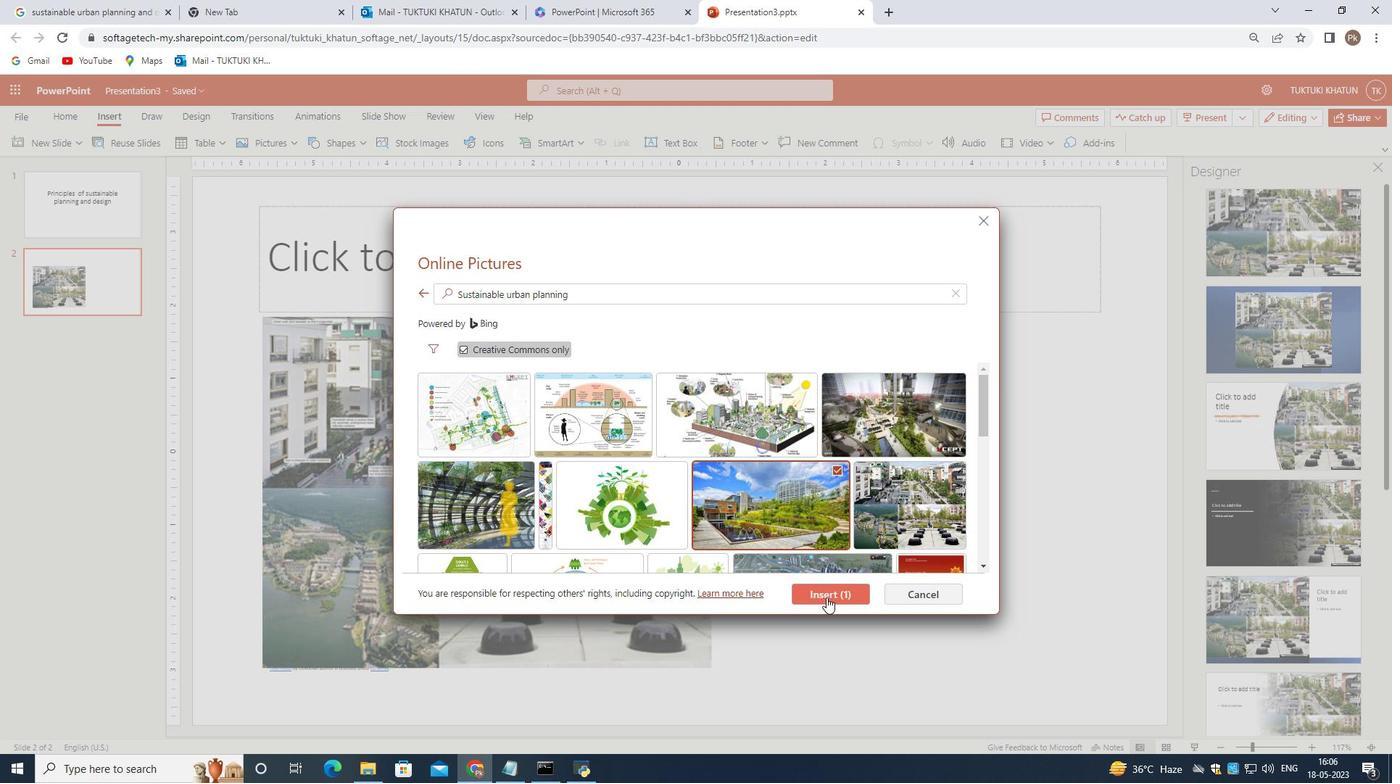 
Action: Mouse moved to (648, 556)
Screenshot: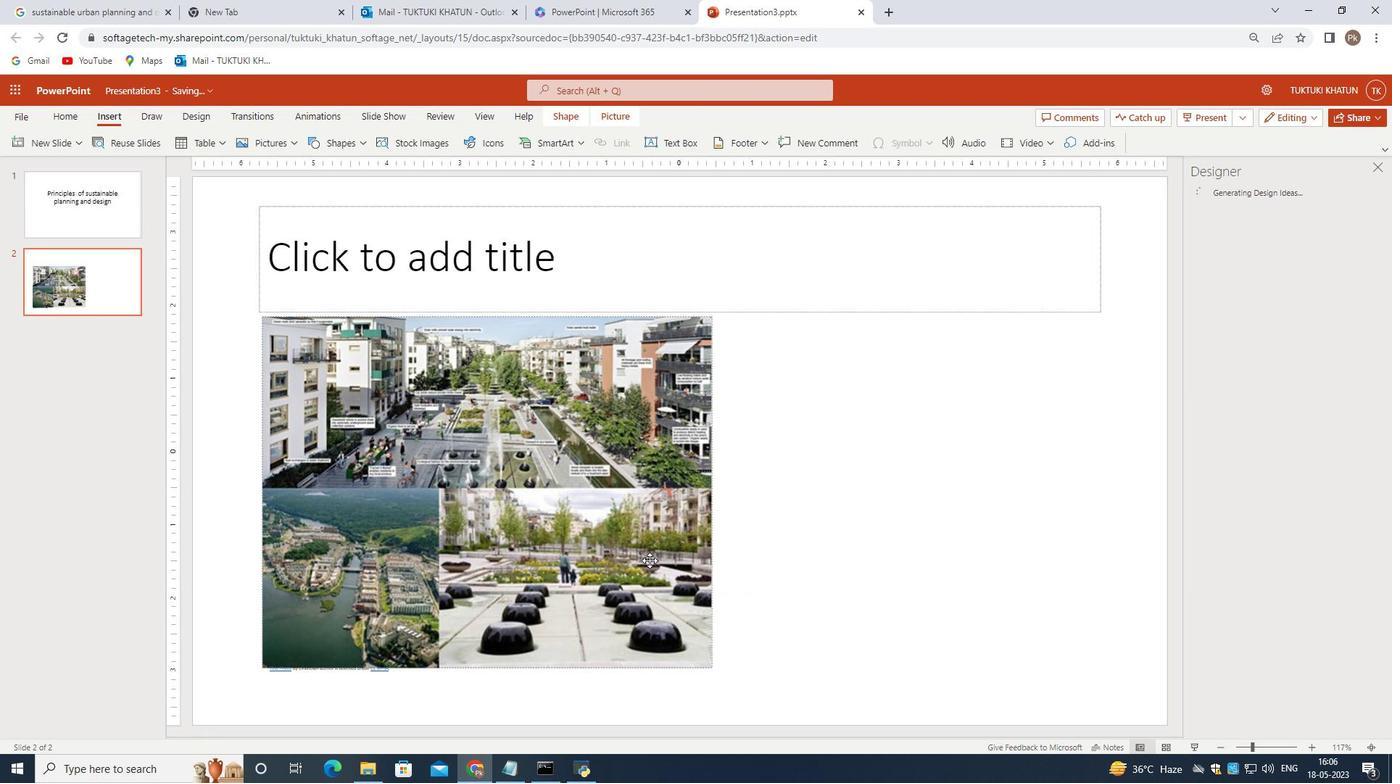 
Action: Mouse scrolled (648, 555) with delta (0, 0)
Screenshot: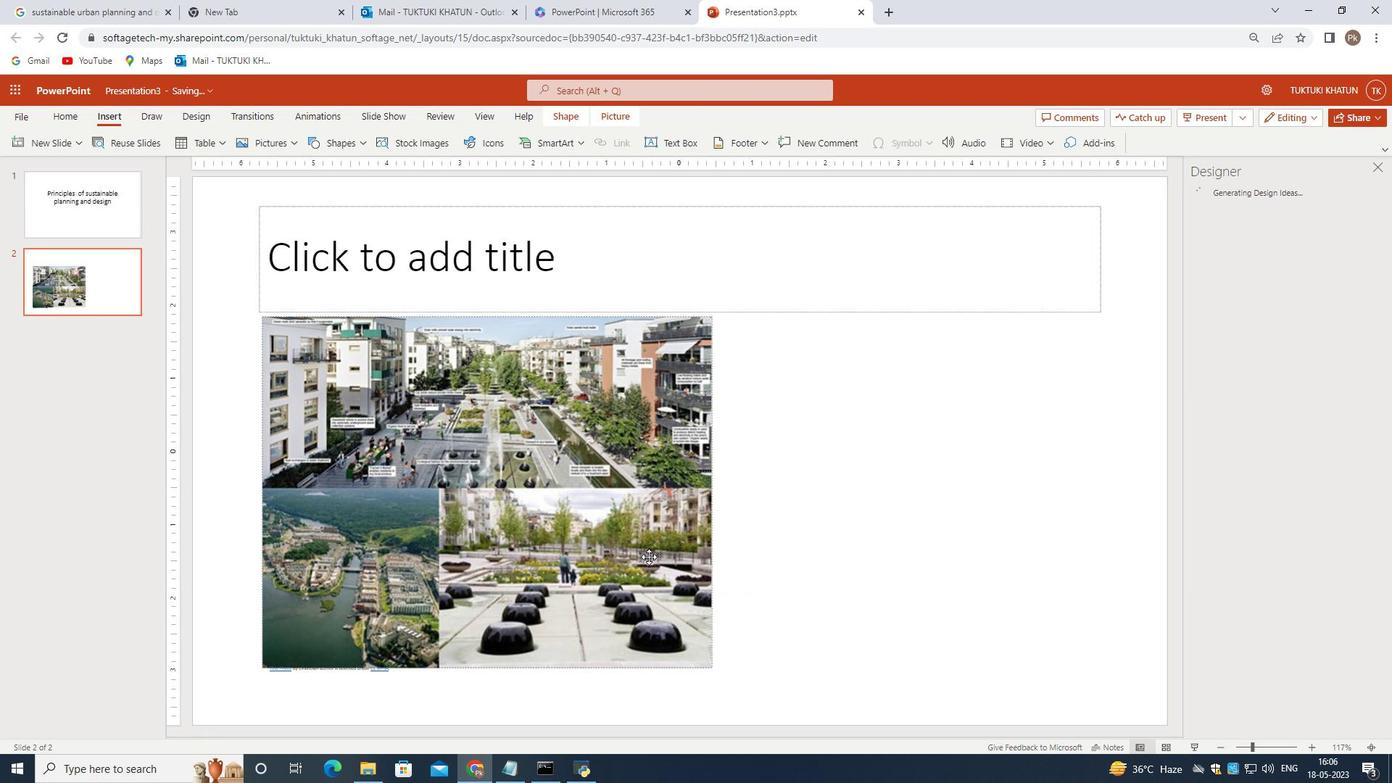 
Action: Mouse moved to (646, 556)
Screenshot: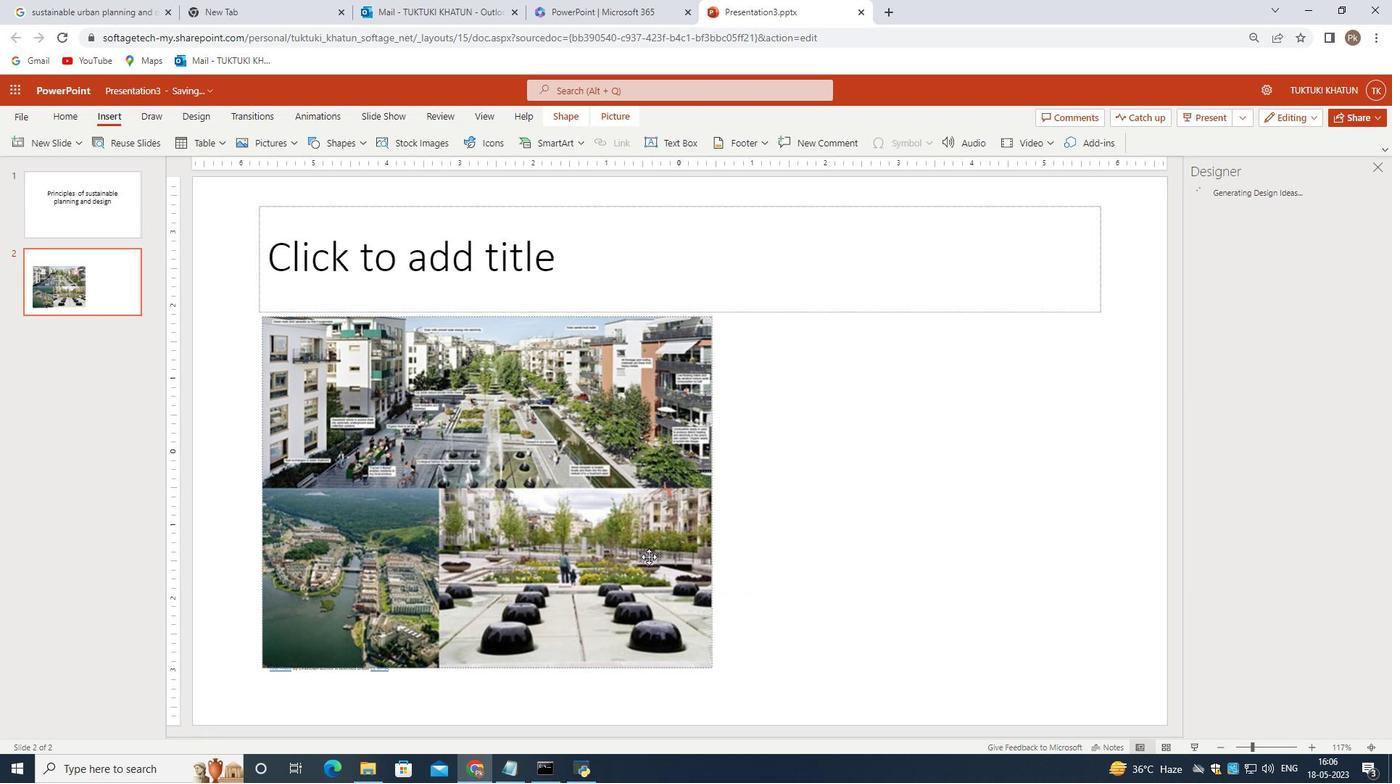 
Action: Mouse scrolled (646, 555) with delta (0, 0)
Screenshot: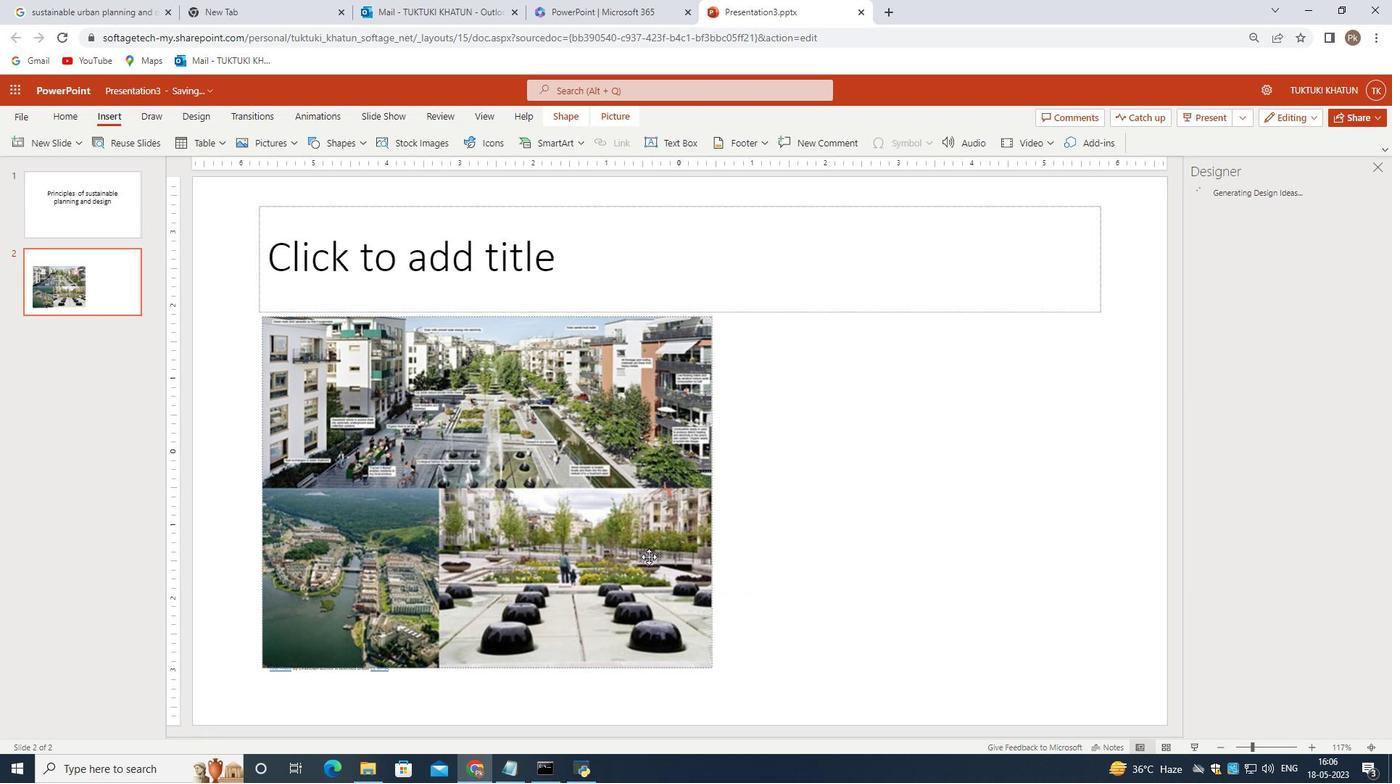 
Action: Mouse moved to (7, 484)
Screenshot: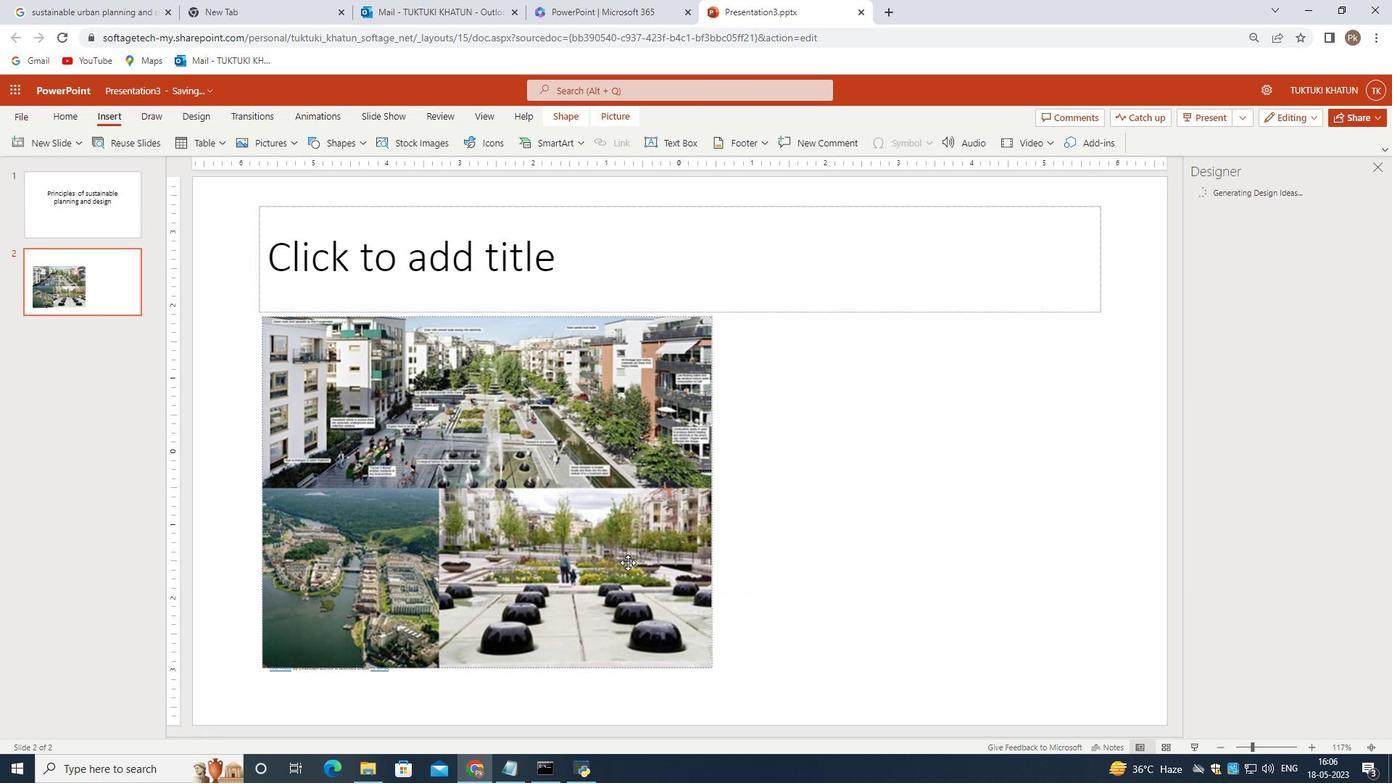 
Action: Mouse scrolled (7, 485) with delta (0, 0)
Screenshot: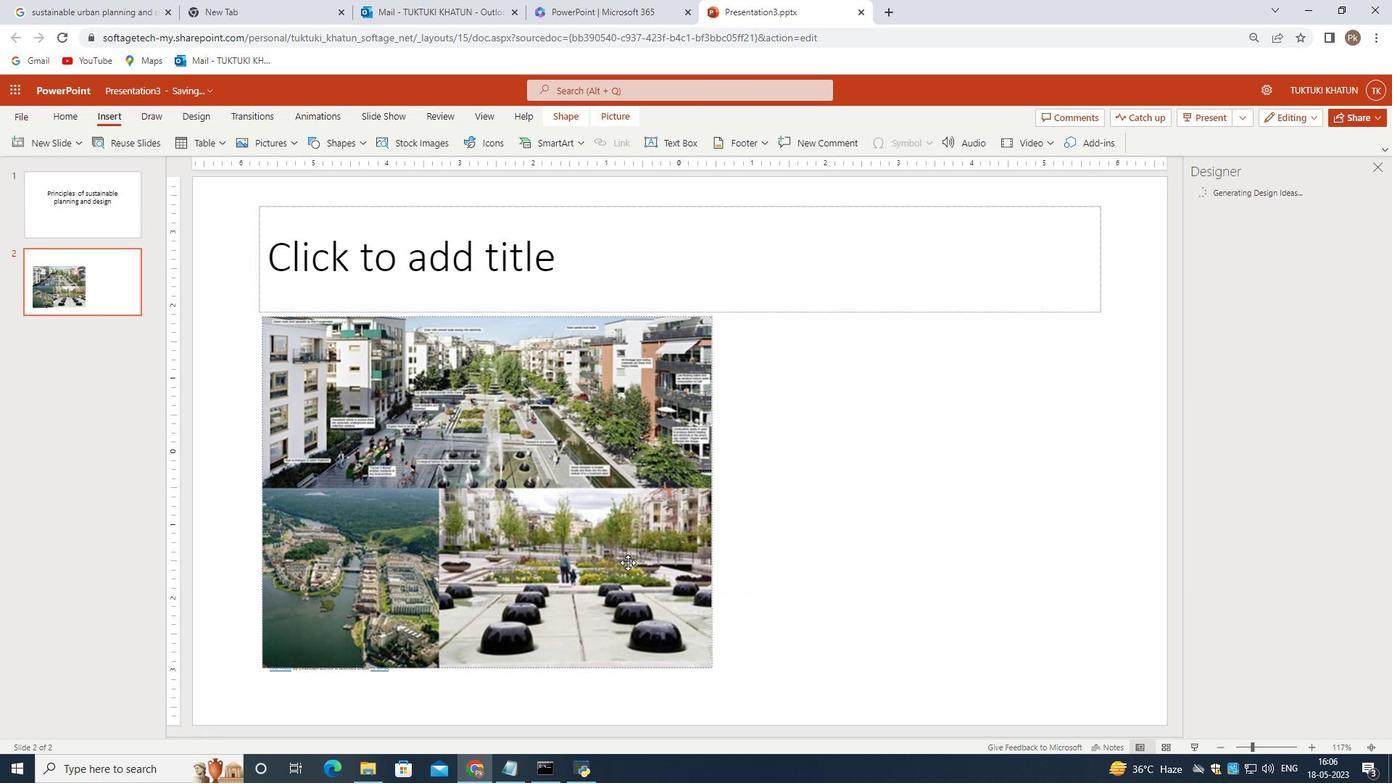 
Action: Mouse moved to (675, 465)
Screenshot: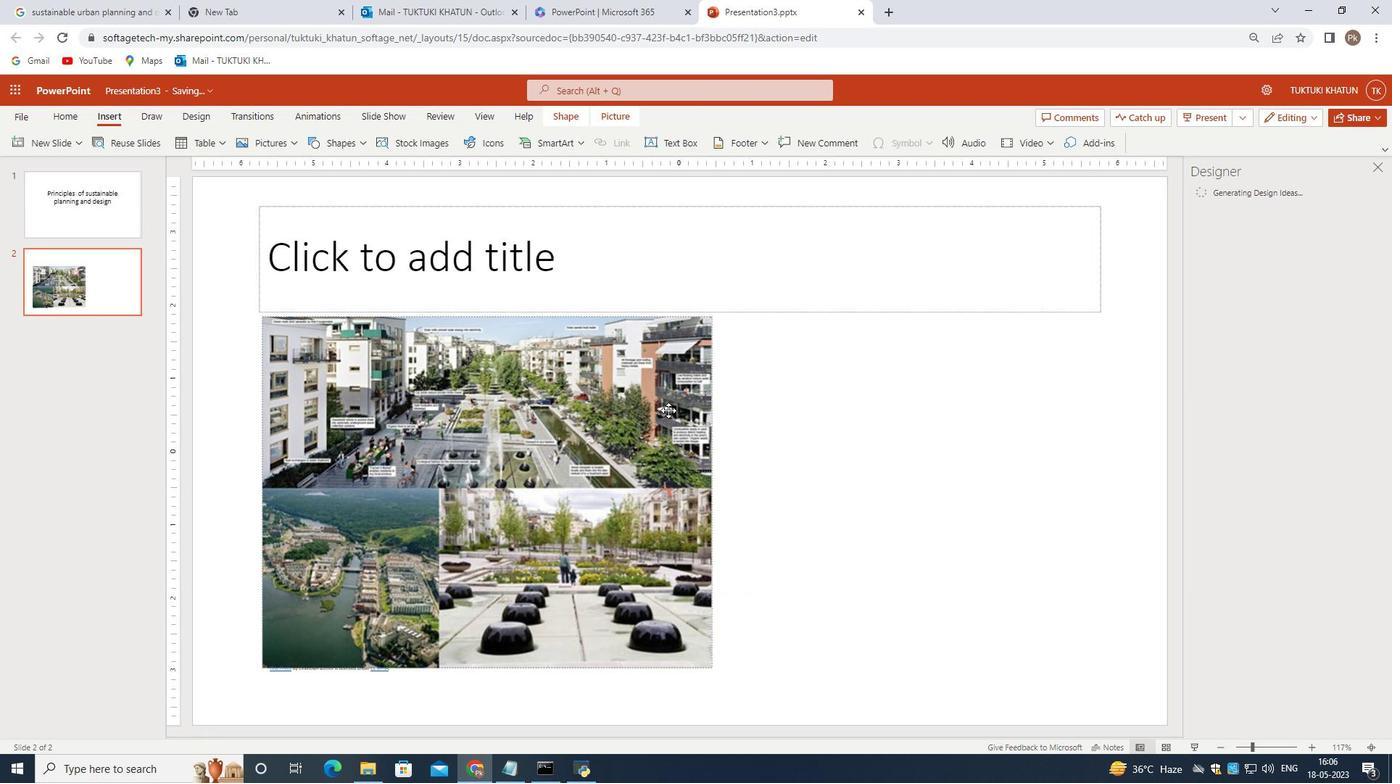 
Action: Mouse scrolled (675, 464) with delta (0, 0)
Screenshot: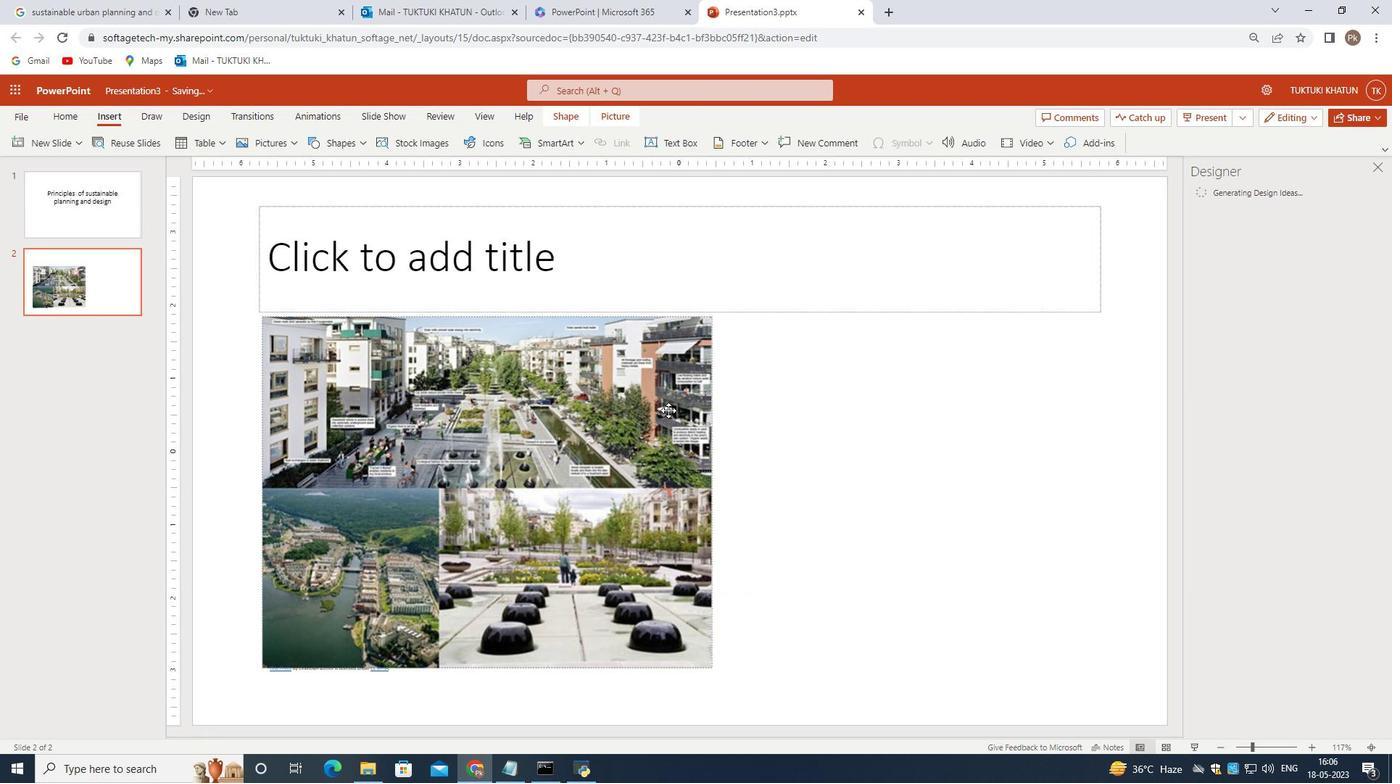 
Action: Mouse moved to (490, 547)
Screenshot: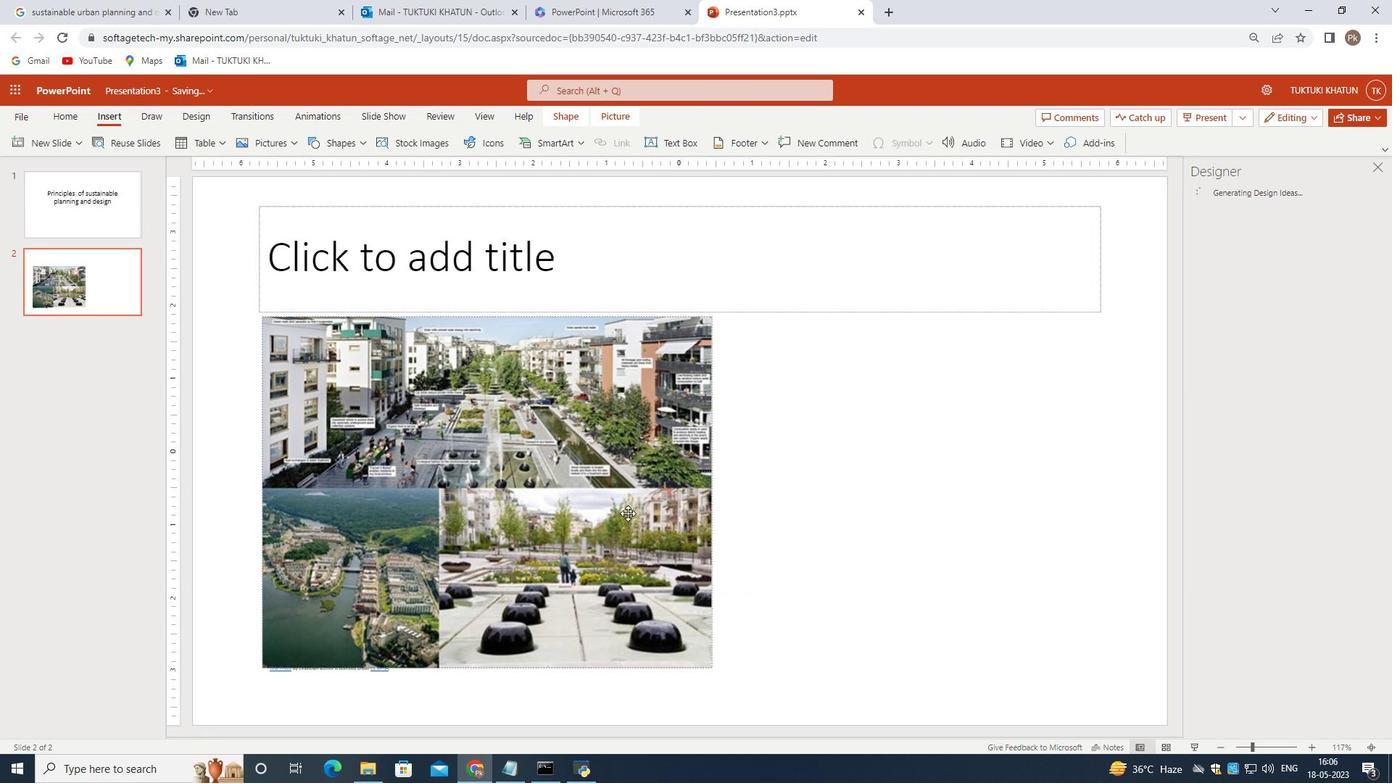 
Action: Mouse scrolled (490, 548) with delta (0, 0)
Screenshot: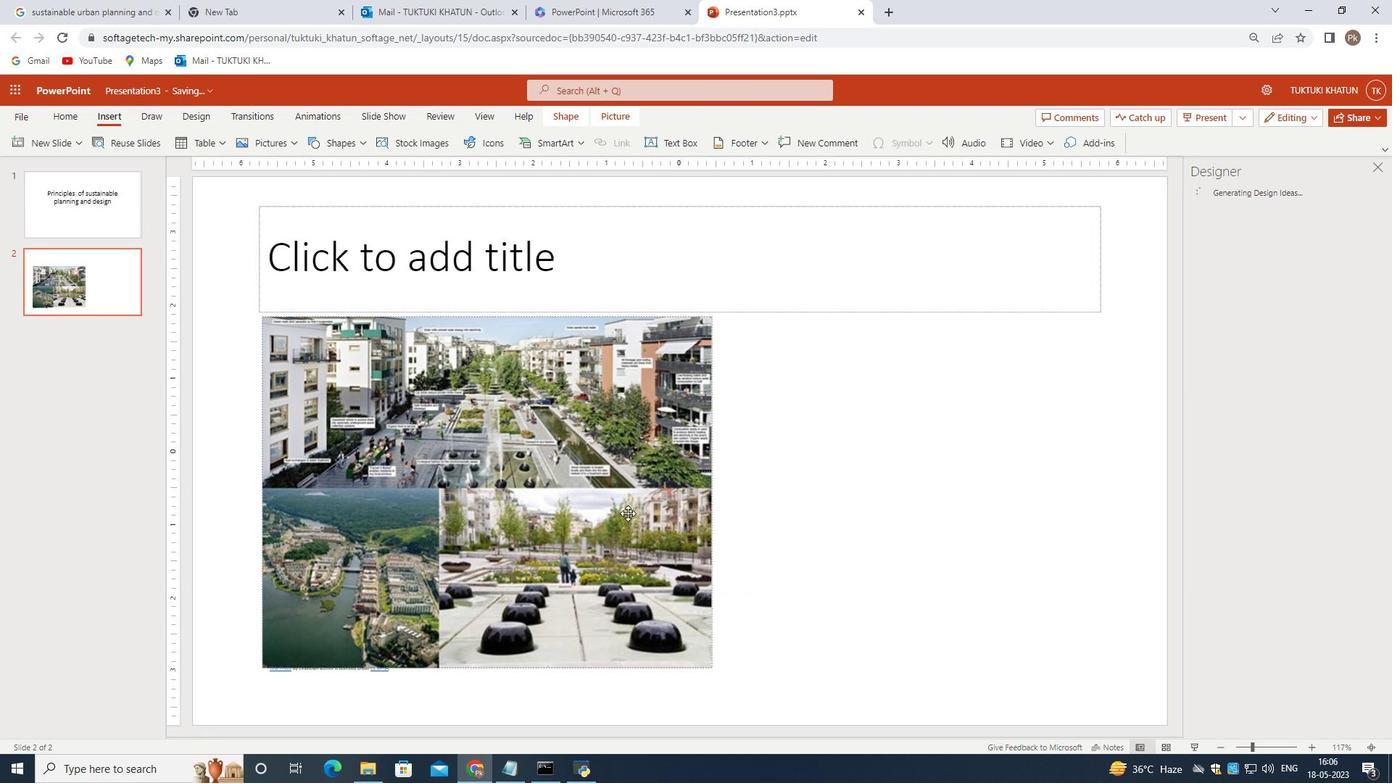 
Action: Mouse moved to (486, 548)
Screenshot: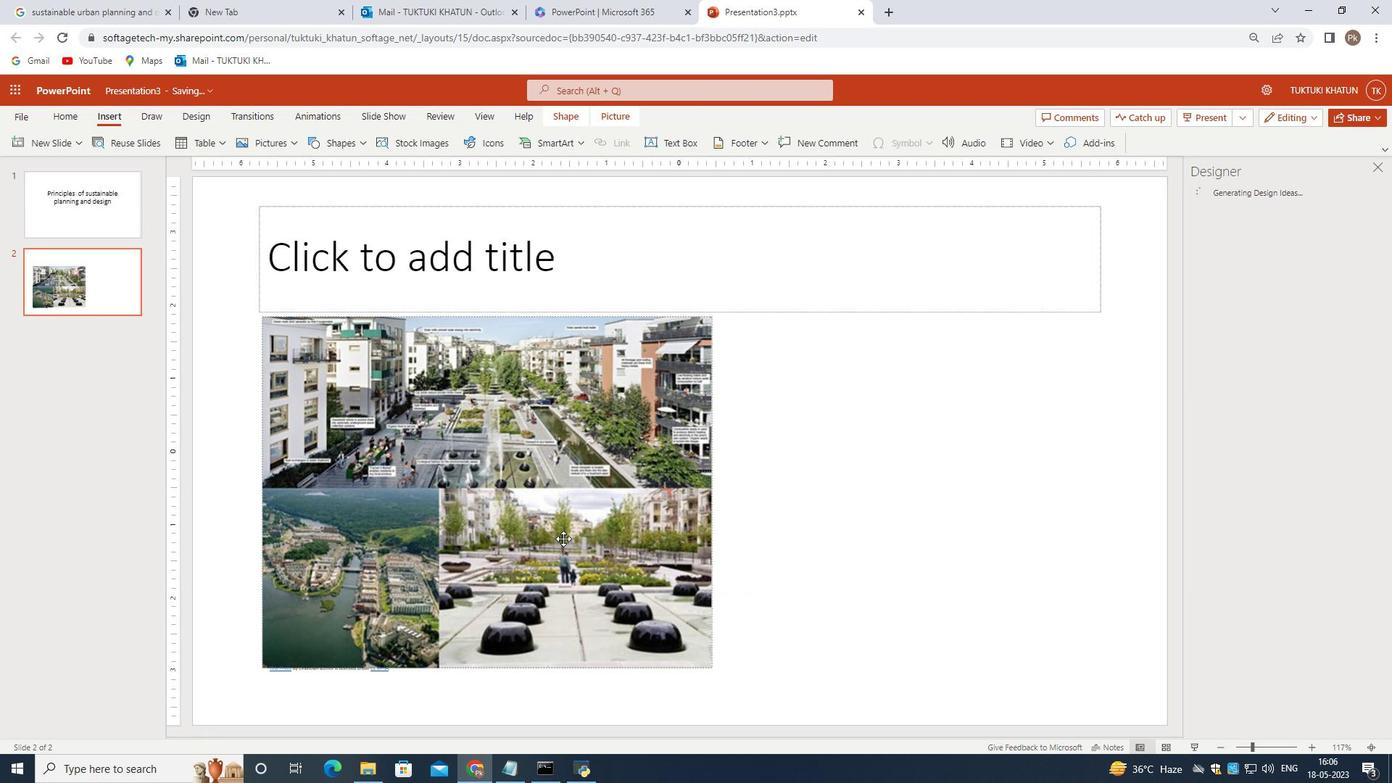 
Action: Mouse scrolled (486, 548) with delta (0, 0)
Screenshot: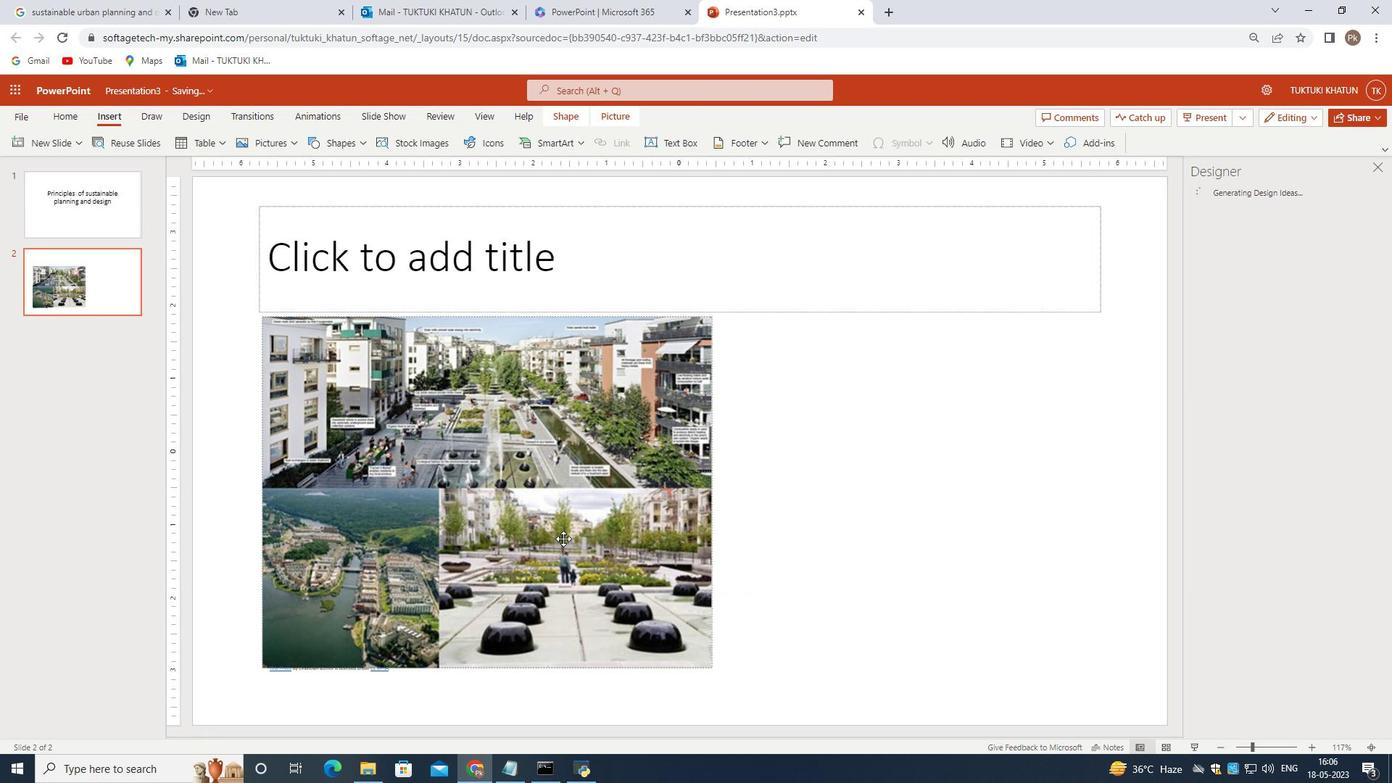 
Action: Mouse scrolled (486, 548) with delta (0, 0)
Screenshot: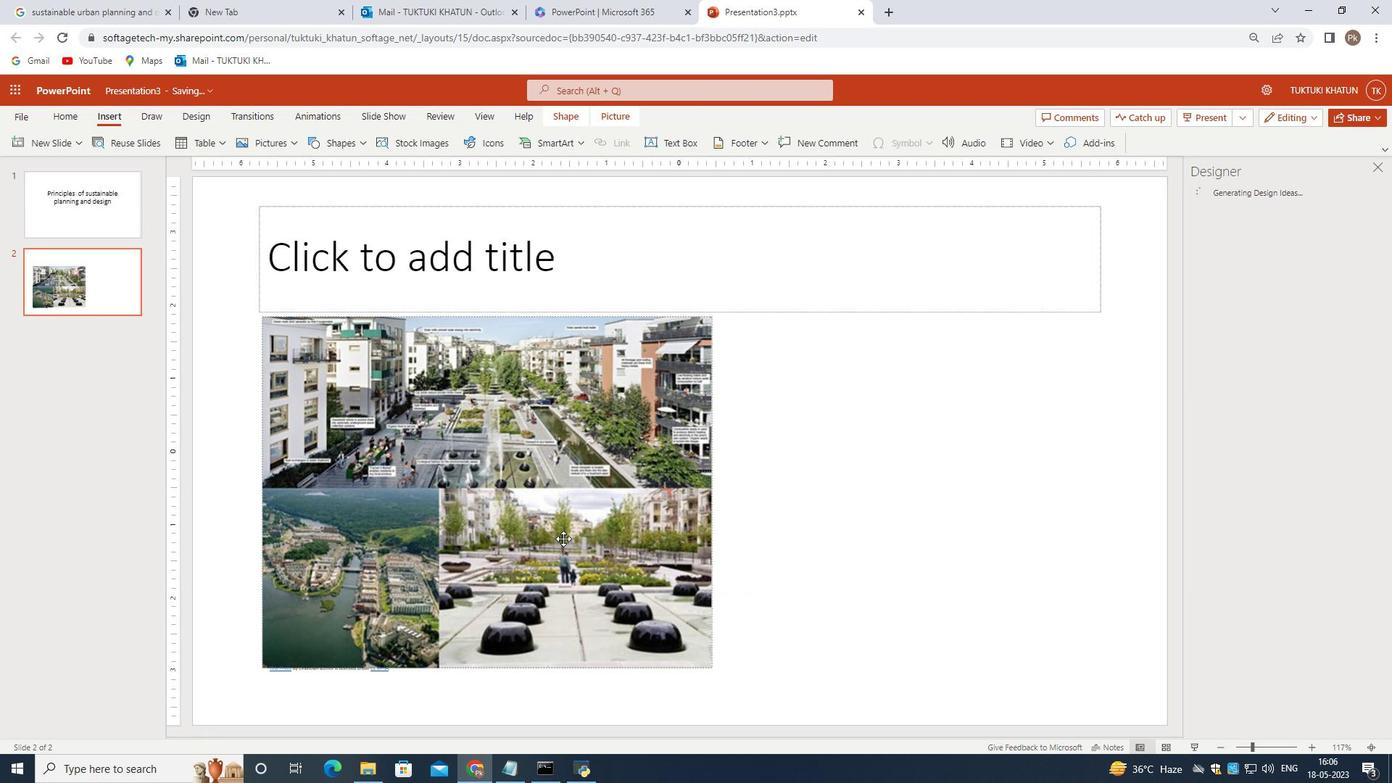 
Action: Mouse scrolled (486, 548) with delta (0, 0)
Screenshot: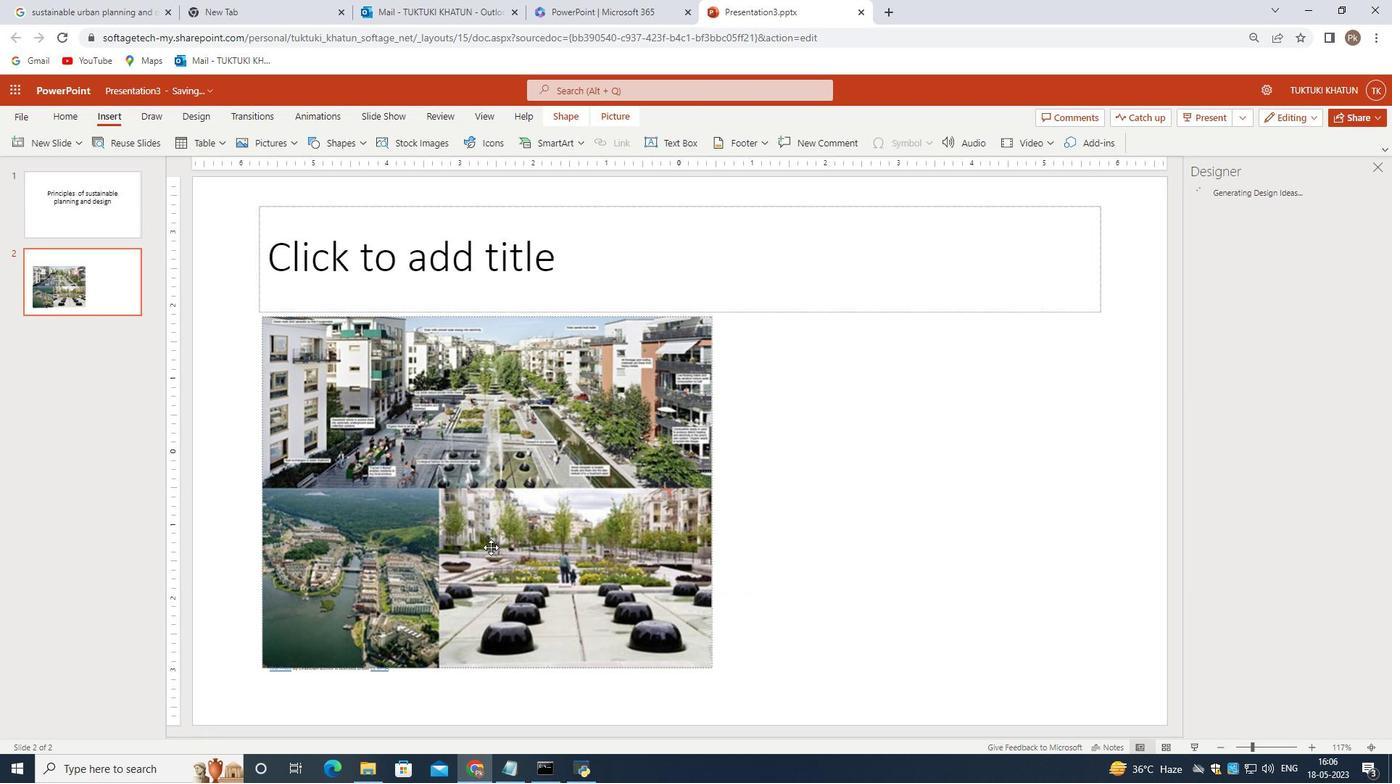 
Action: Mouse moved to (480, 486)
Screenshot: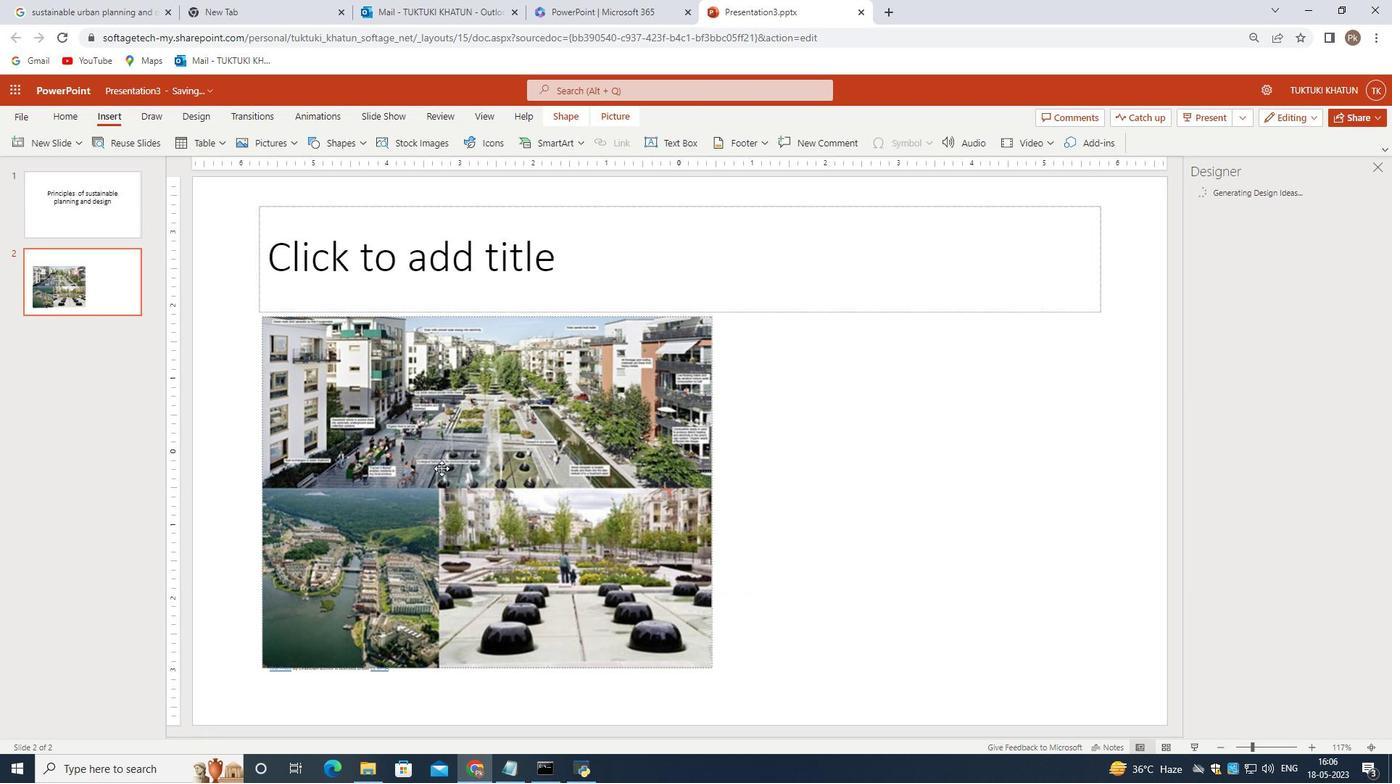 
Action: Mouse scrolled (480, 485) with delta (0, 0)
Screenshot: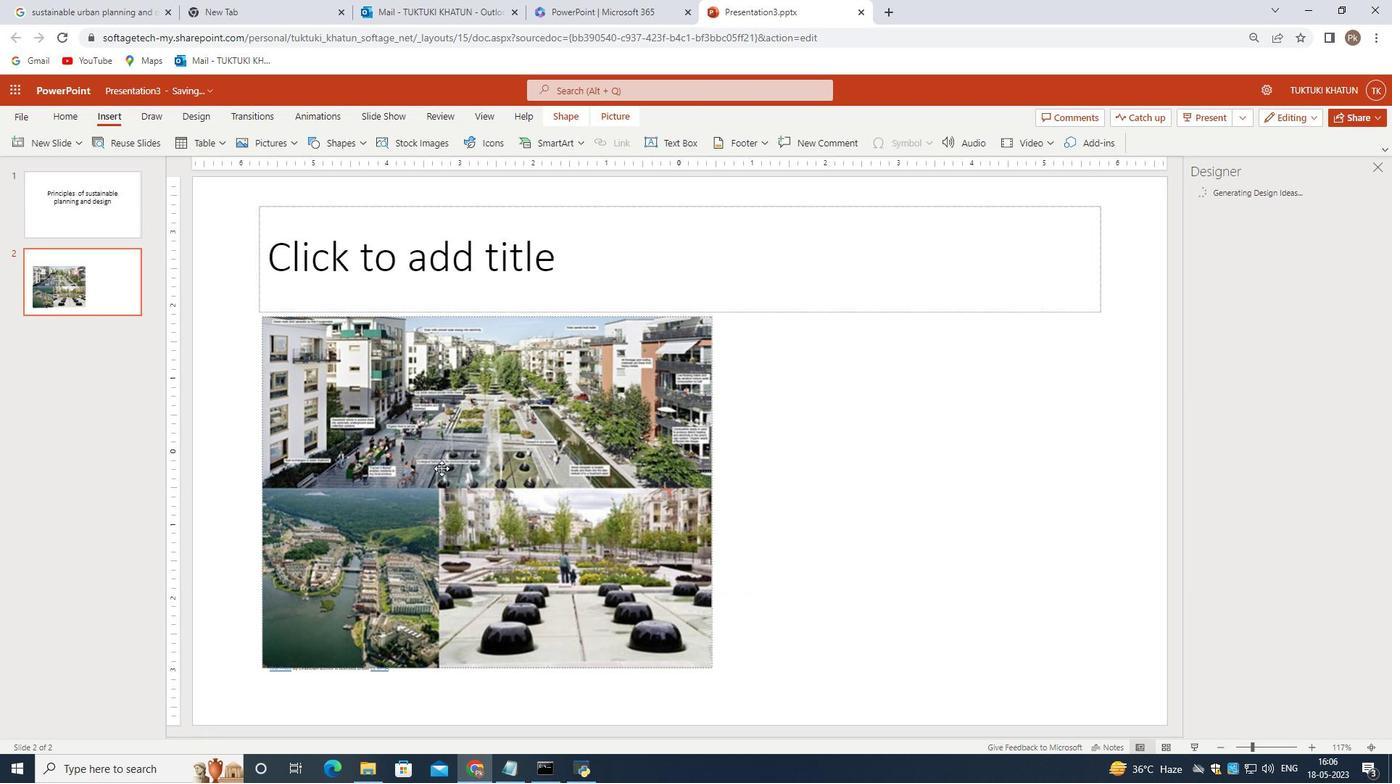 
Action: Mouse moved to (484, 505)
Screenshot: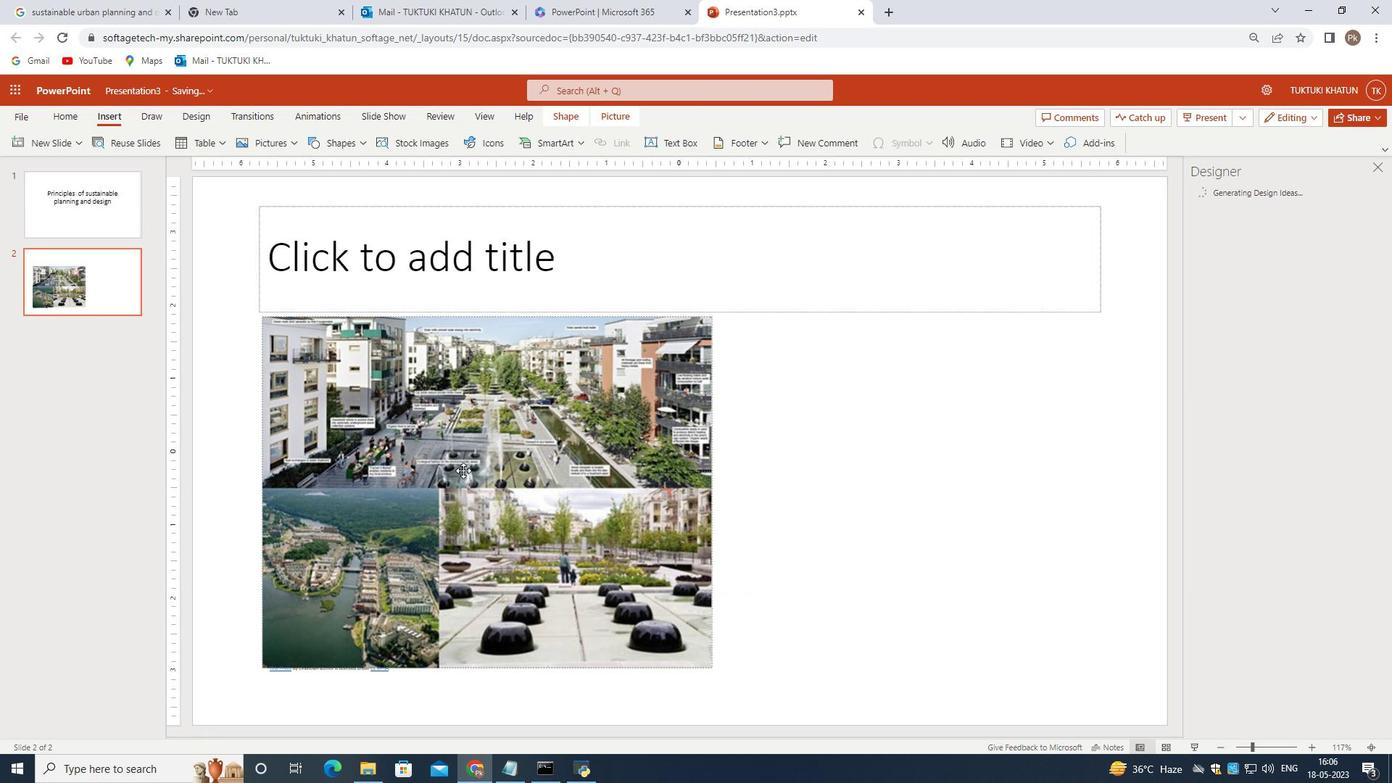 
Action: Mouse scrolled (484, 504) with delta (0, 0)
Screenshot: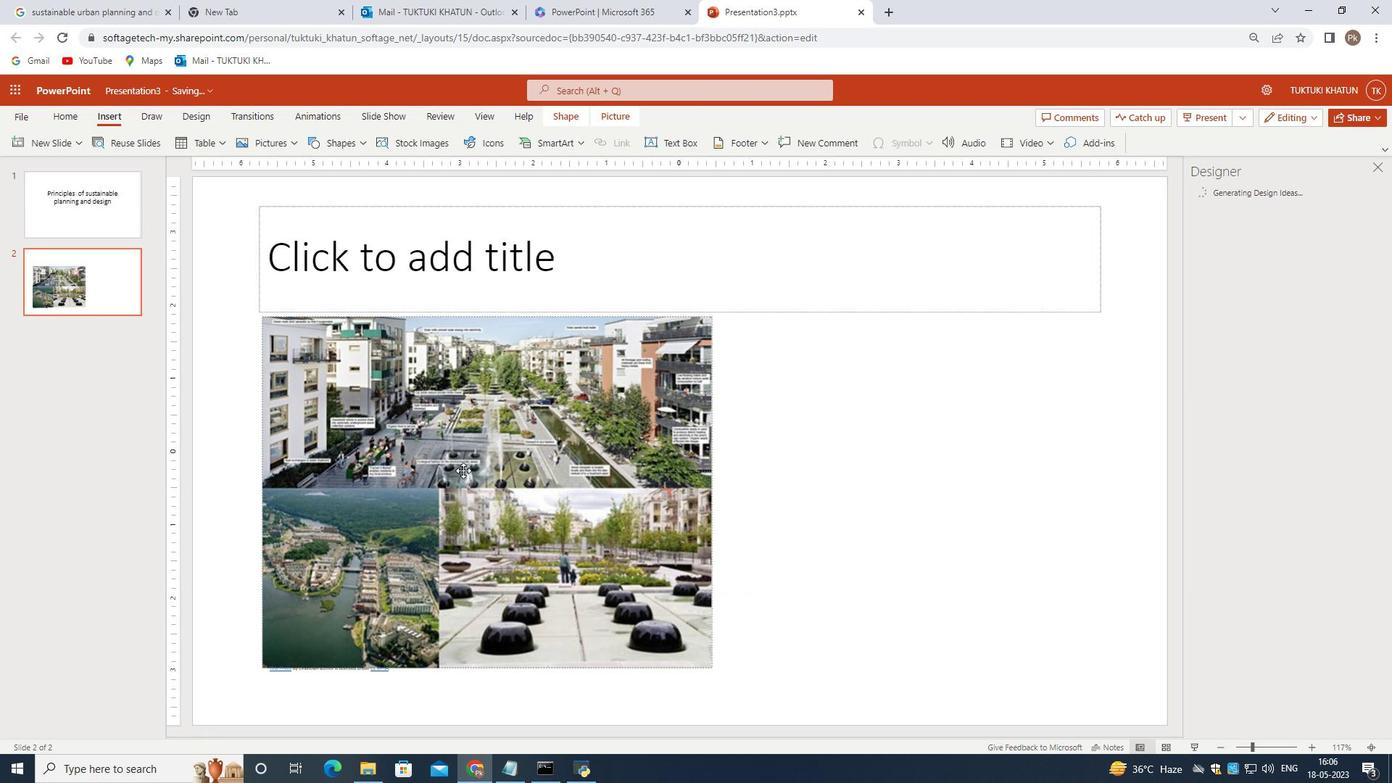 
Action: Mouse moved to (485, 509)
Screenshot: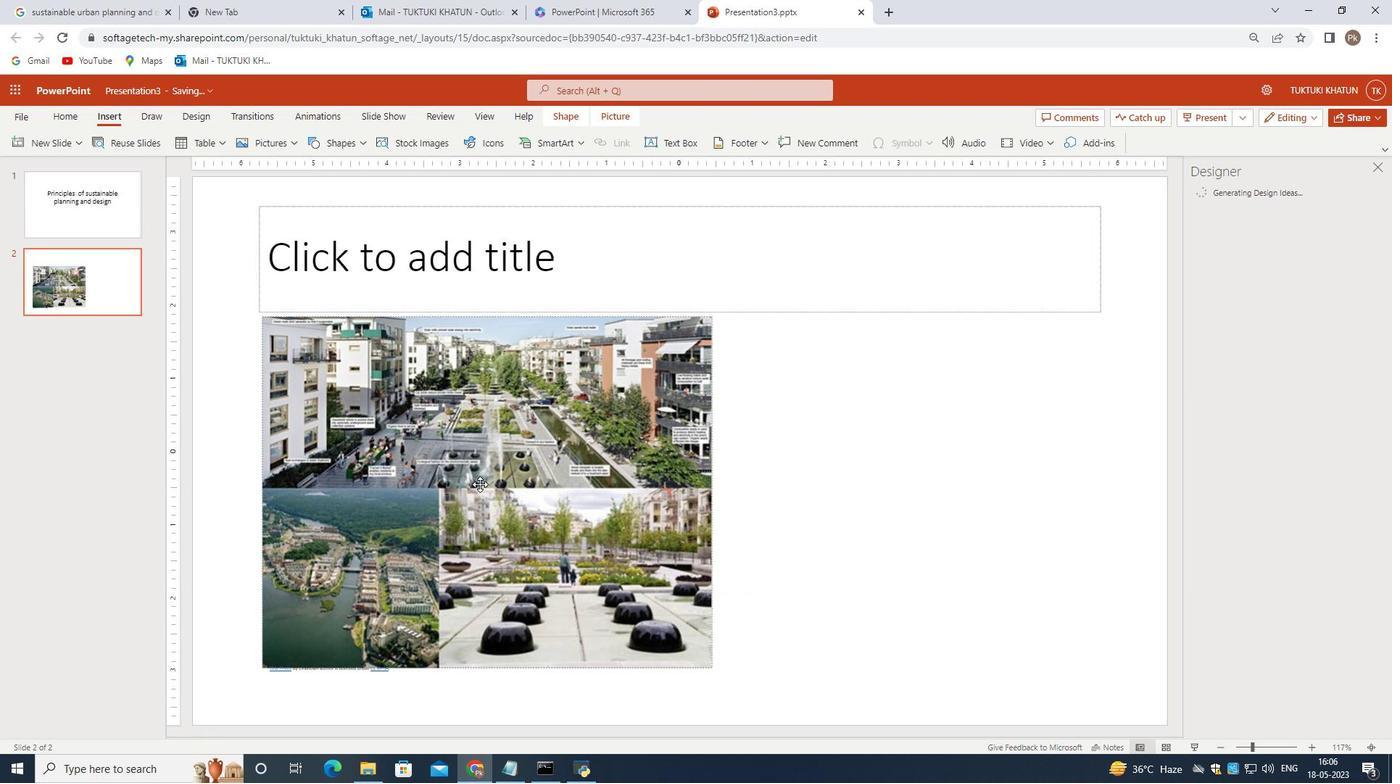 
Action: Mouse scrolled (485, 508) with delta (0, 0)
Screenshot: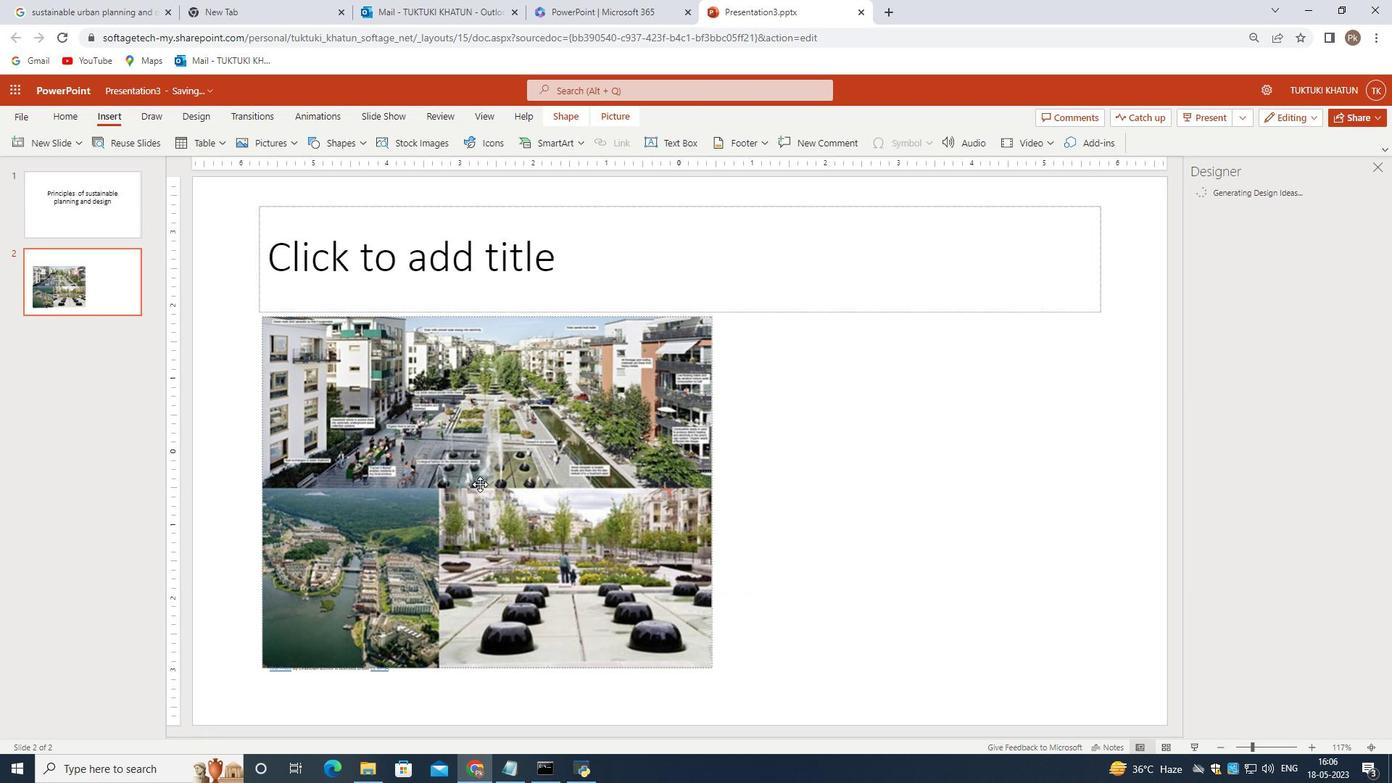 
Action: Mouse moved to (593, 503)
Screenshot: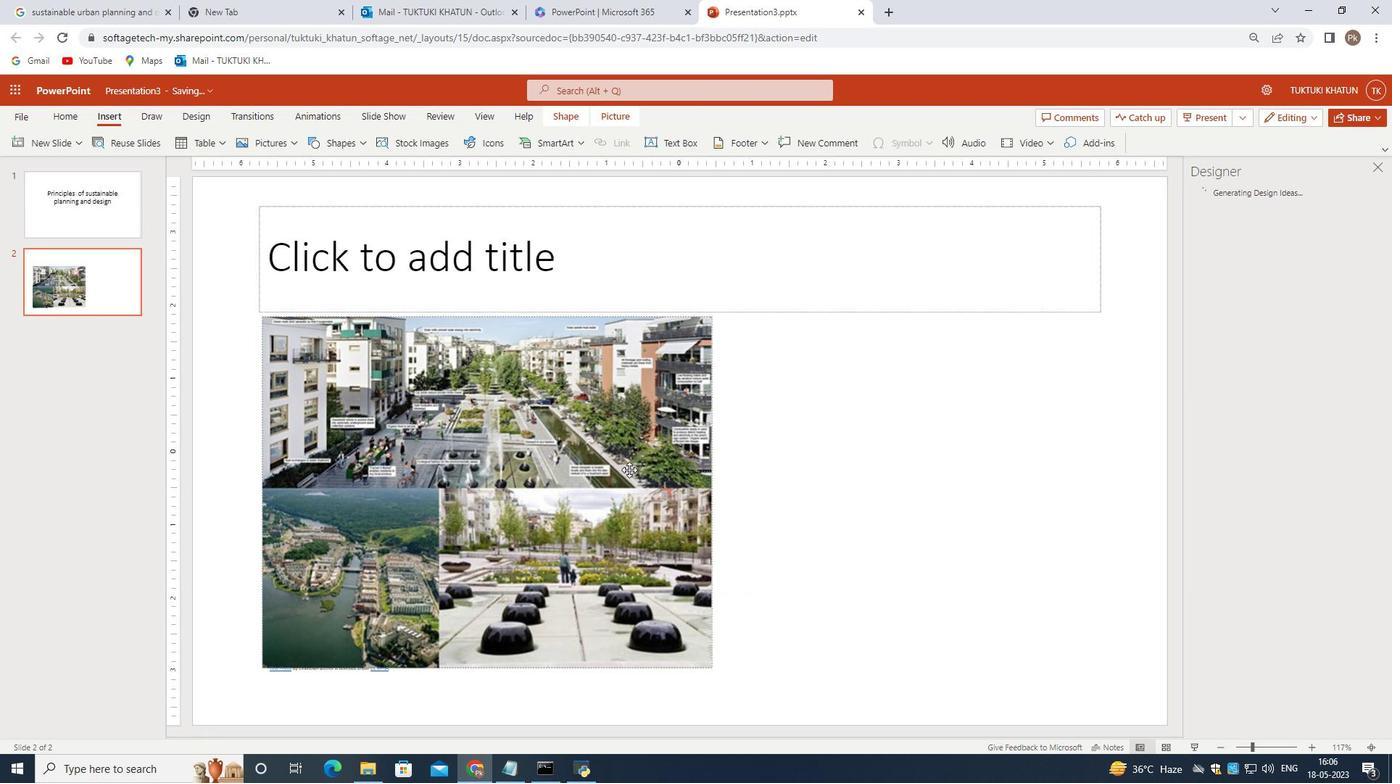 
Action: Mouse scrolled (593, 503) with delta (0, 0)
Screenshot: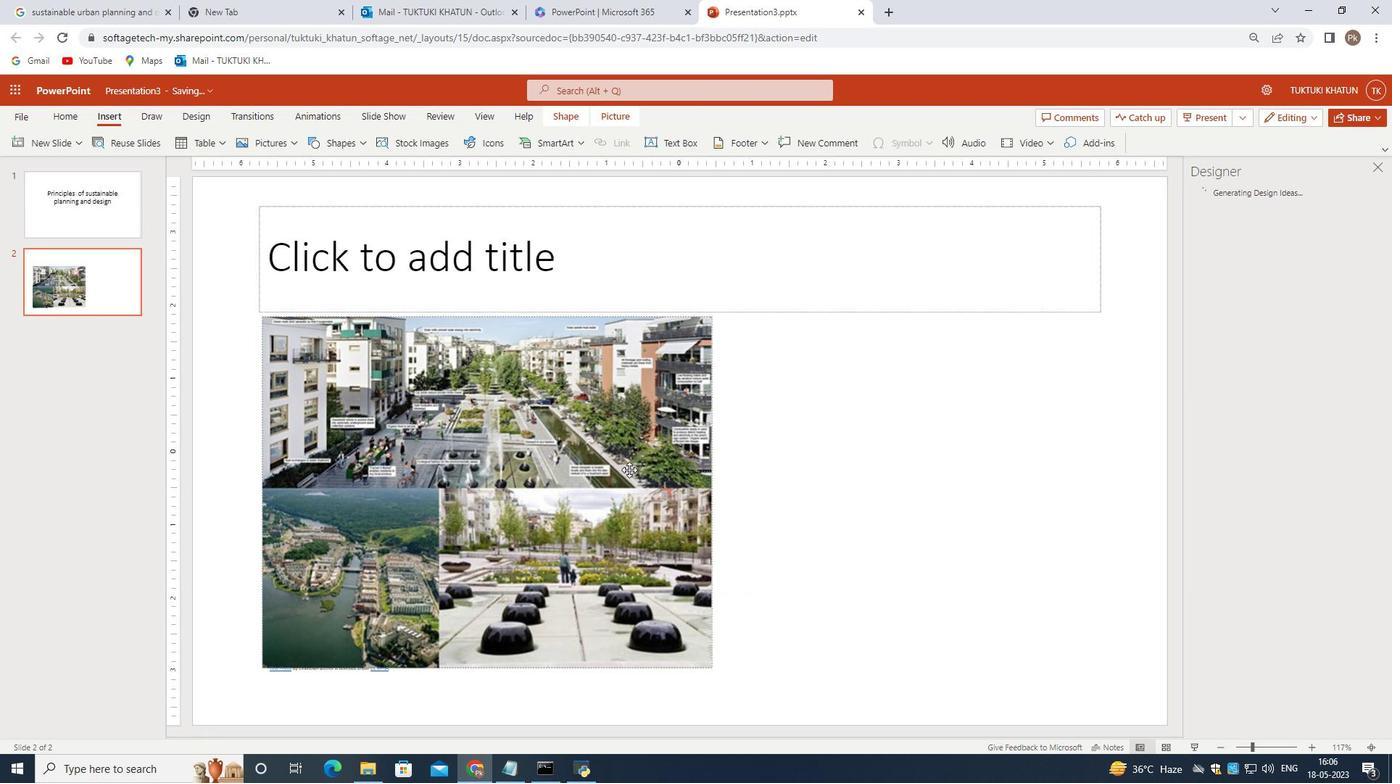 
Action: Mouse moved to (590, 512)
Screenshot: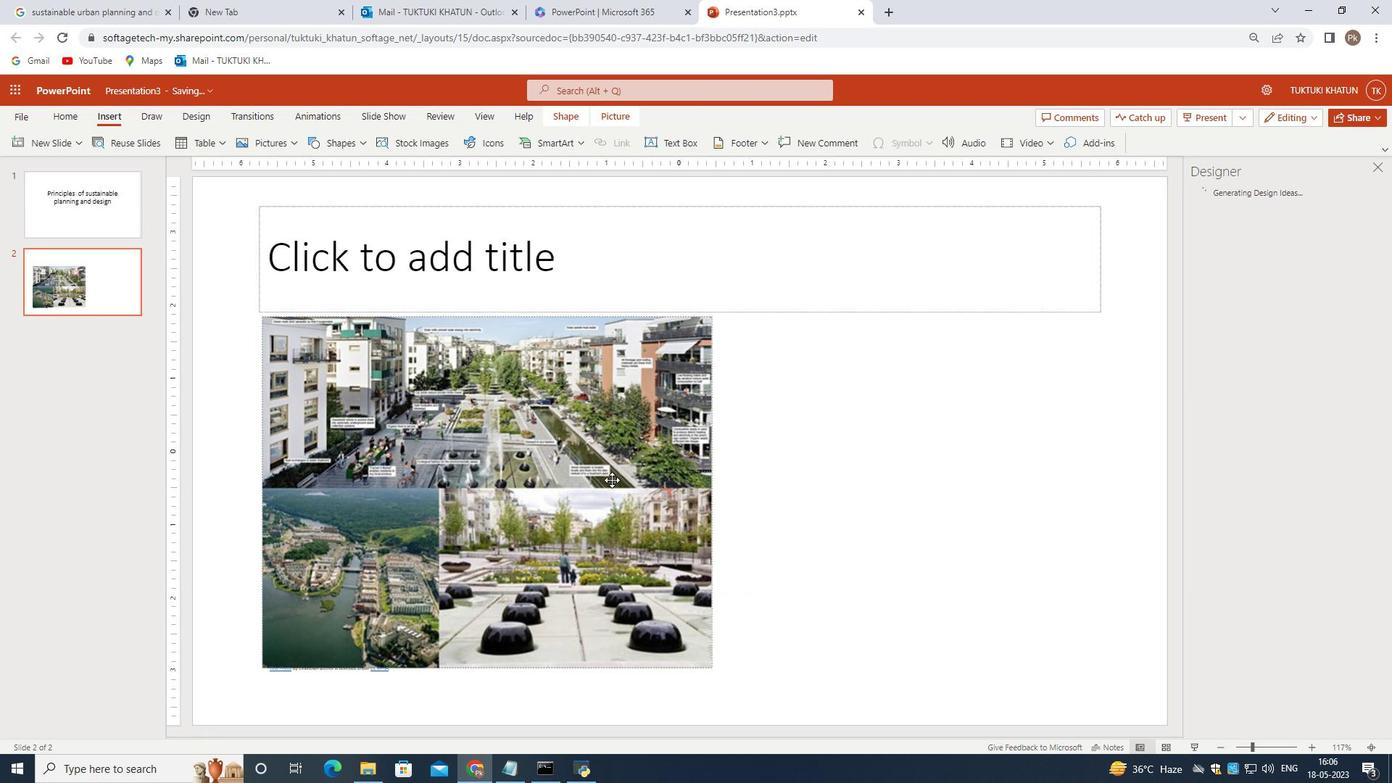 
Action: Mouse scrolled (590, 513) with delta (0, 0)
Screenshot: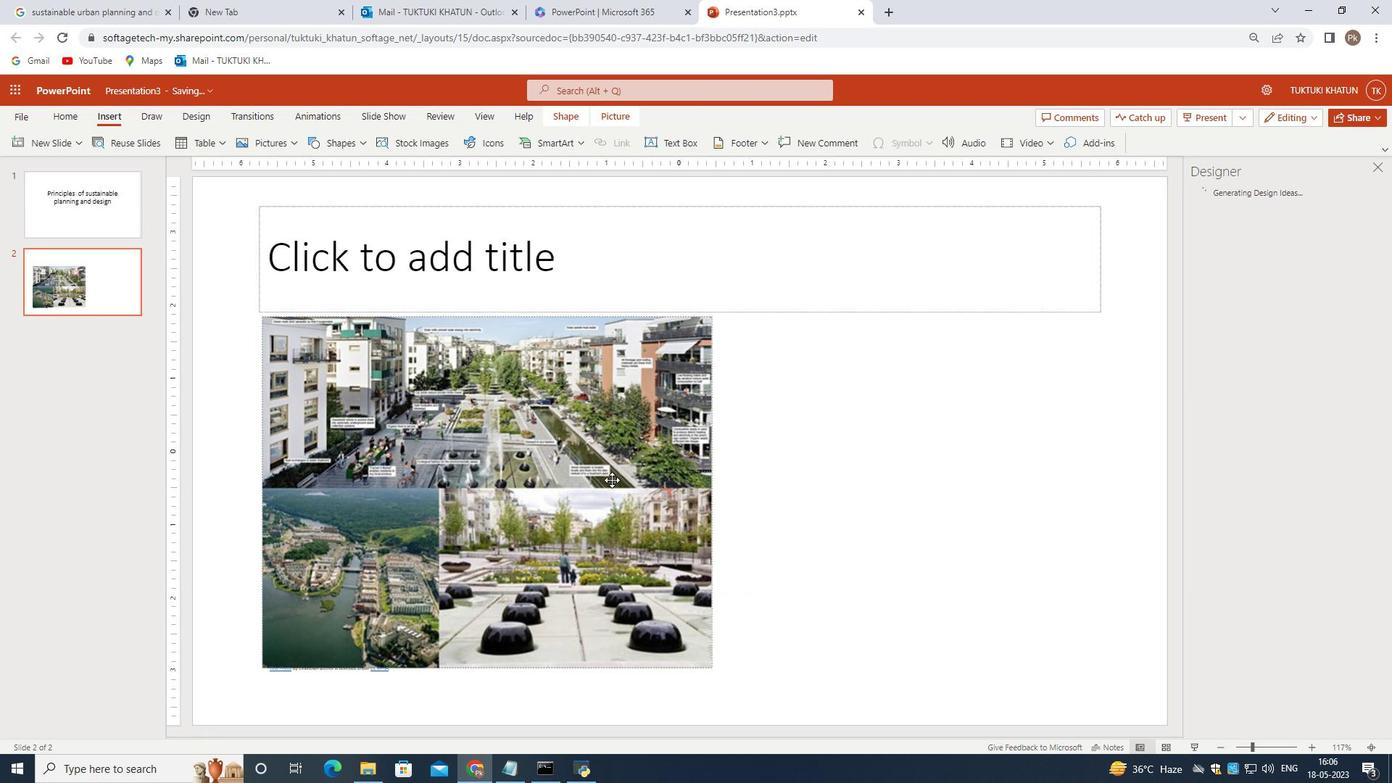 
Action: Mouse moved to (587, 519)
Screenshot: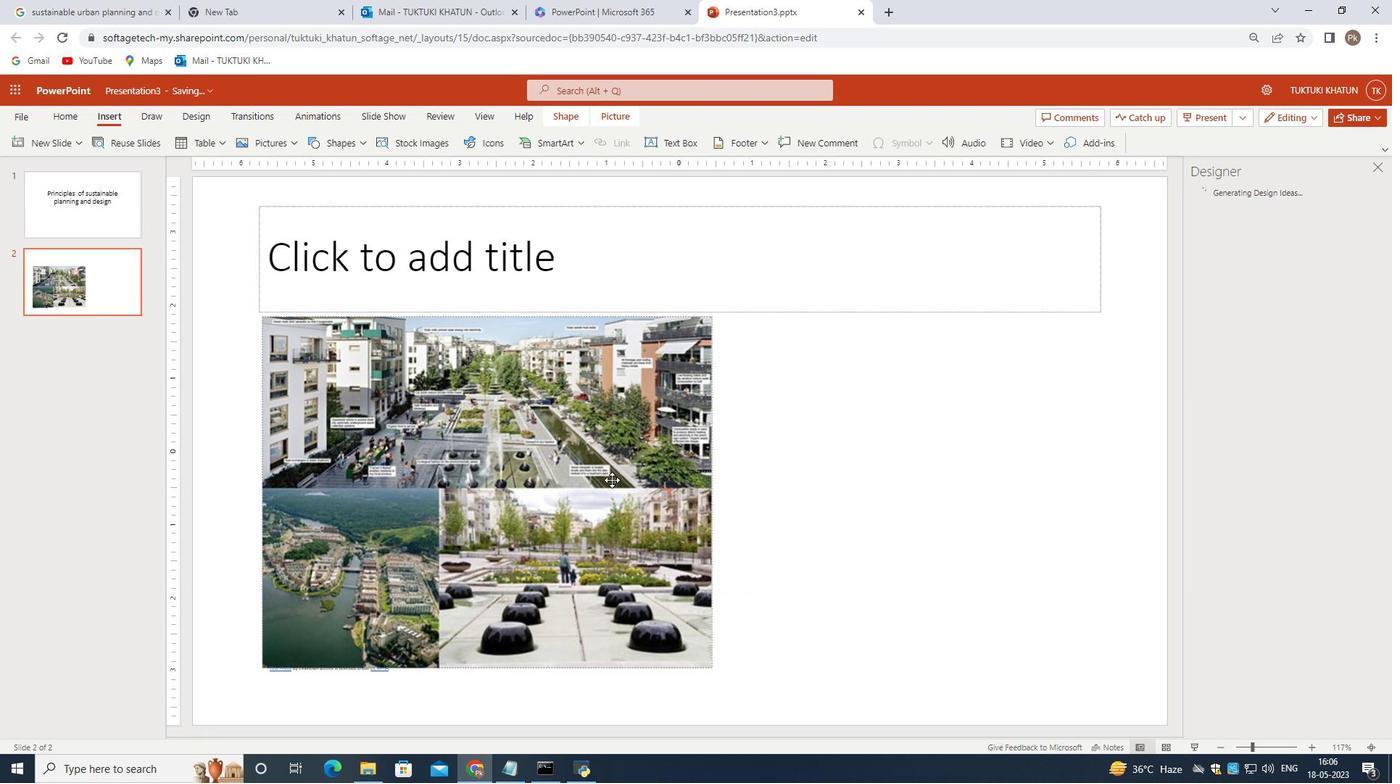 
Action: Mouse scrolled (587, 519) with delta (0, 0)
Screenshot: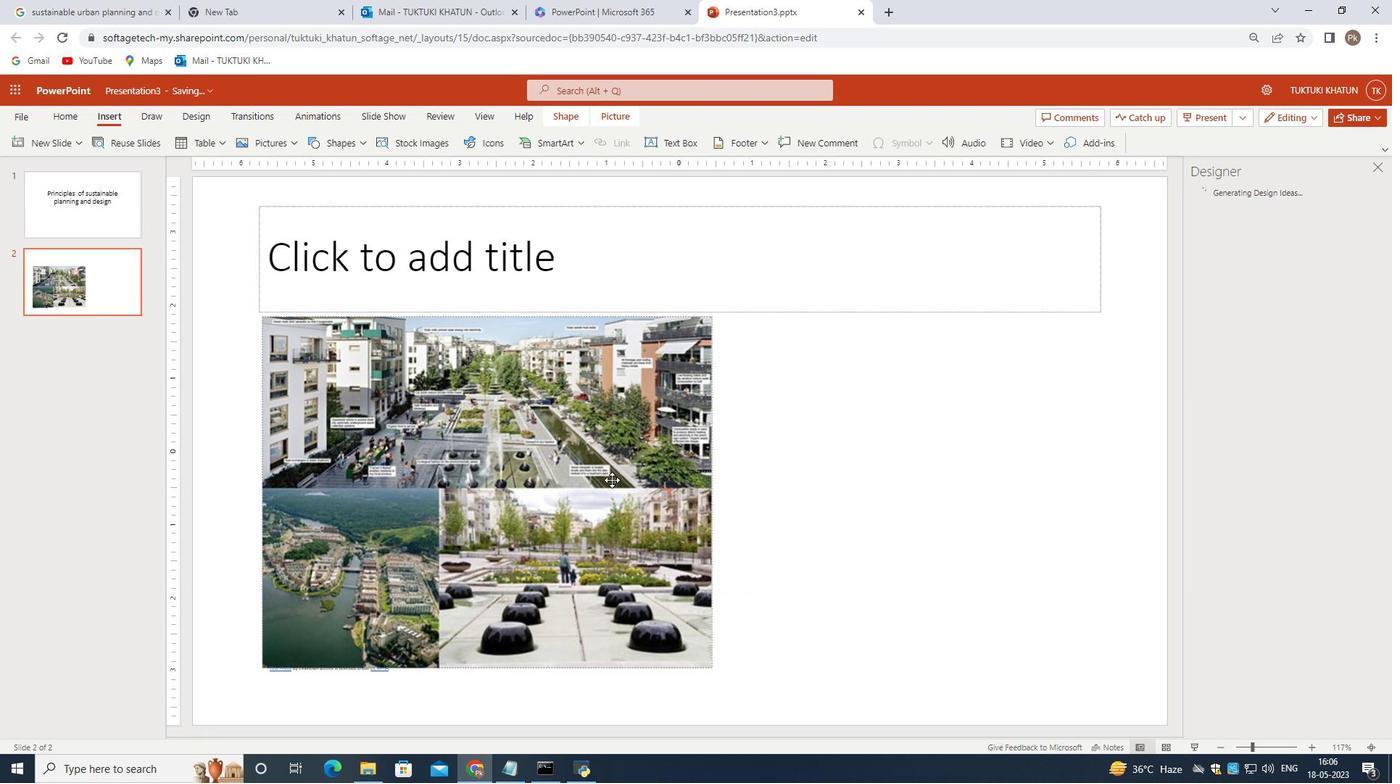 
Action: Mouse moved to (552, 465)
Screenshot: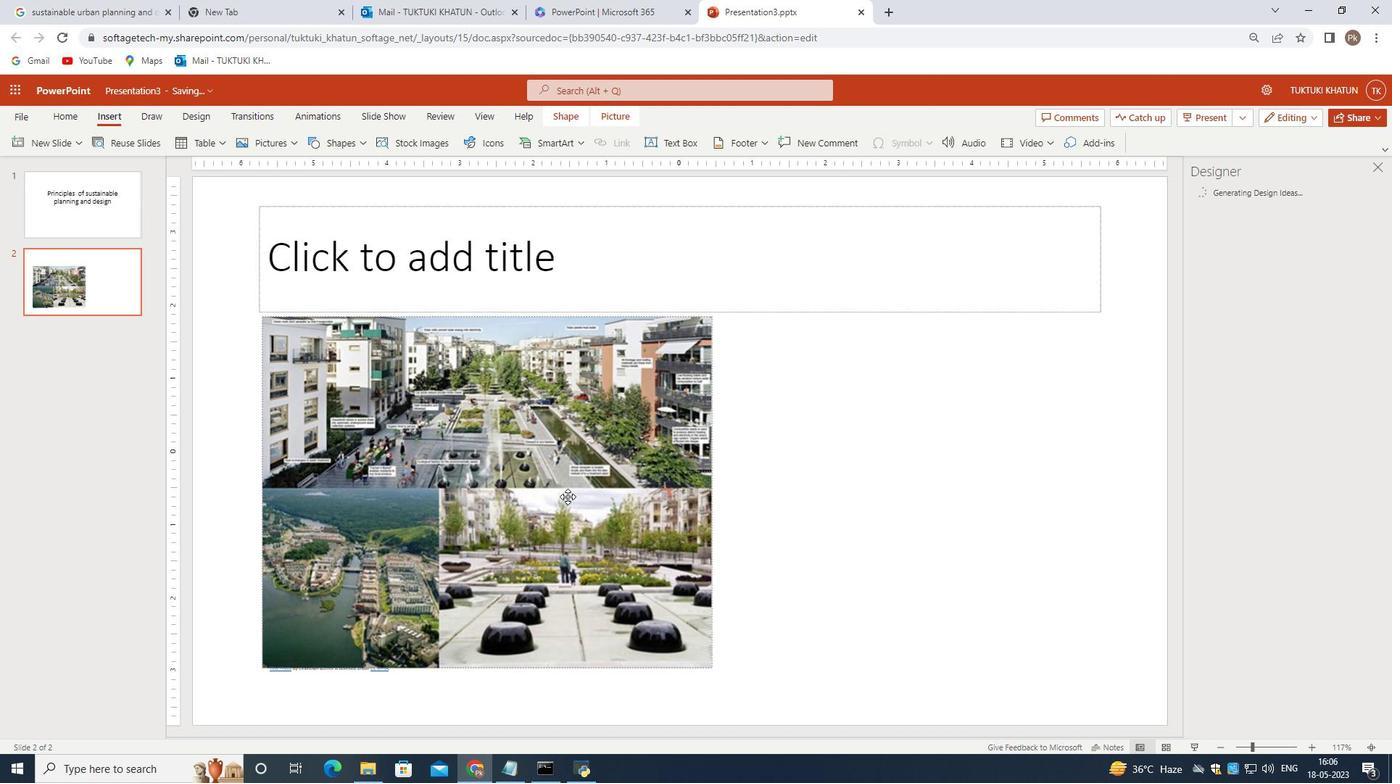 
Action: Mouse scrolled (552, 464) with delta (0, 0)
Screenshot: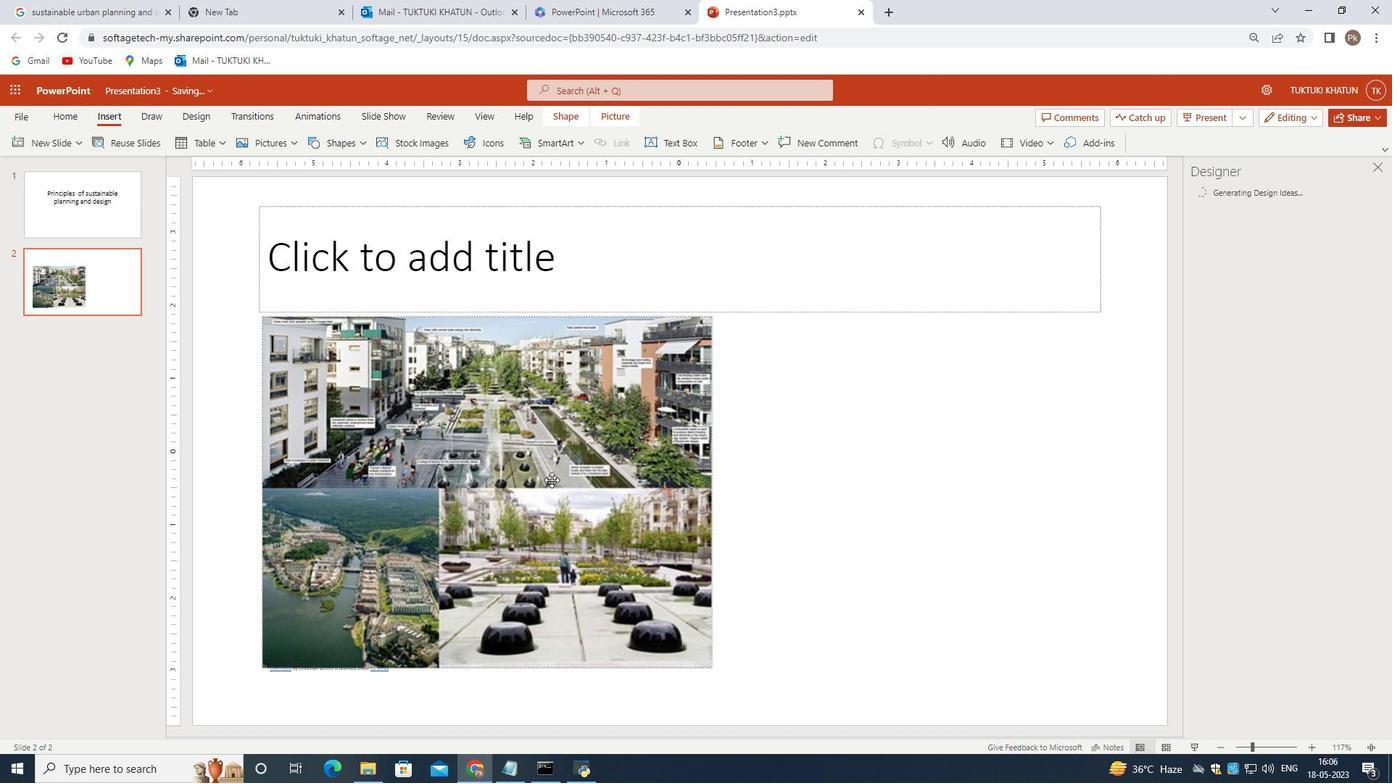 
Action: Mouse scrolled (552, 464) with delta (0, 0)
Screenshot: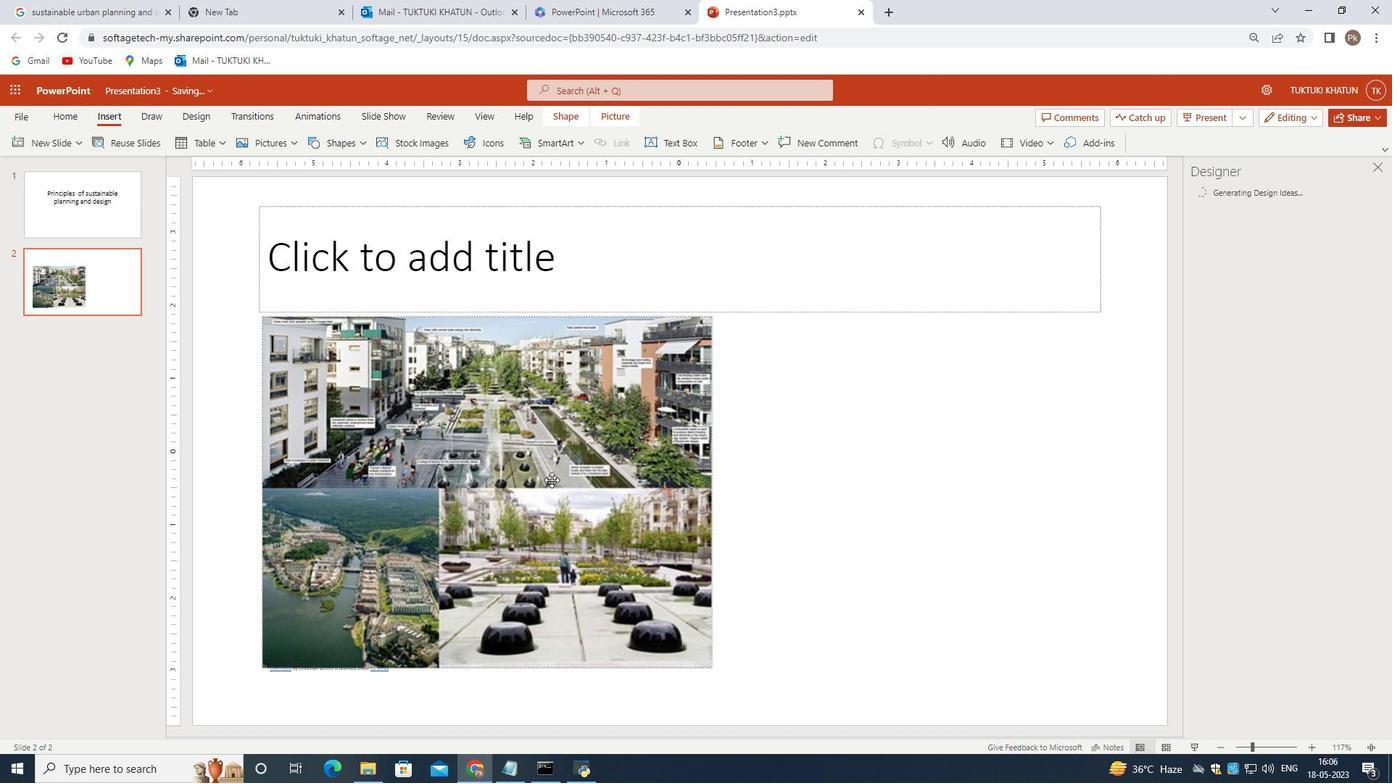 
Action: Mouse scrolled (552, 464) with delta (0, 0)
Screenshot: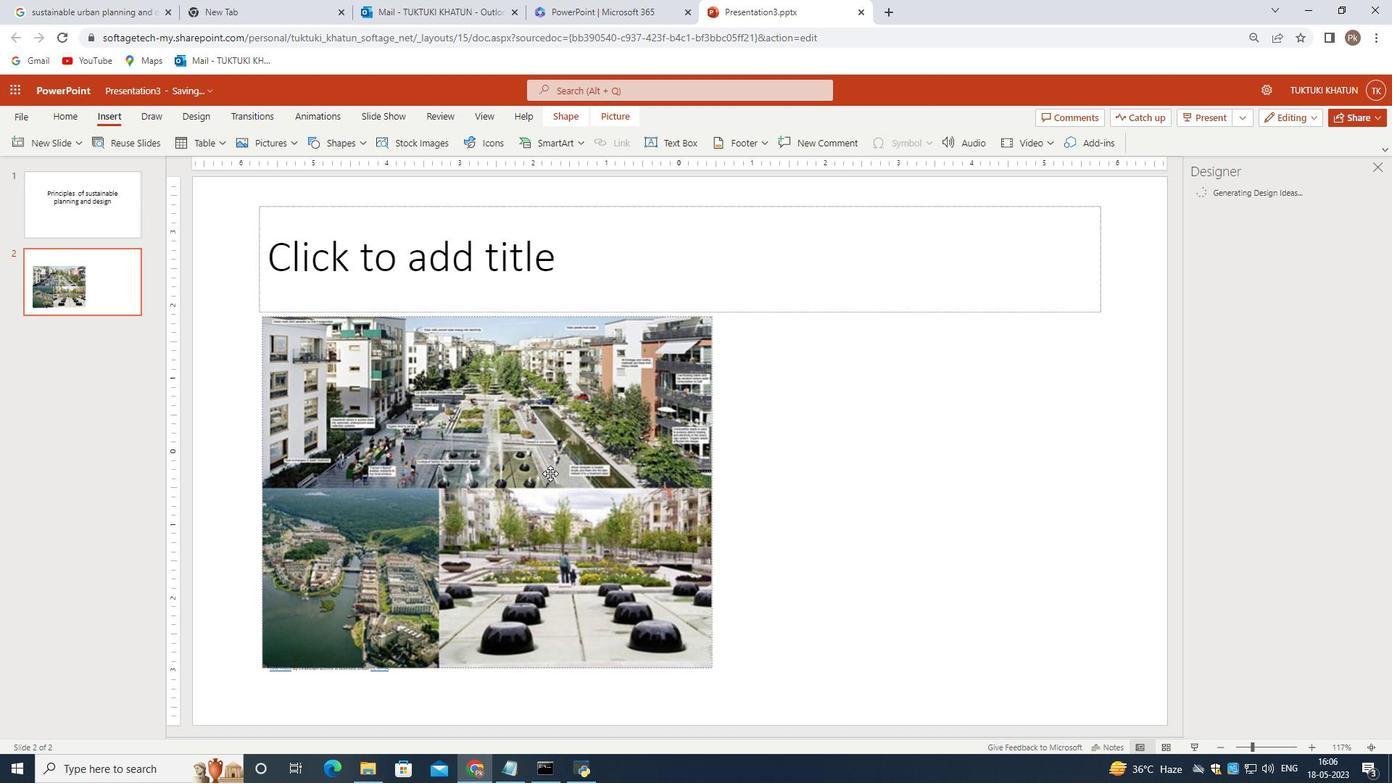
Action: Mouse scrolled (552, 464) with delta (0, 0)
Screenshot: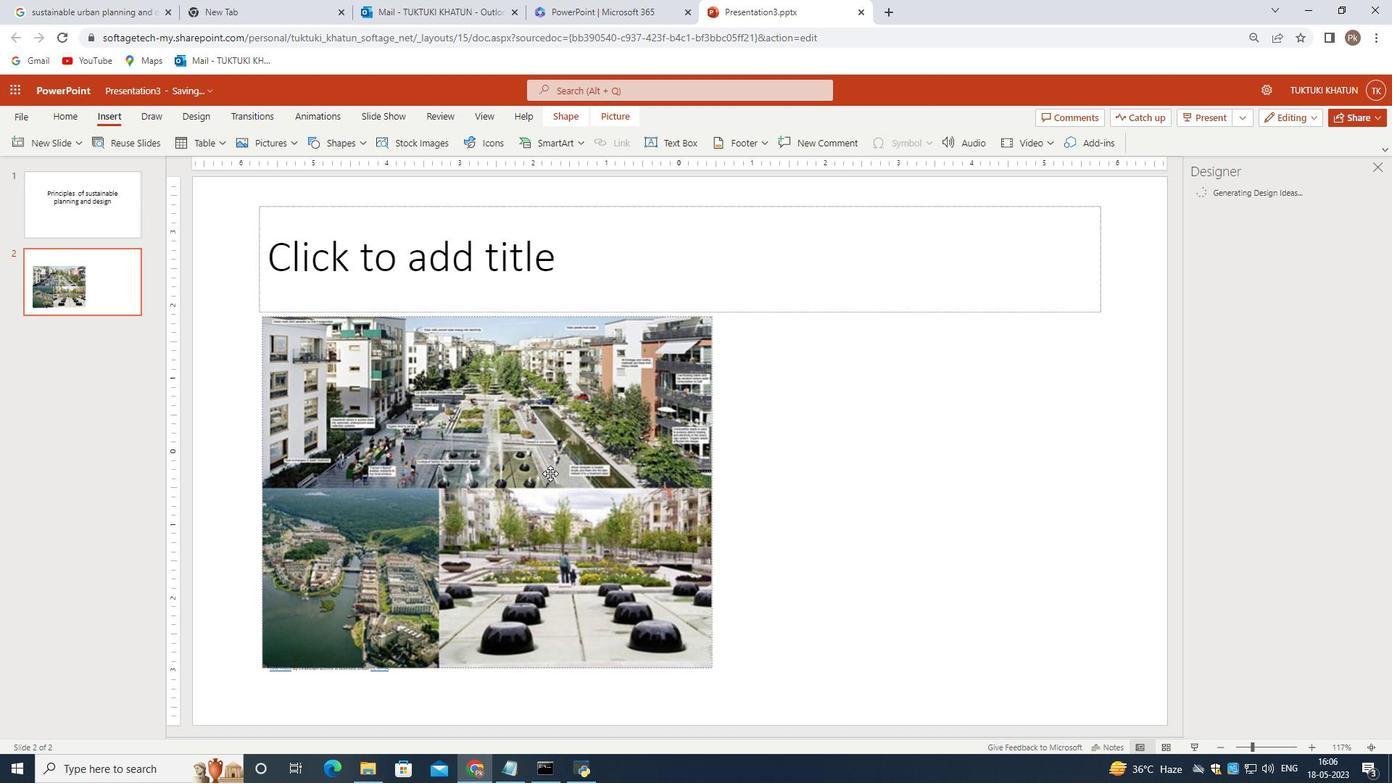 
Action: Mouse moved to (553, 464)
Screenshot: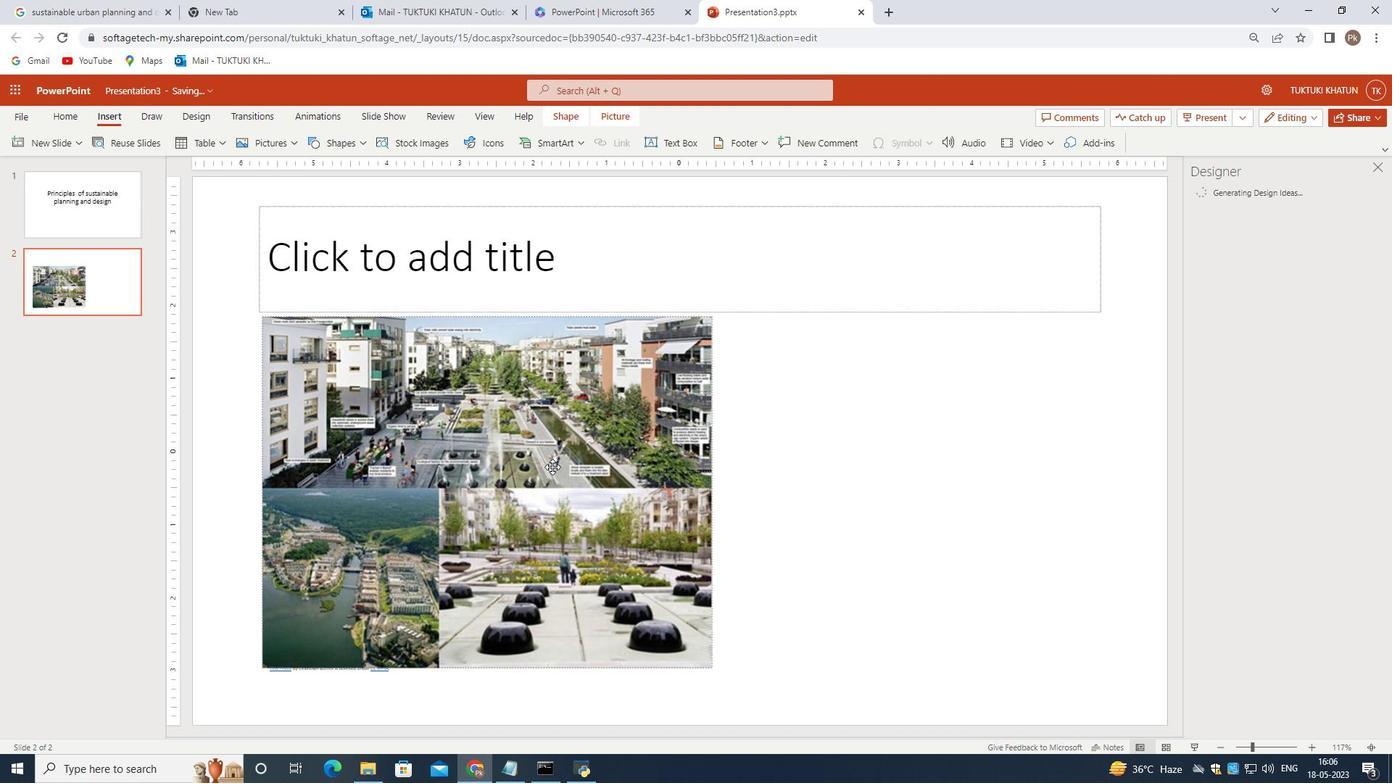 
Action: Mouse scrolled (553, 463) with delta (0, 0)
Screenshot: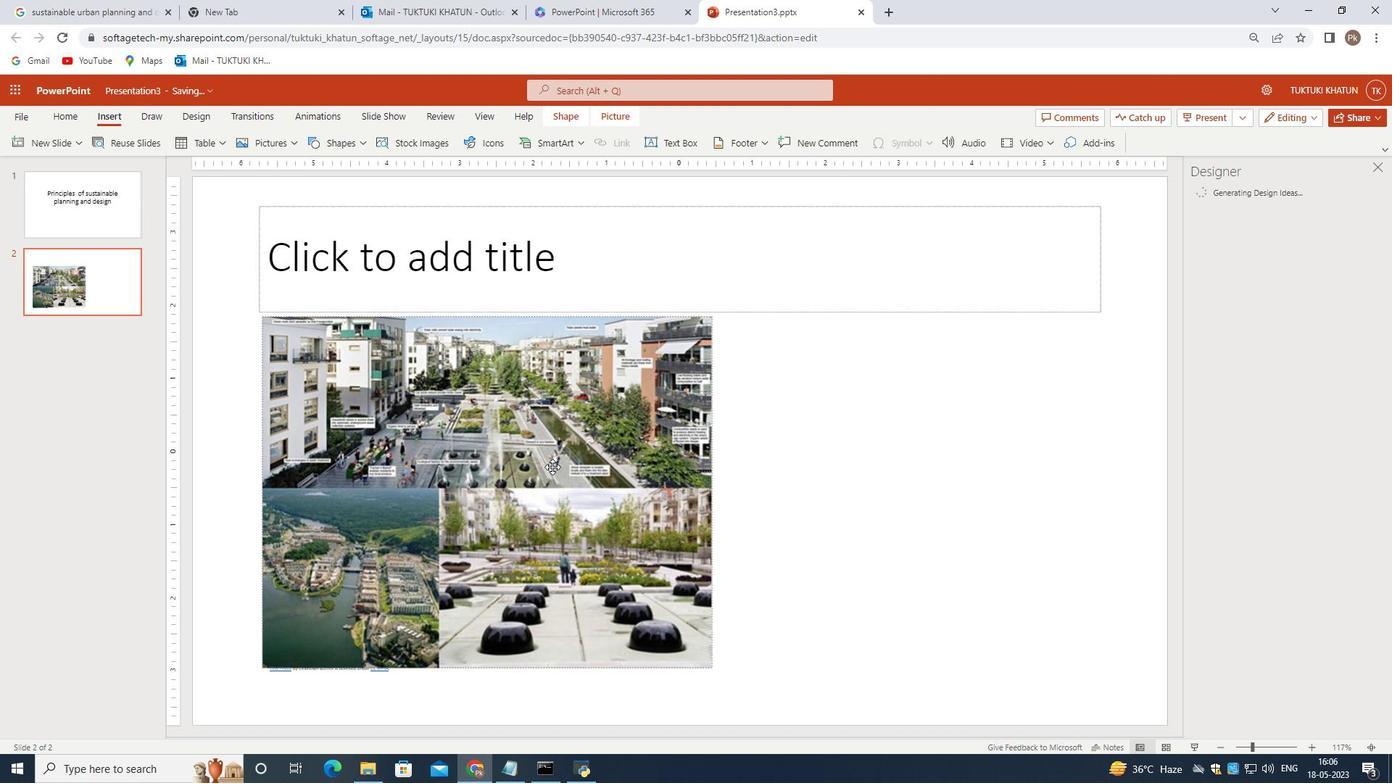 
Action: Mouse moved to (508, 441)
Screenshot: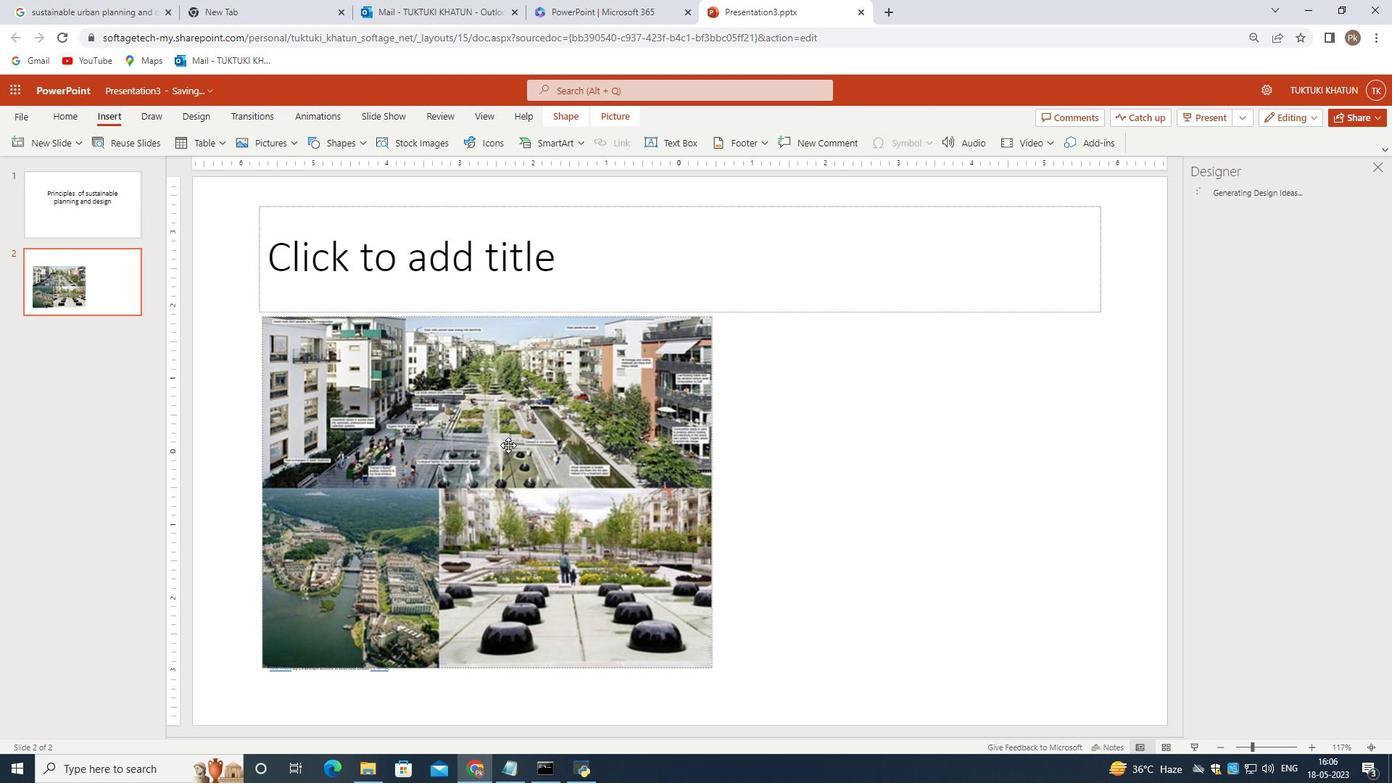 
Action: Mouse pressed left at (508, 441)
Screenshot: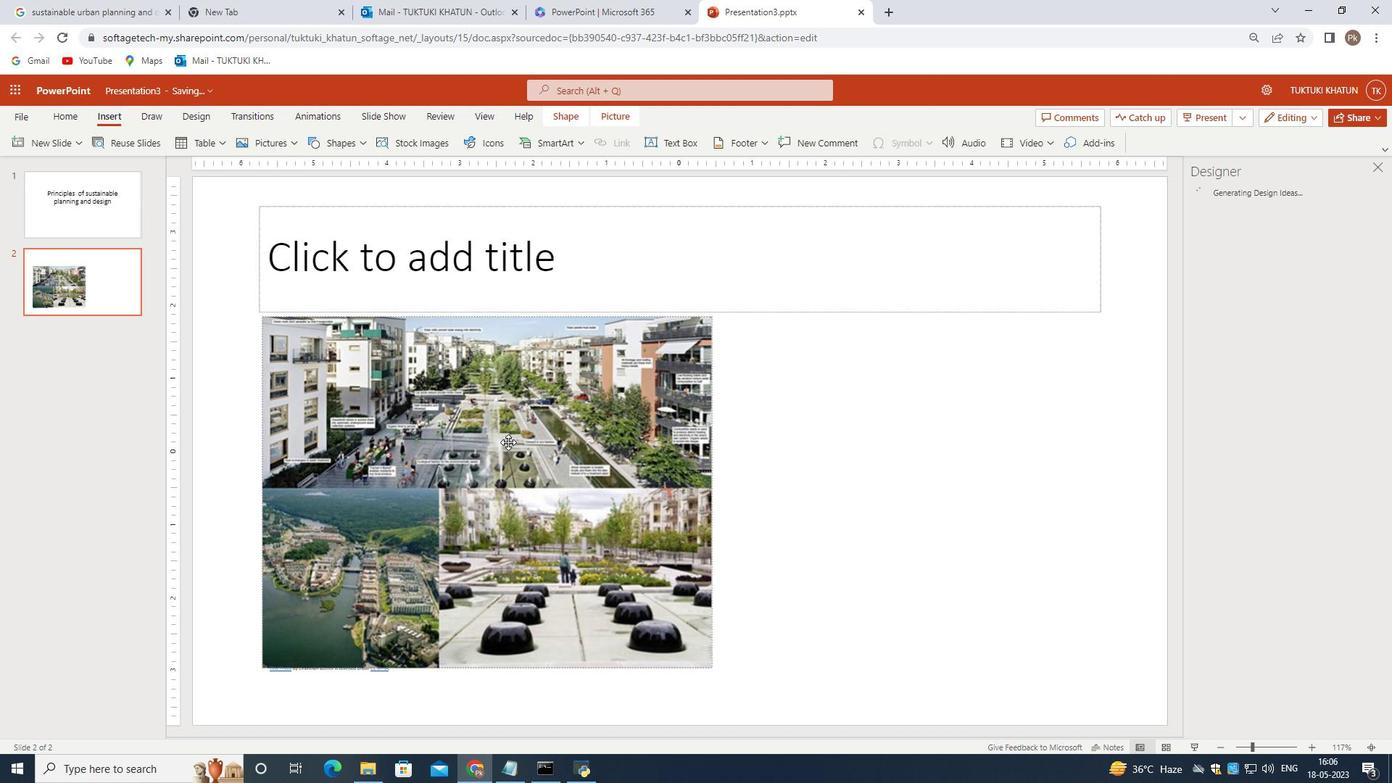 
Action: Mouse moved to (872, 412)
Screenshot: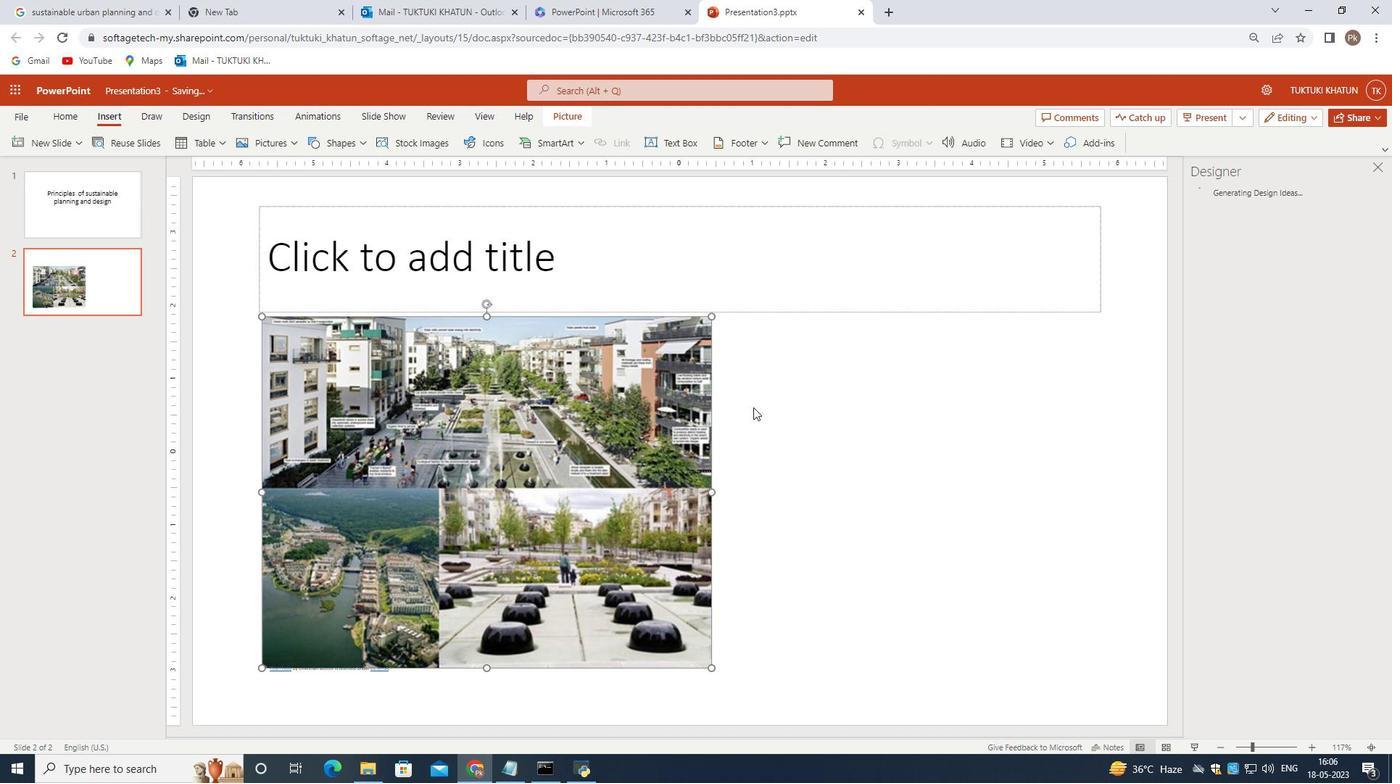 
Action: Mouse pressed left at (872, 412)
Screenshot: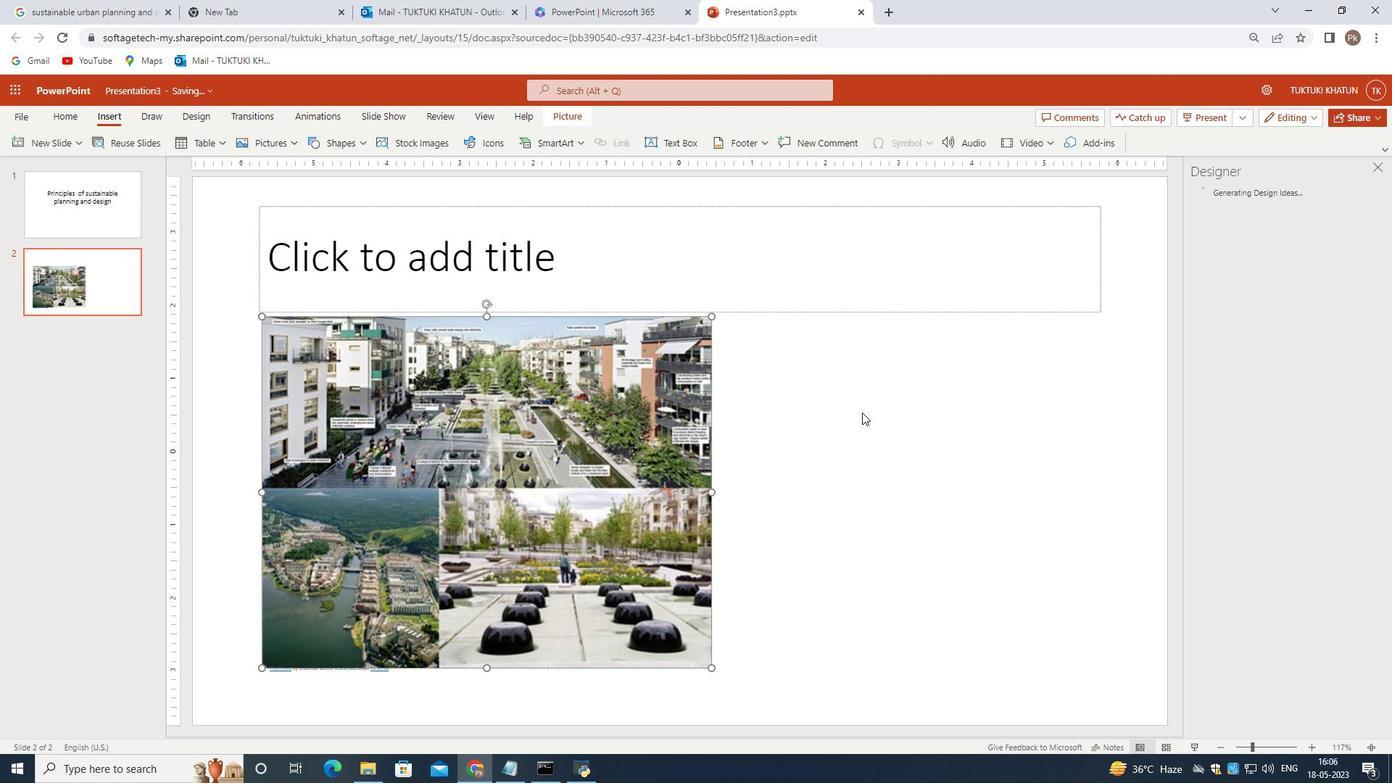 
Action: Mouse moved to (955, 421)
Screenshot: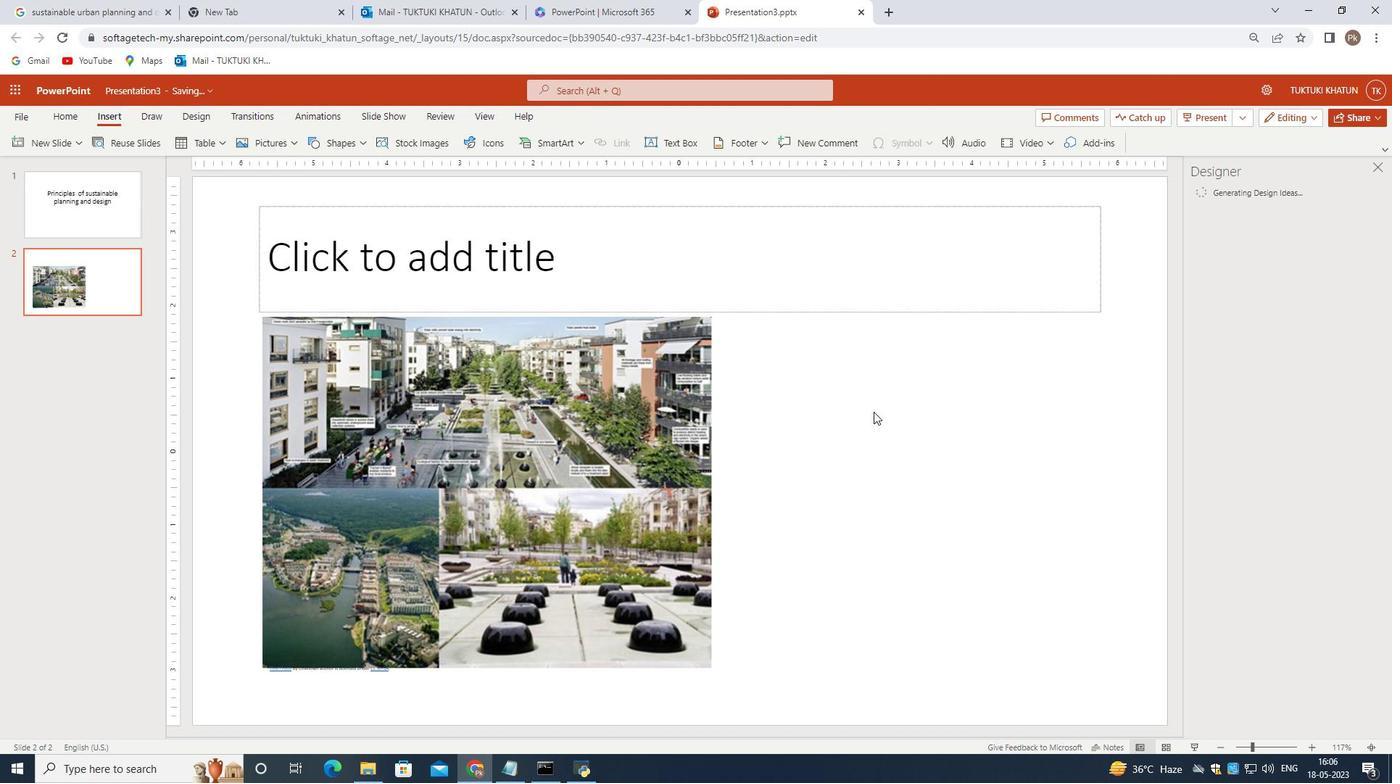 
Action: Mouse pressed left at (955, 421)
Screenshot: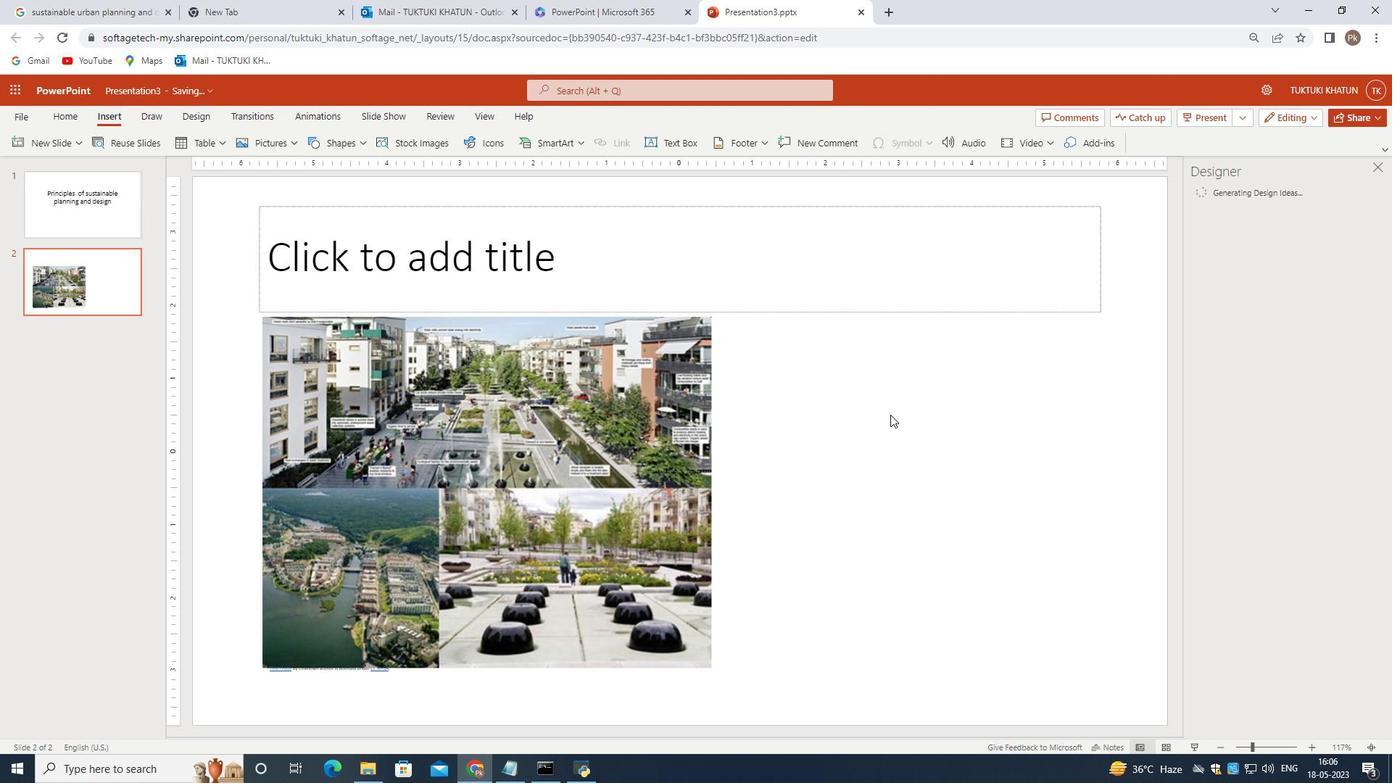 
Action: Mouse moved to (605, 425)
Screenshot: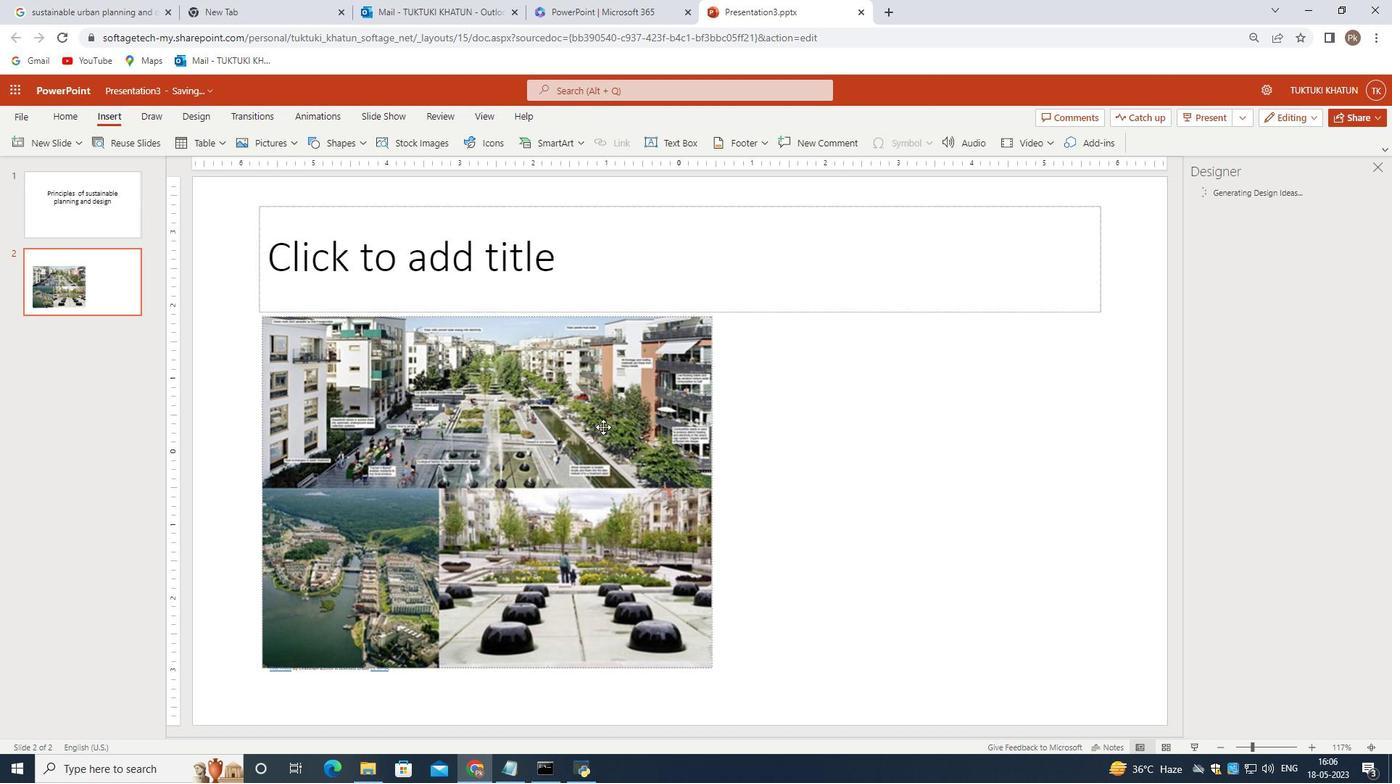 
Action: Mouse pressed left at (605, 425)
Screenshot: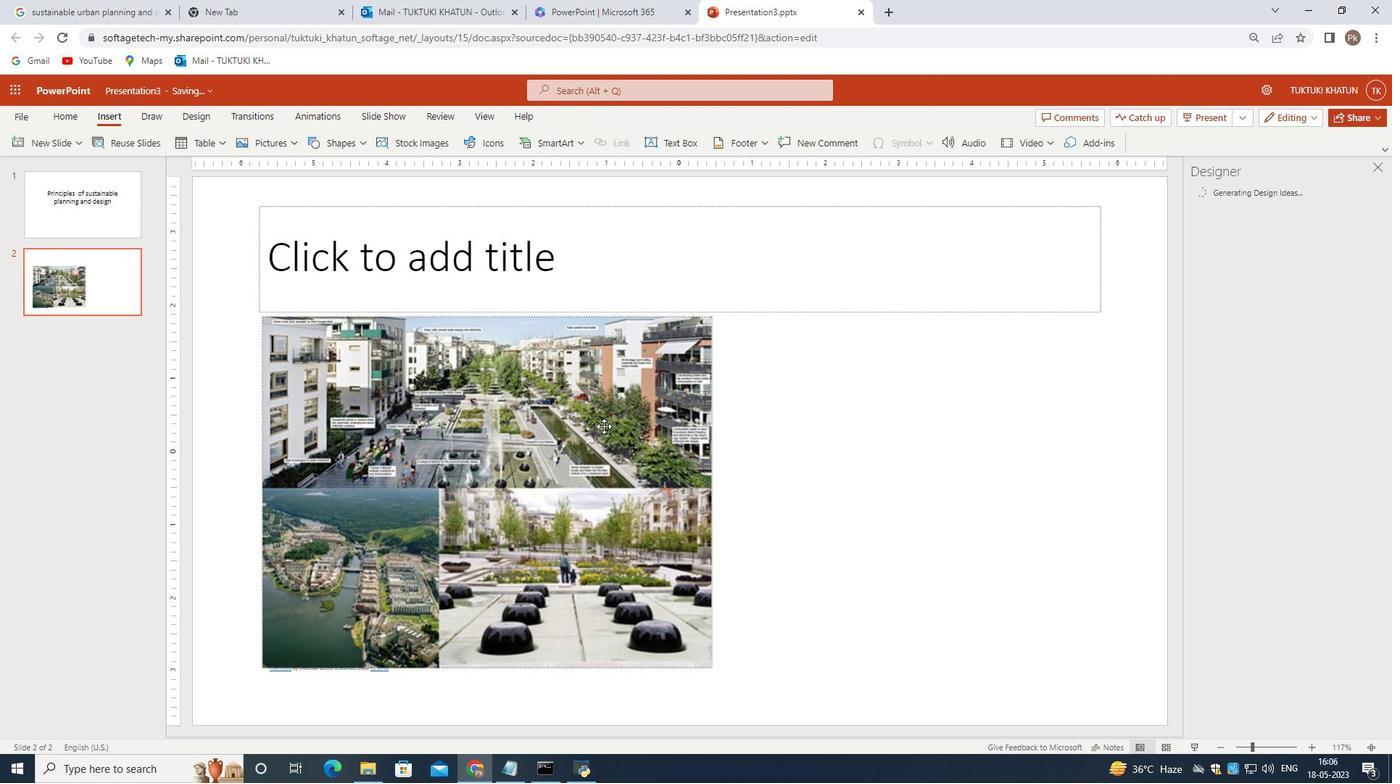 
Action: Mouse moved to (851, 418)
Screenshot: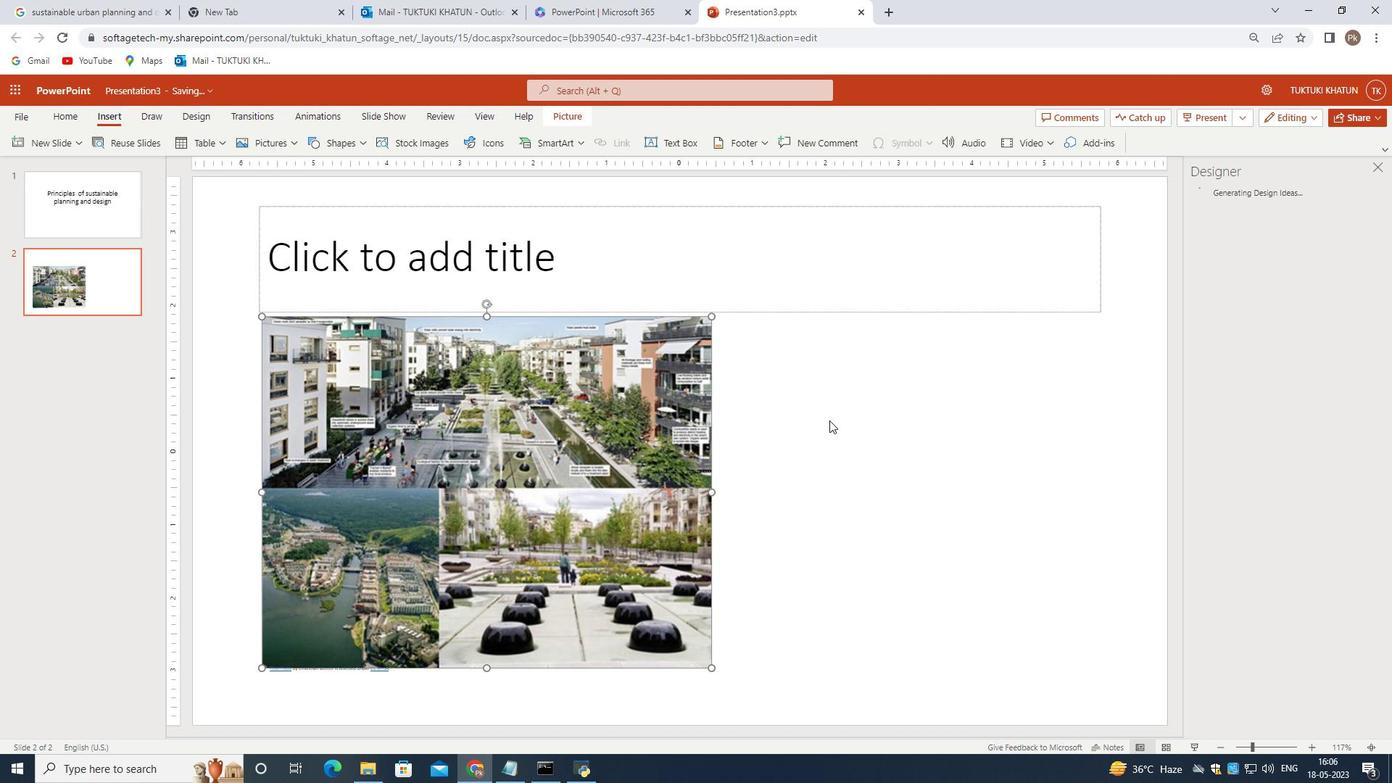 
Action: Mouse pressed left at (851, 418)
Screenshot: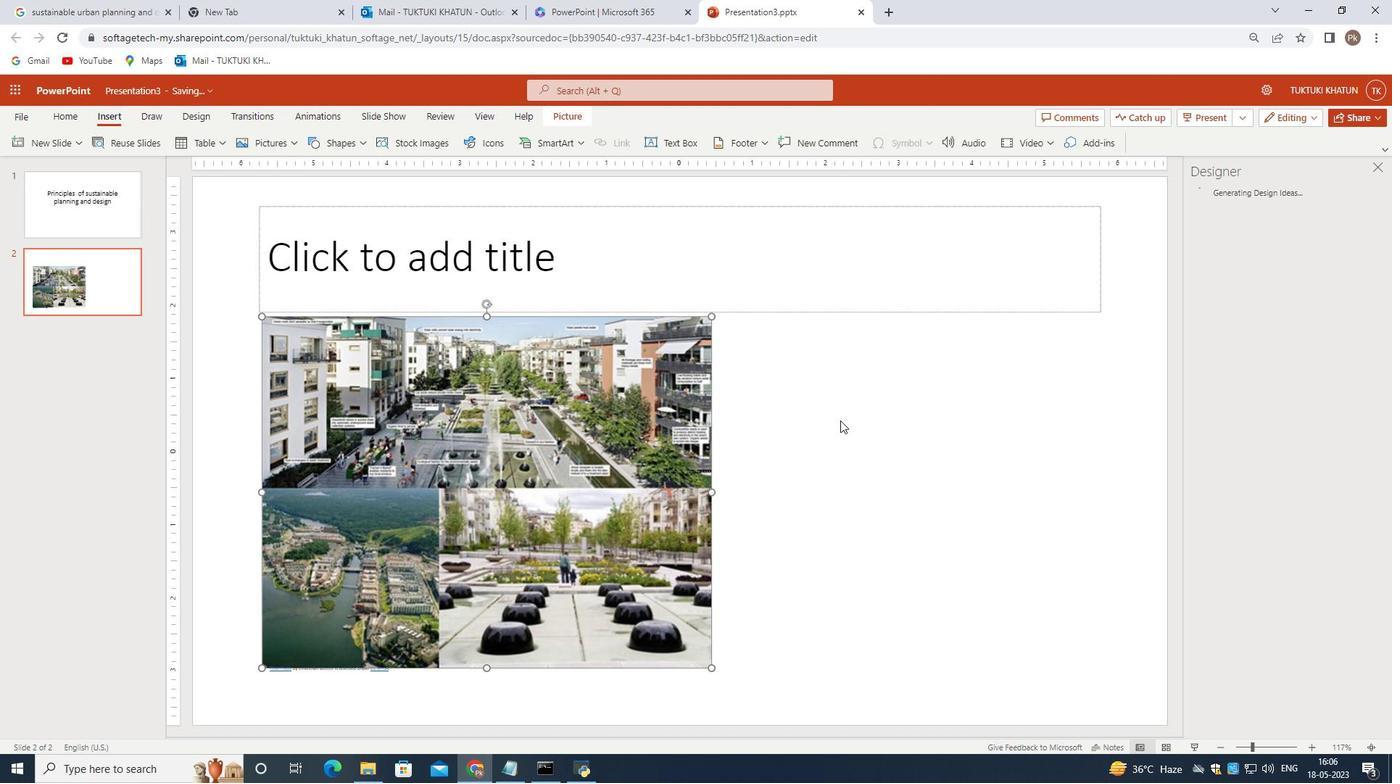 
Action: Mouse moved to (50, 143)
Screenshot: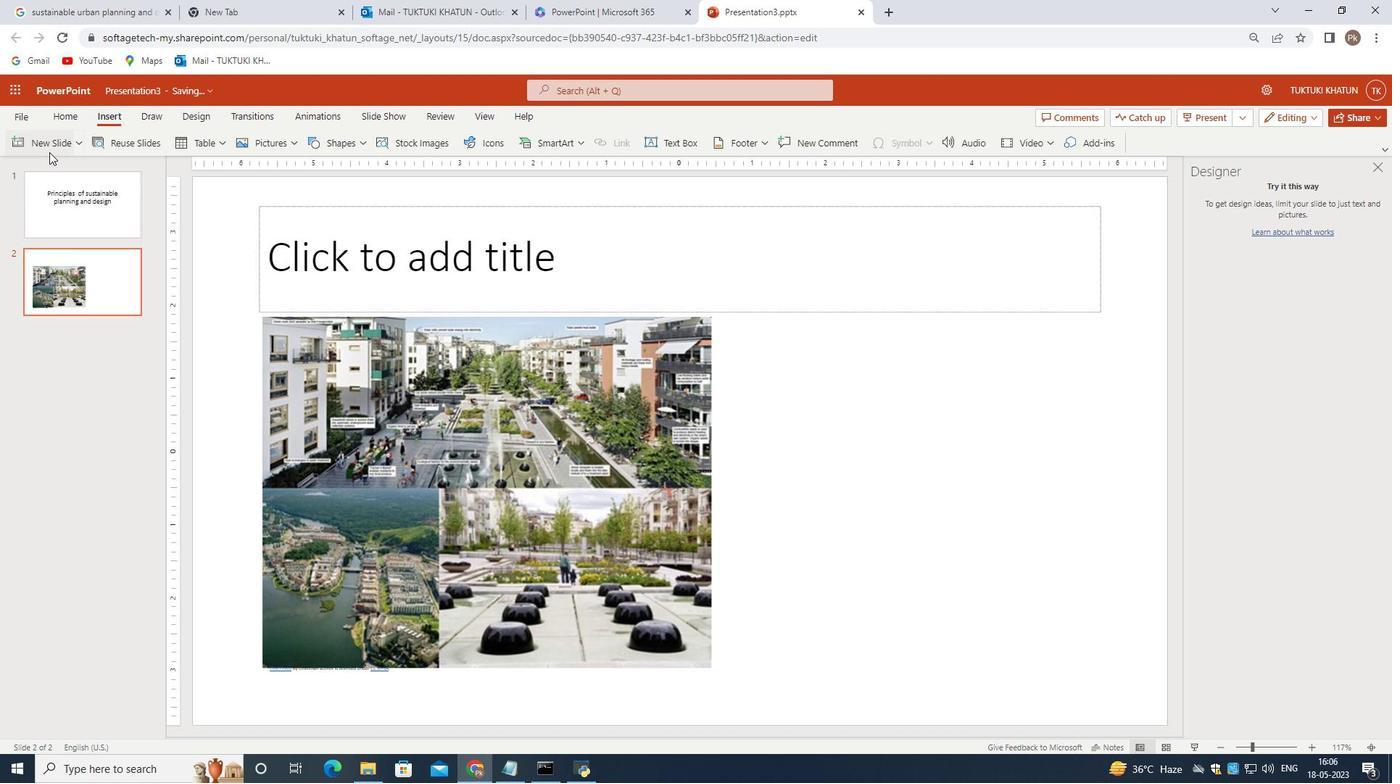
Action: Mouse pressed left at (50, 143)
Screenshot: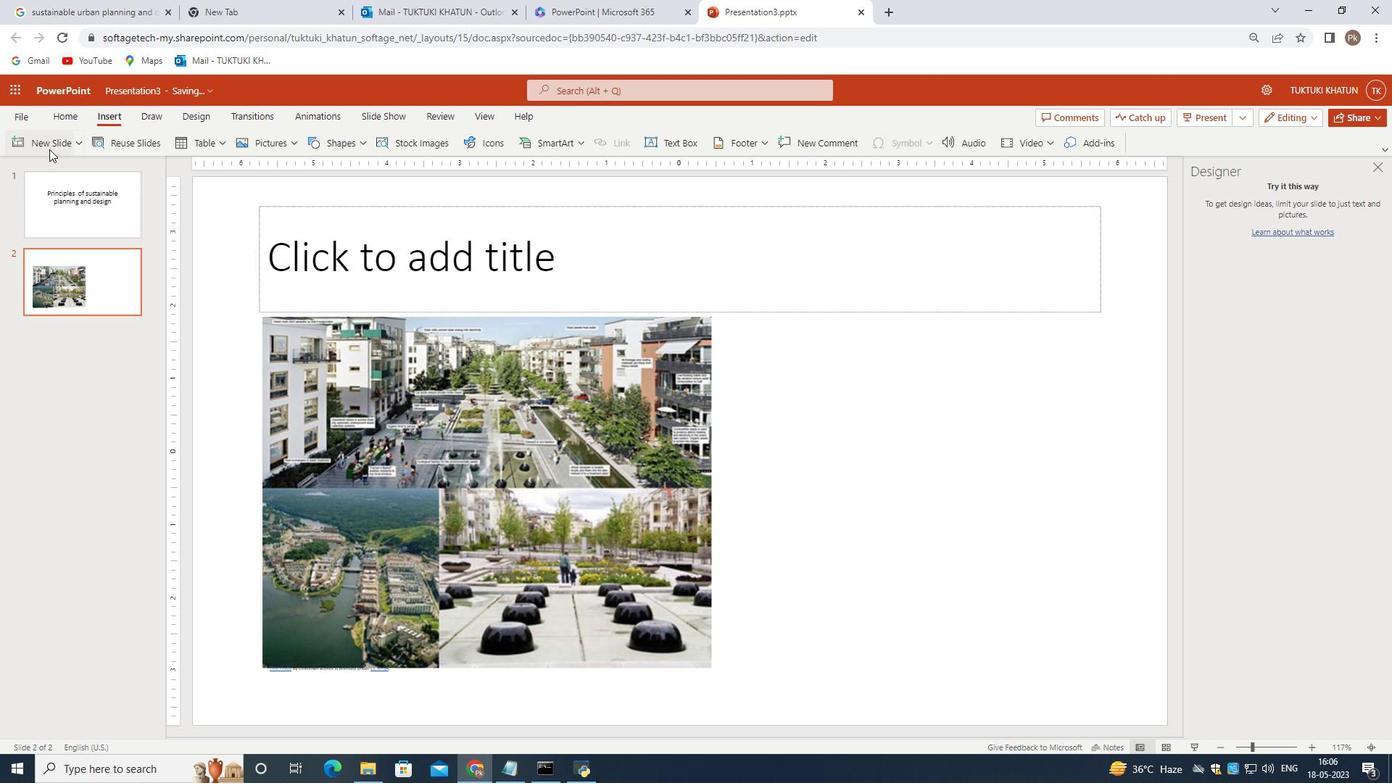 
Action: Mouse moved to (496, 434)
Screenshot: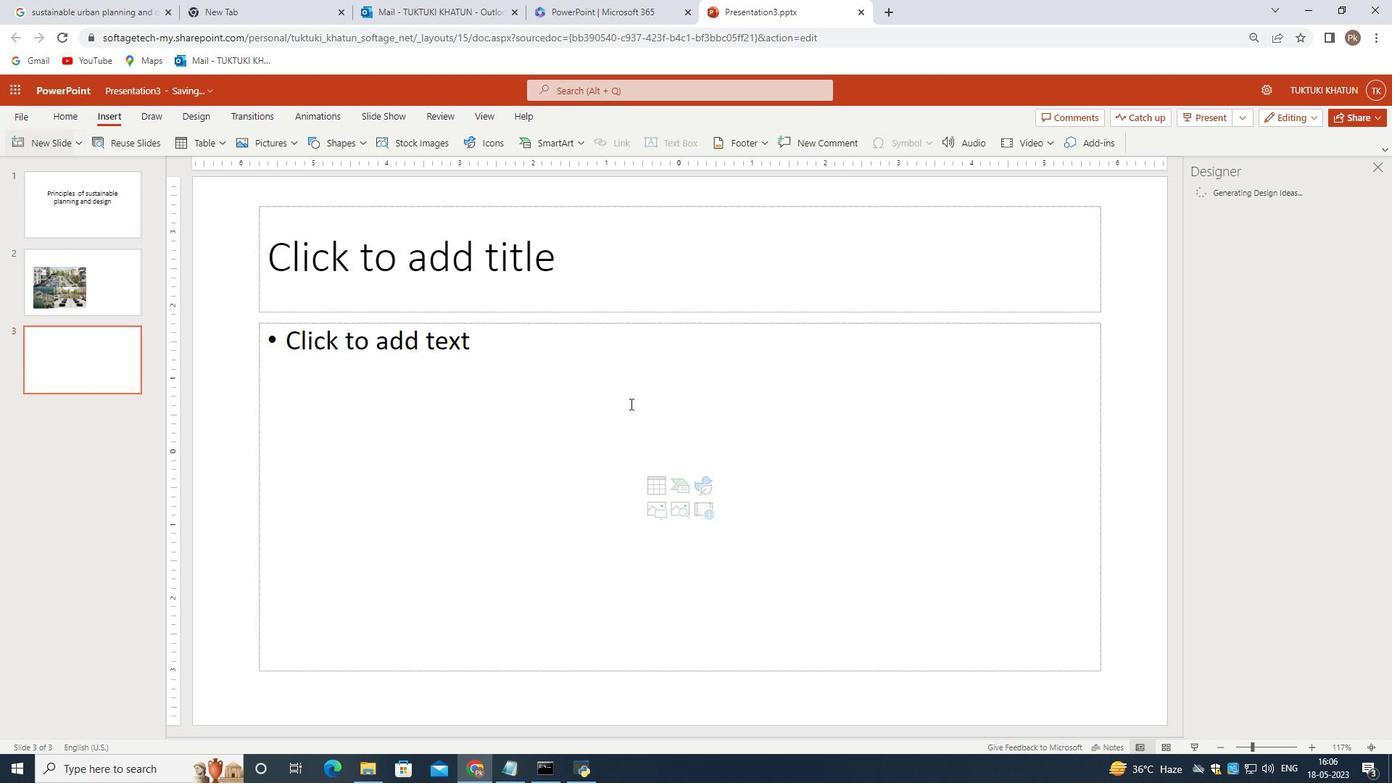
Action: Mouse pressed left at (496, 434)
Screenshot: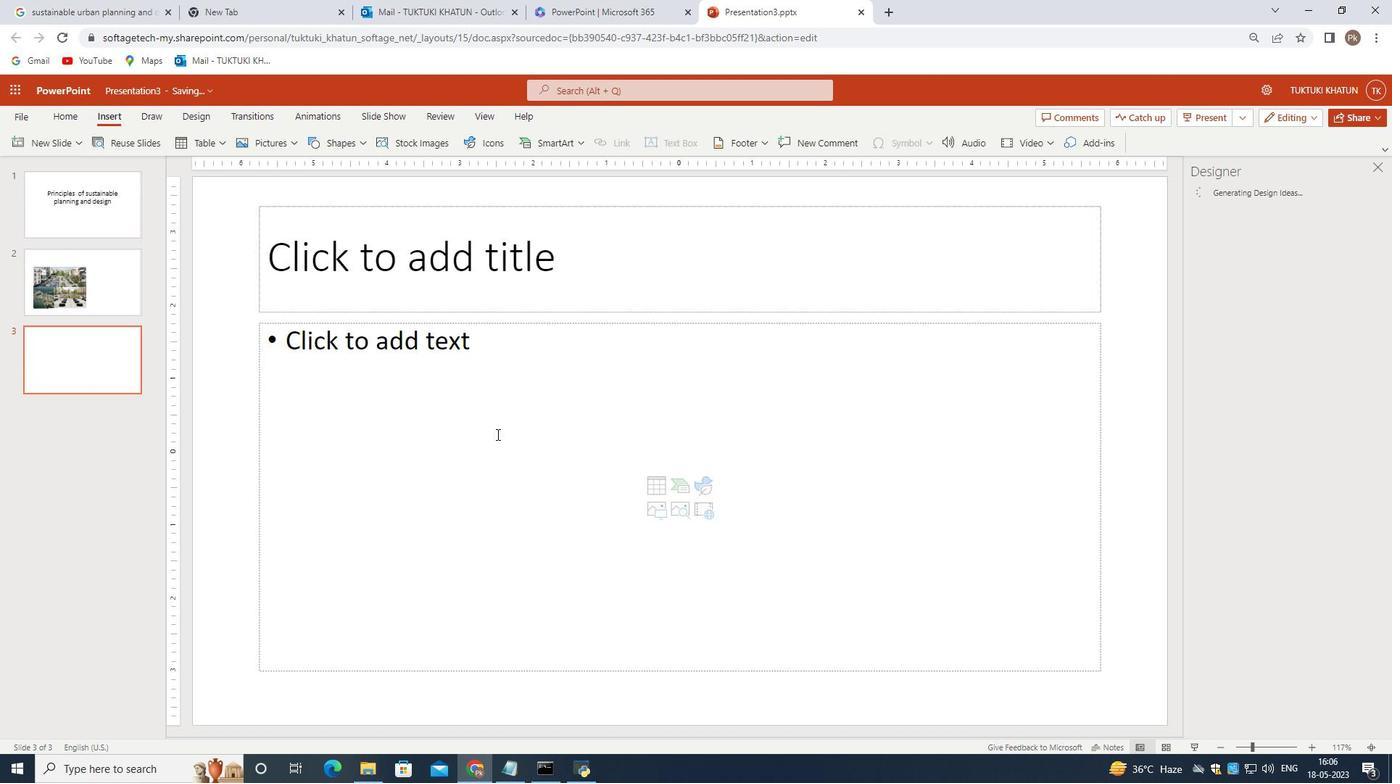 
Action: Mouse moved to (727, 13)
Screenshot: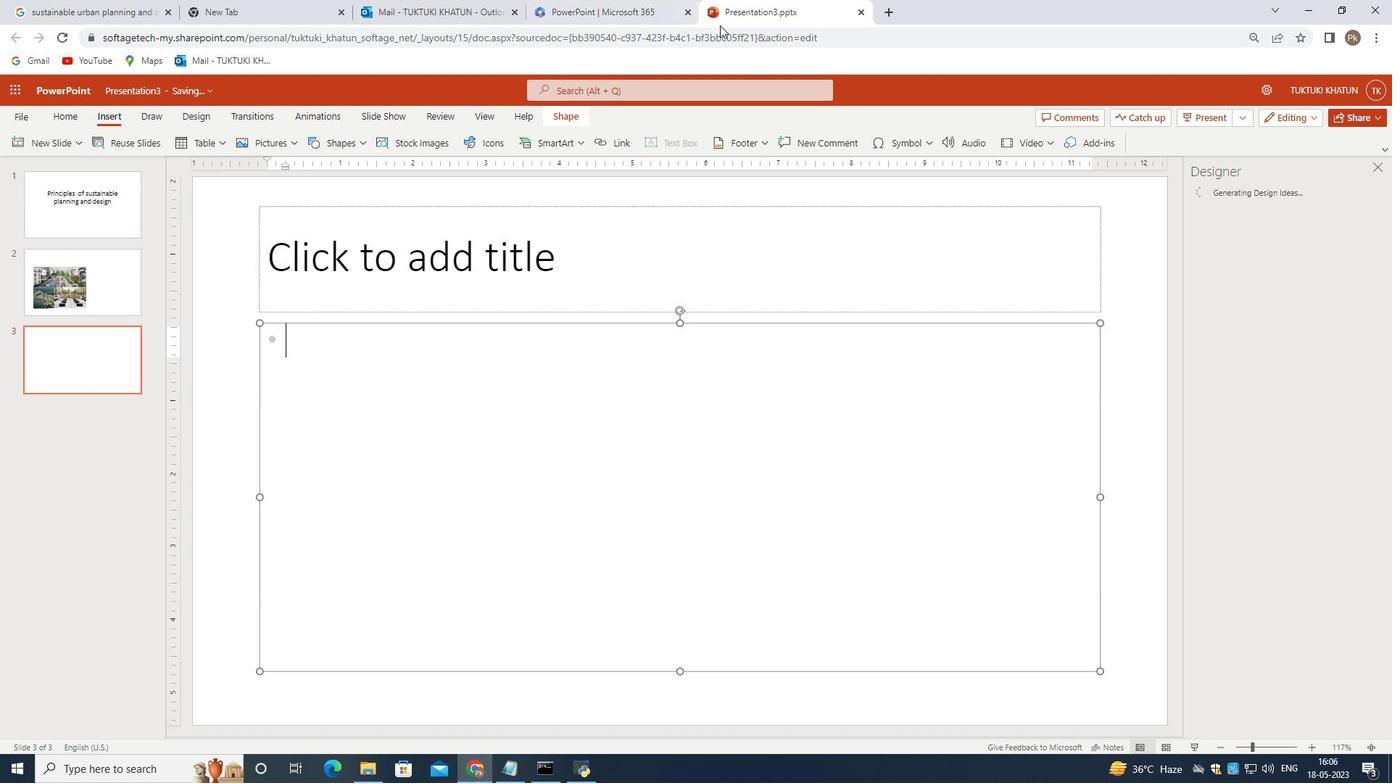 
Action: Mouse pressed left at (727, 13)
Screenshot: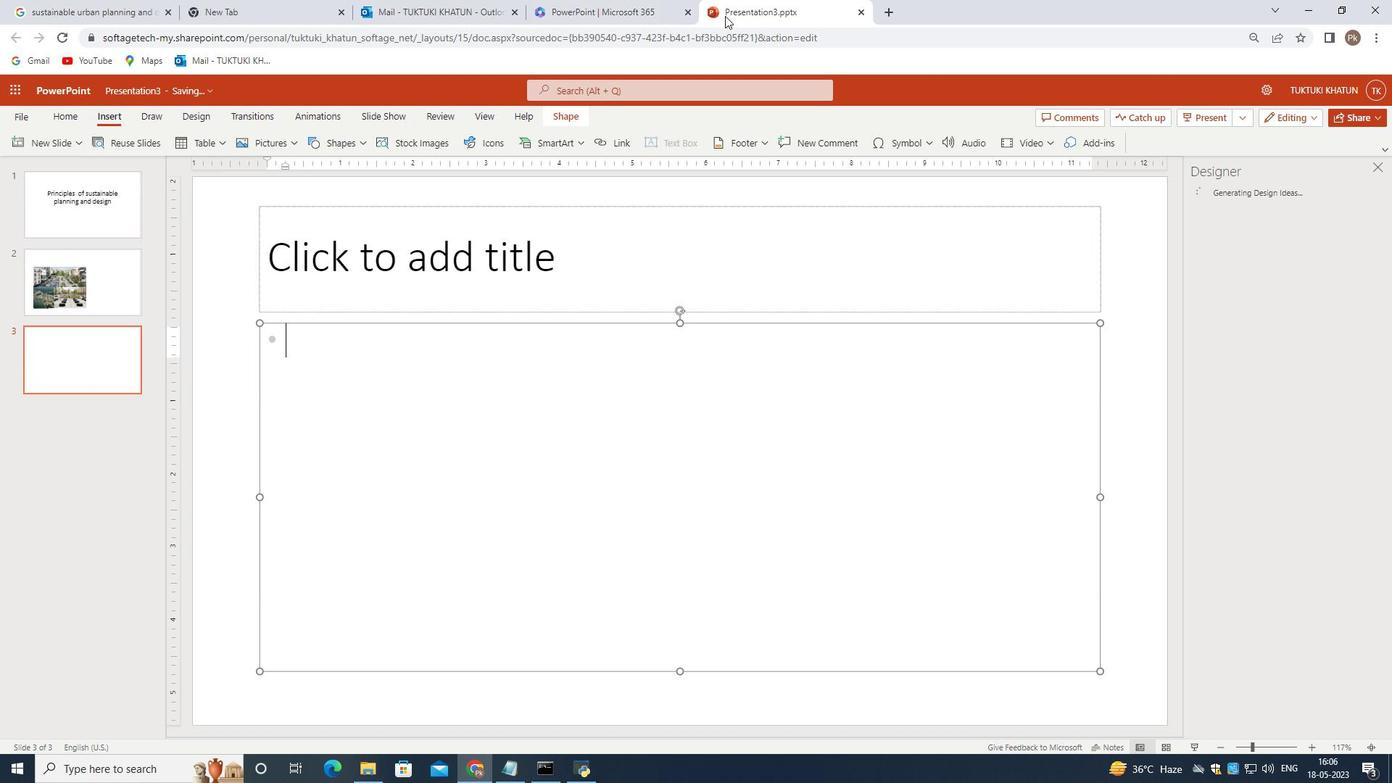 
Action: Mouse moved to (265, 9)
Screenshot: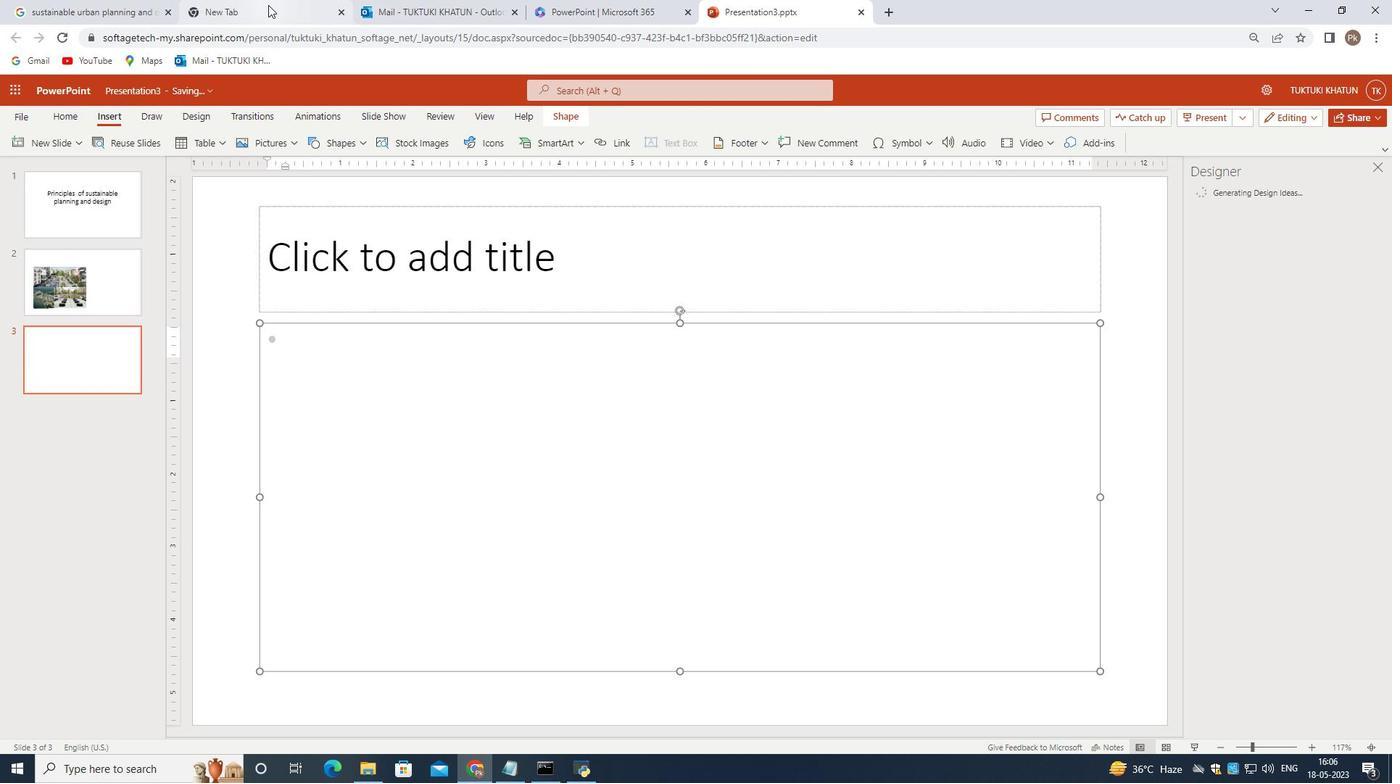 
Action: Mouse pressed left at (265, 9)
Screenshot: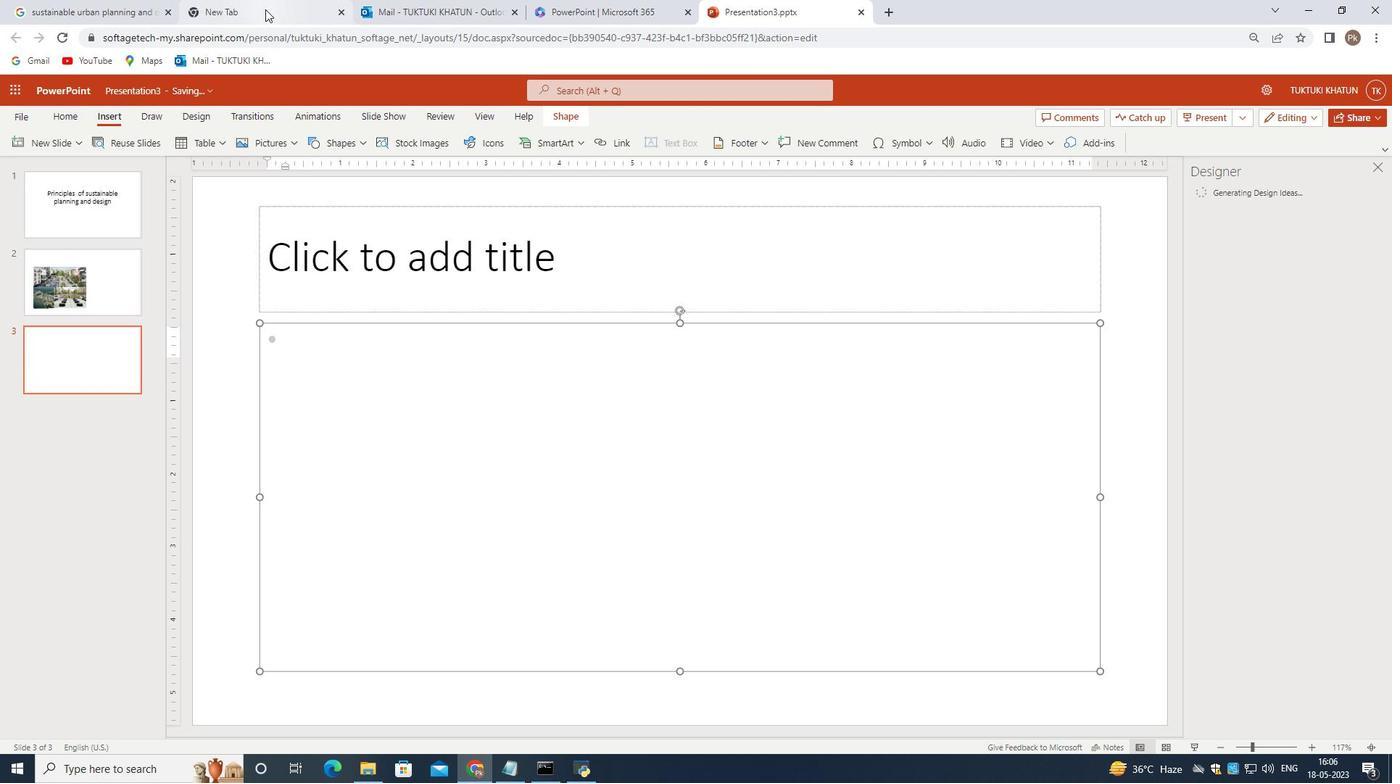 
Action: Mouse moved to (71, 5)
Screenshot: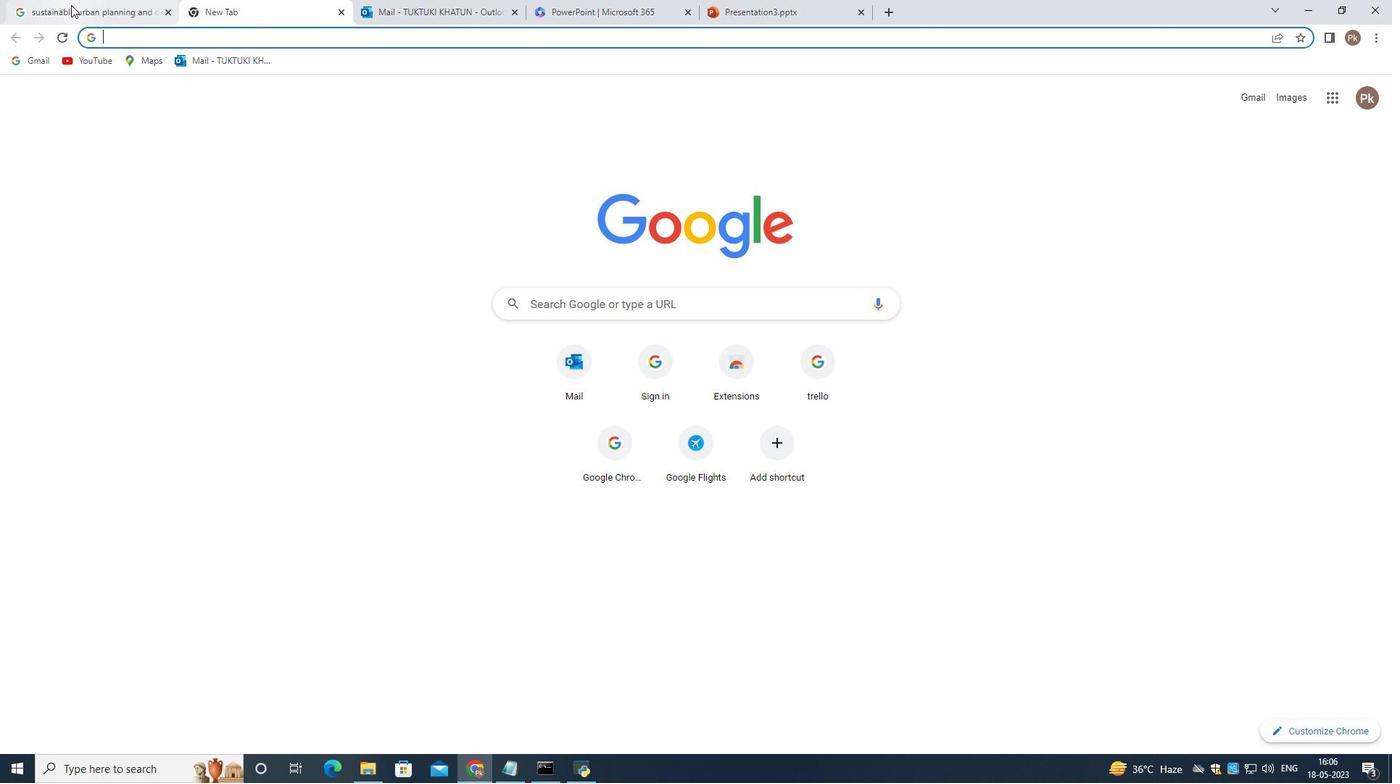 
Action: Mouse pressed left at (71, 5)
Screenshot: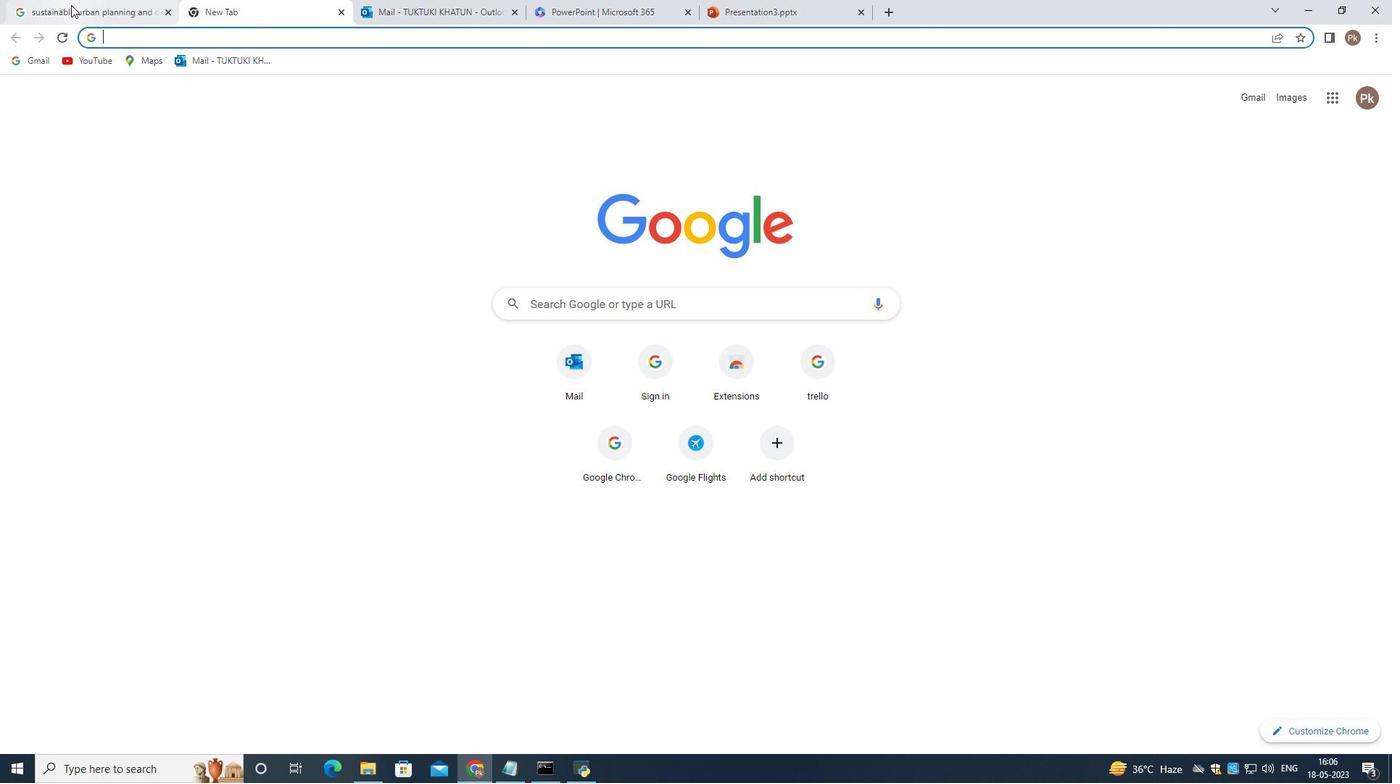 
Action: Mouse moved to (171, 438)
Screenshot: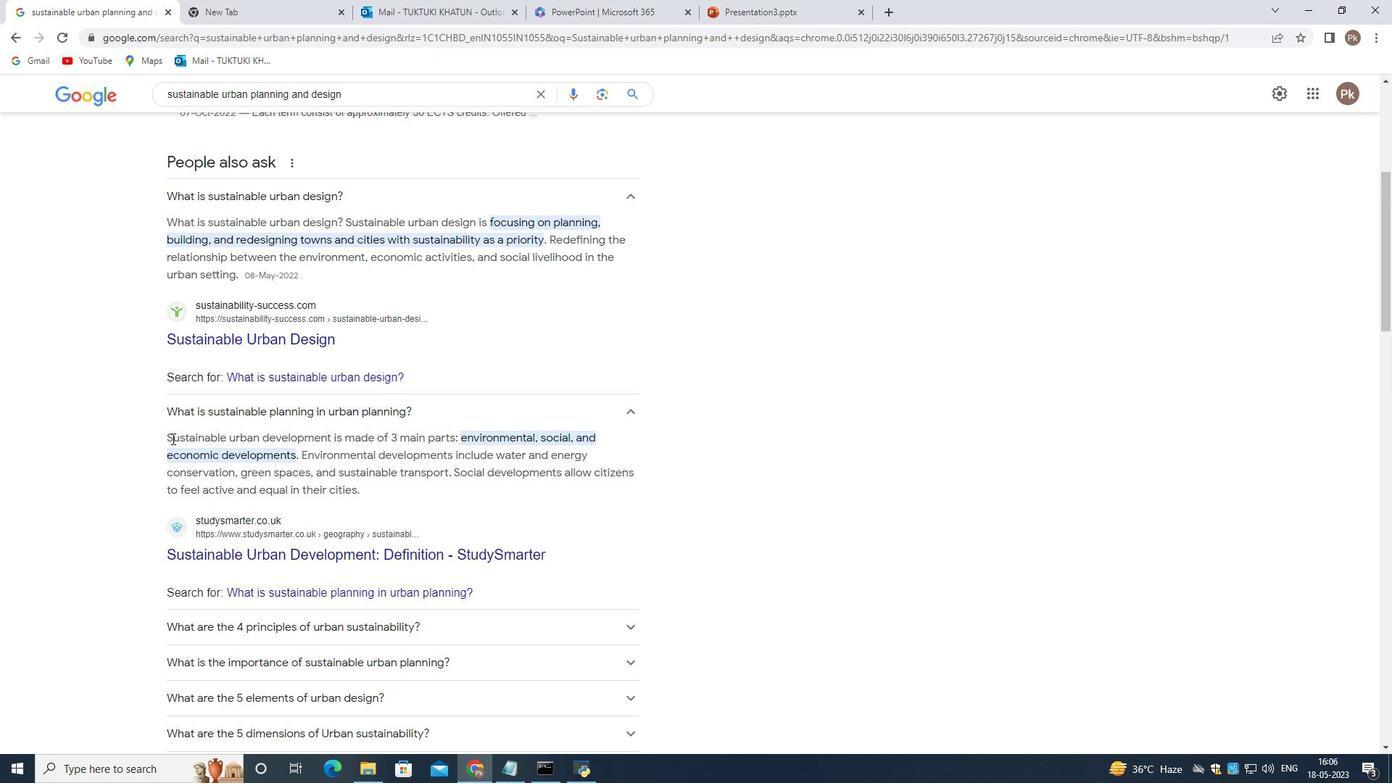 
Action: Mouse pressed left at (171, 438)
Screenshot: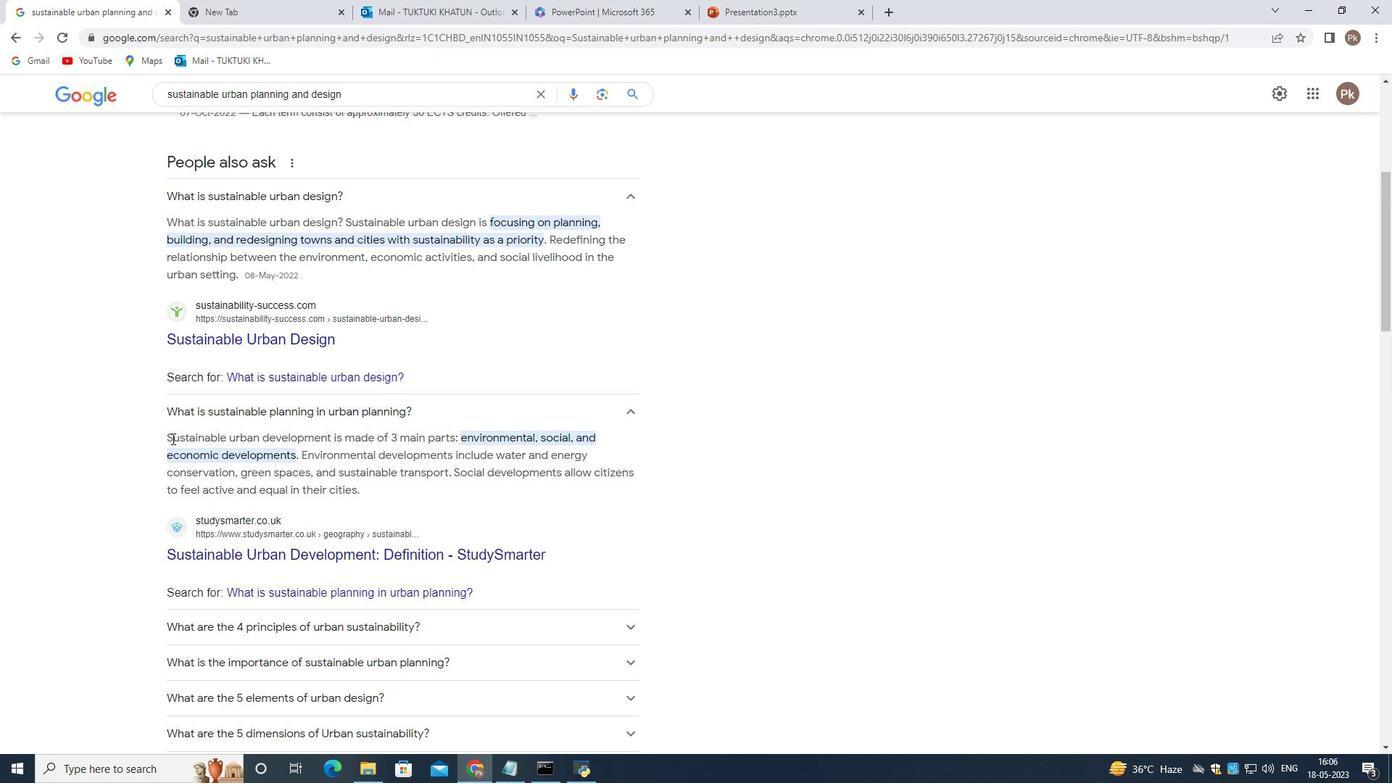 
Action: Mouse moved to (152, 438)
Screenshot: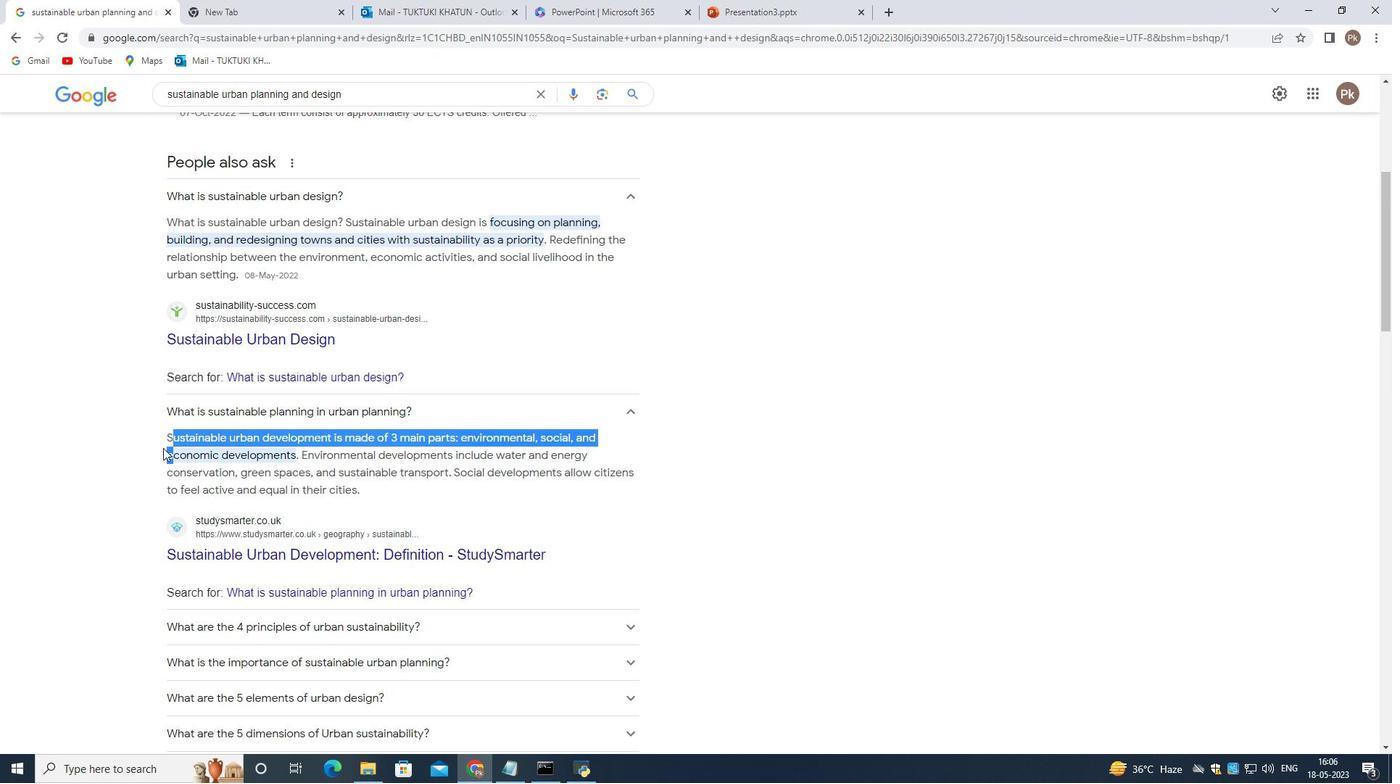 
Action: Mouse pressed left at (152, 438)
Screenshot: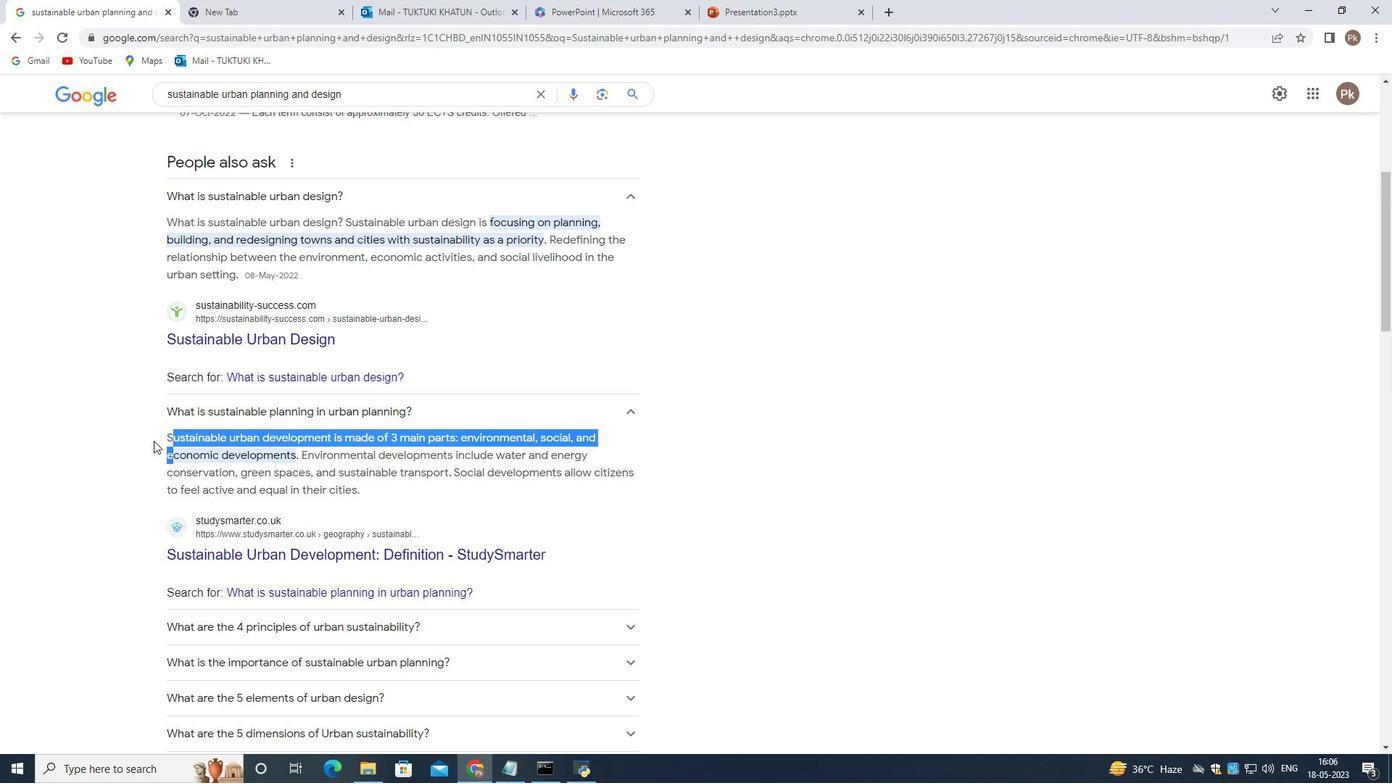 
Action: Mouse moved to (168, 437)
Screenshot: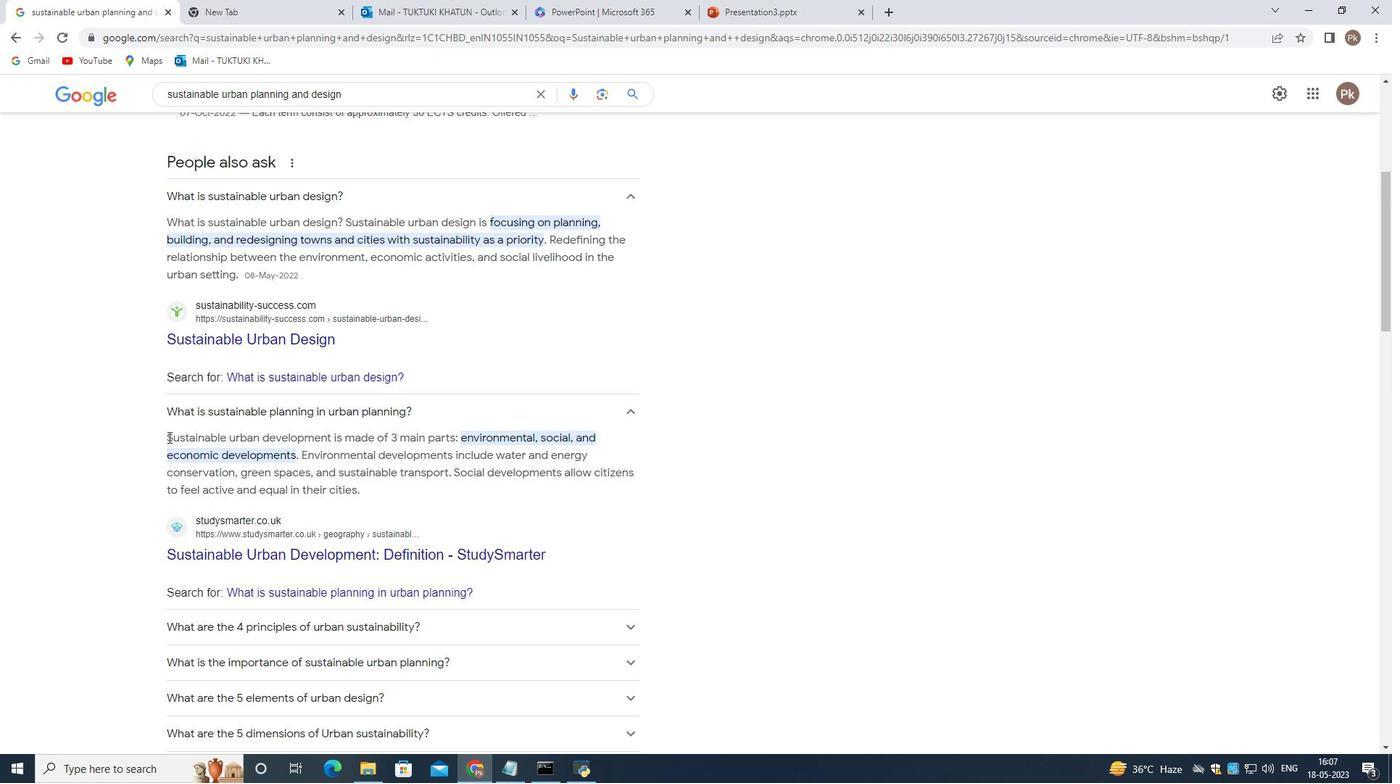 
Action: Mouse pressed left at (168, 437)
Screenshot: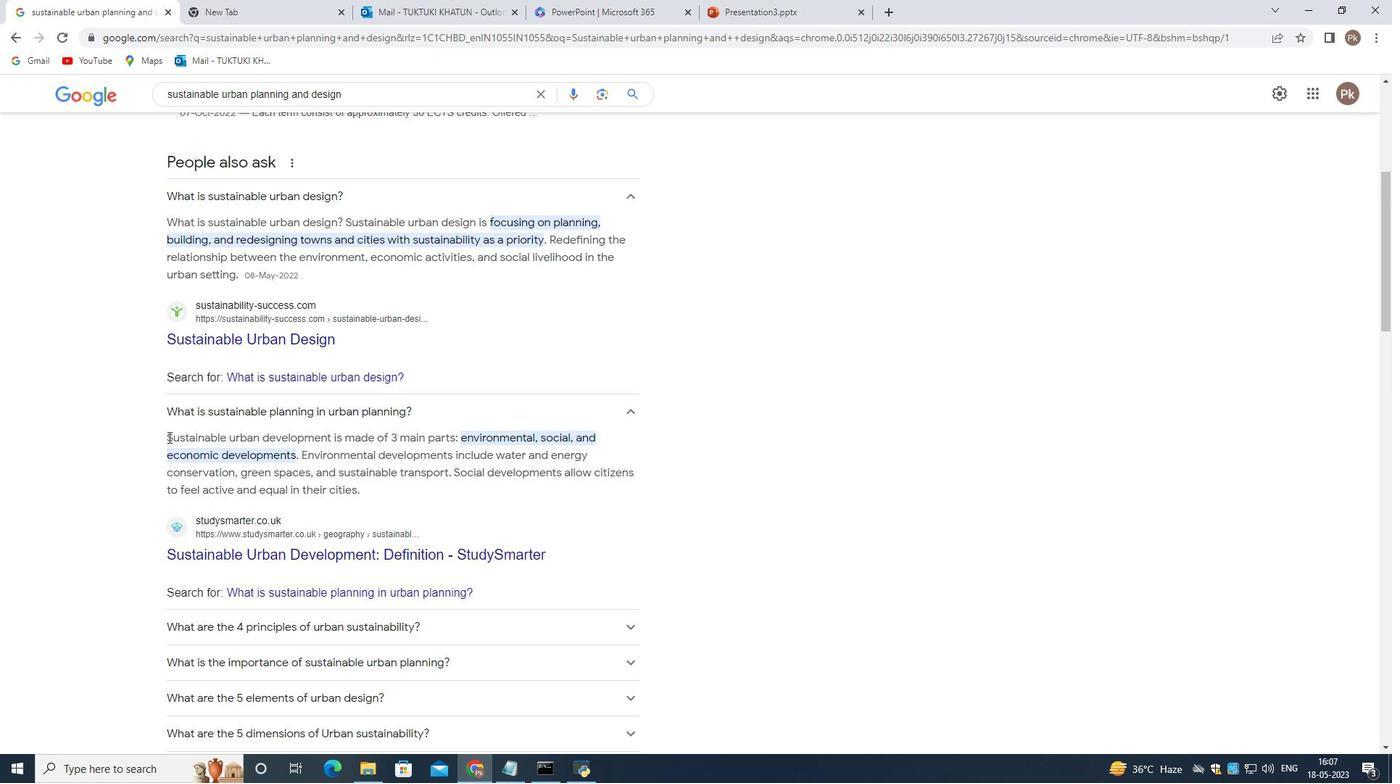 
Action: Mouse moved to (170, 93)
Screenshot: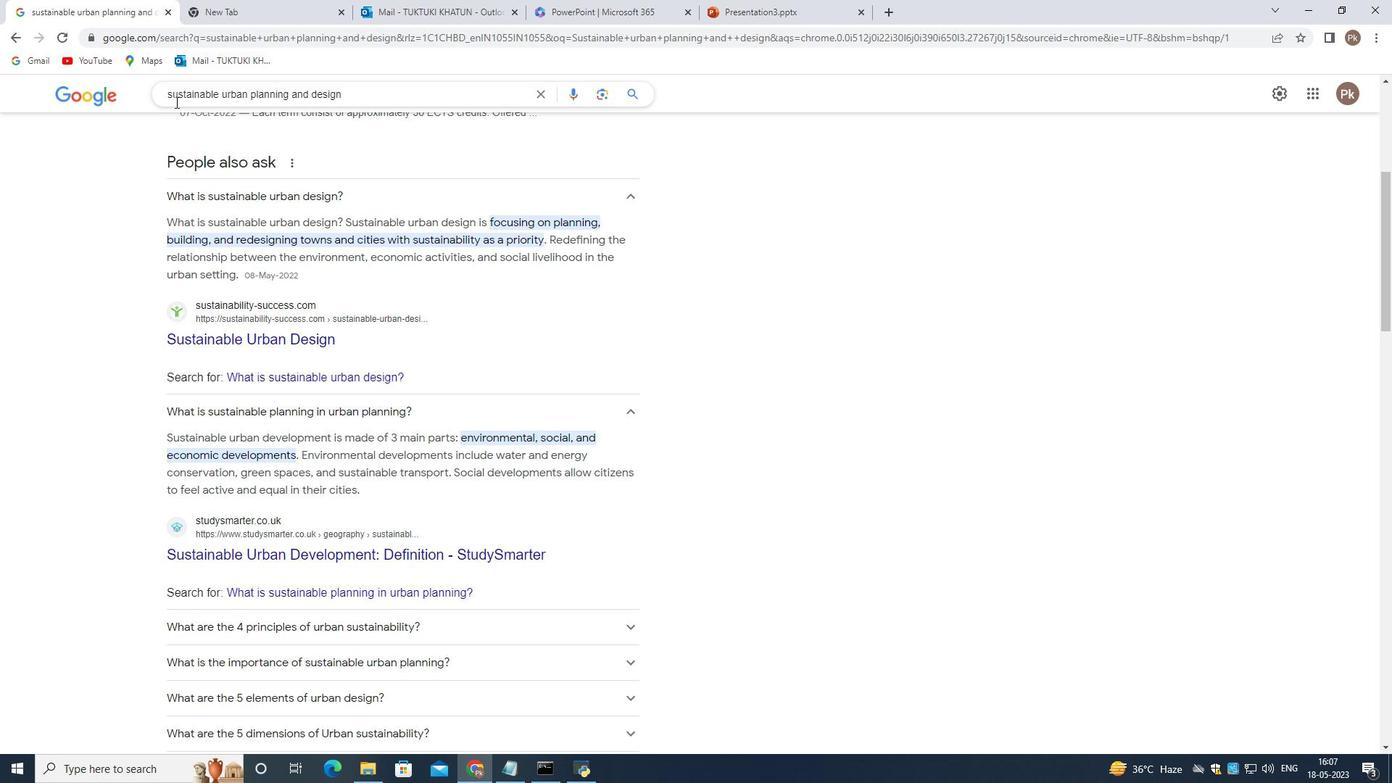 
Action: Mouse pressed left at (170, 93)
Screenshot: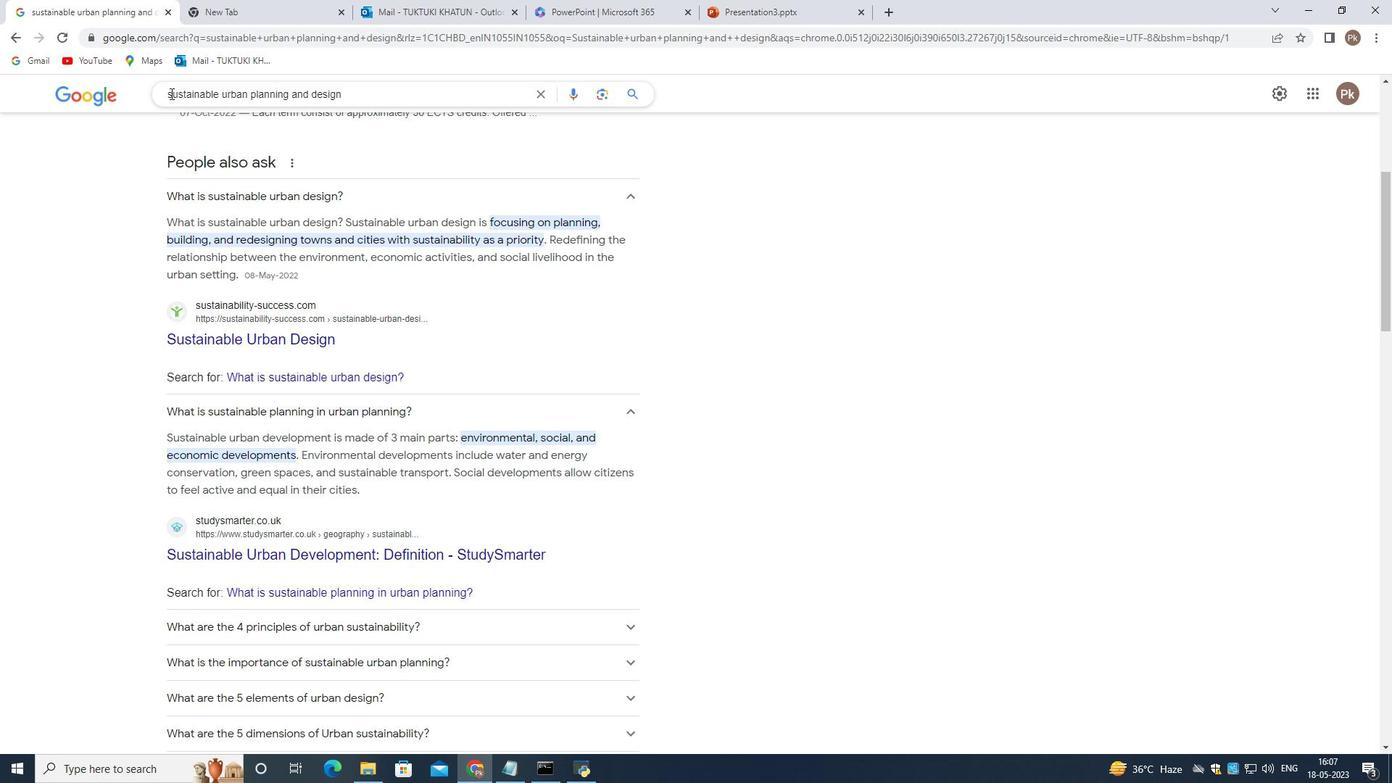 
Action: Mouse moved to (170, 89)
Screenshot: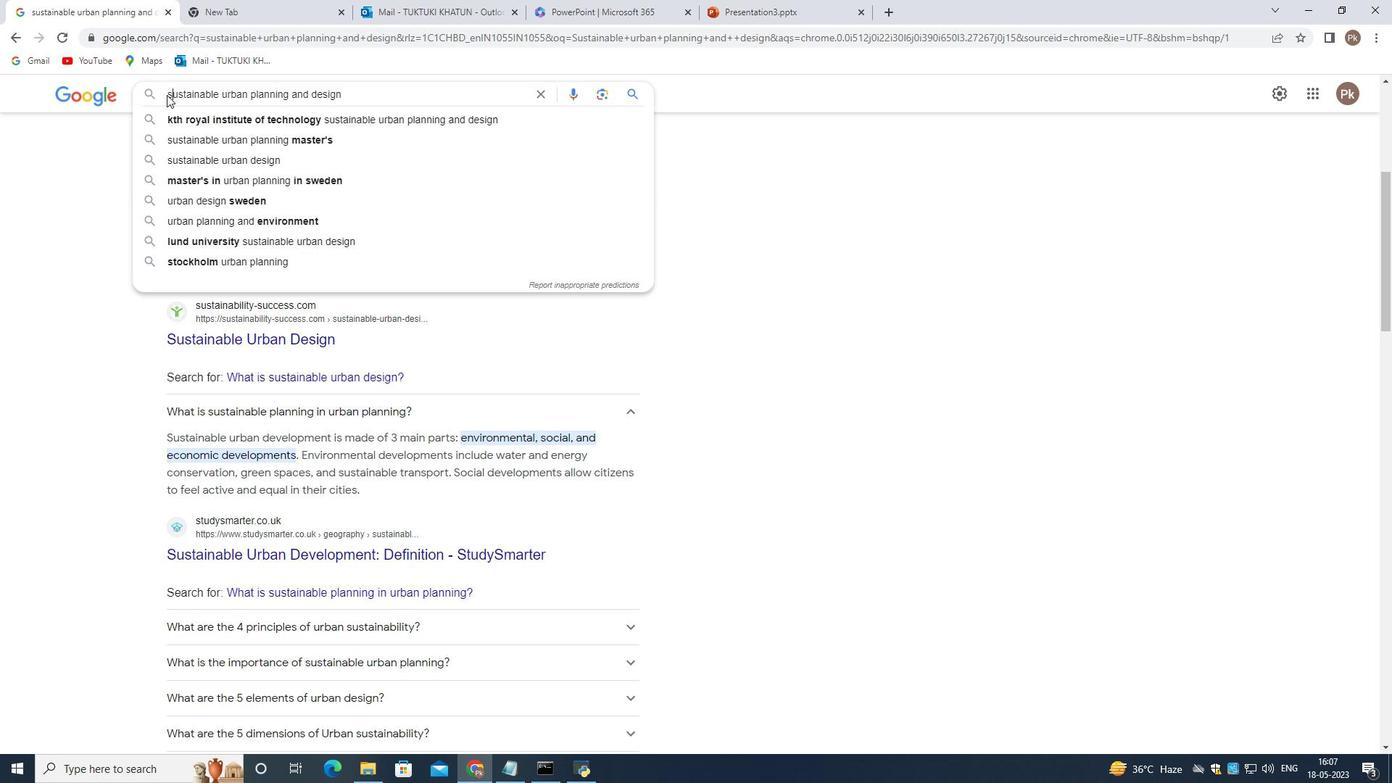
Action: Mouse pressed left at (170, 89)
Screenshot: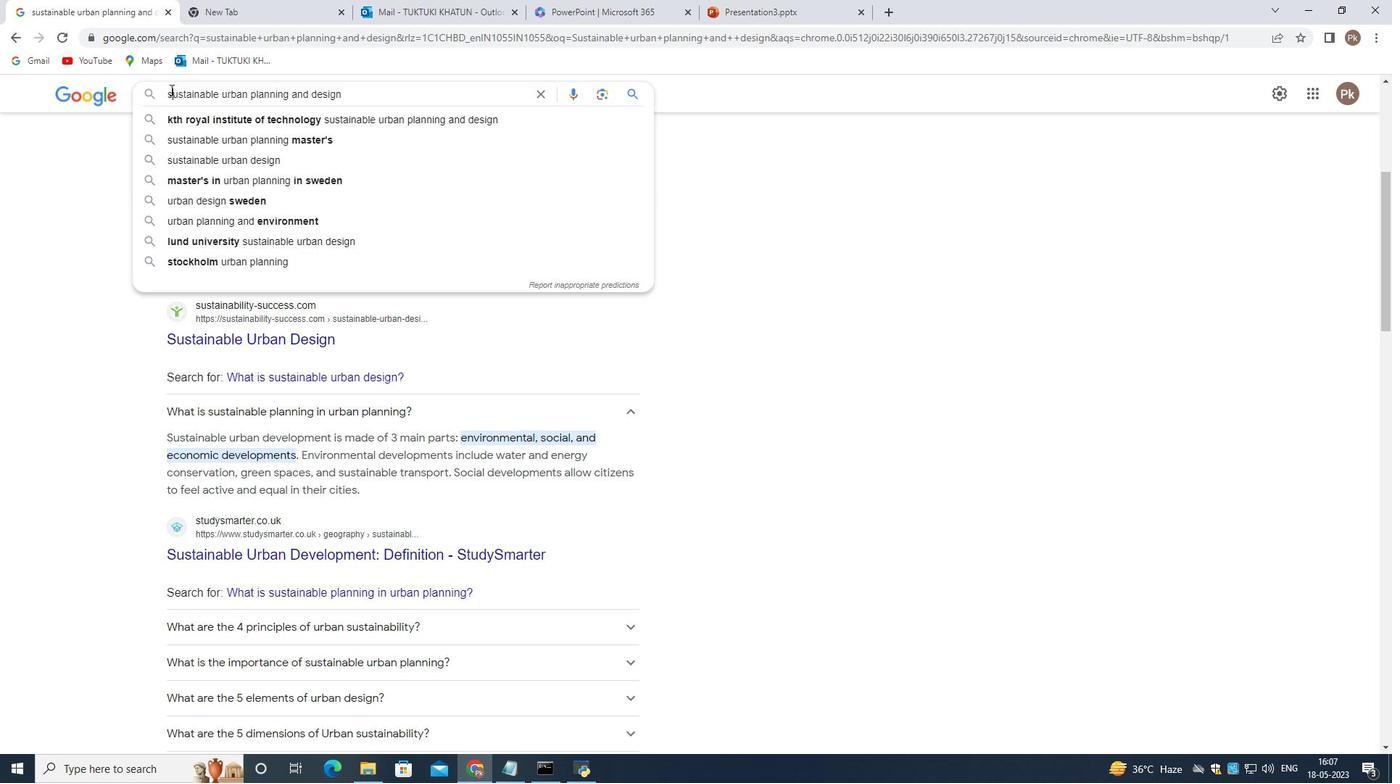 
Action: Mouse moved to (168, 90)
Screenshot: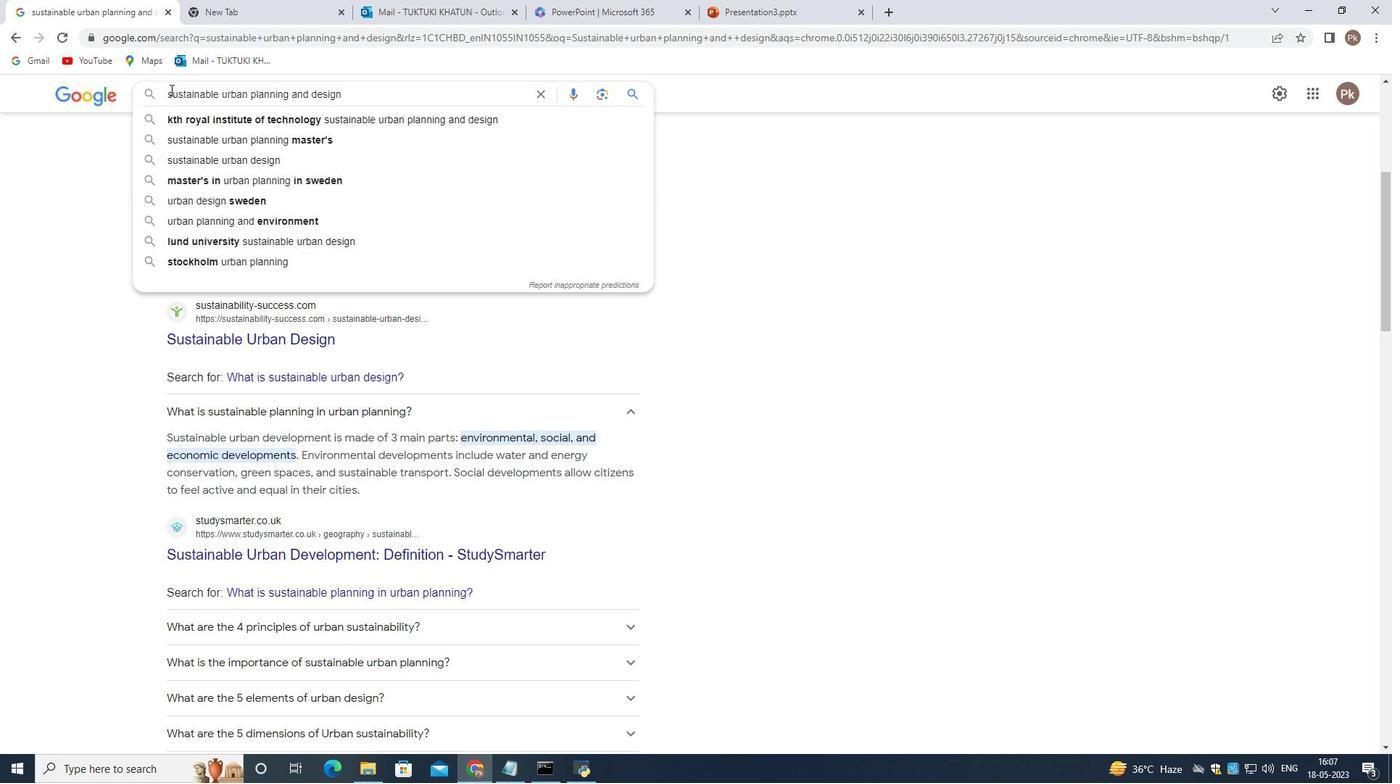 
Action: Mouse pressed left at (168, 90)
Screenshot: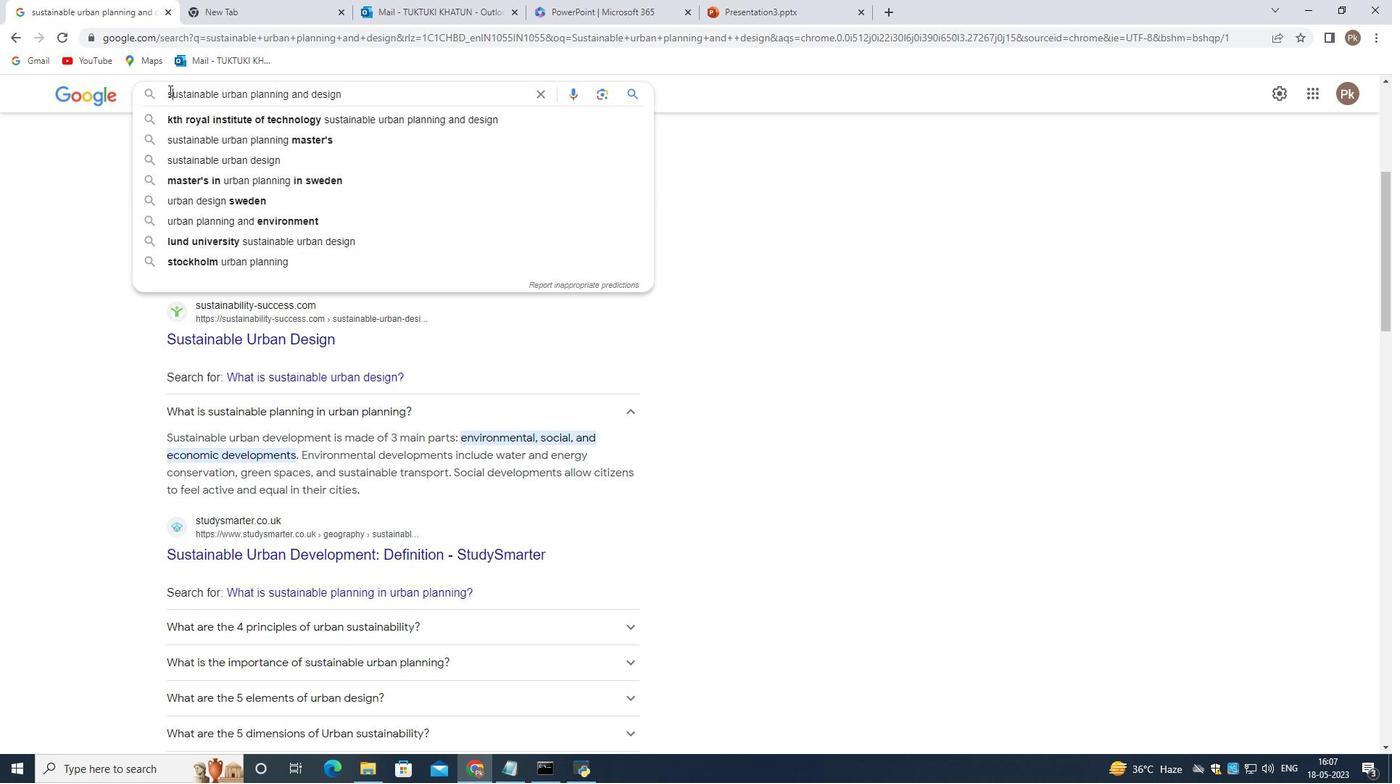 
Action: Mouse moved to (168, 90)
Screenshot: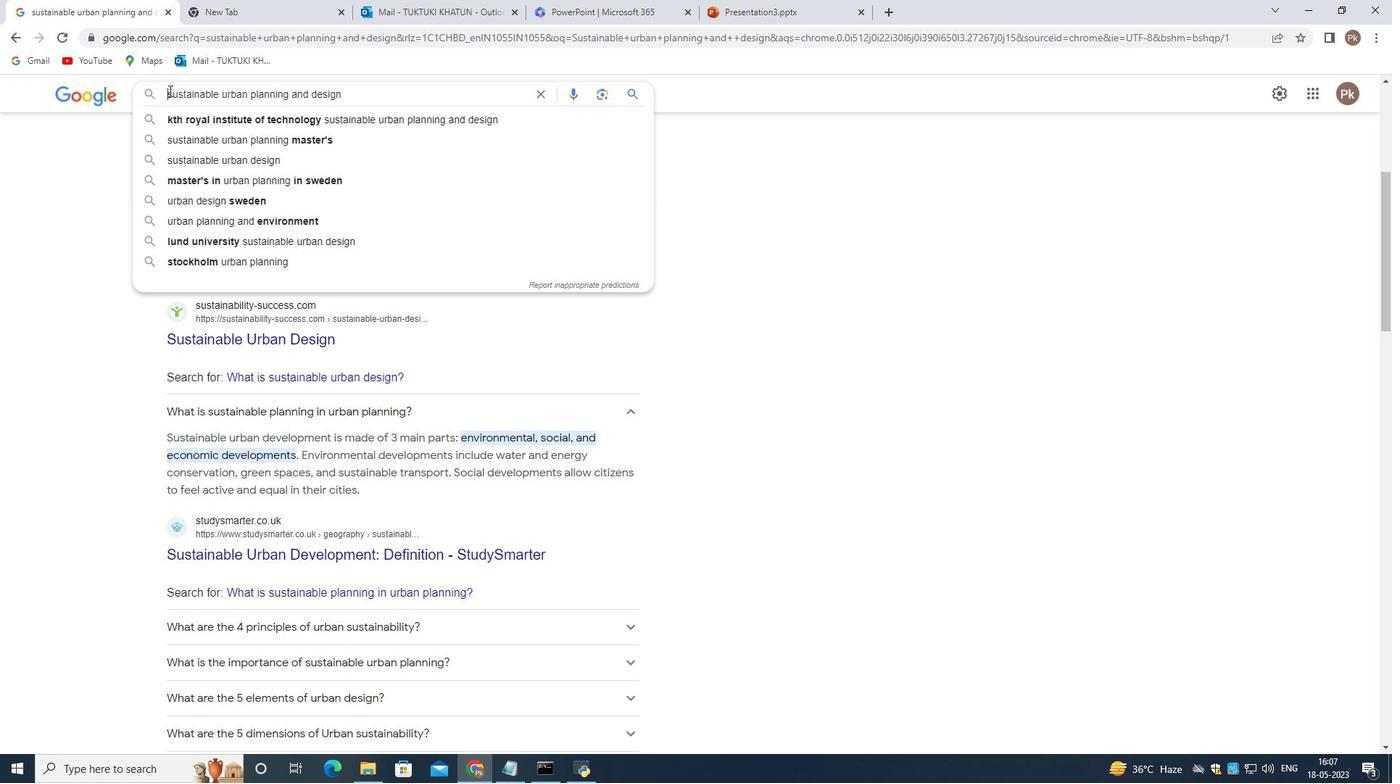 
Action: Key pressed <Key.space>principle<Key.space><Key.backspace>s<Key.space>of<Key.space>
Screenshot: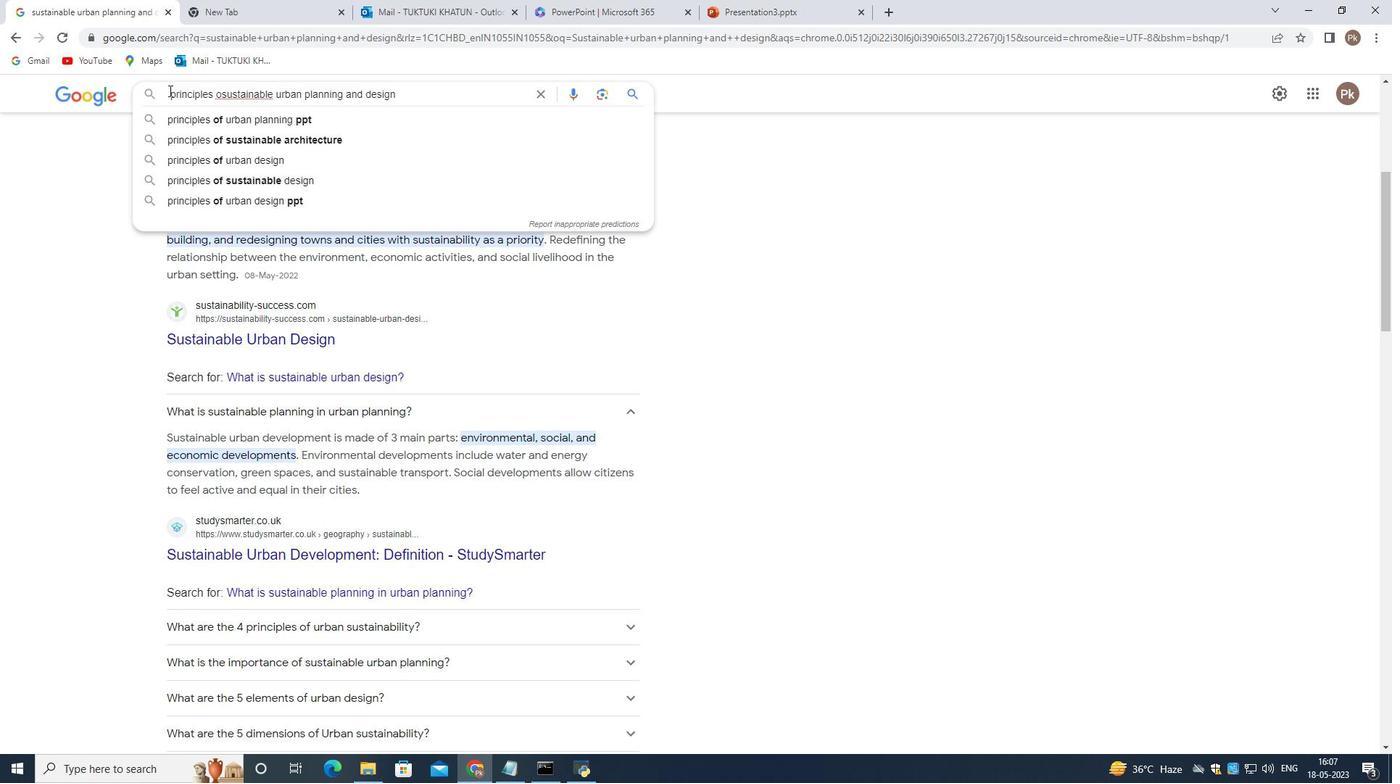 
Action: Mouse moved to (673, 154)
Screenshot: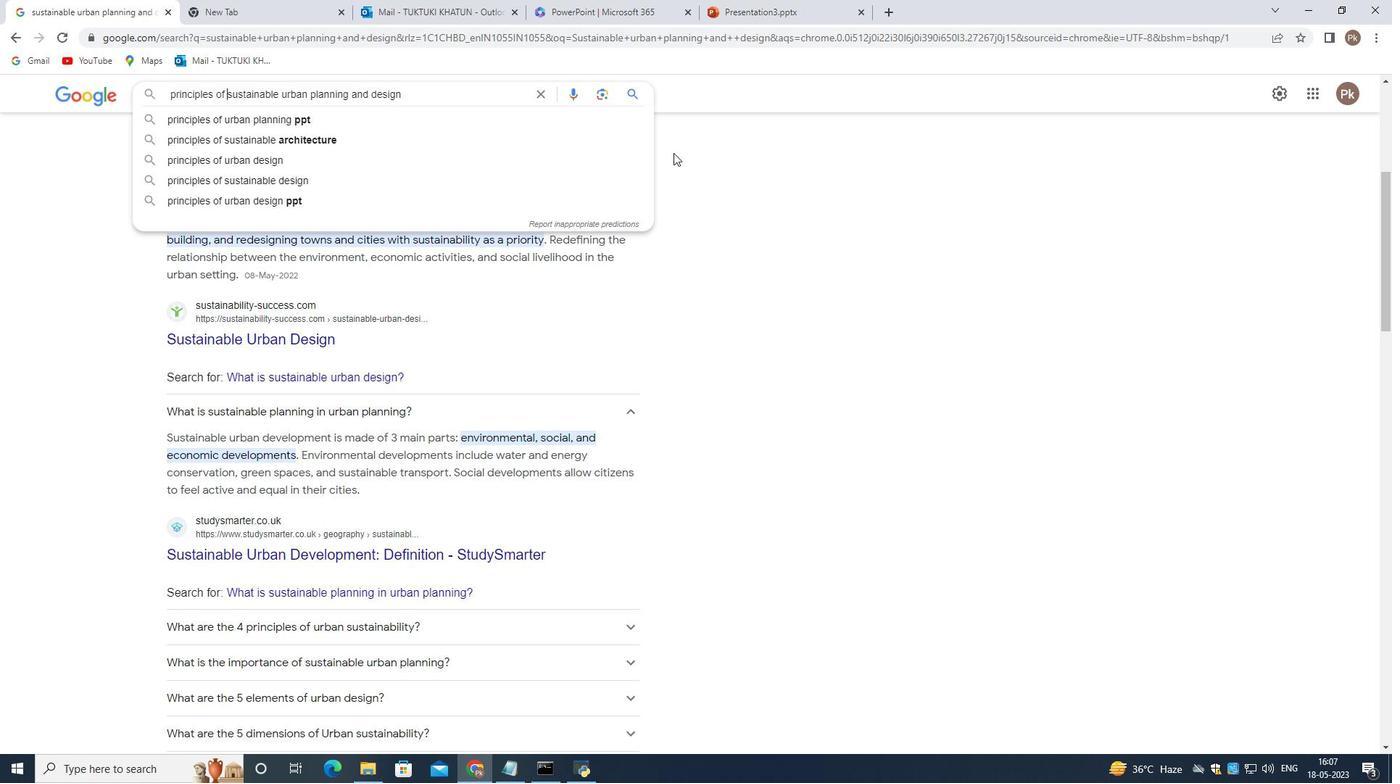 
Action: Key pressed <Key.enter>
Screenshot: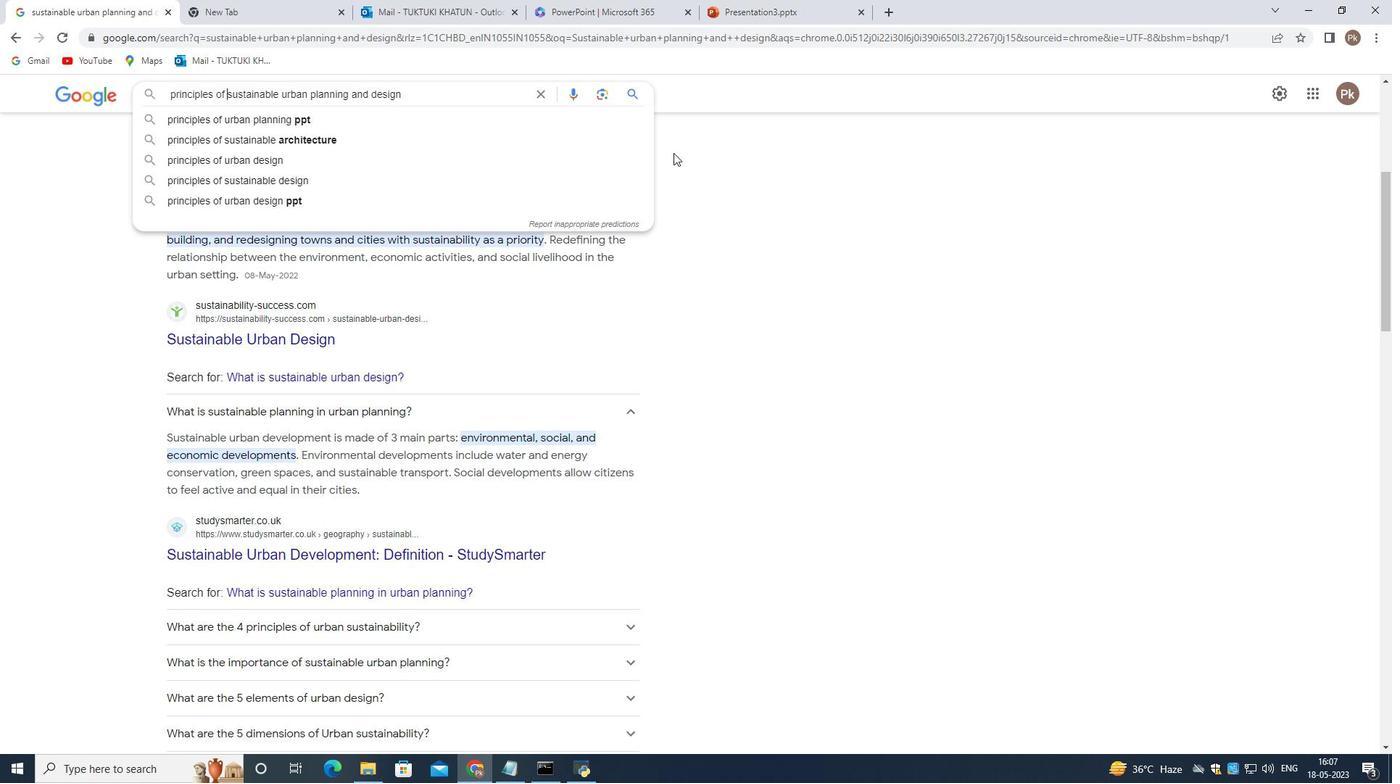 
Action: Mouse moved to (539, 355)
Screenshot: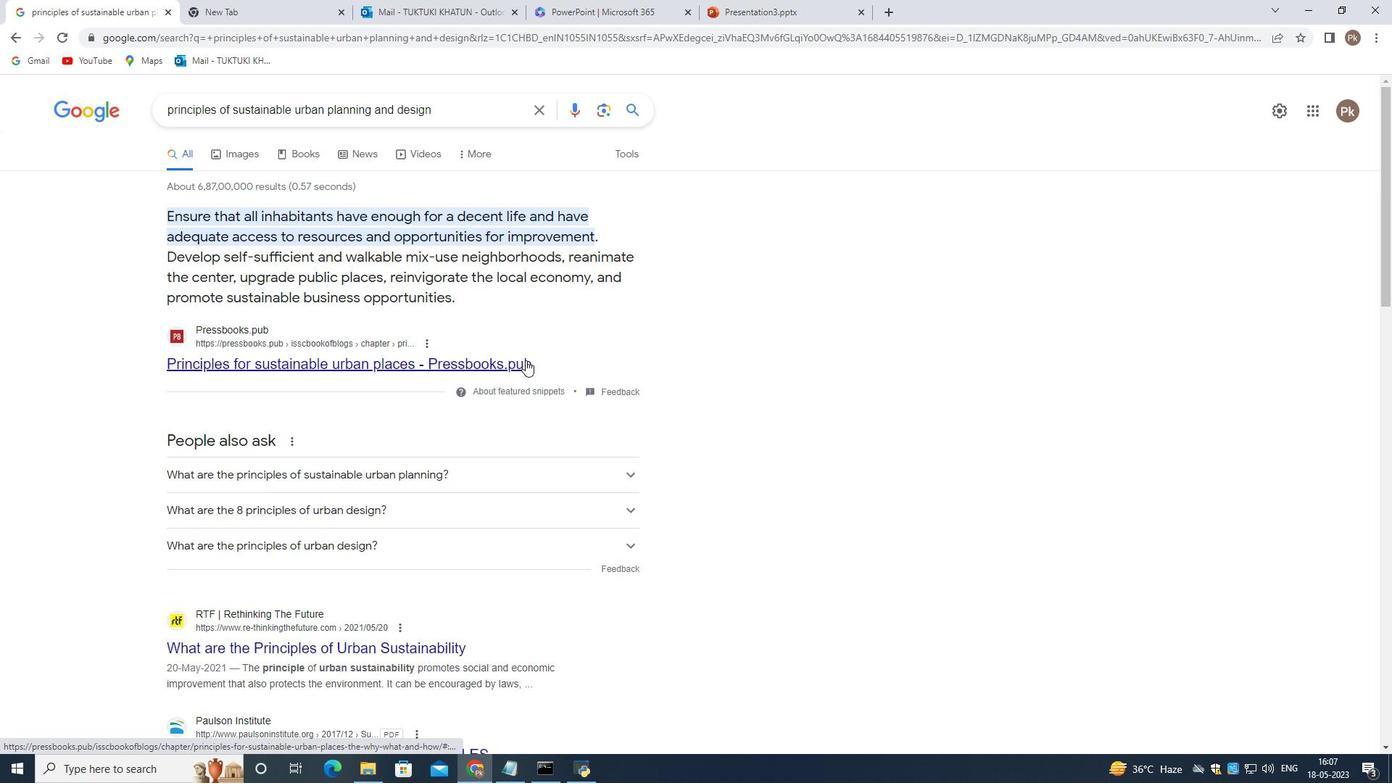 
Action: Mouse scrolled (539, 354) with delta (0, 0)
Screenshot: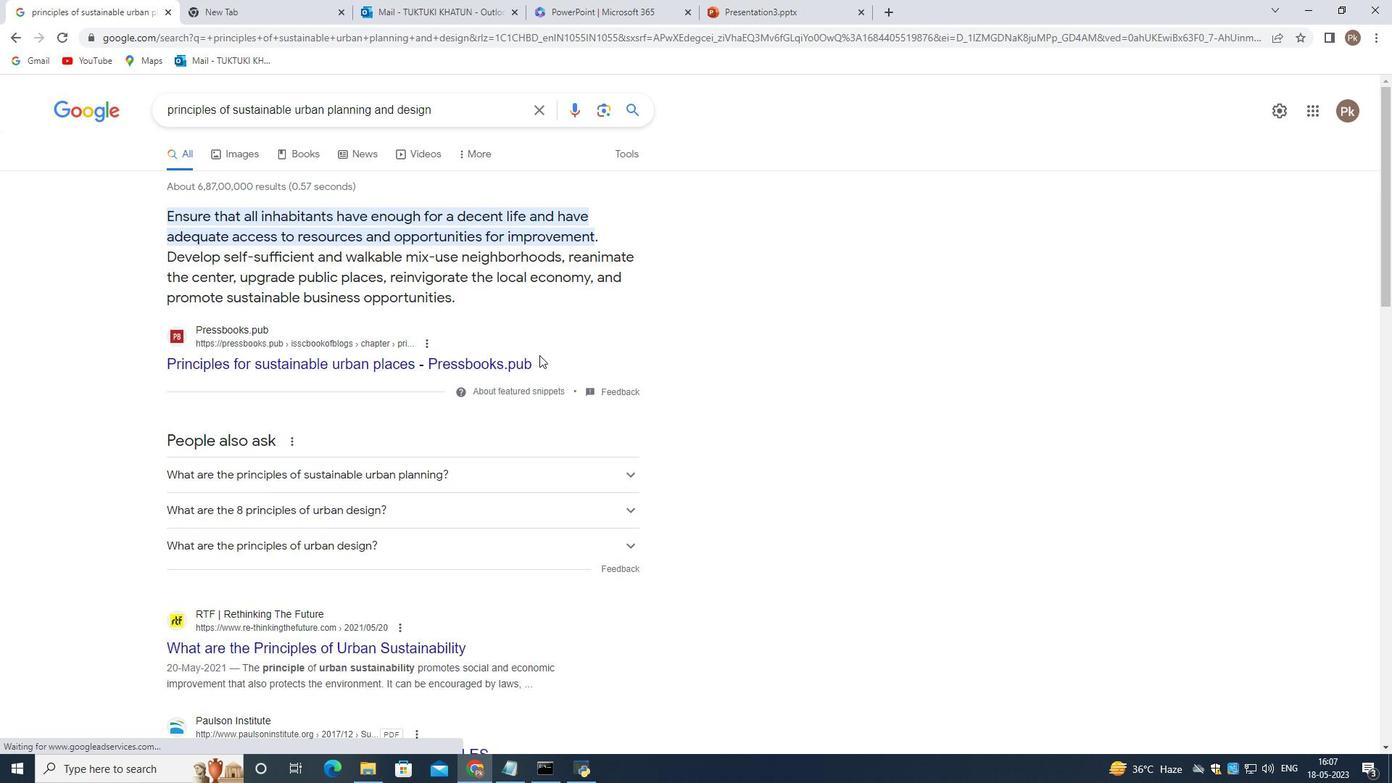 
Action: Mouse scrolled (539, 354) with delta (0, 0)
Screenshot: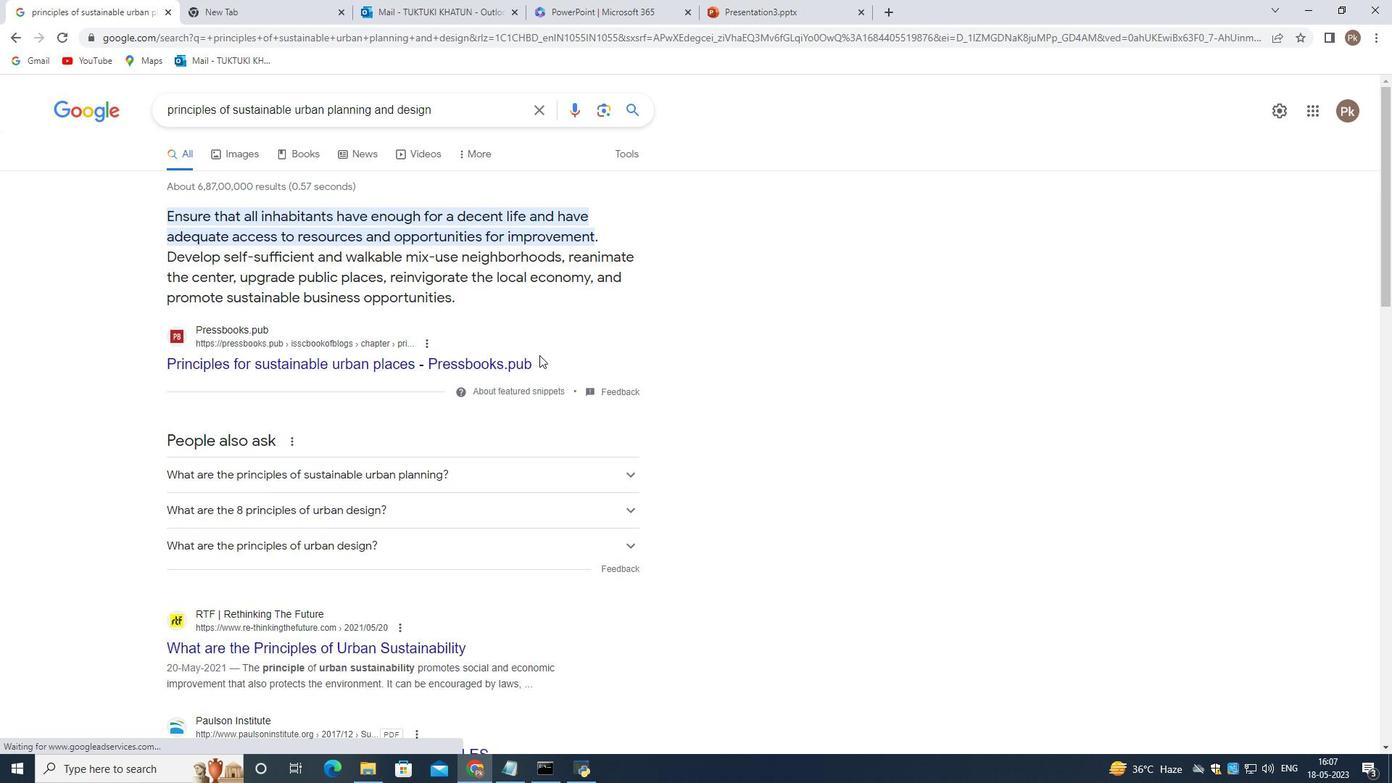 
Action: Mouse moved to (539, 355)
Screenshot: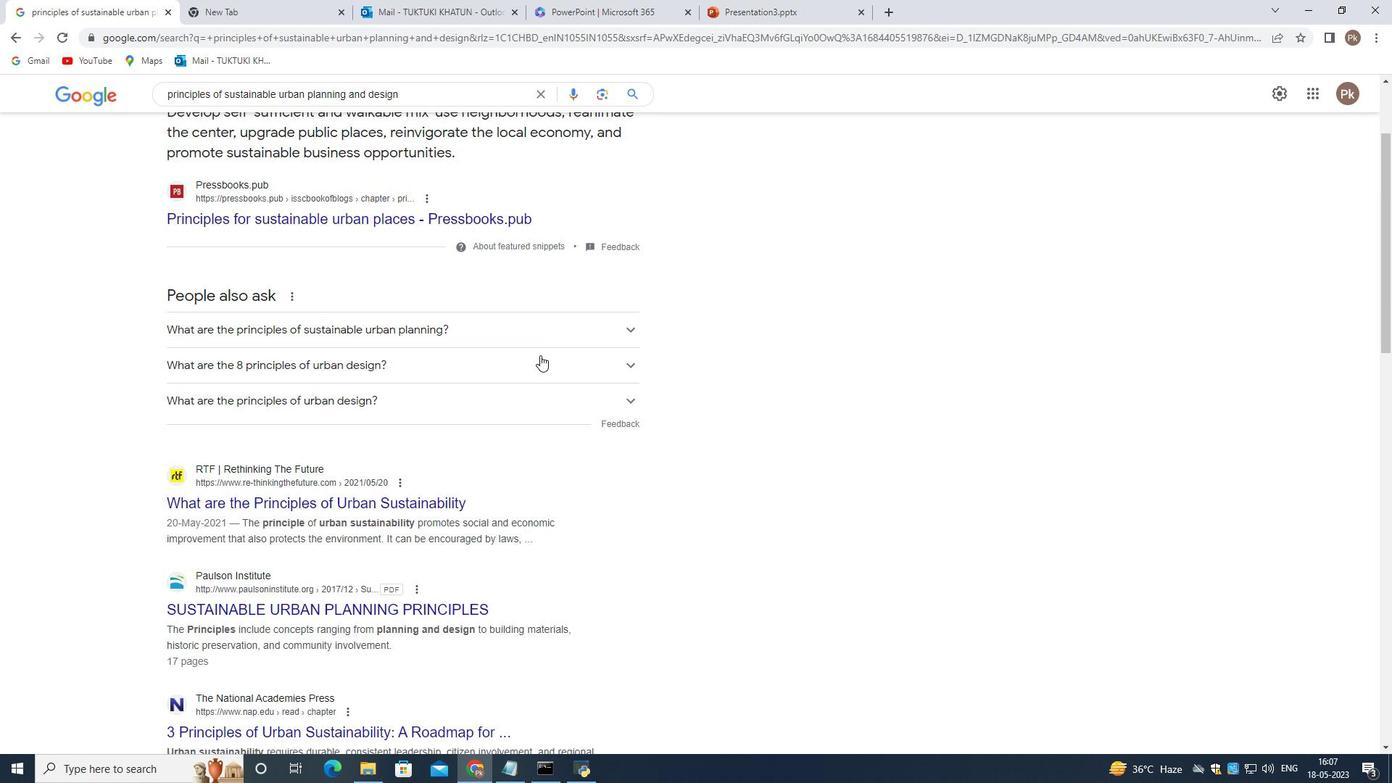 
Action: Mouse scrolled (539, 355) with delta (0, 0)
Screenshot: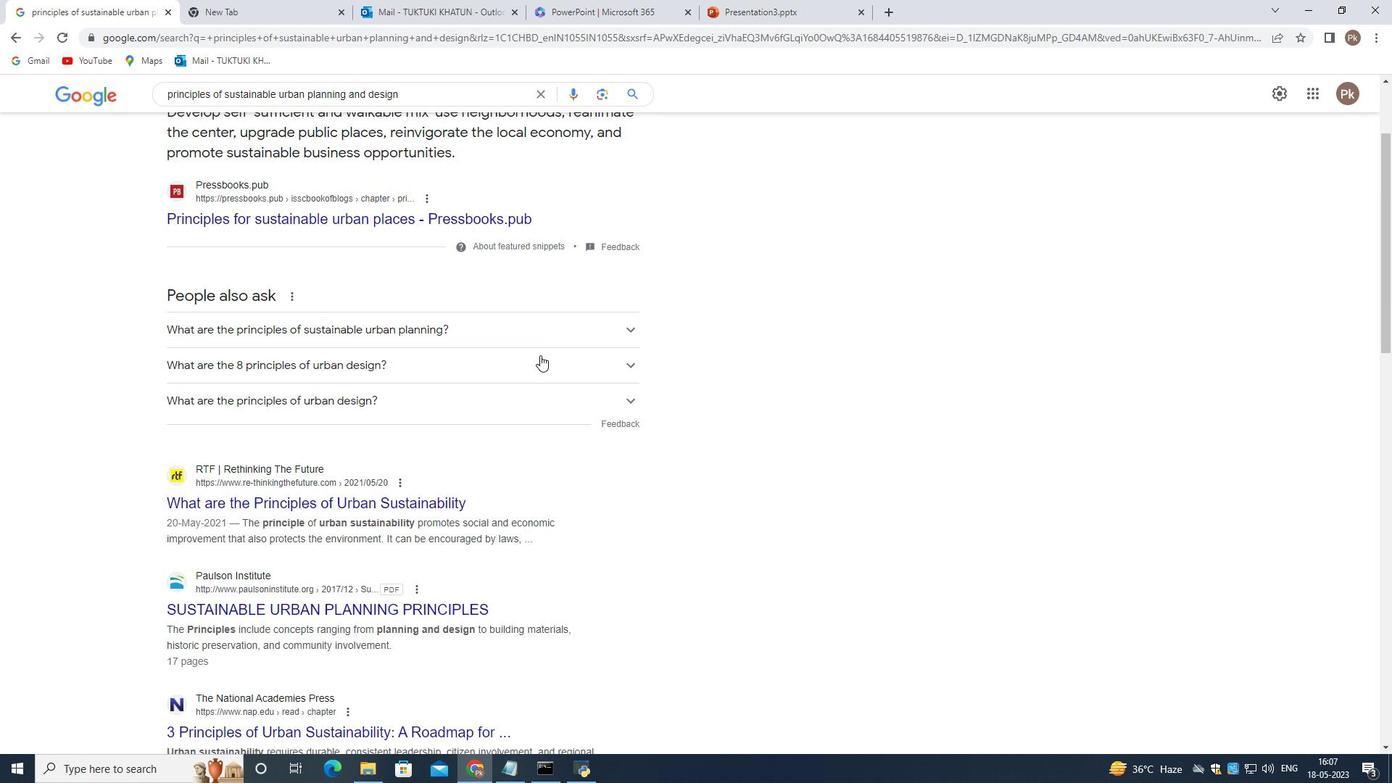 
Action: Mouse moved to (538, 355)
Screenshot: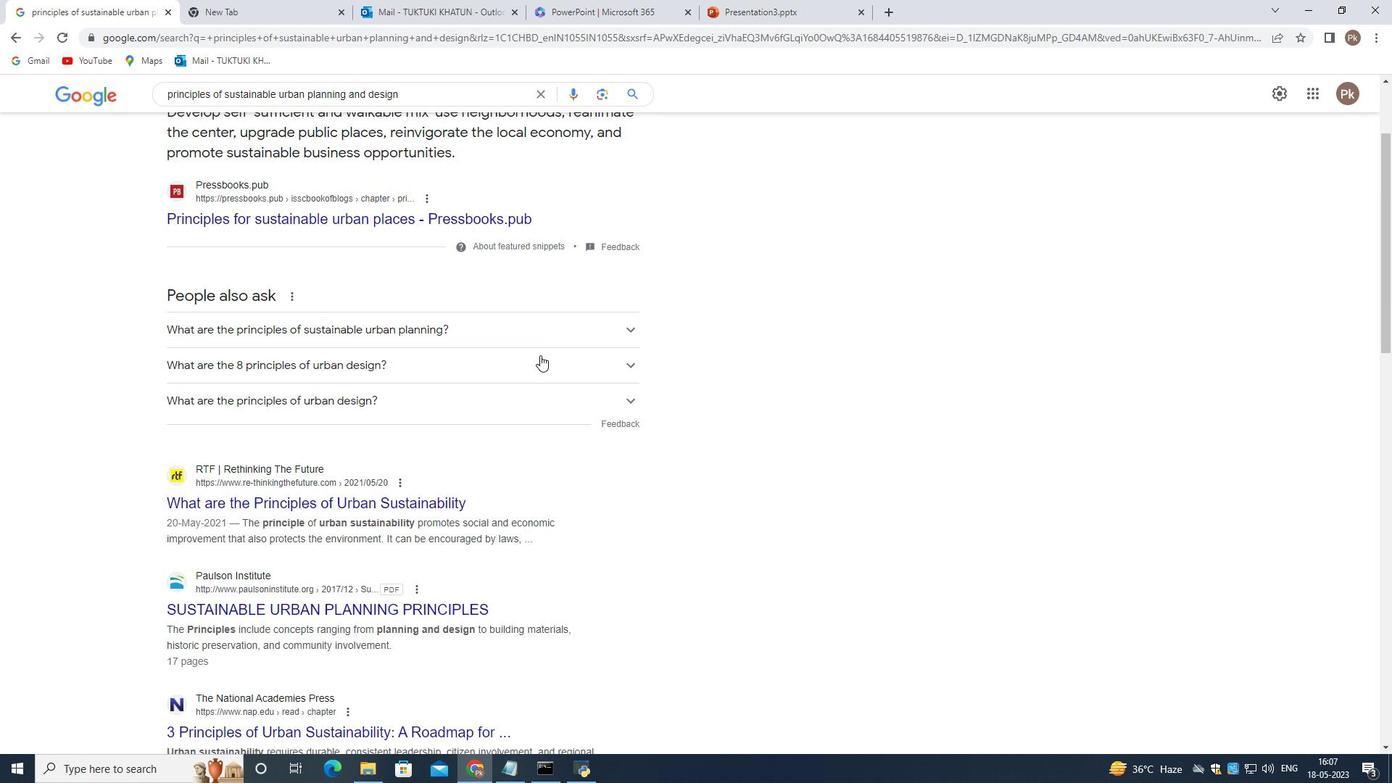 
Action: Mouse scrolled (538, 356) with delta (0, 0)
Screenshot: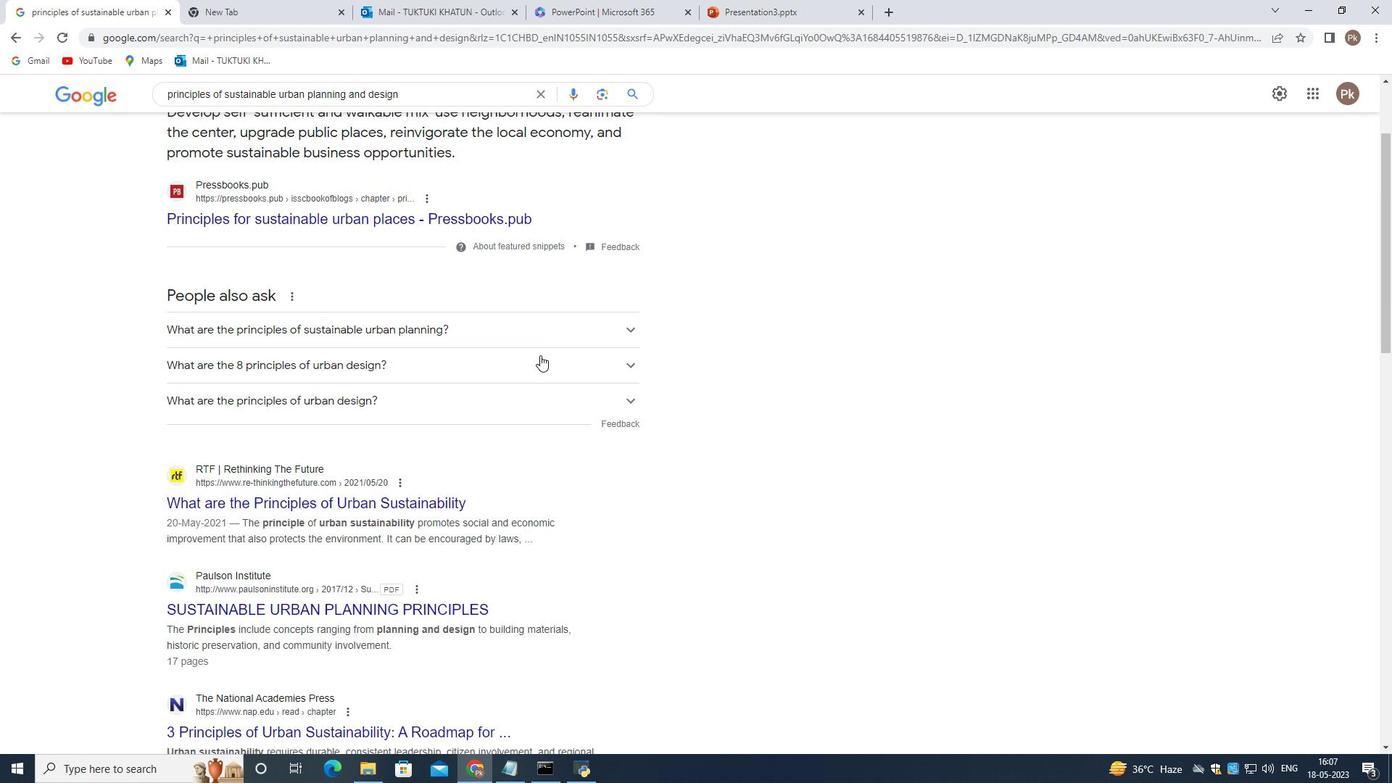 
Action: Mouse moved to (538, 355)
Screenshot: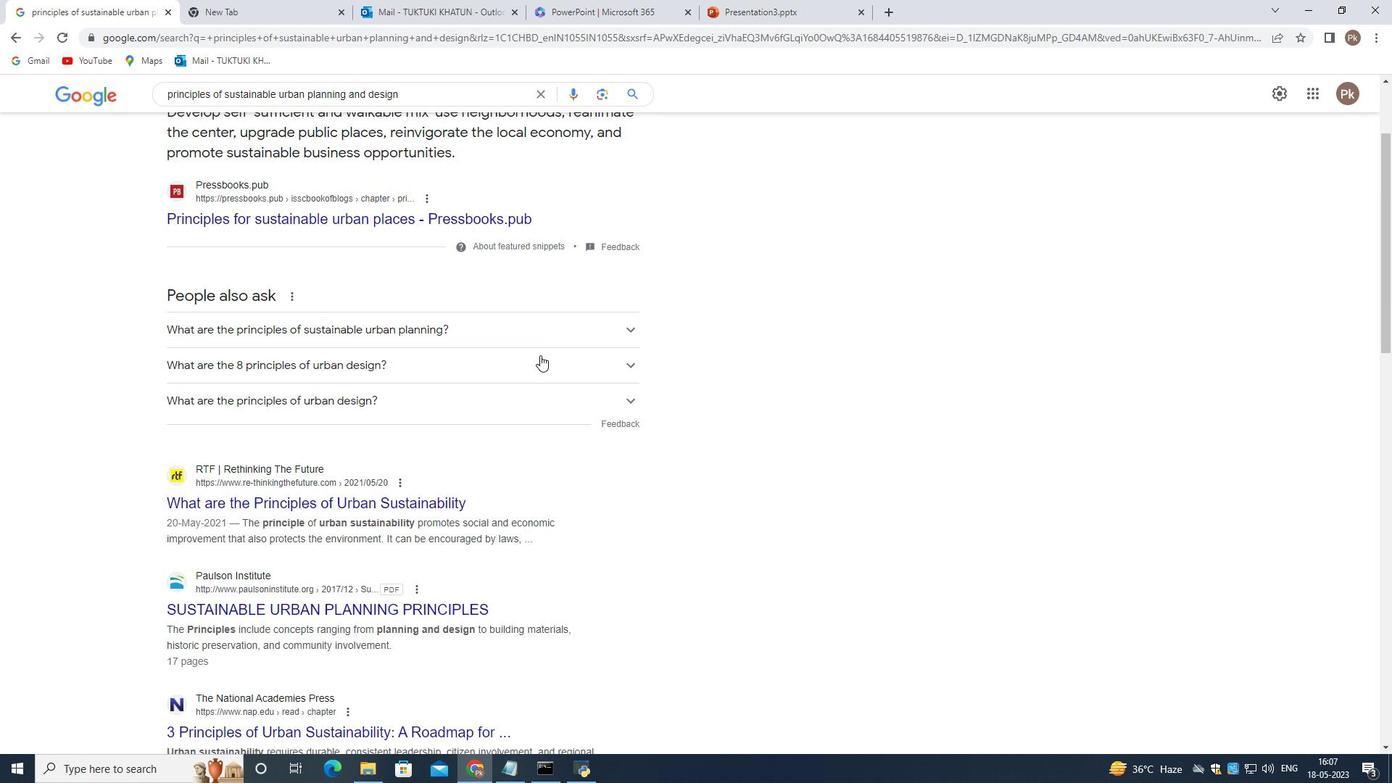 
Action: Mouse scrolled (538, 356) with delta (0, 0)
Screenshot: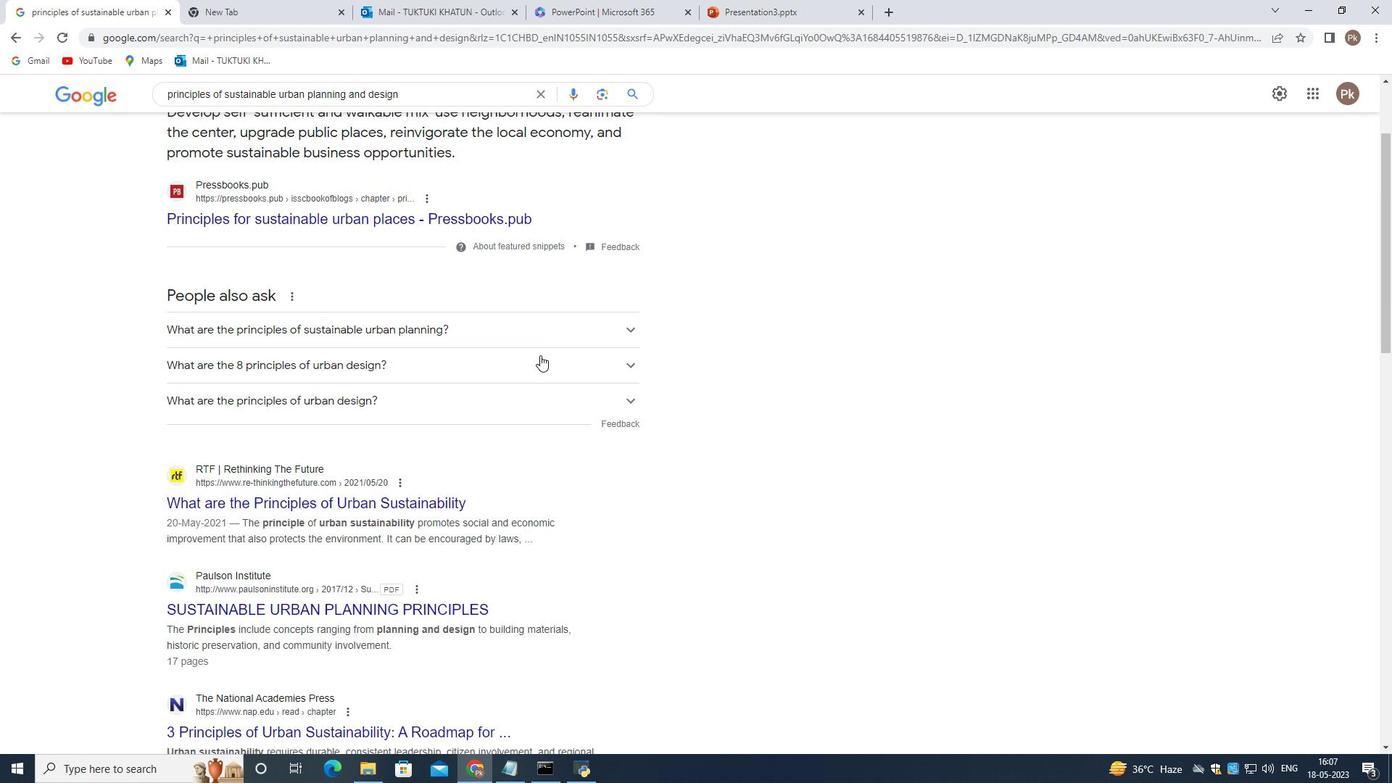 
Action: Mouse moved to (170, 210)
Screenshot: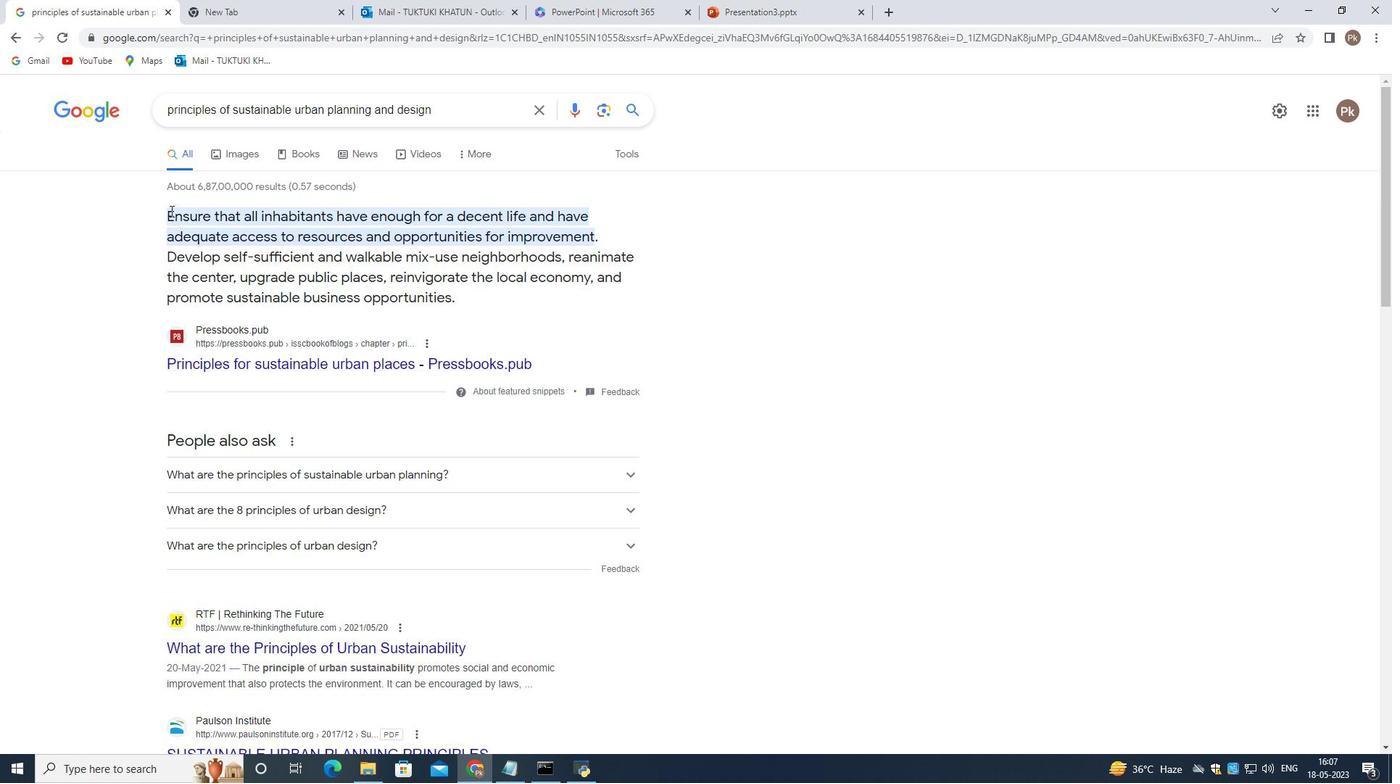
Action: Mouse pressed left at (170, 210)
Screenshot: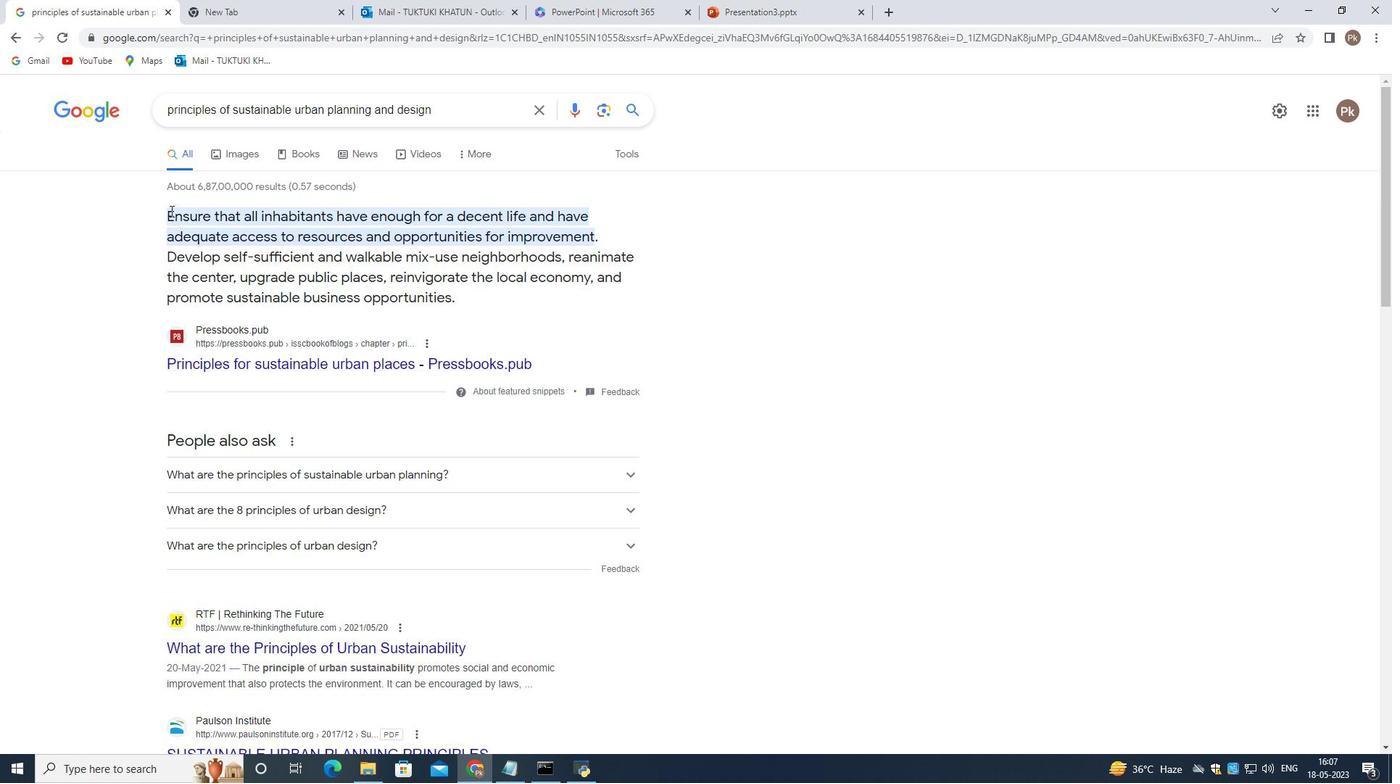 
Action: Mouse moved to (466, 290)
Screenshot: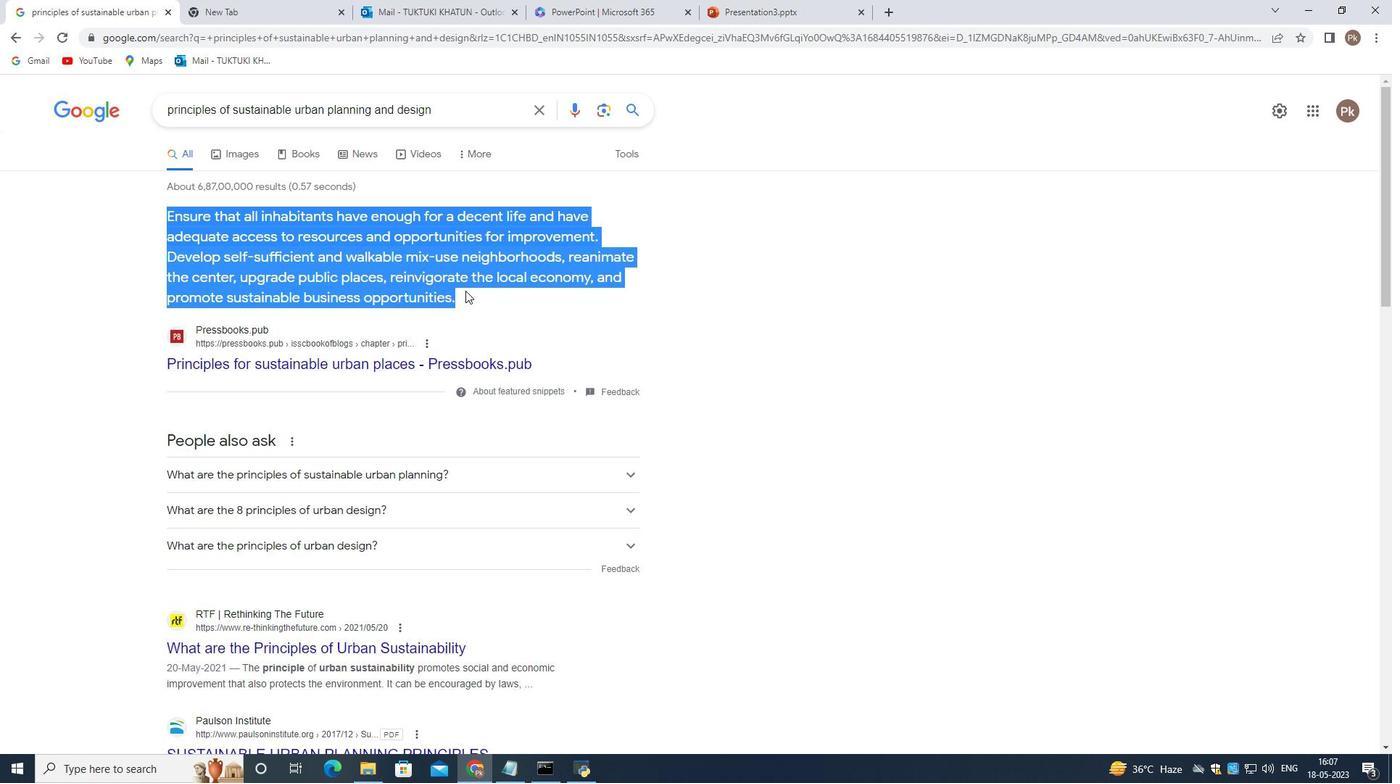 
Action: Key pressed ctrl+C
Screenshot: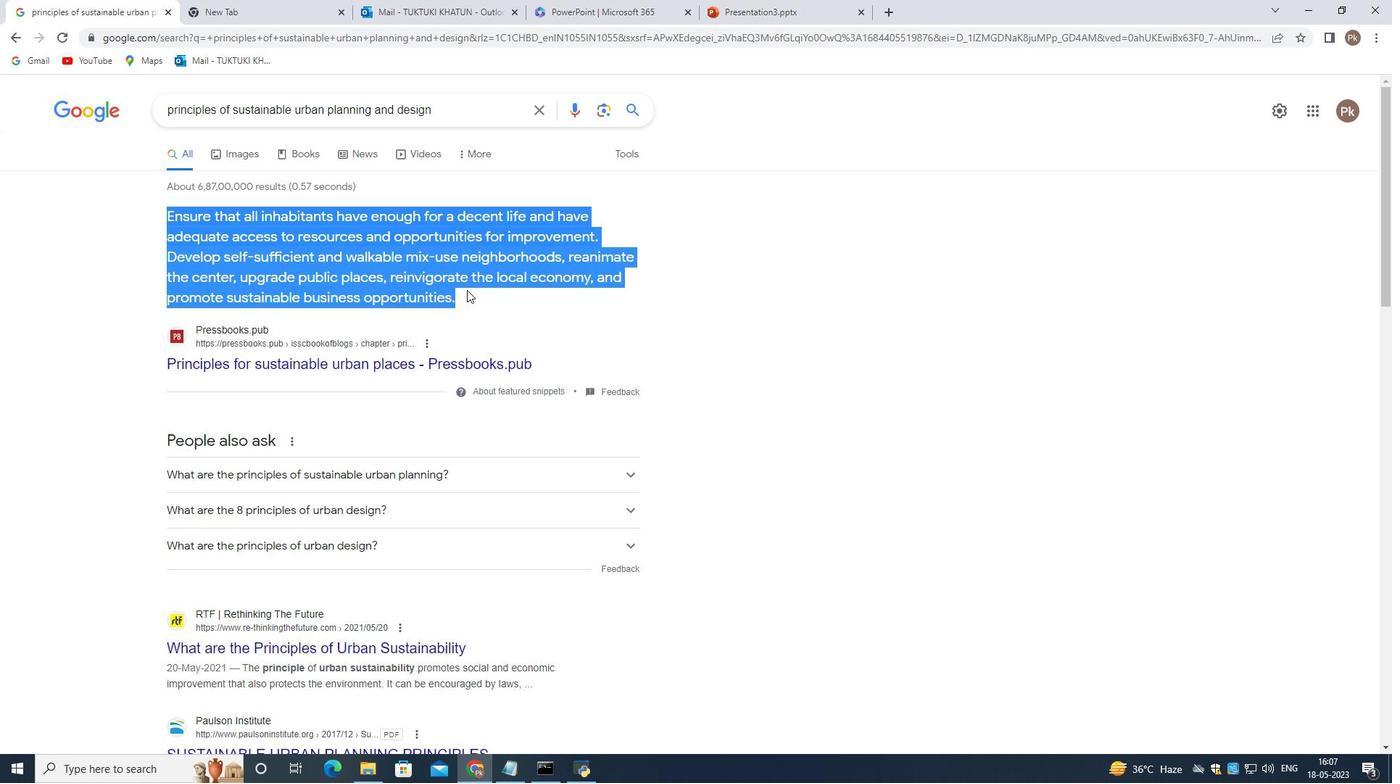 
Action: Mouse moved to (439, 237)
Screenshot: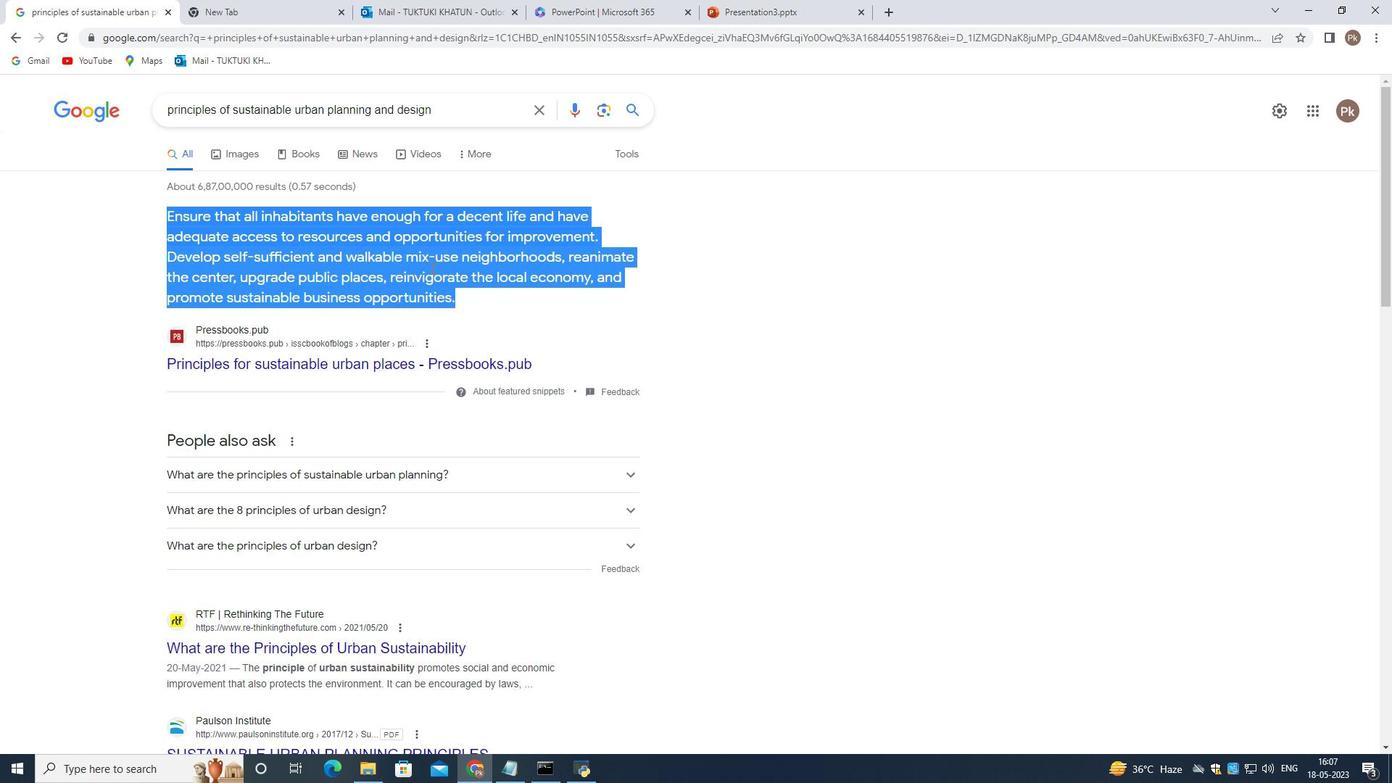 
Action: Mouse scrolled (439, 236) with delta (0, 0)
Screenshot: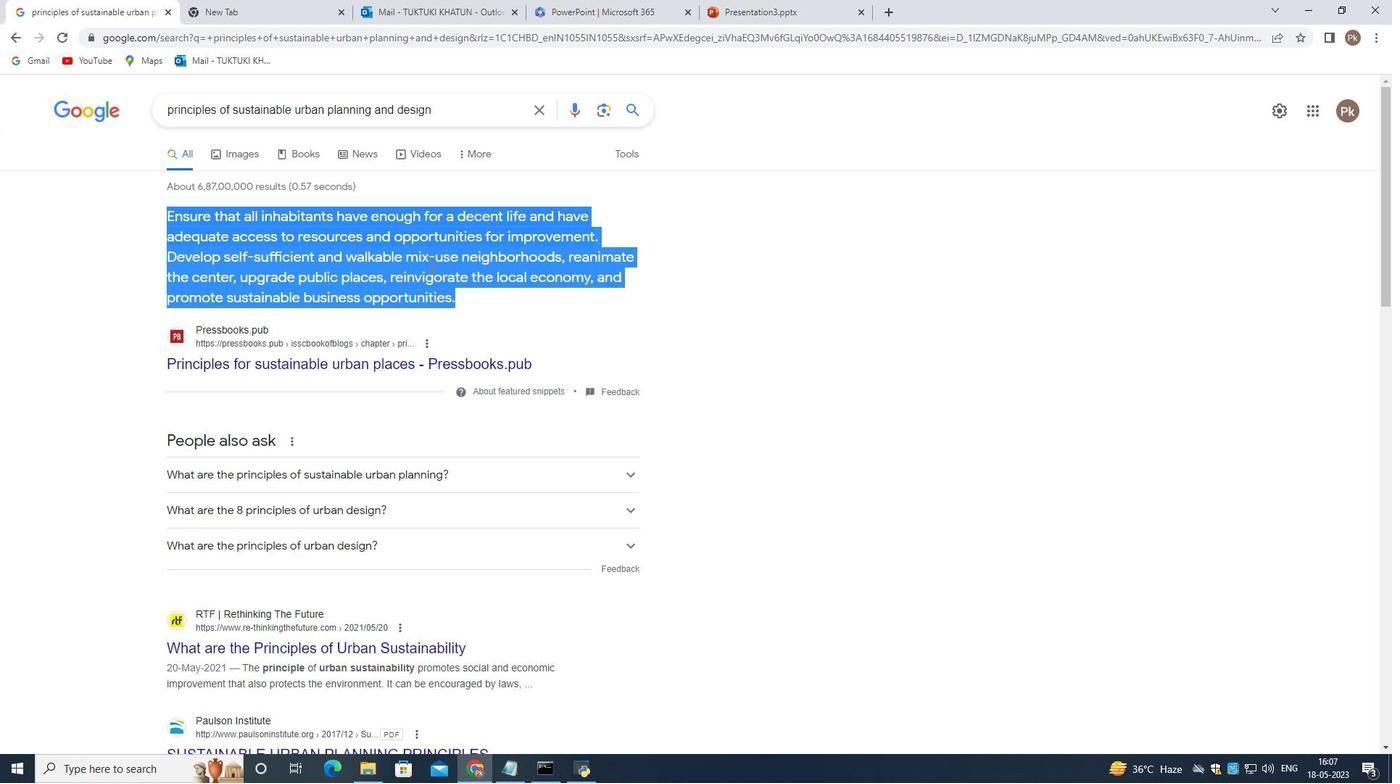
Action: Mouse moved to (596, 259)
Screenshot: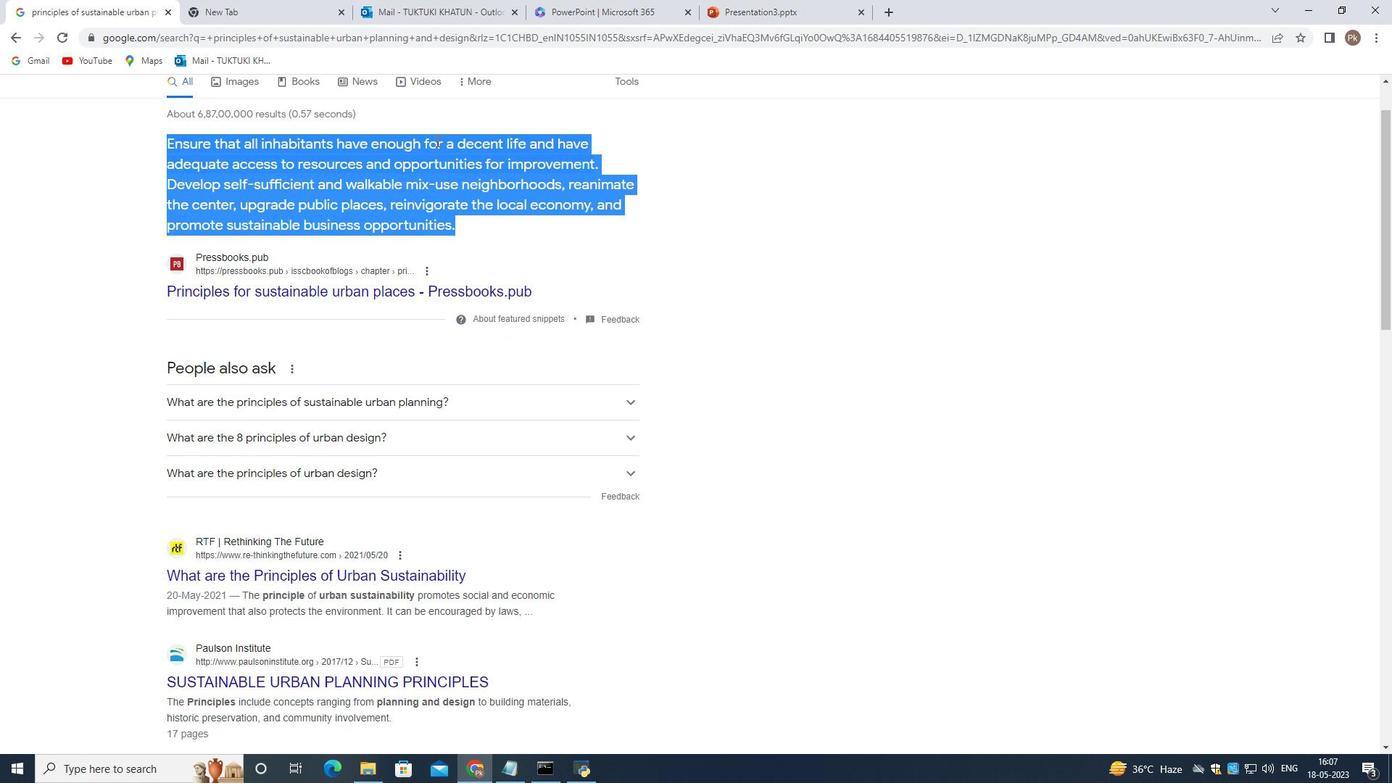 
Action: Key pressed ctrl+C
Screenshot: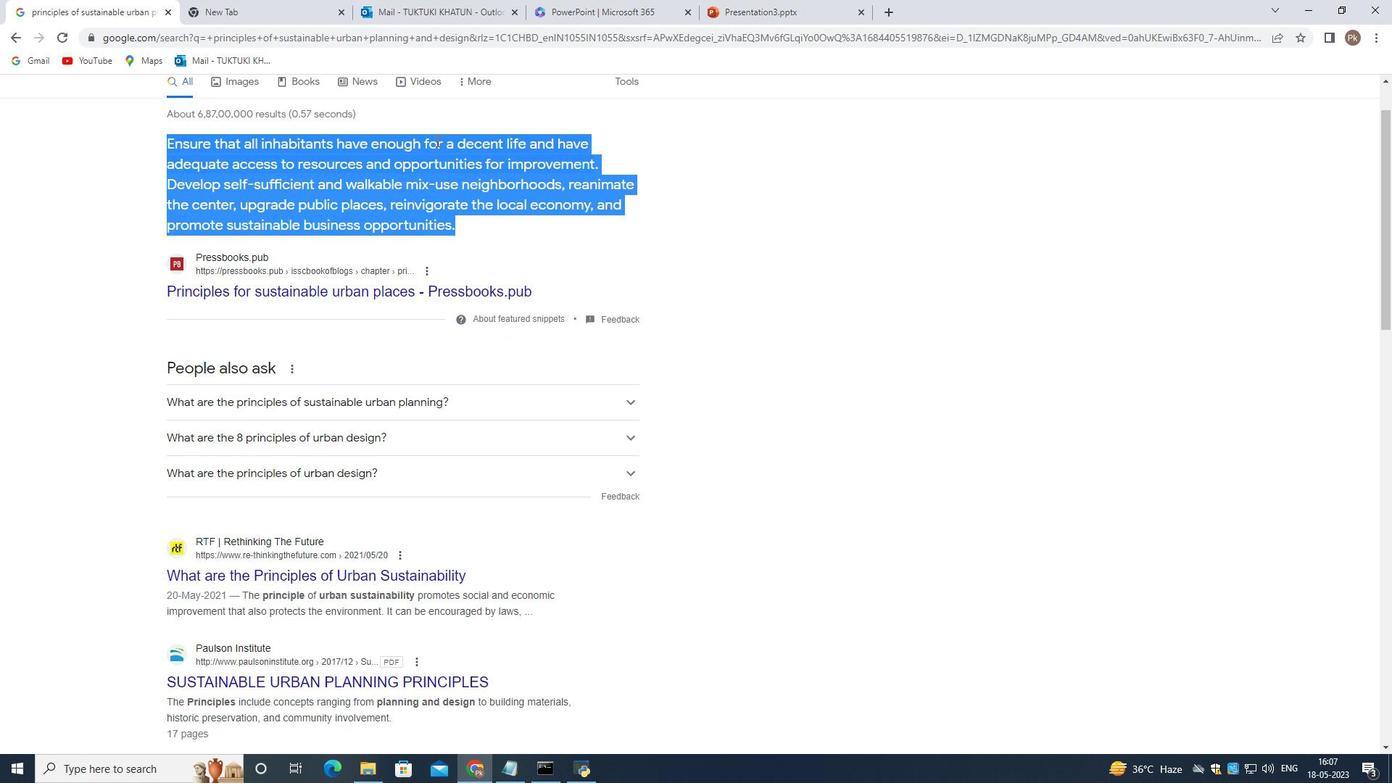 
Action: Mouse moved to (524, 147)
Screenshot: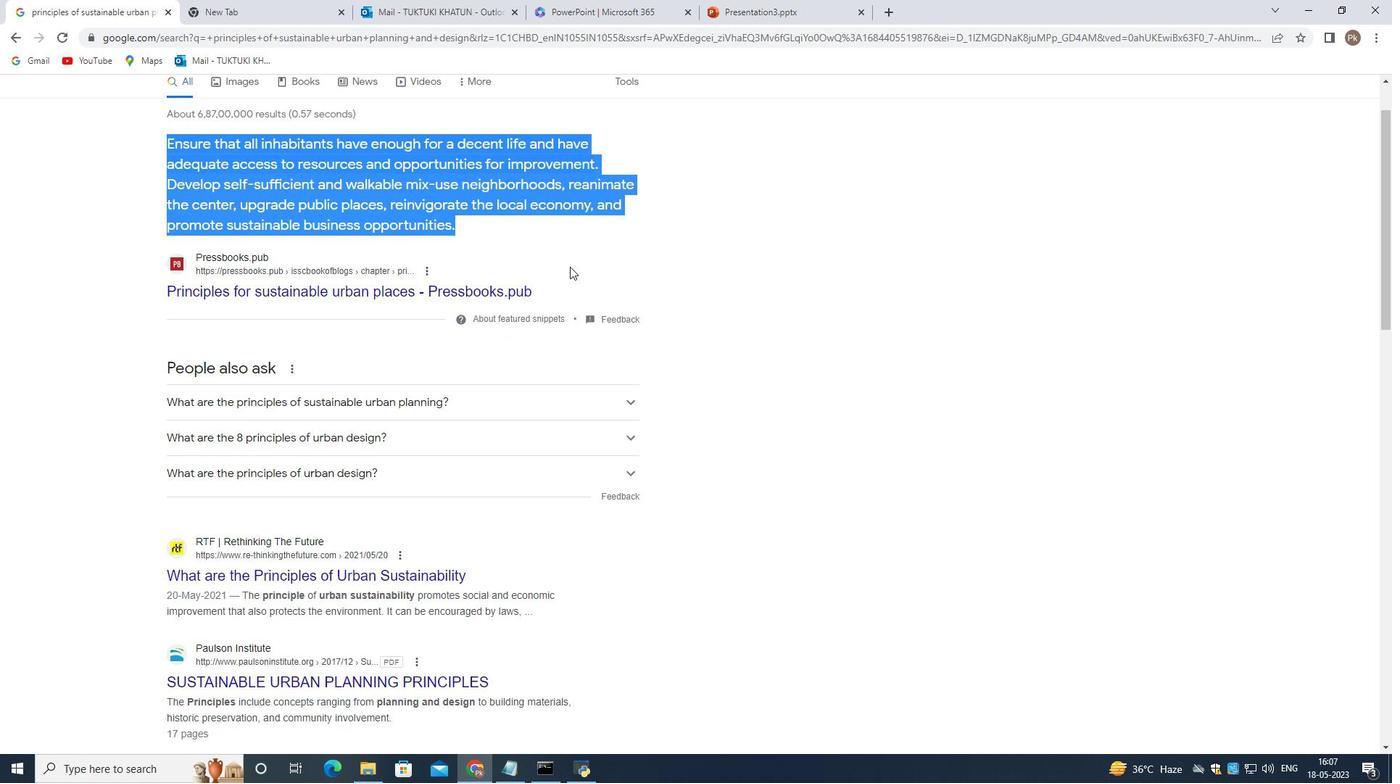 
Action: Mouse scrolled (524, 147) with delta (0, 0)
Screenshot: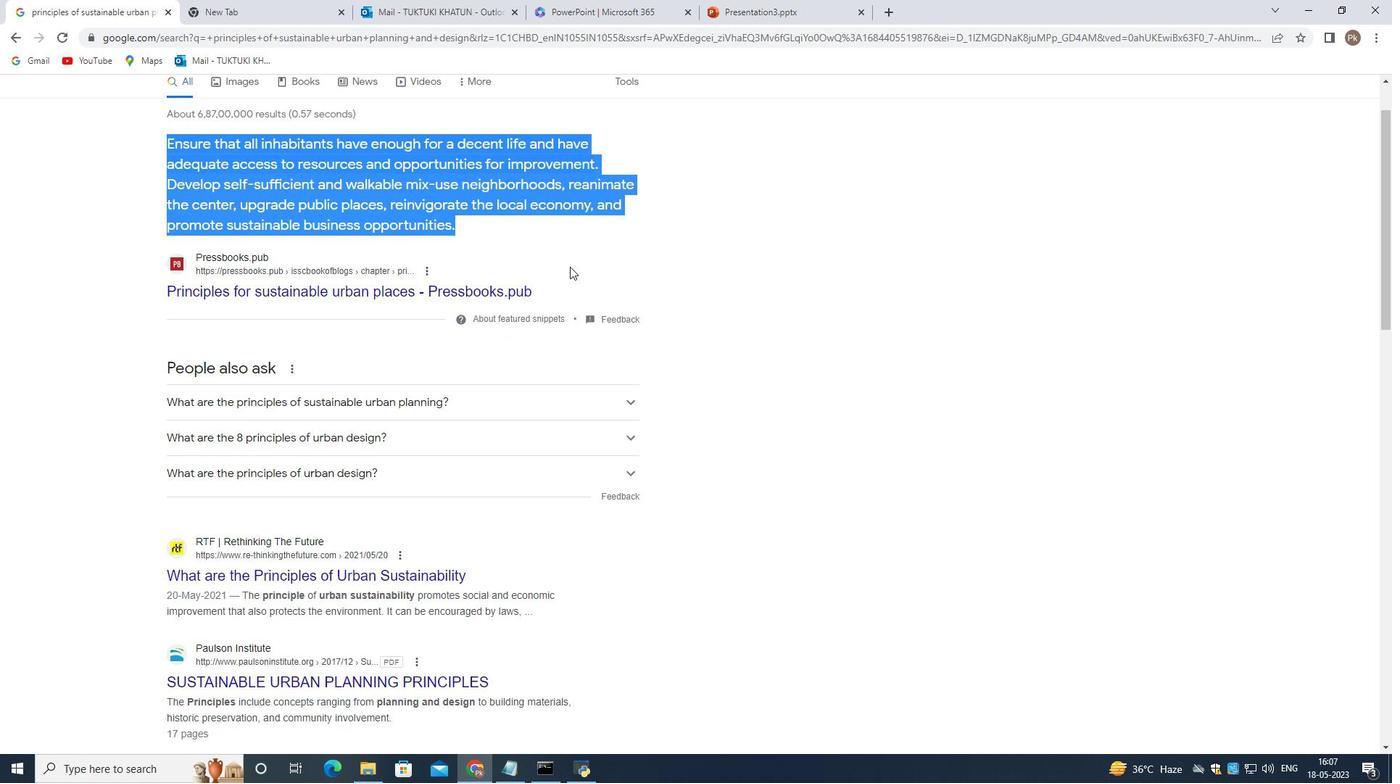 
Action: Mouse scrolled (524, 147) with delta (0, 0)
Screenshot: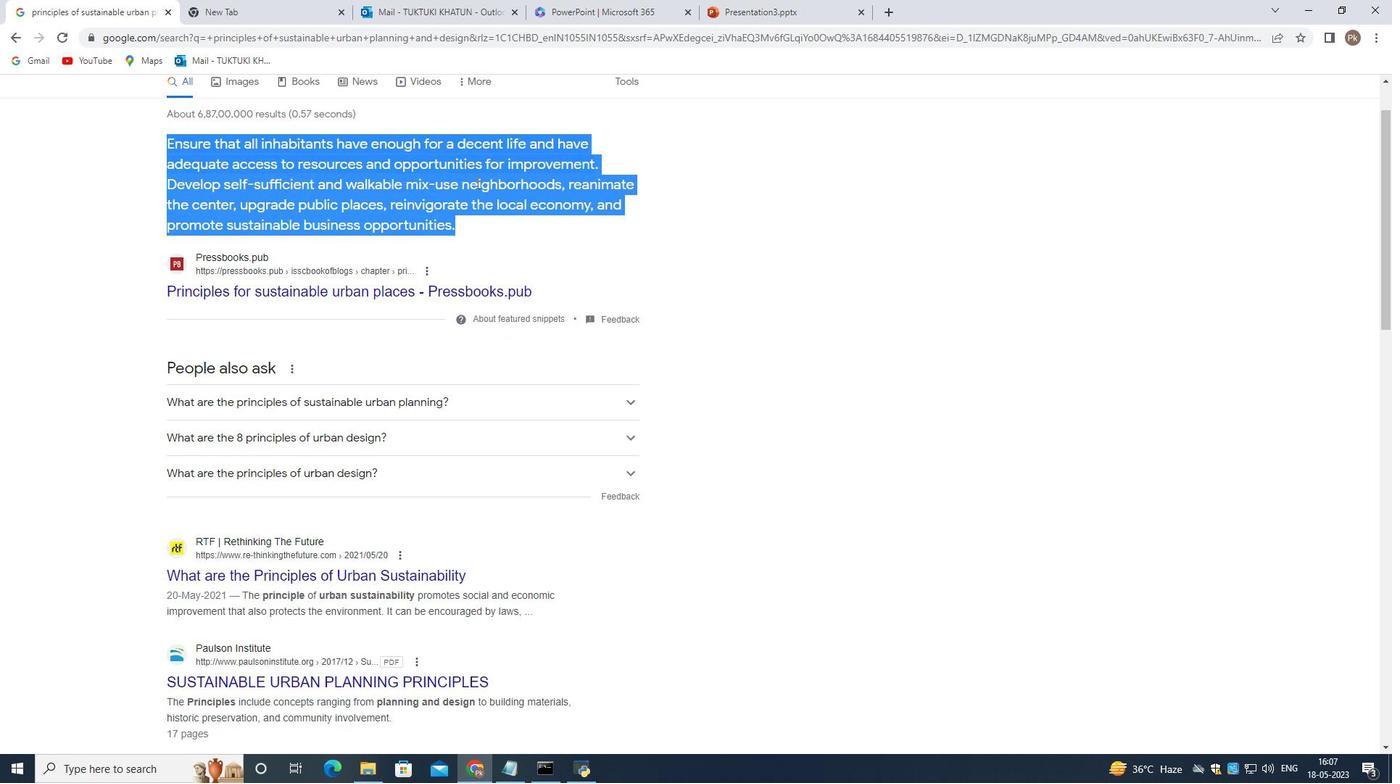 
Action: Mouse moved to (782, 21)
Screenshot: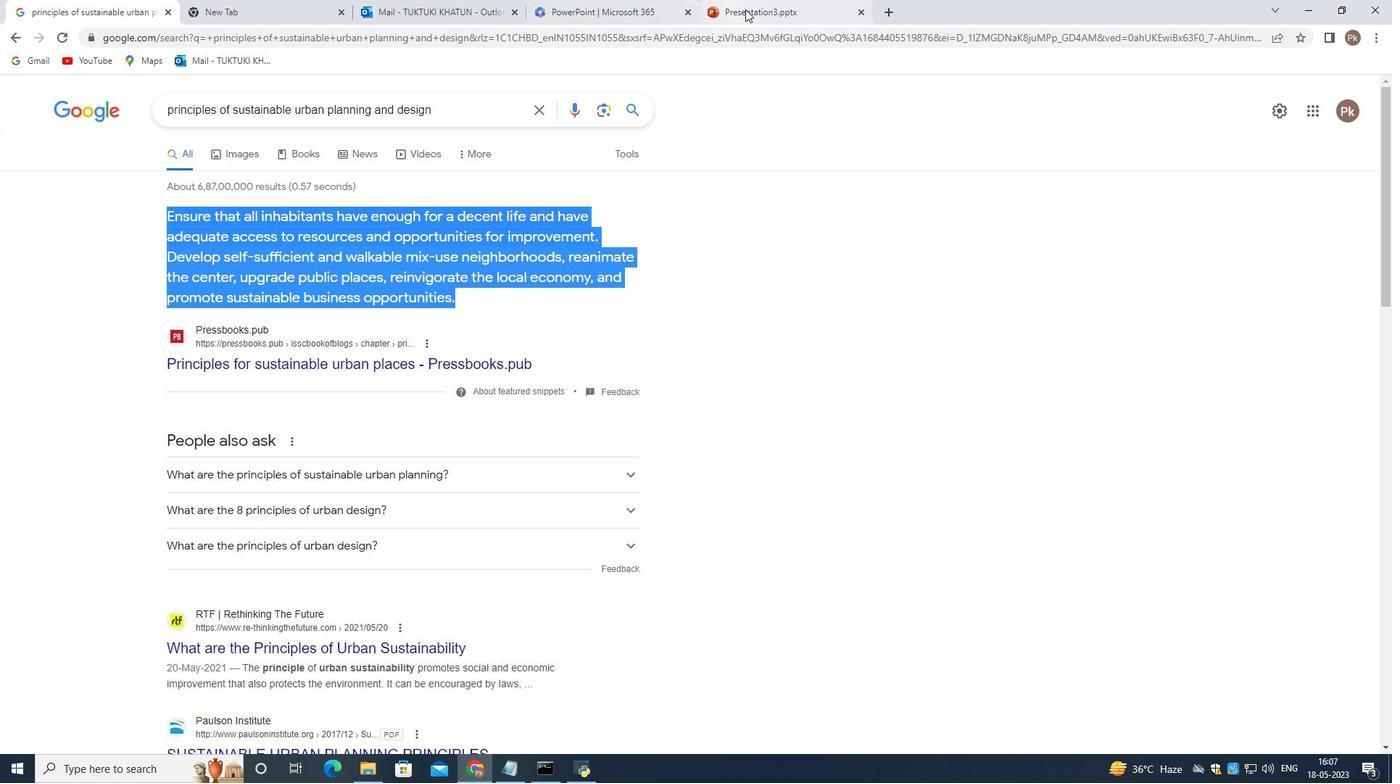 
Action: Mouse pressed left at (782, 21)
Screenshot: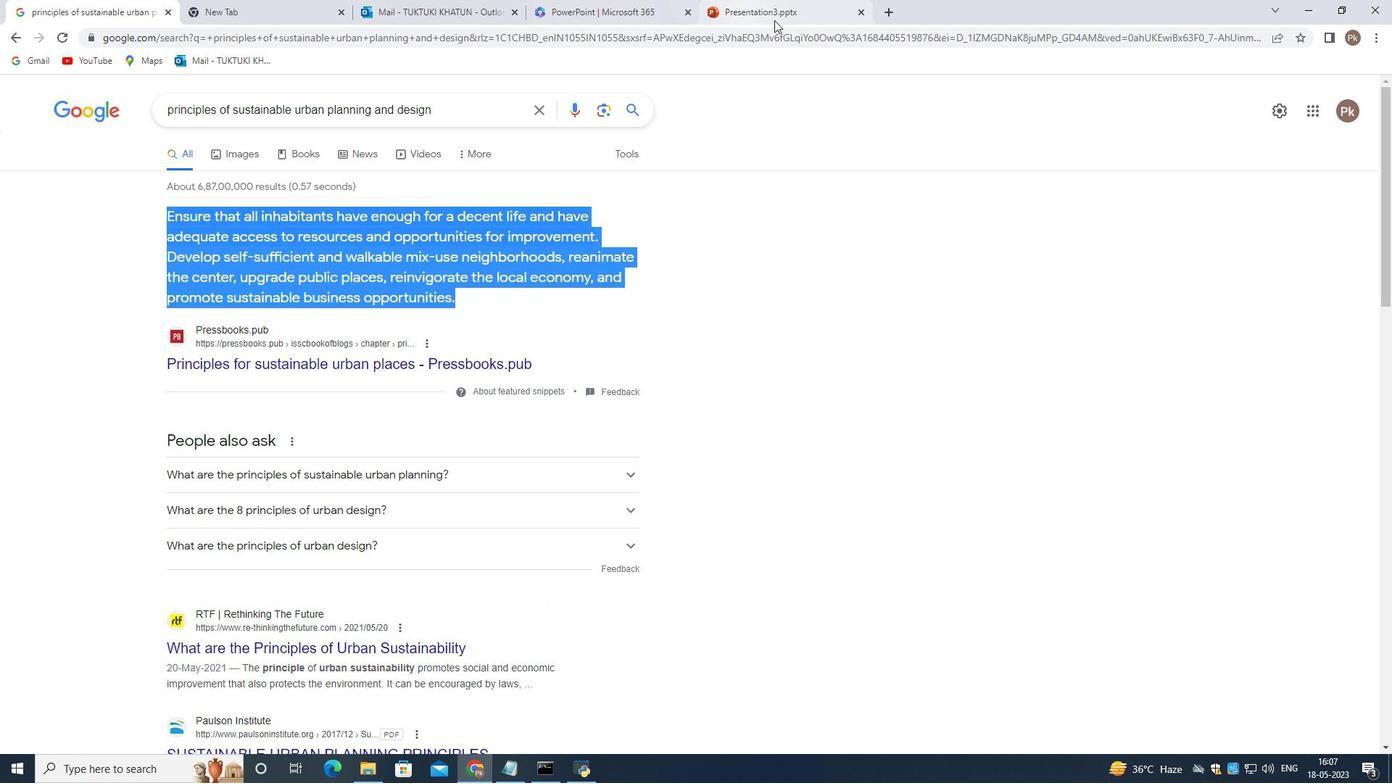 
Action: Mouse moved to (789, 54)
Screenshot: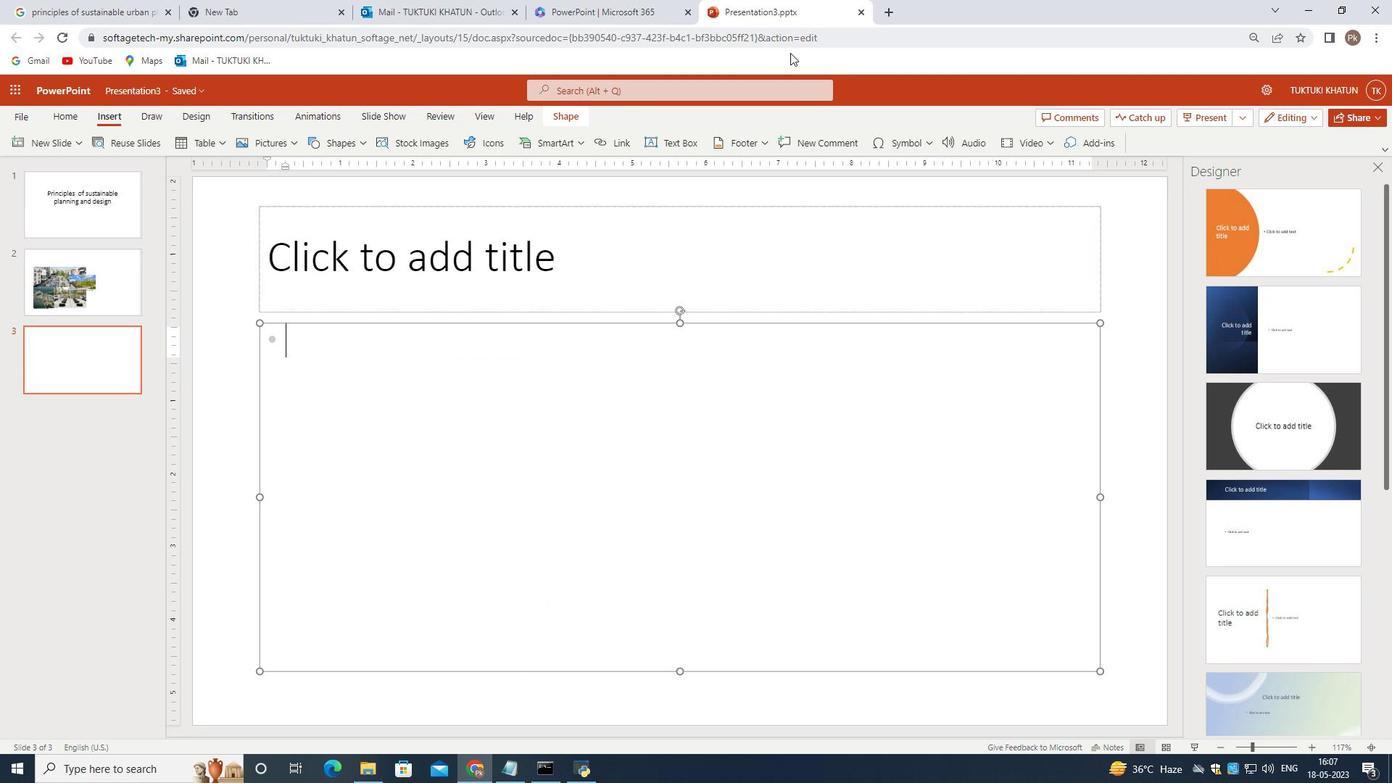 
Action: Key pressed ctrl+V
Screenshot: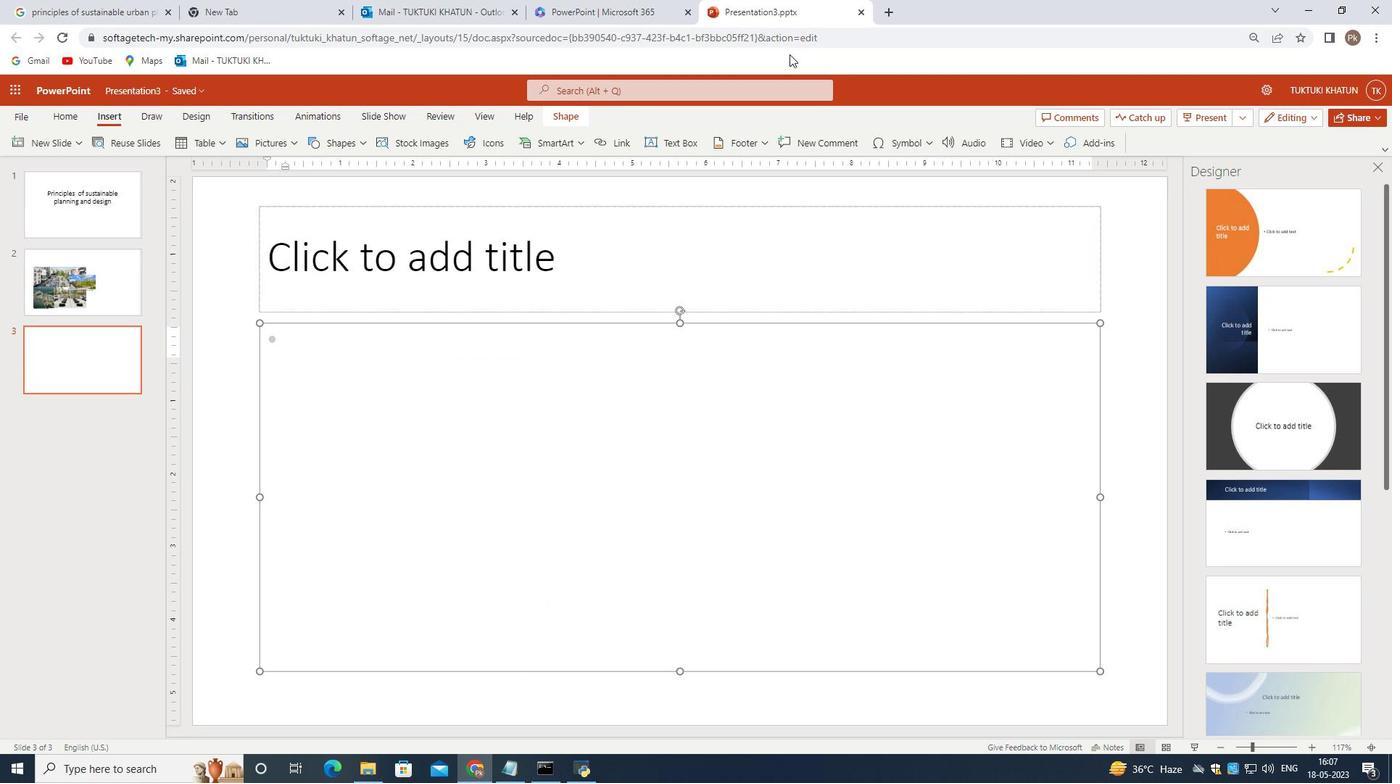 
Action: Mouse moved to (728, 15)
Screenshot: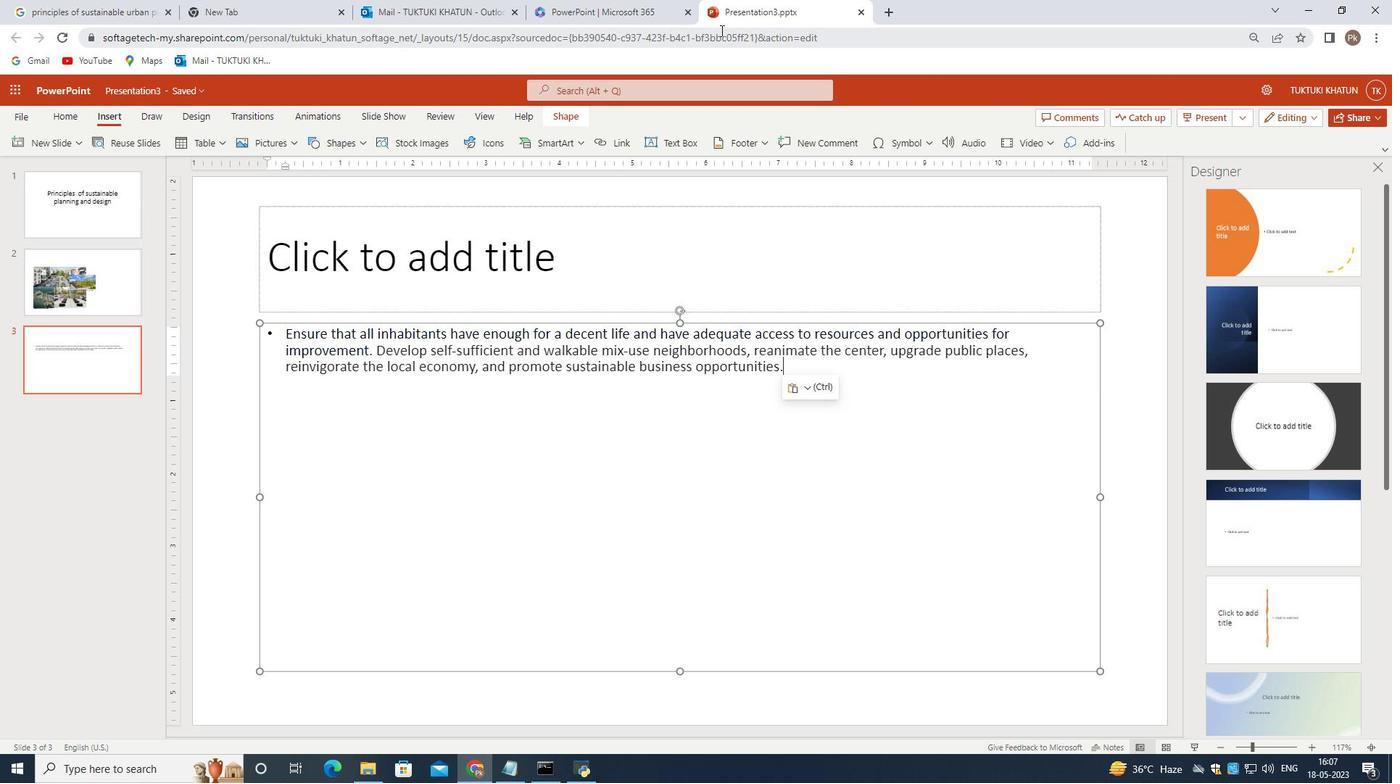 
Action: Mouse pressed left at (728, 15)
Screenshot: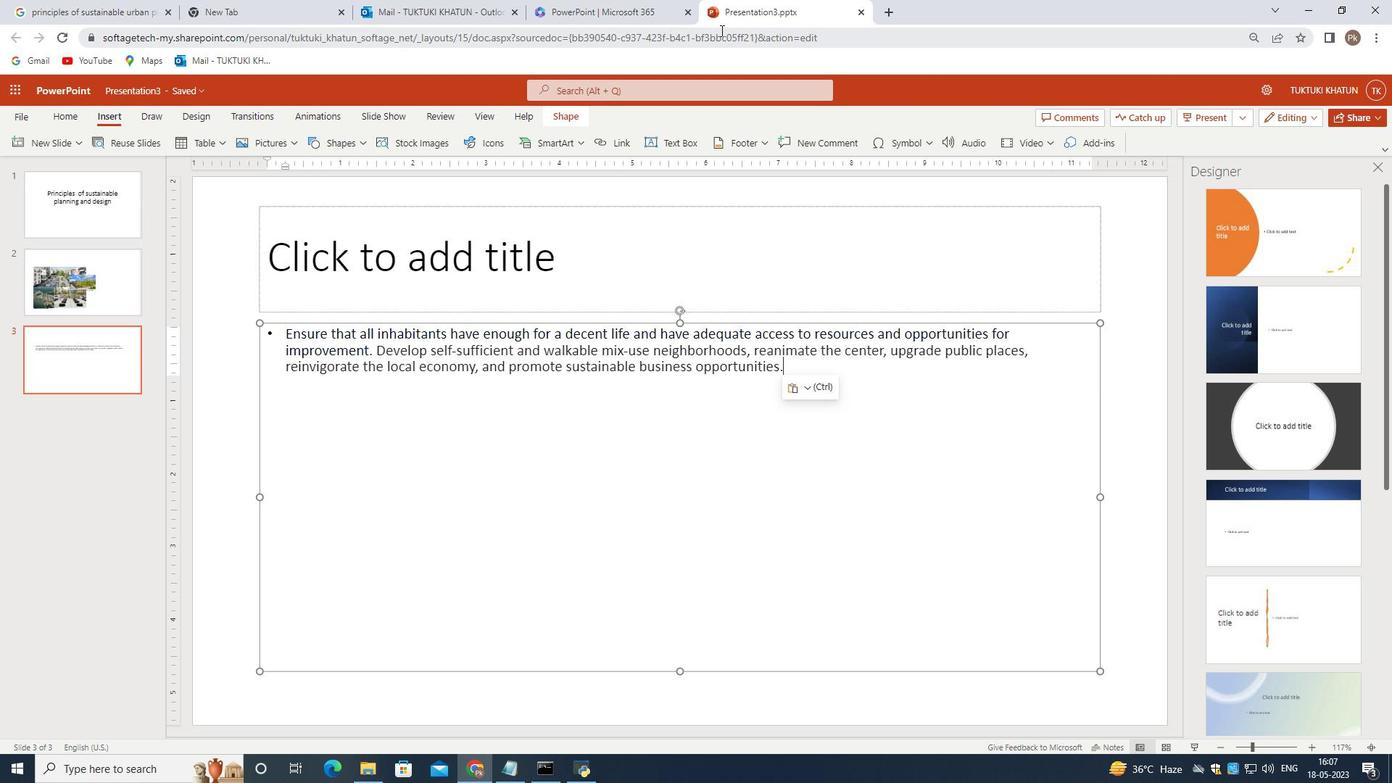 
Action: Mouse moved to (298, 4)
Screenshot: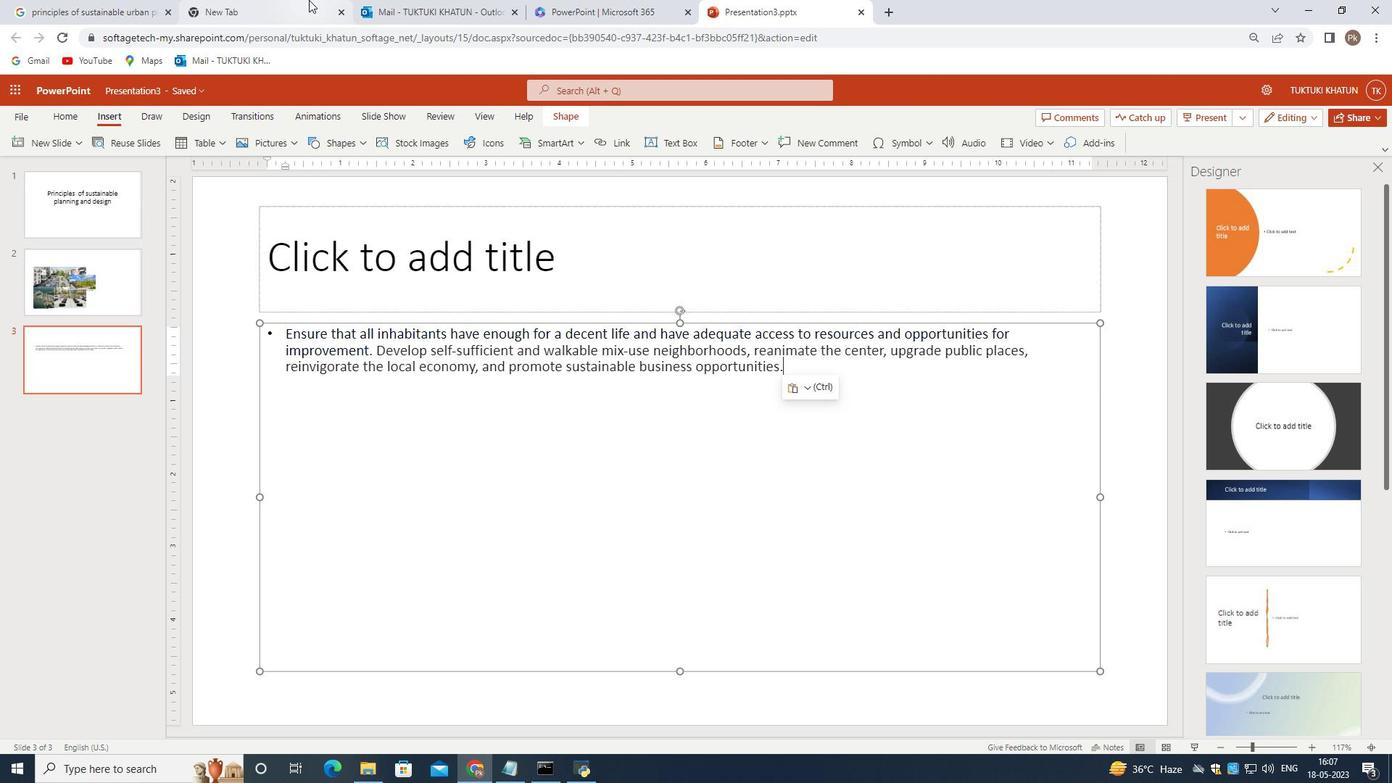 
Action: Mouse pressed left at (298, 4)
Screenshot: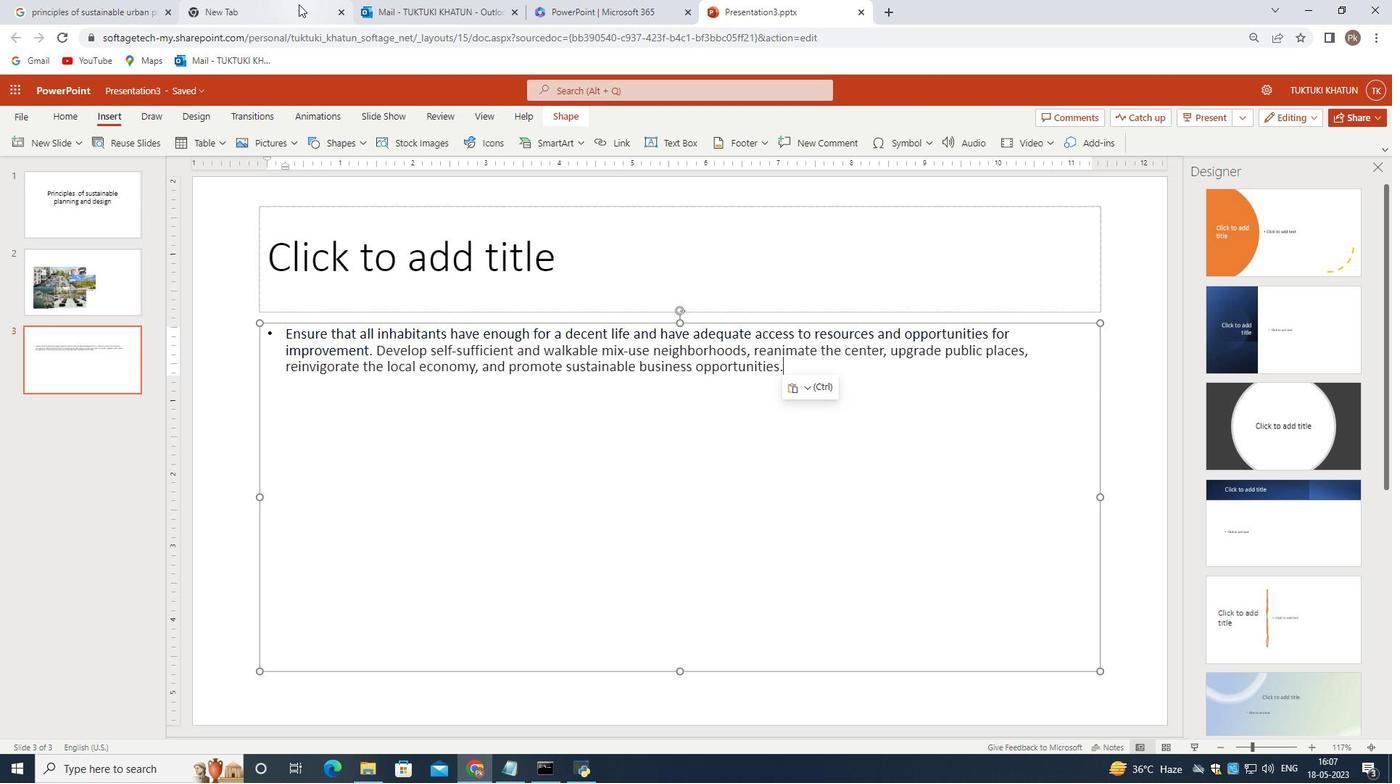 
Action: Mouse moved to (76, 10)
Screenshot: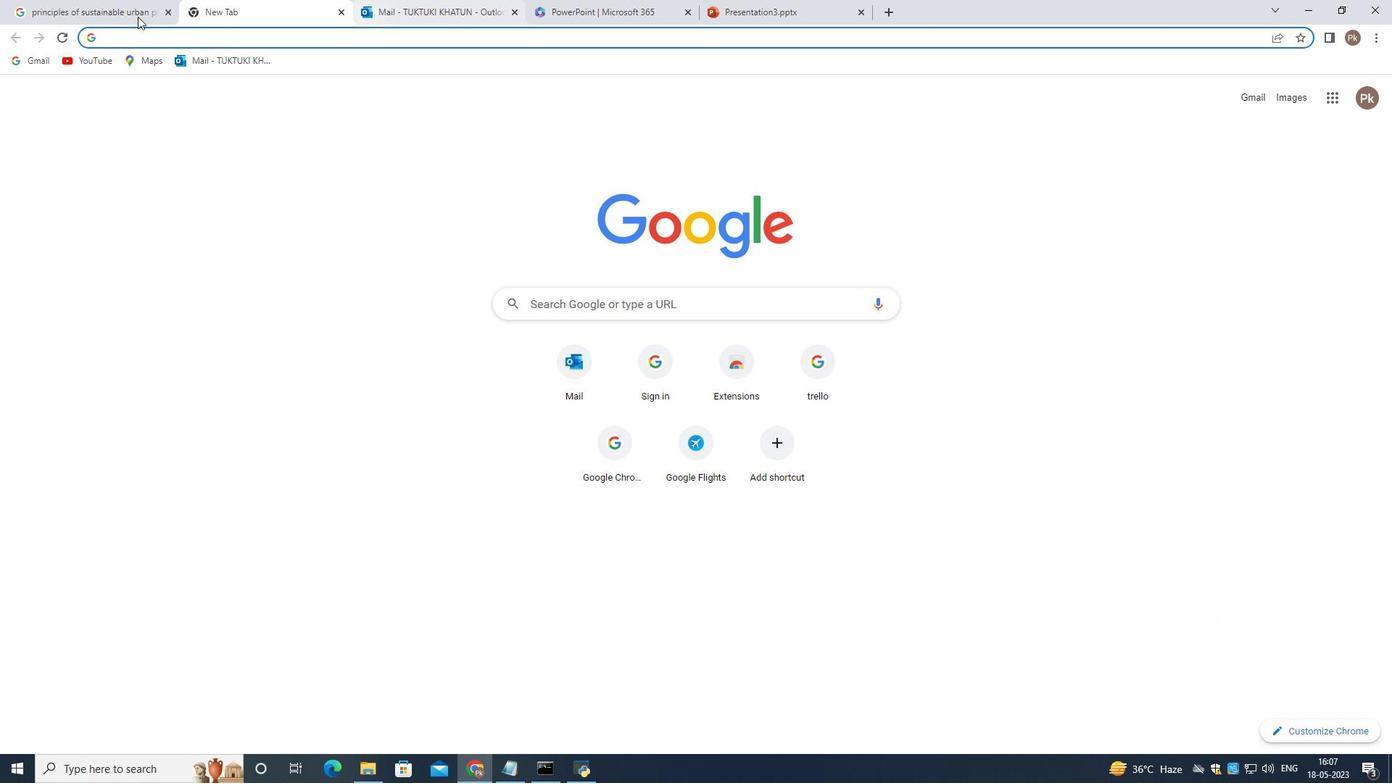 
Action: Mouse pressed left at (76, 10)
Screenshot: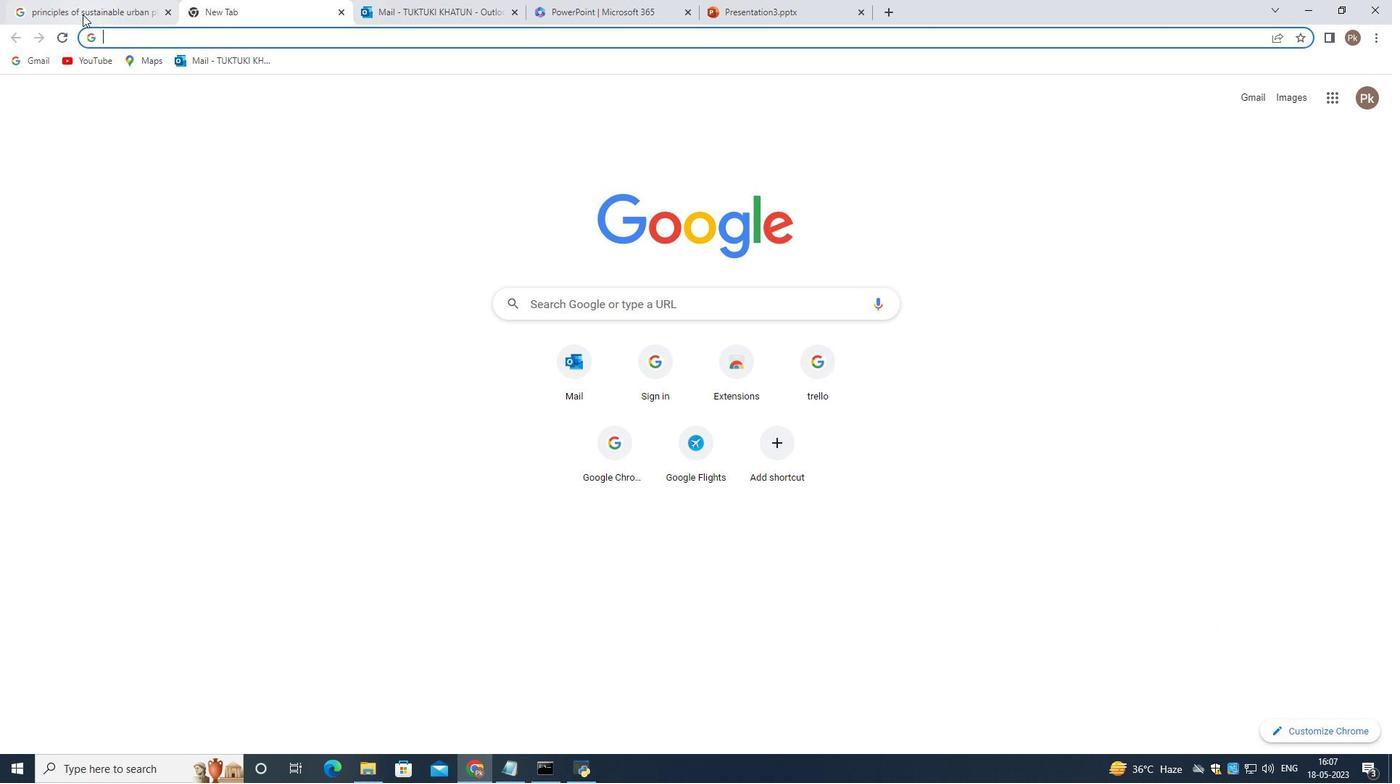 
Action: Mouse moved to (329, 448)
Screenshot: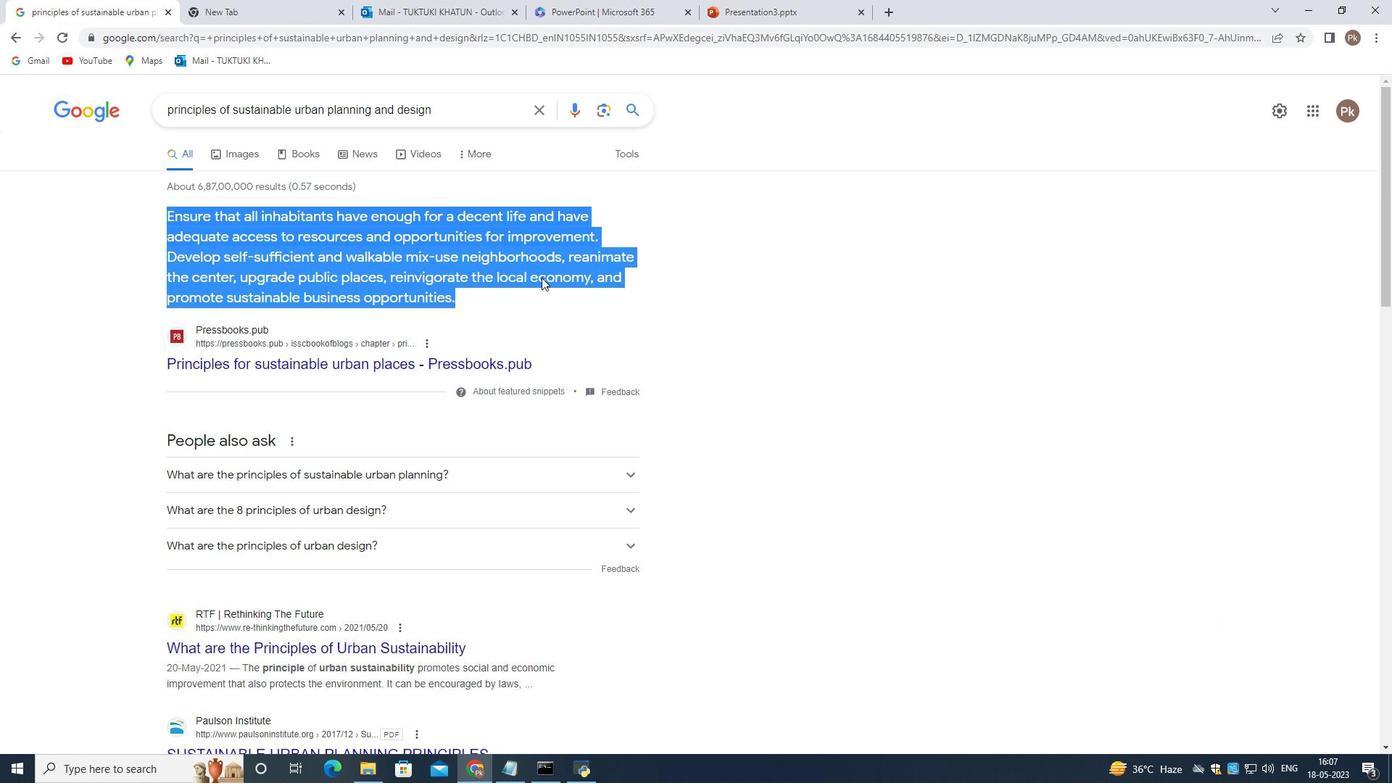 
Action: Mouse scrolled (329, 448) with delta (0, 0)
Screenshot: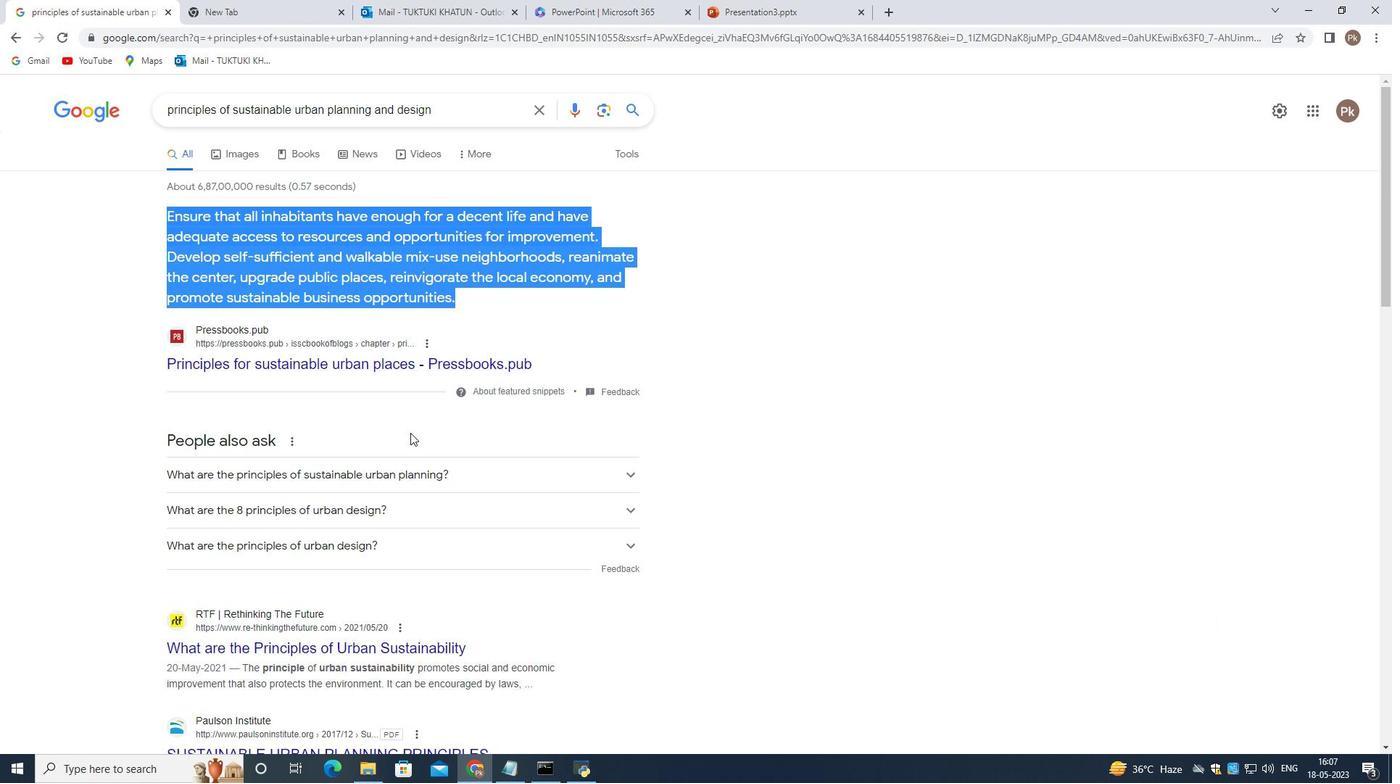 
Action: Mouse moved to (329, 449)
Screenshot: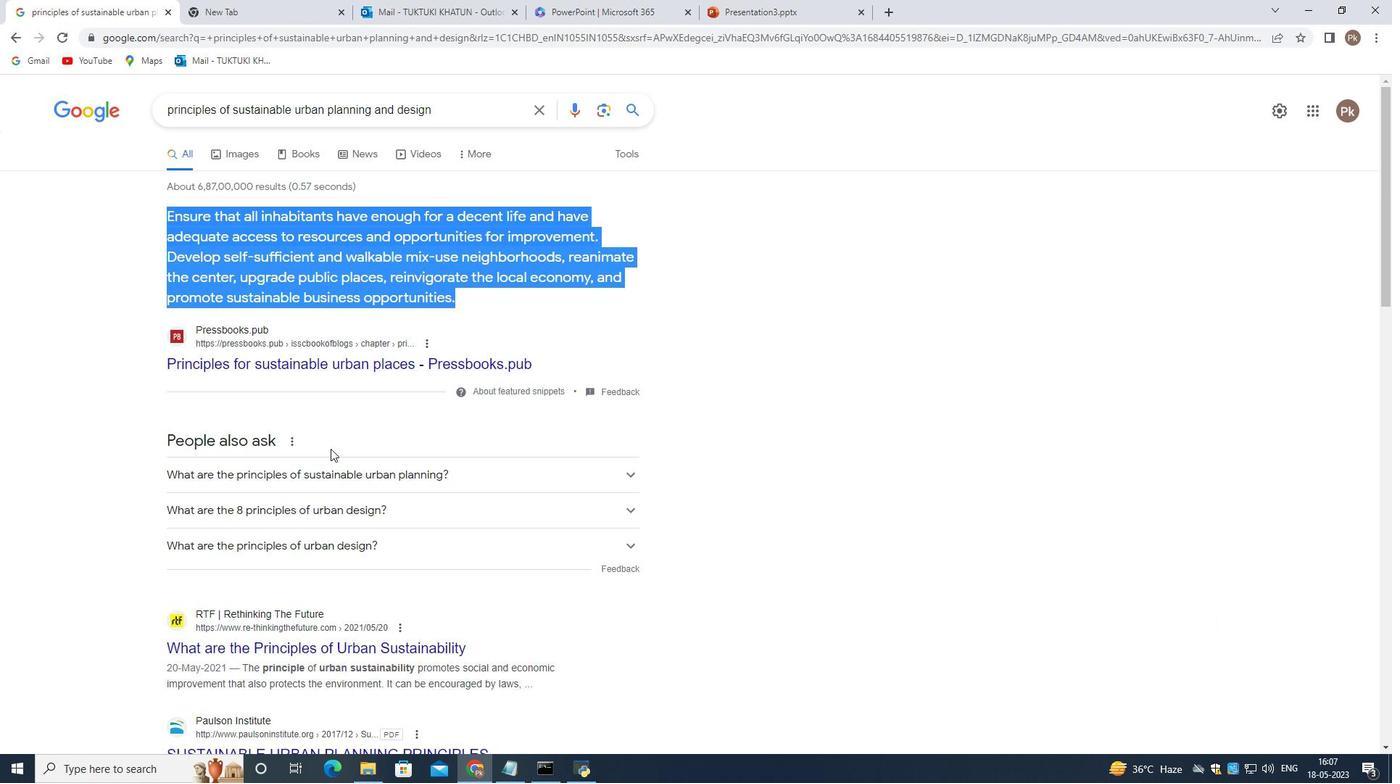 
Action: Mouse scrolled (329, 448) with delta (0, 0)
Screenshot: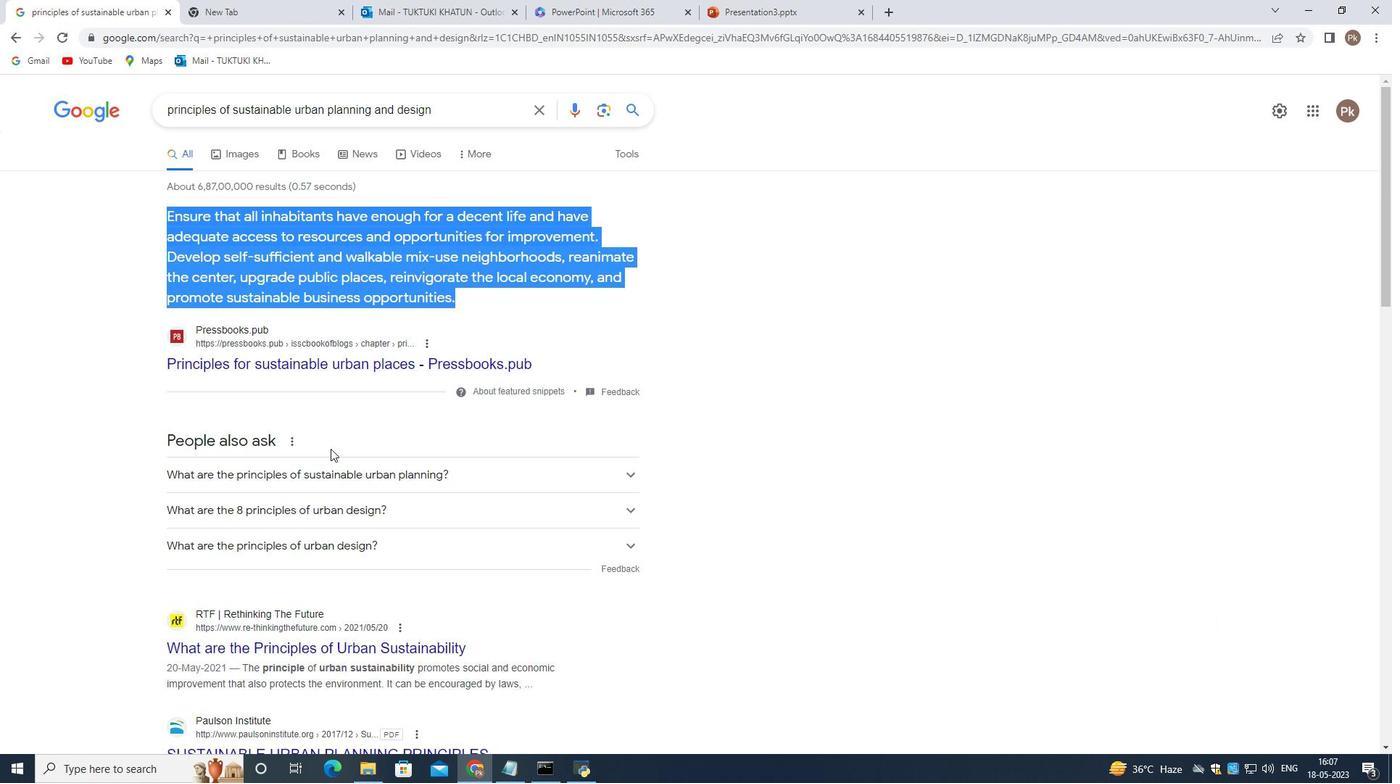 
Action: Mouse moved to (287, 333)
Screenshot: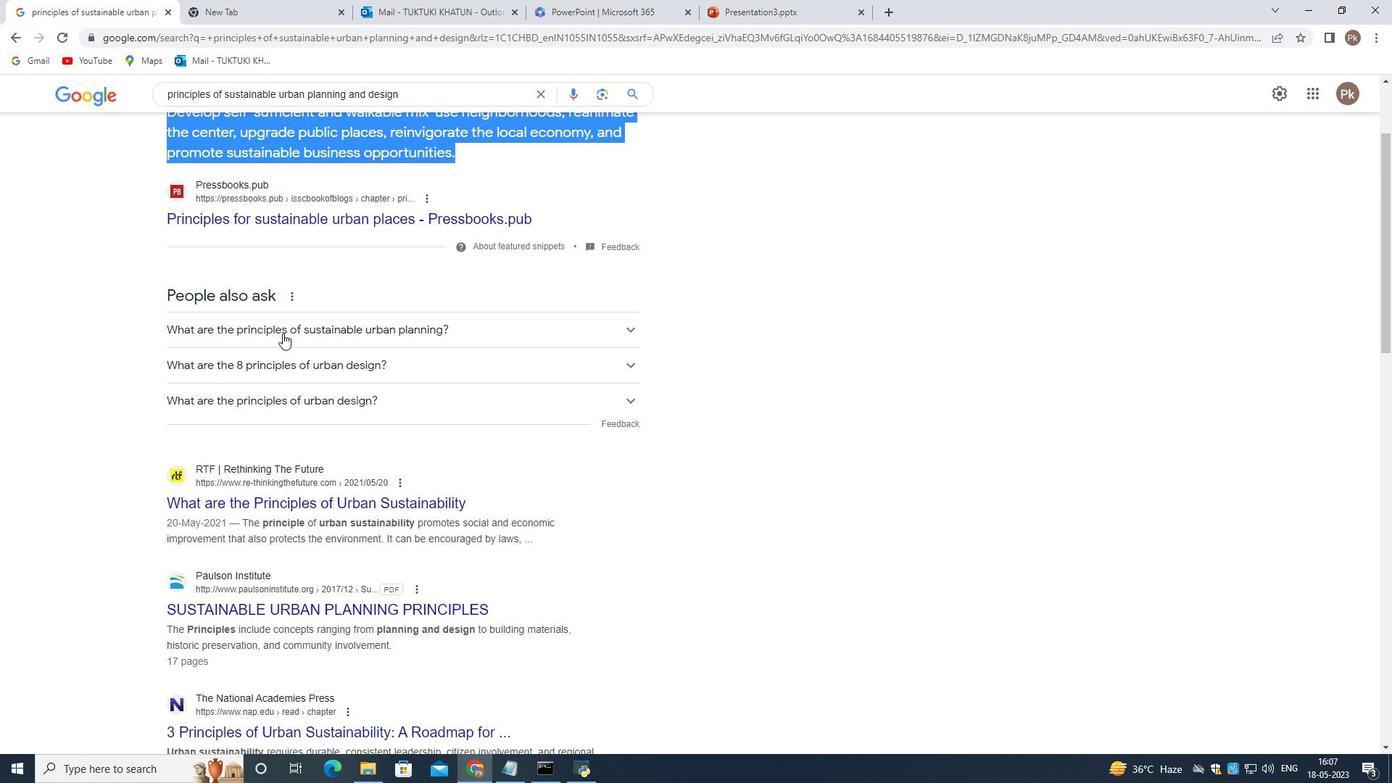 
Action: Mouse pressed left at (287, 333)
Screenshot: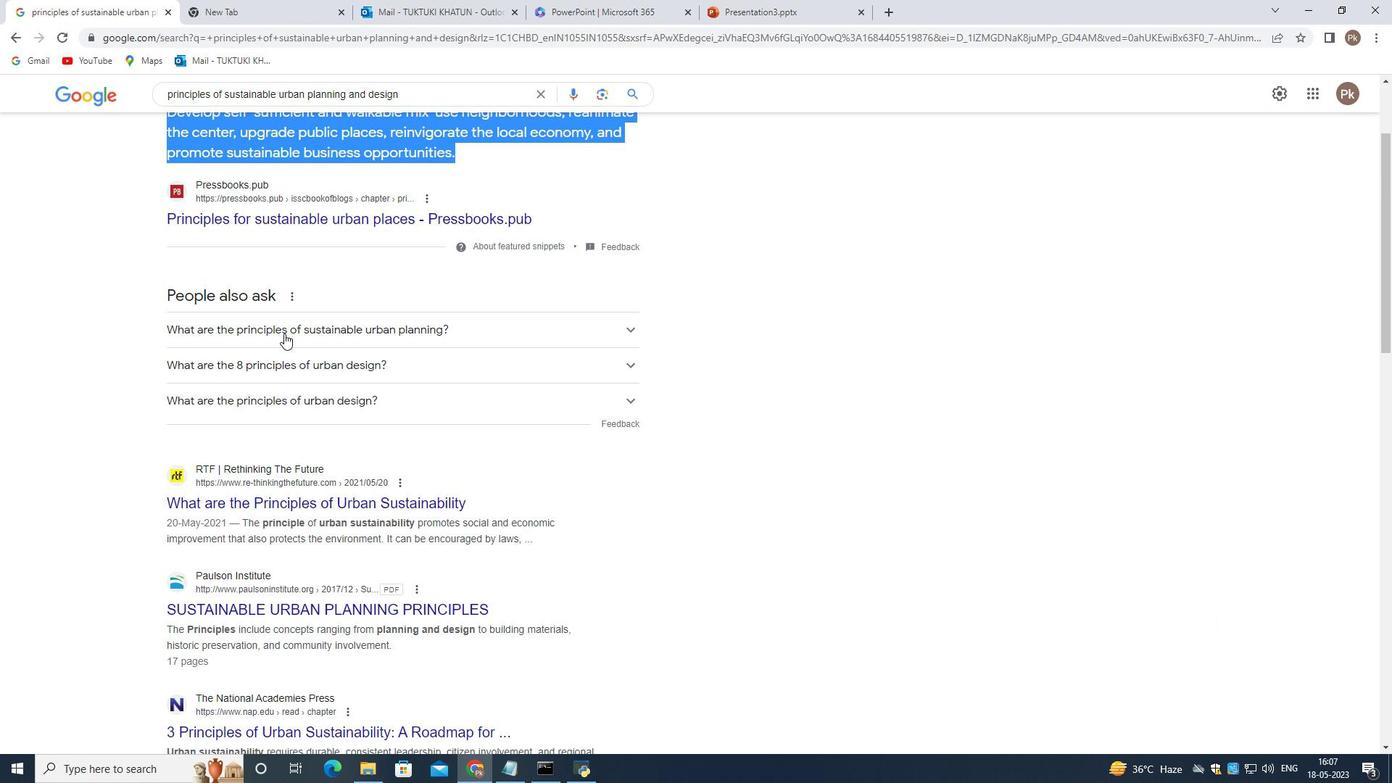 
Action: Mouse moved to (168, 353)
Screenshot: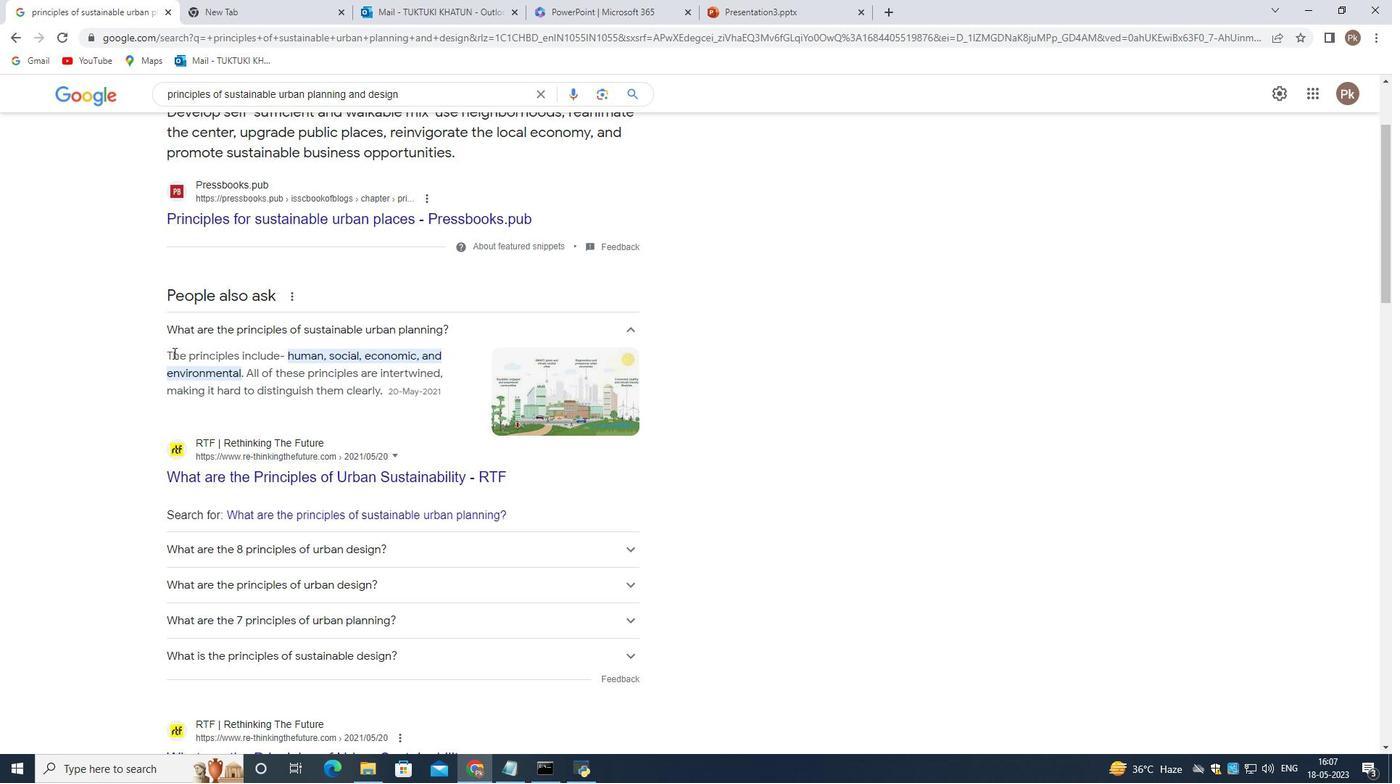 
Action: Mouse pressed left at (168, 353)
Screenshot: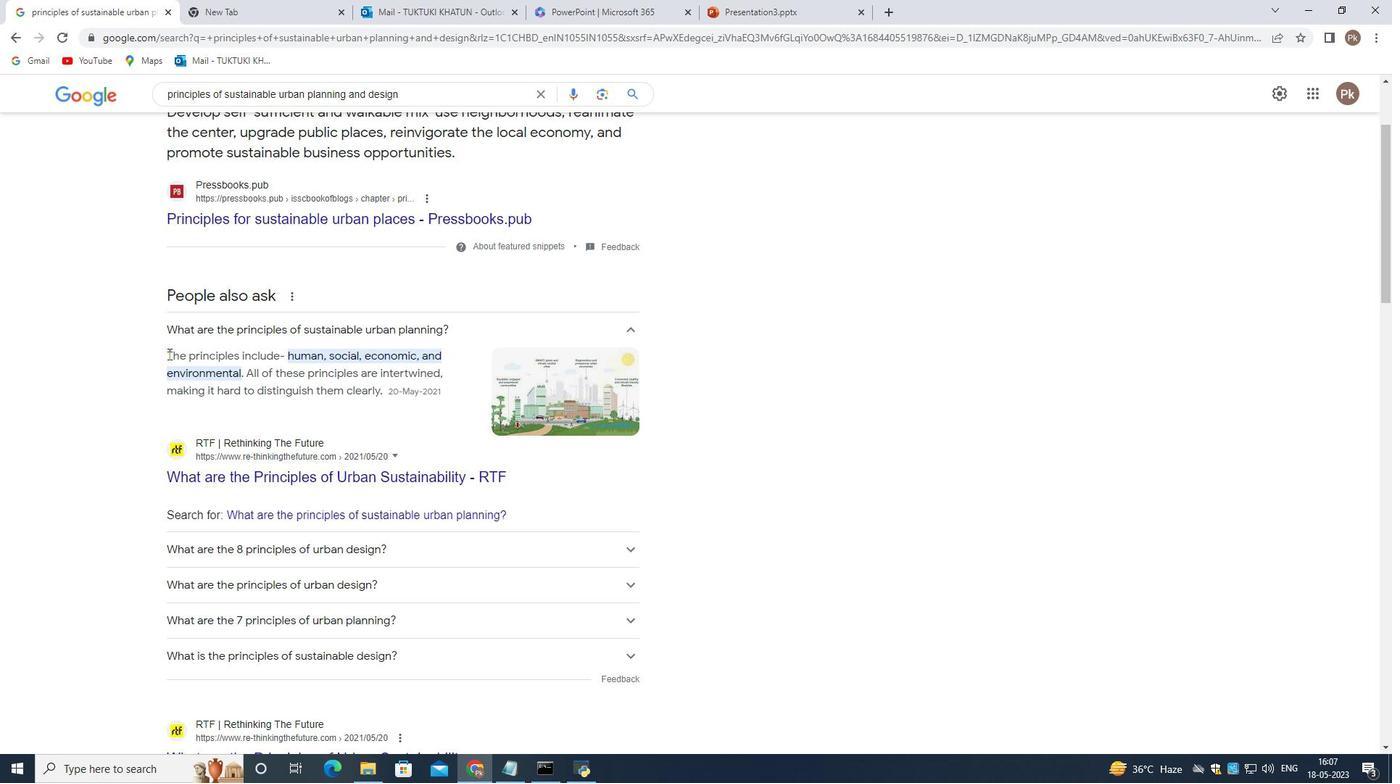
Action: Mouse moved to (384, 387)
Screenshot: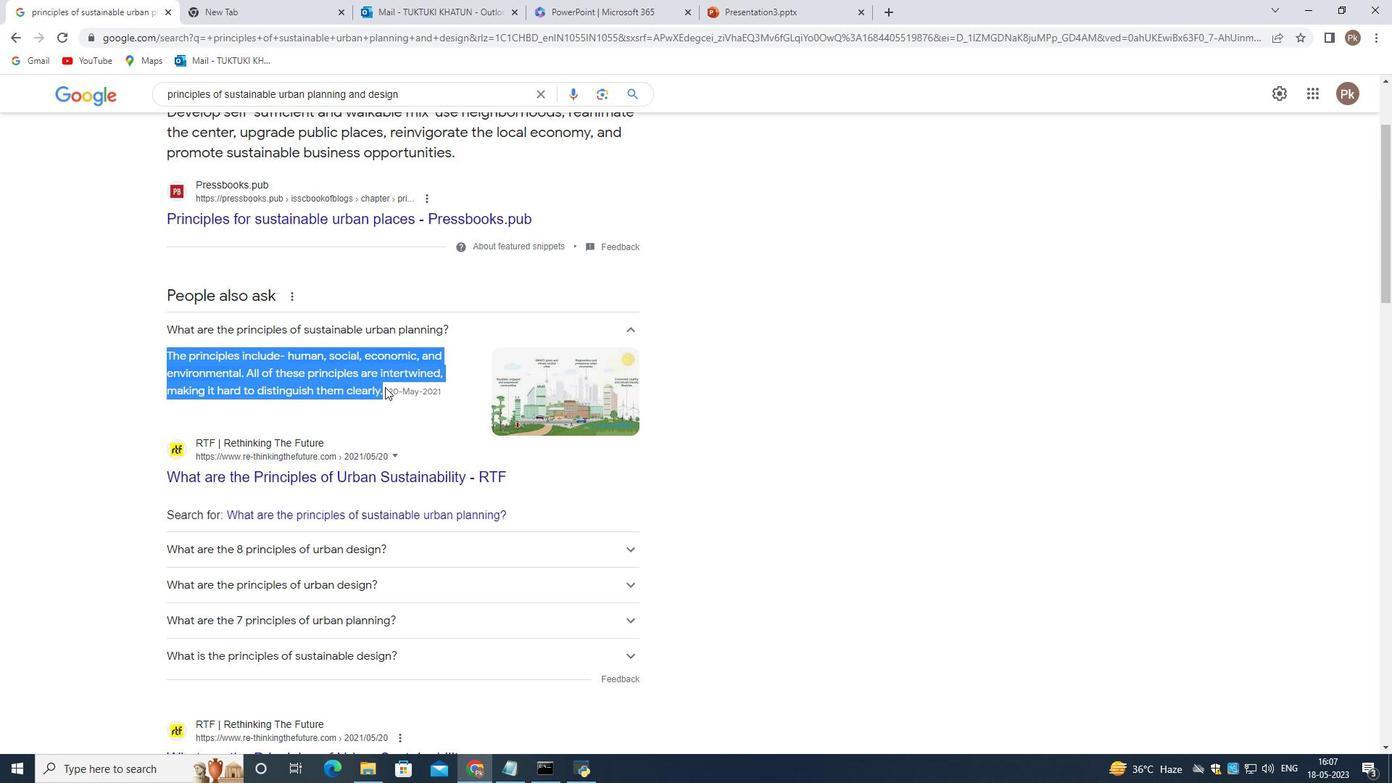
Action: Key pressed ctrl+C
Screenshot: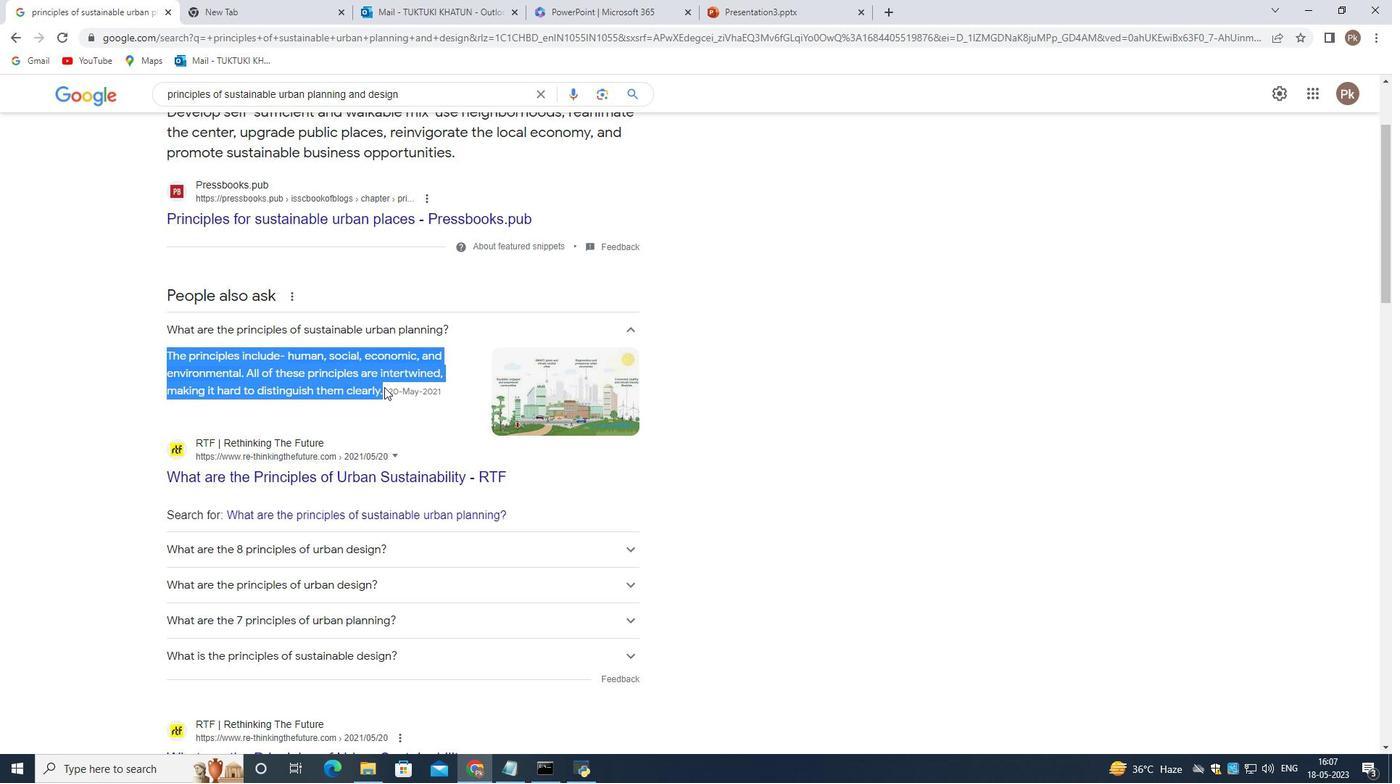 
Action: Mouse moved to (381, 384)
Screenshot: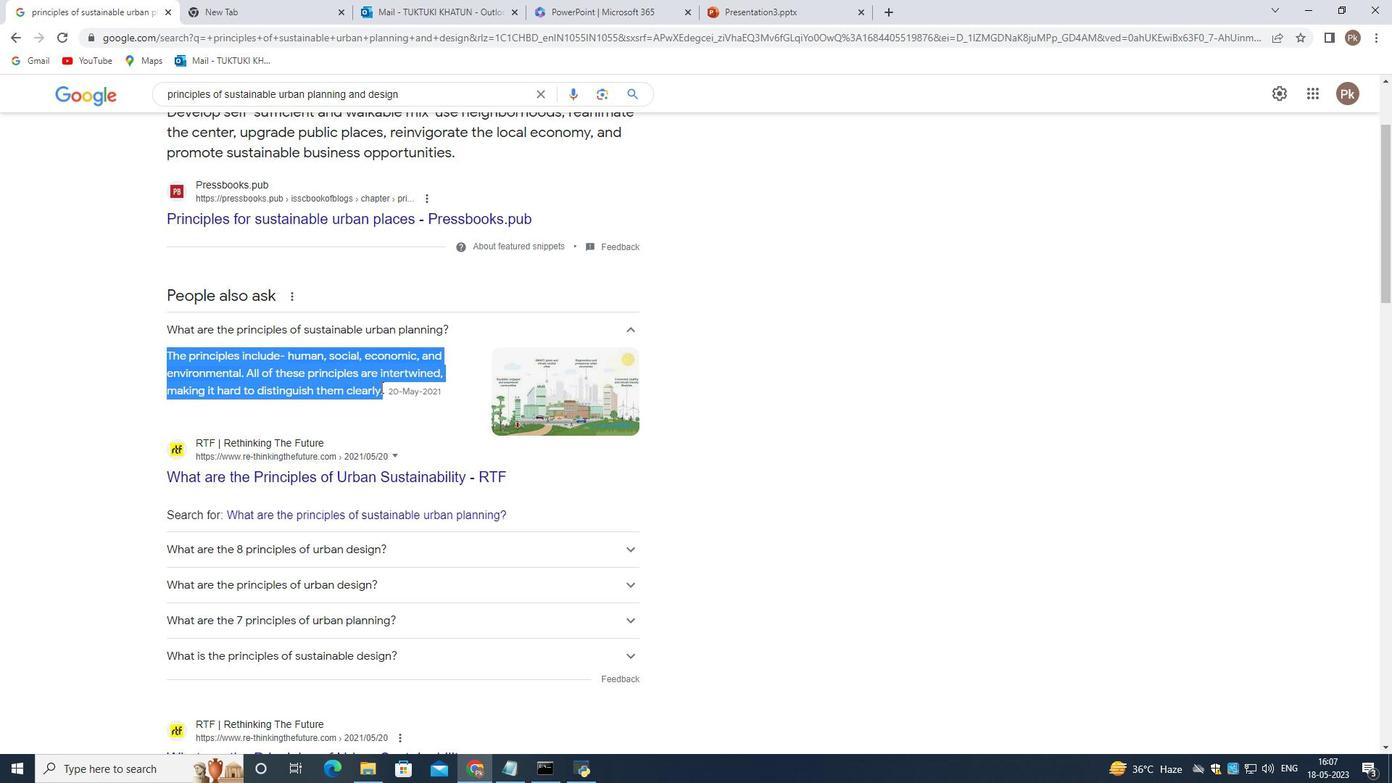 
Action: Mouse scrolled (381, 385) with delta (0, 0)
Screenshot: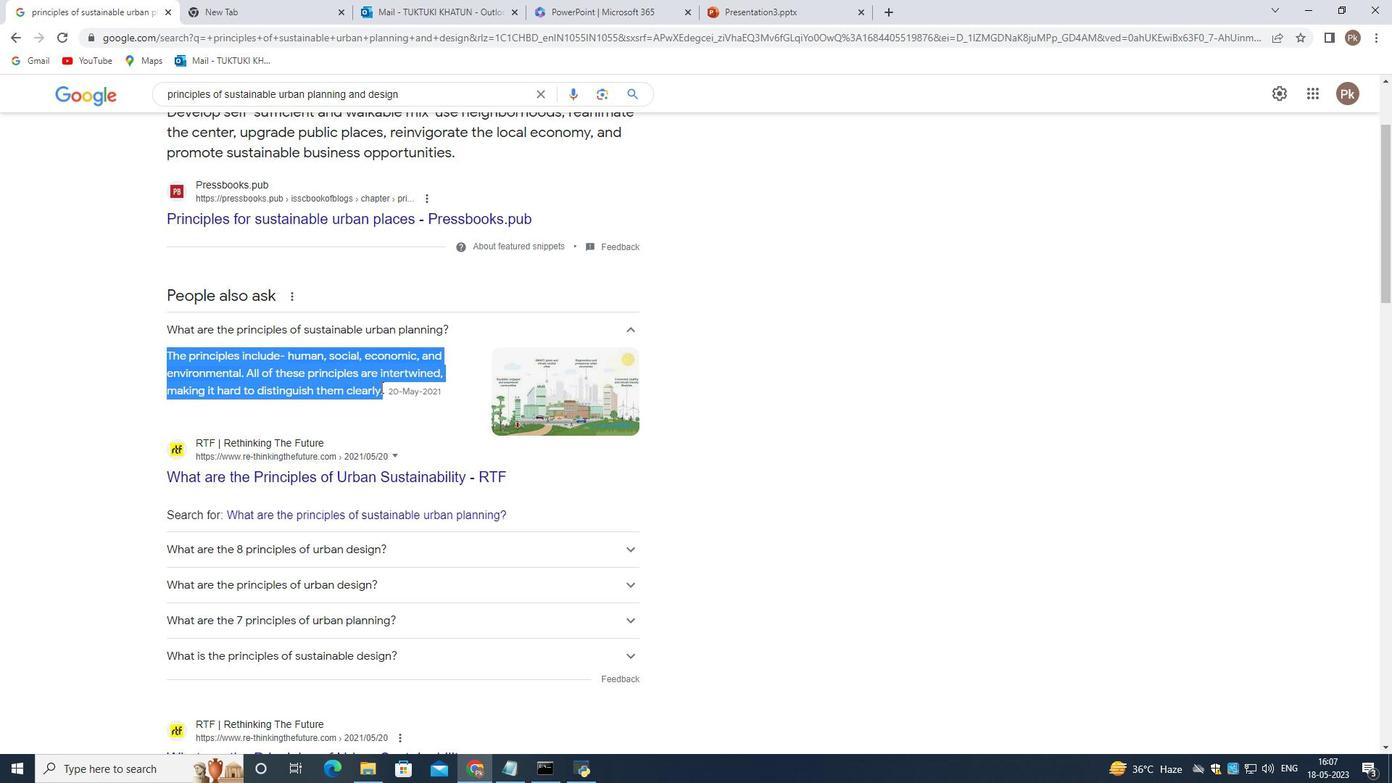
Action: Mouse scrolled (381, 385) with delta (0, 0)
Screenshot: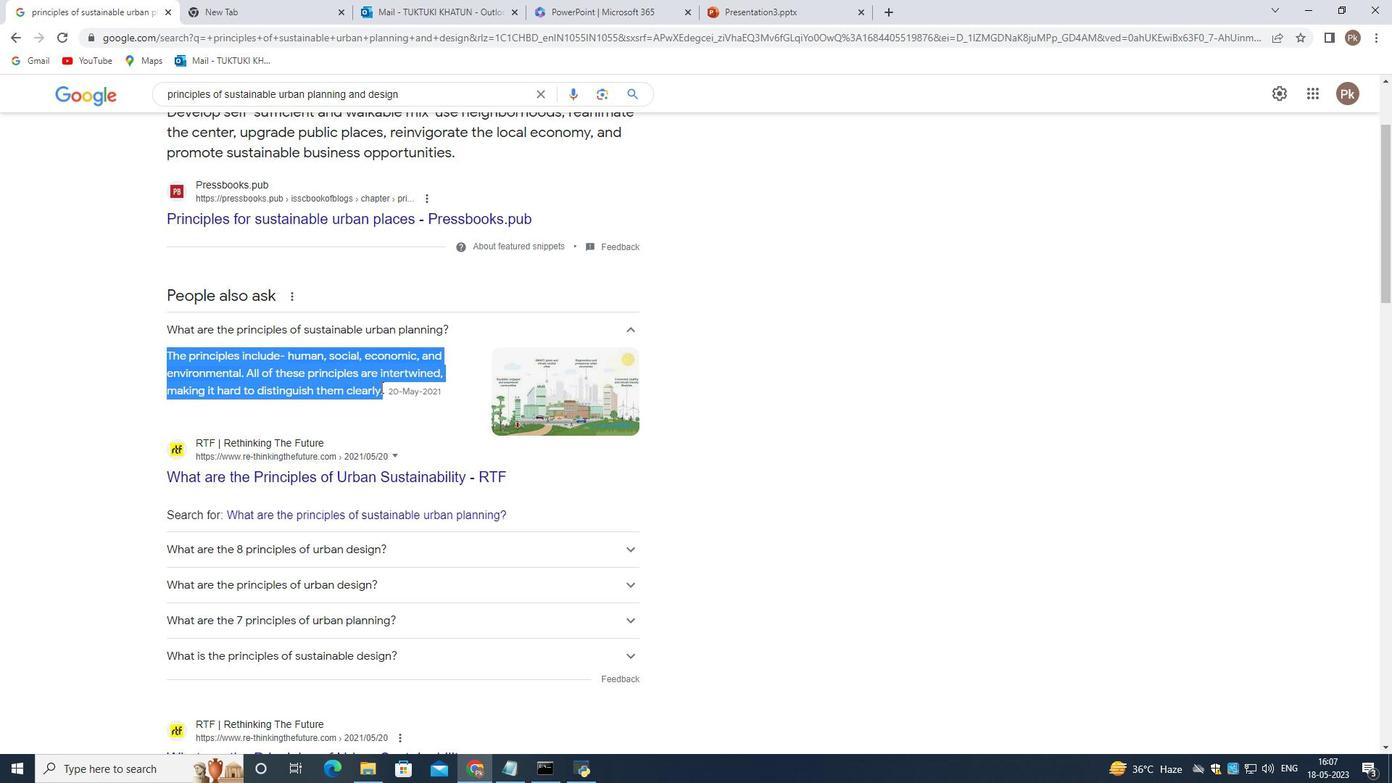 
Action: Mouse moved to (792, 13)
Screenshot: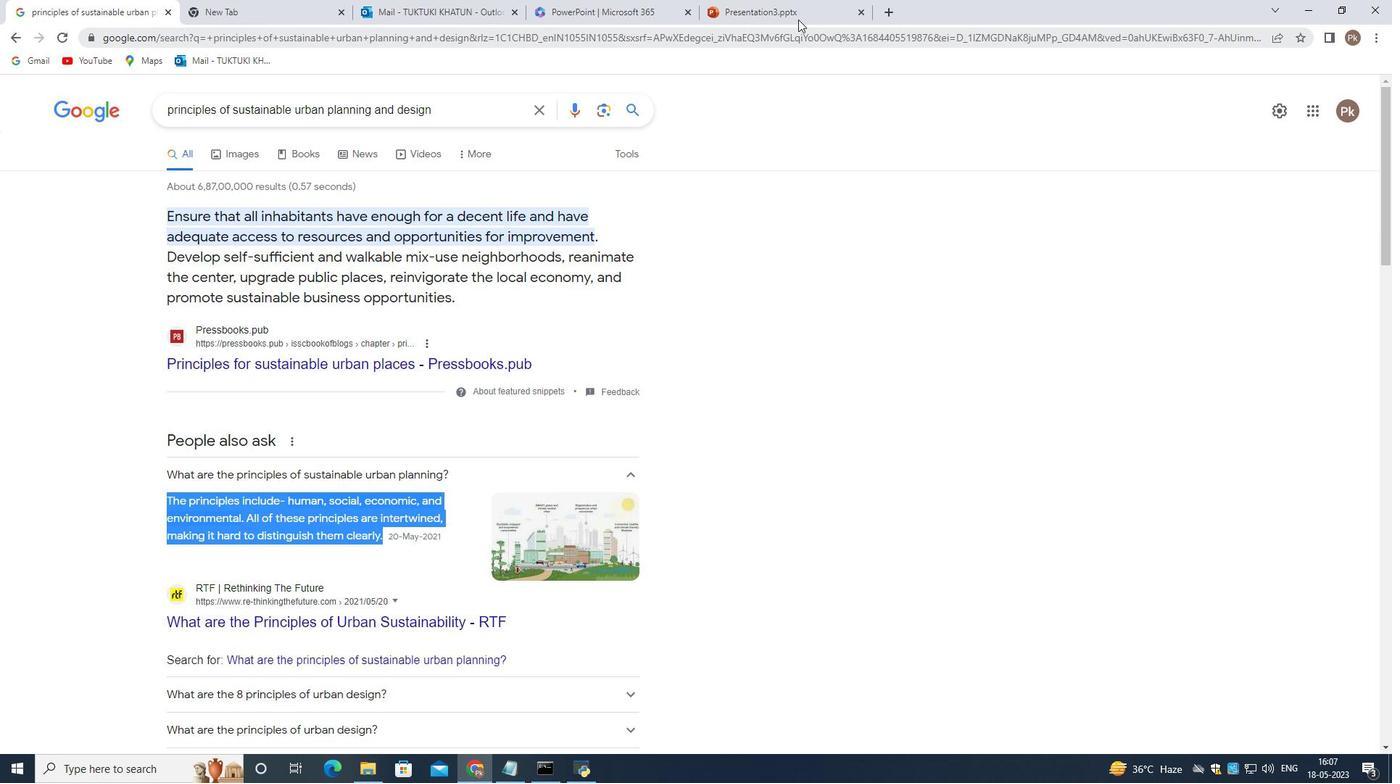 
Action: Mouse pressed left at (792, 13)
Screenshot: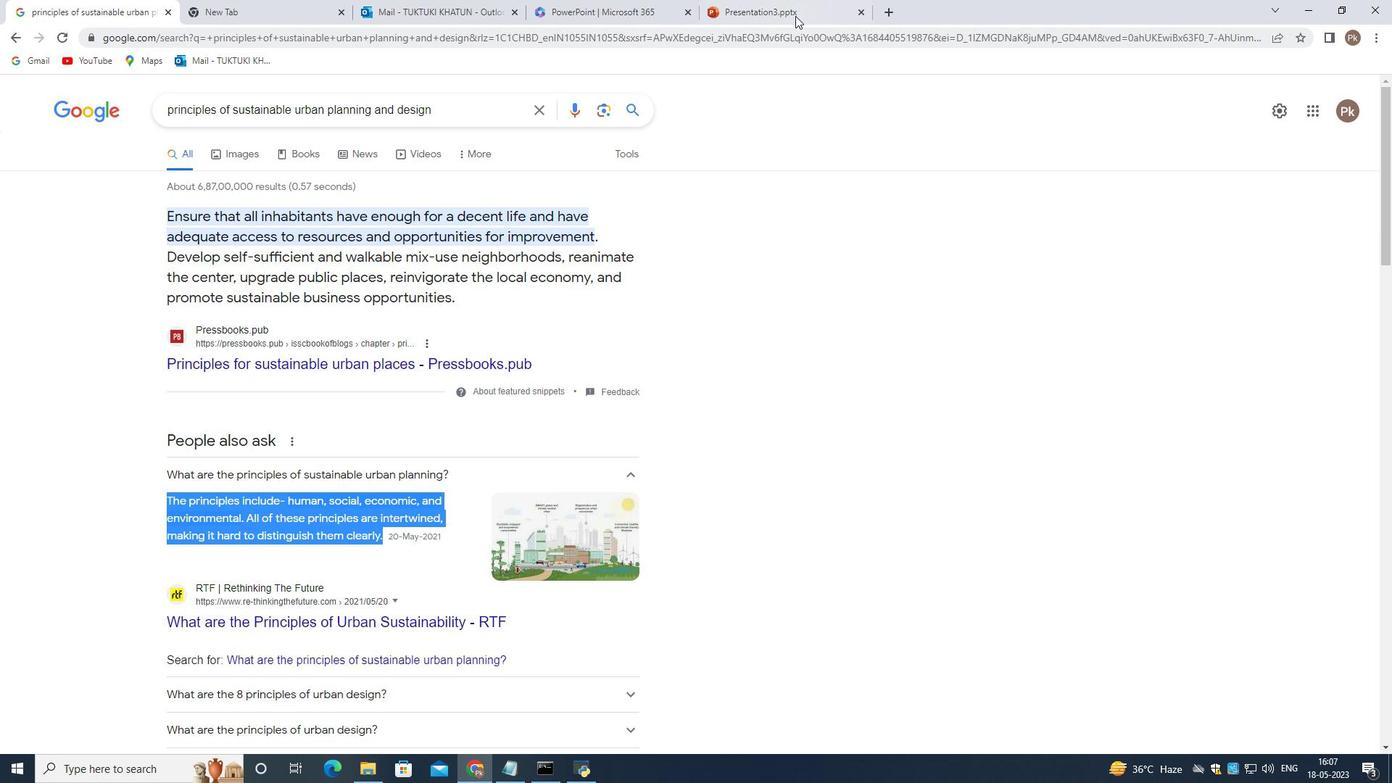 
Action: Mouse moved to (760, 420)
Screenshot: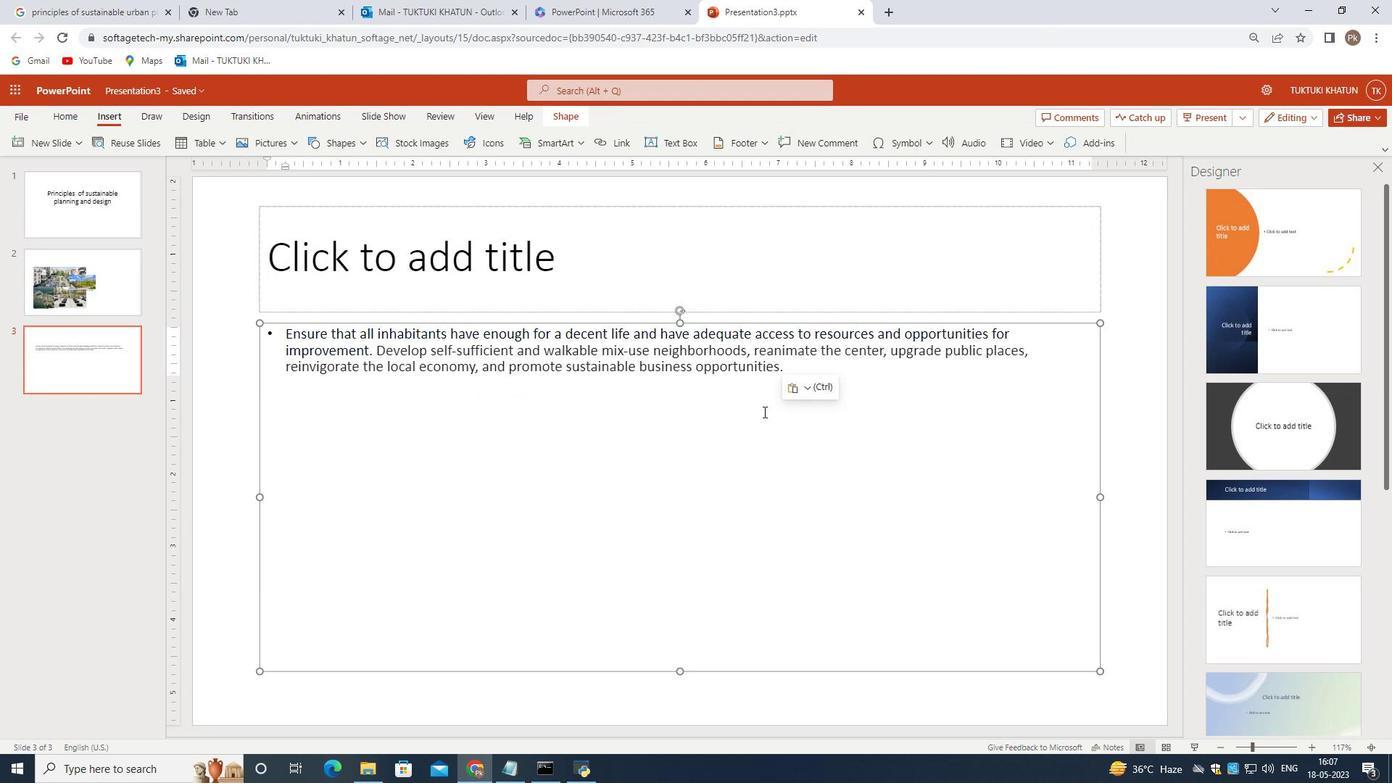 
Action: Key pressed <Key.enter>ctrl+V
Screenshot: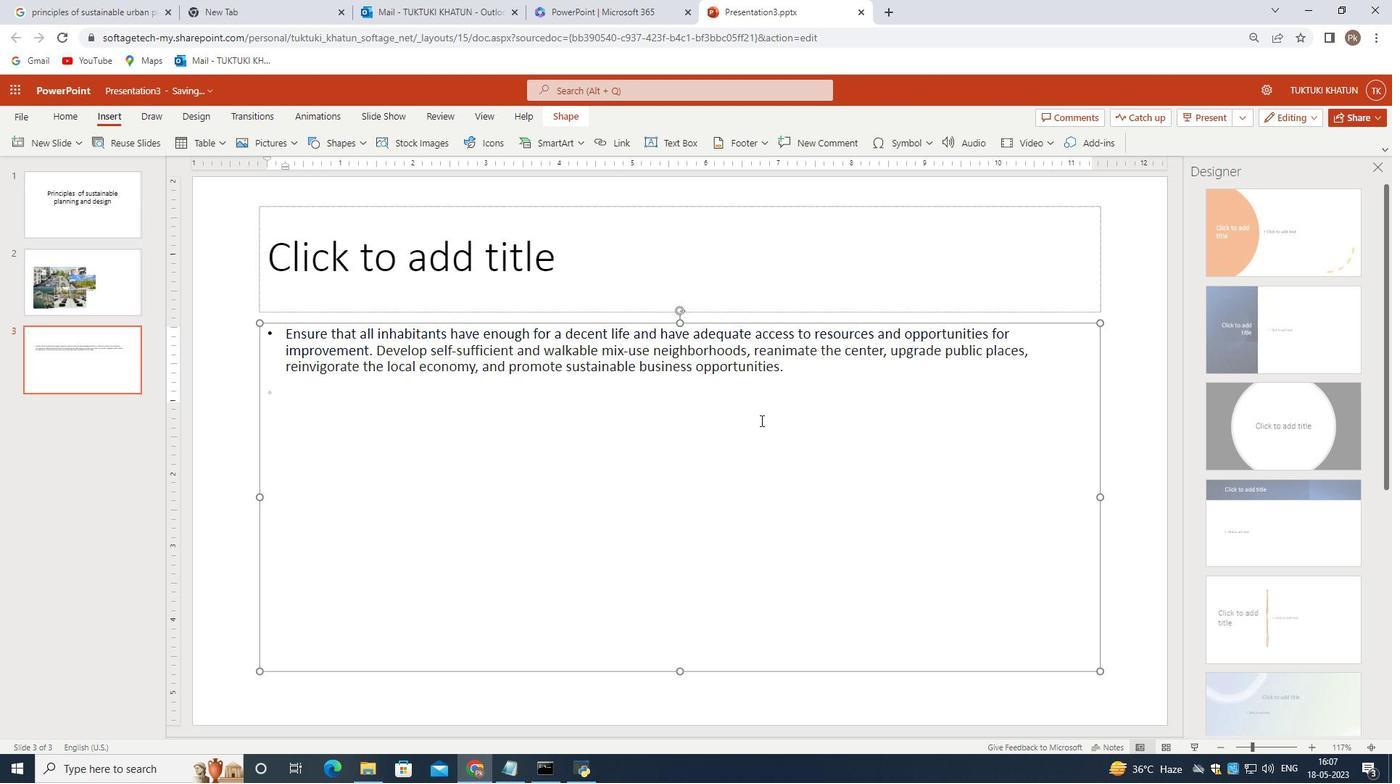
Action: Mouse moved to (738, 13)
Screenshot: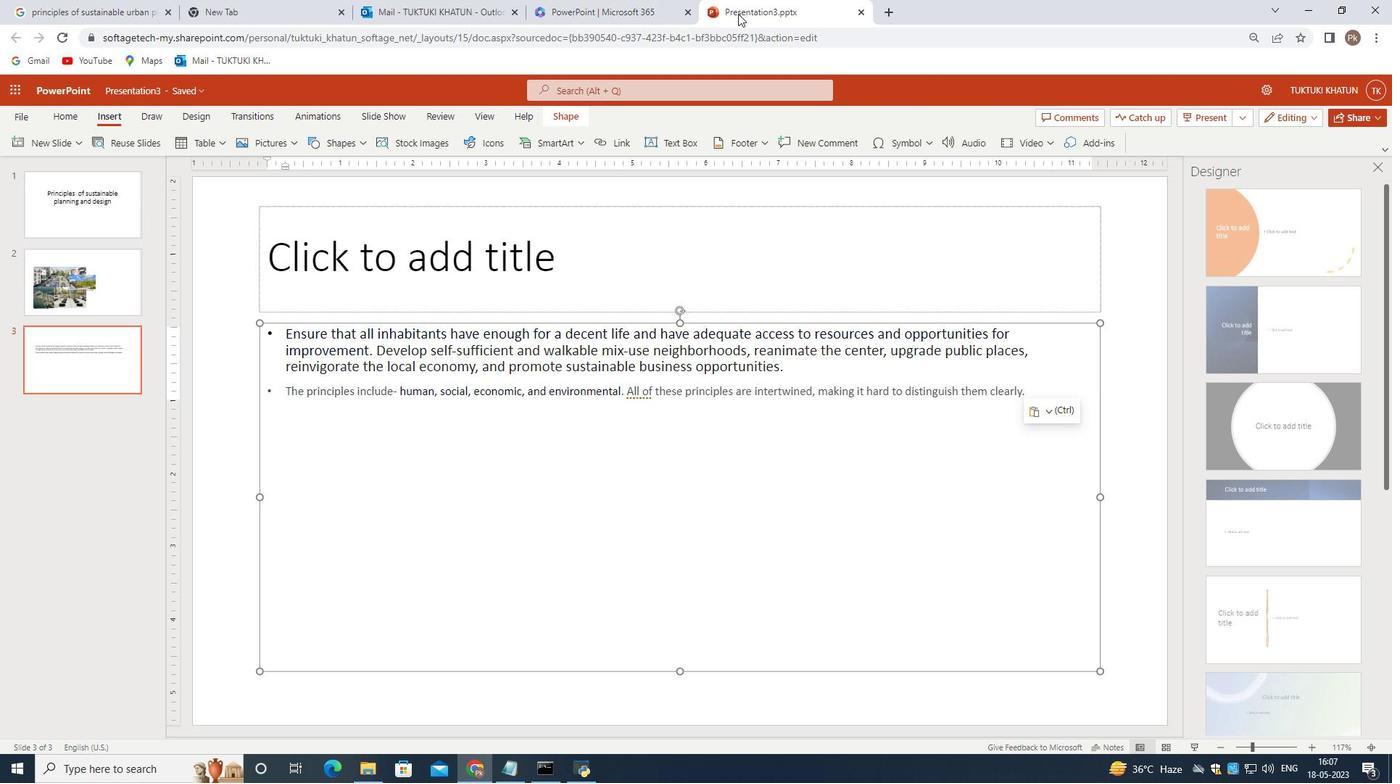 
Action: Mouse pressed left at (738, 13)
Screenshot: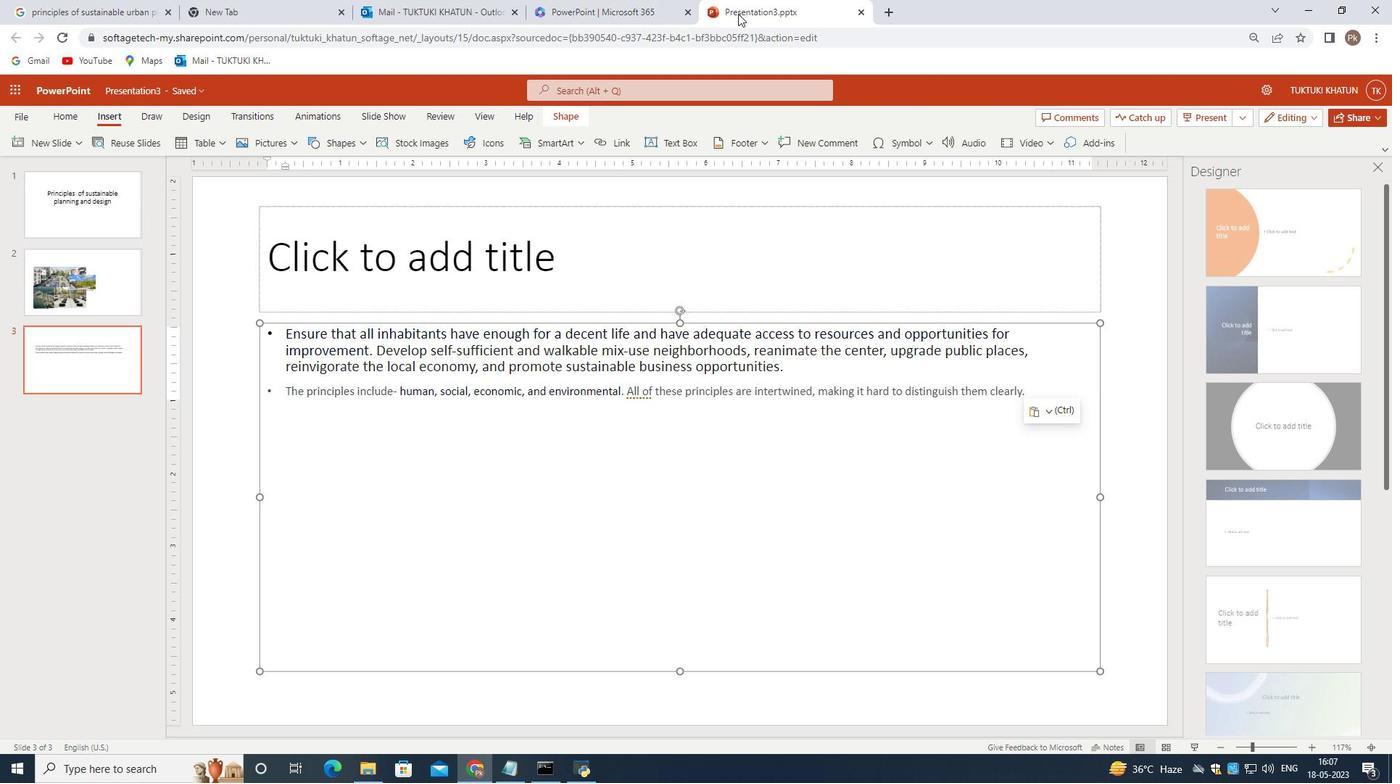 
Action: Mouse moved to (127, 12)
Screenshot: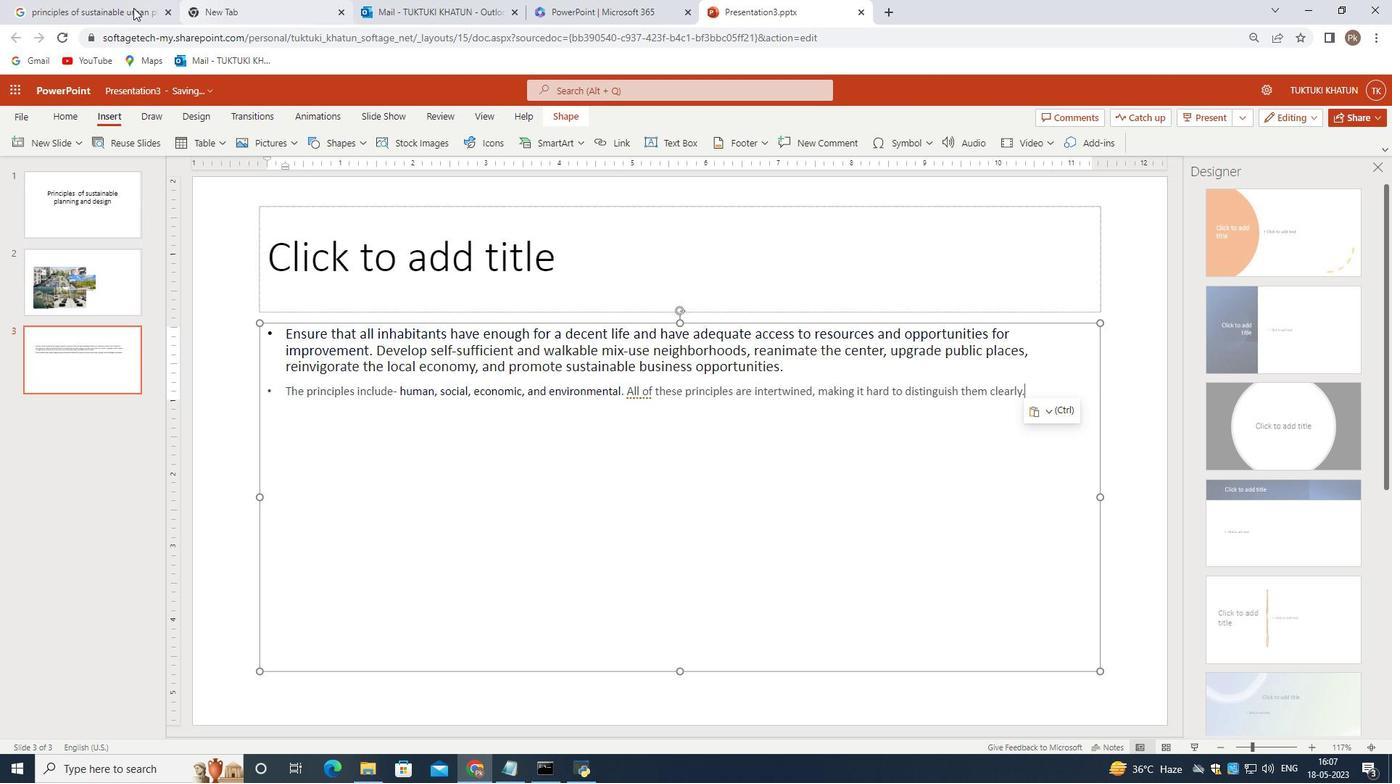 
Action: Mouse pressed left at (127, 12)
Screenshot: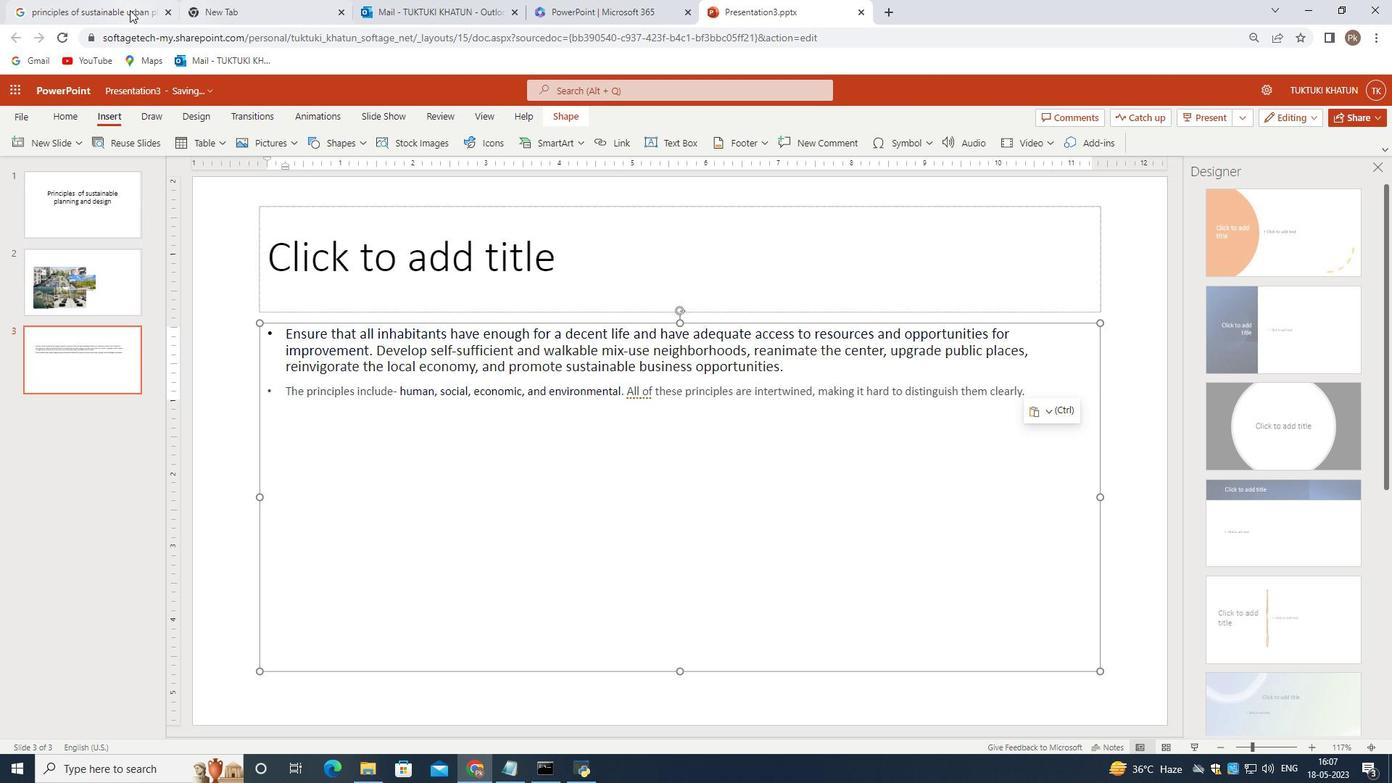 
Action: Mouse moved to (292, 441)
Screenshot: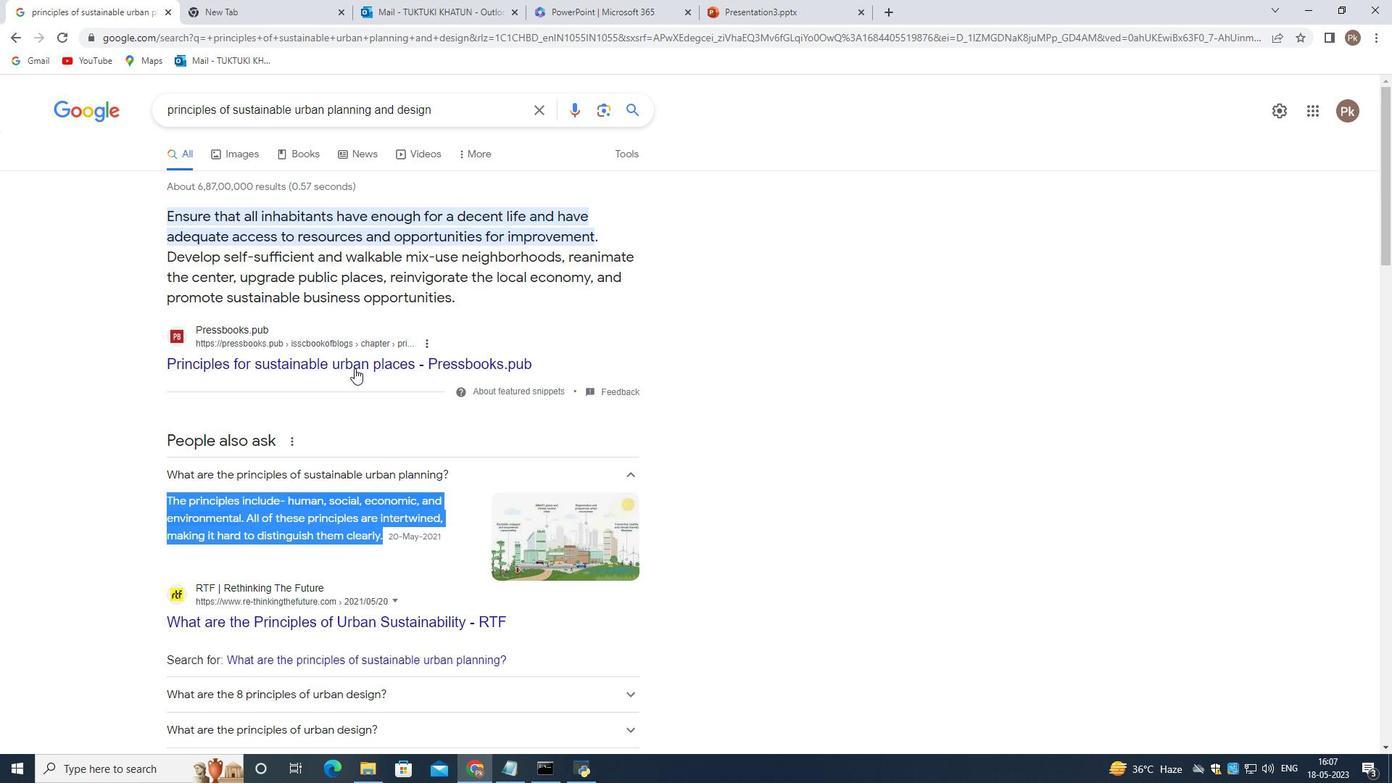 
Action: Mouse scrolled (292, 440) with delta (0, 0)
Screenshot: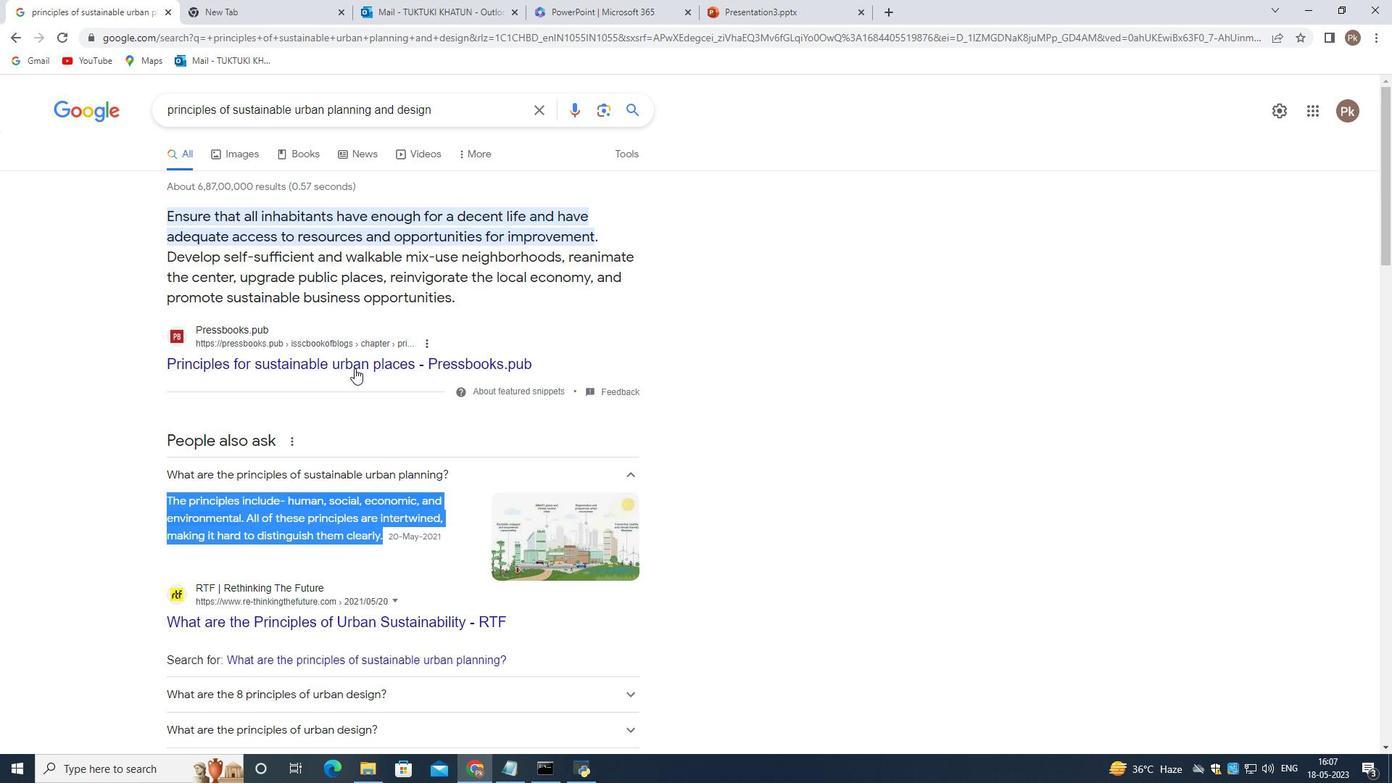 
Action: Mouse moved to (292, 443)
